 Task: Buy 2 Injectors from Grilling & Barbecue Utensils section under best seller category for shipping address: Kate Phillips, 1479 Vineyard Drive, Independence, Ohio 44131, Cell Number 4403901431. Pay from credit card ending with 9757, CVV 798
Action: Mouse moved to (8, 108)
Screenshot: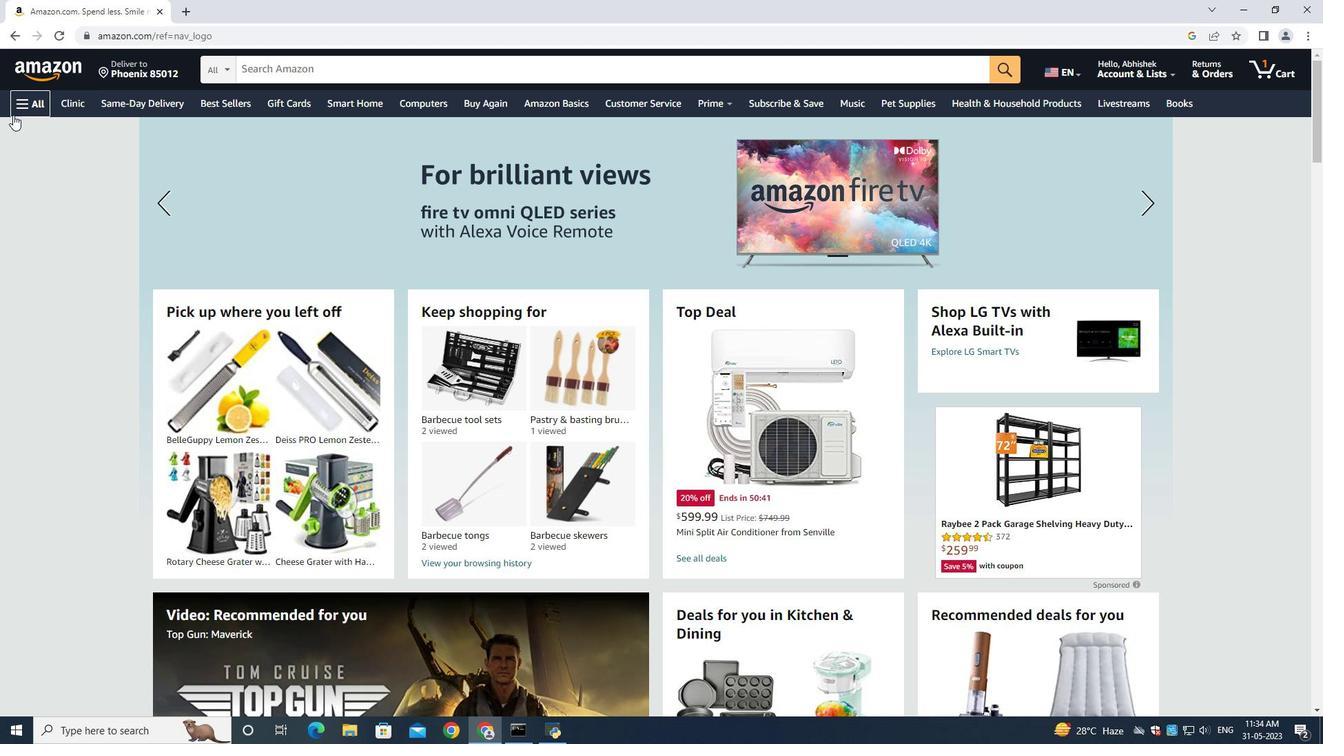 
Action: Mouse pressed left at (8, 108)
Screenshot: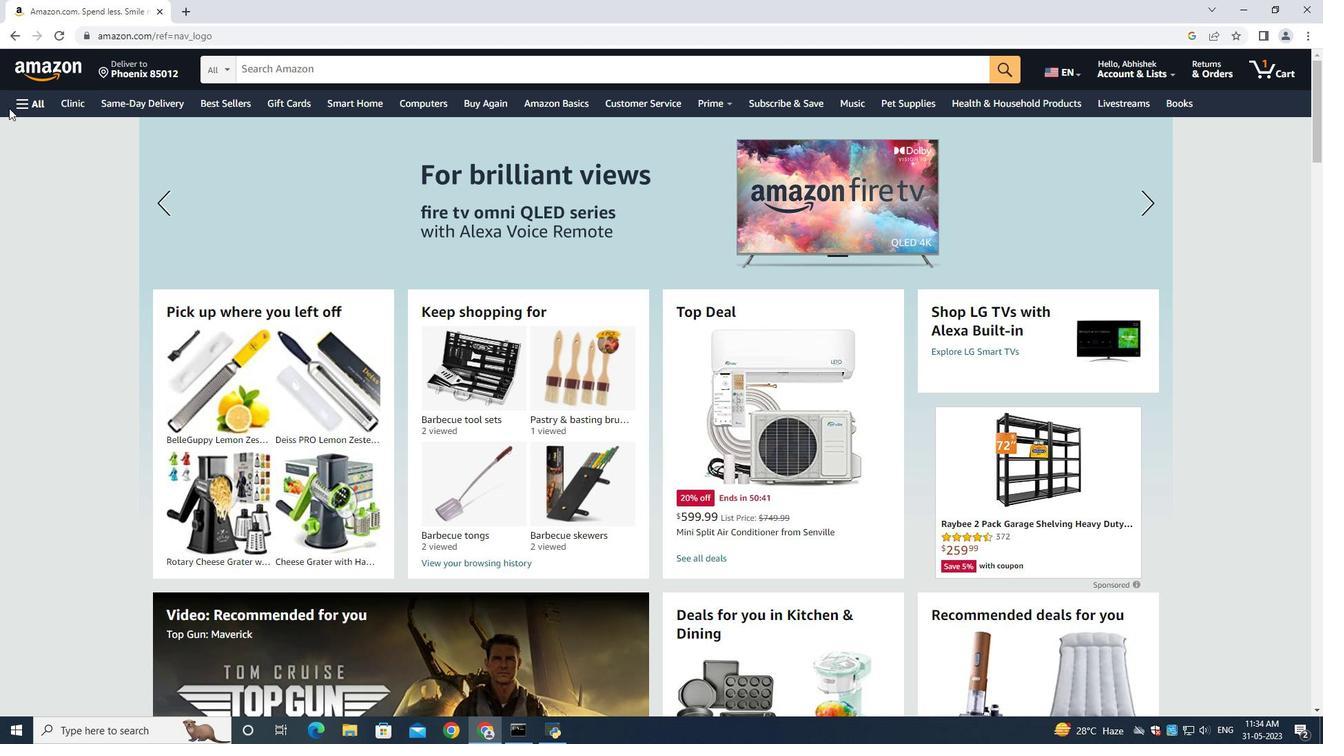 
Action: Mouse moved to (29, 104)
Screenshot: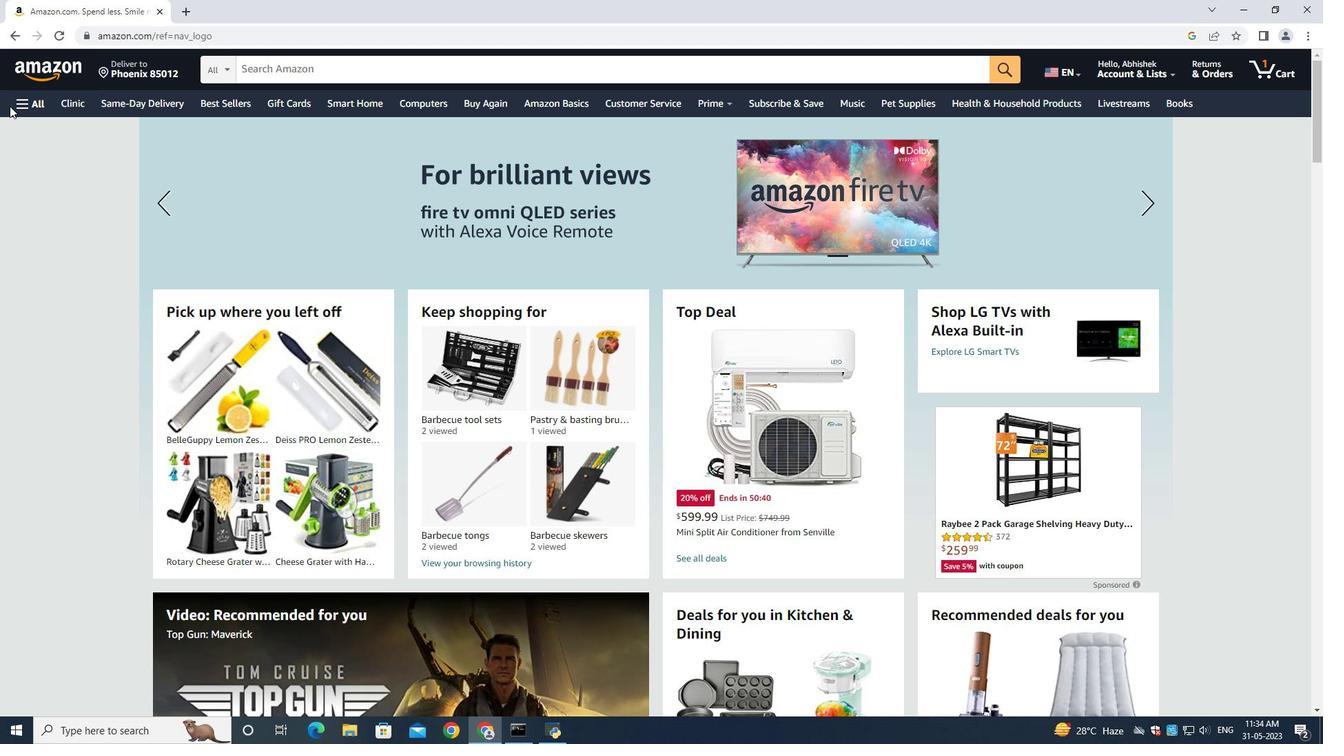 
Action: Mouse pressed left at (29, 104)
Screenshot: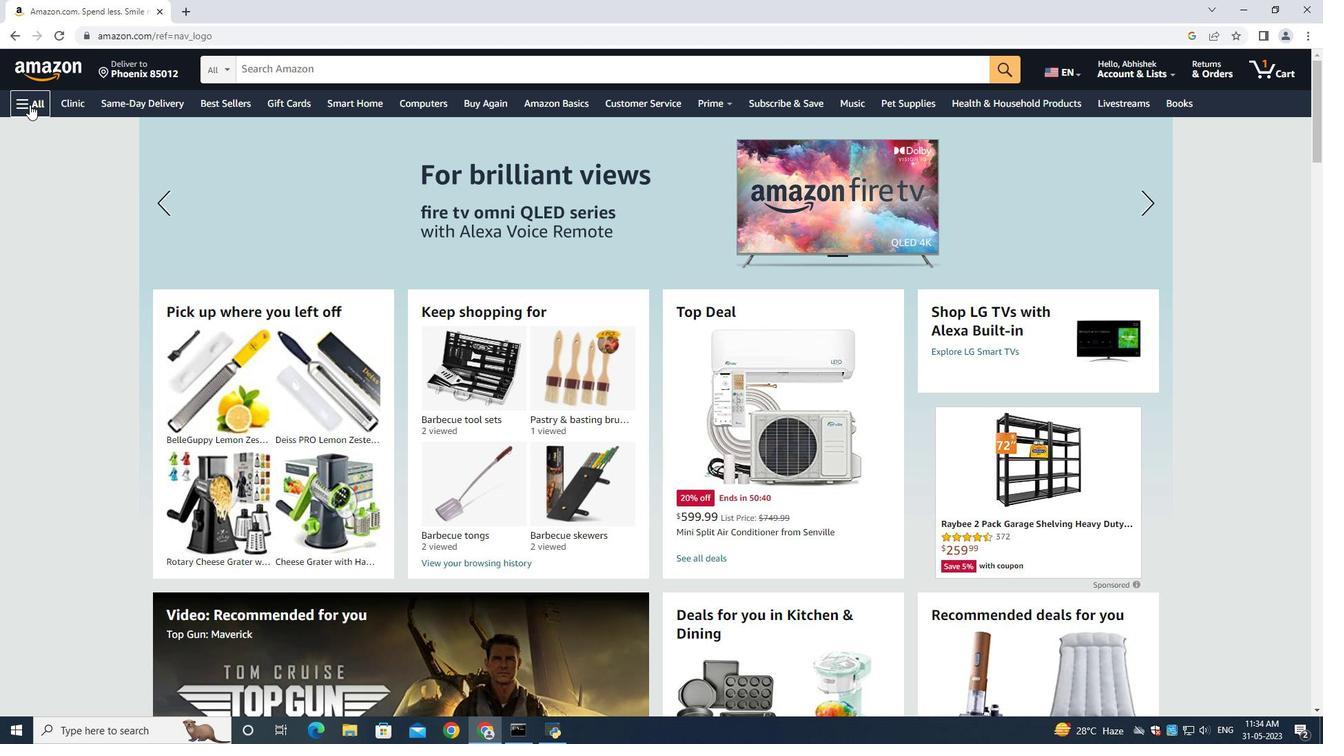 
Action: Mouse moved to (39, 128)
Screenshot: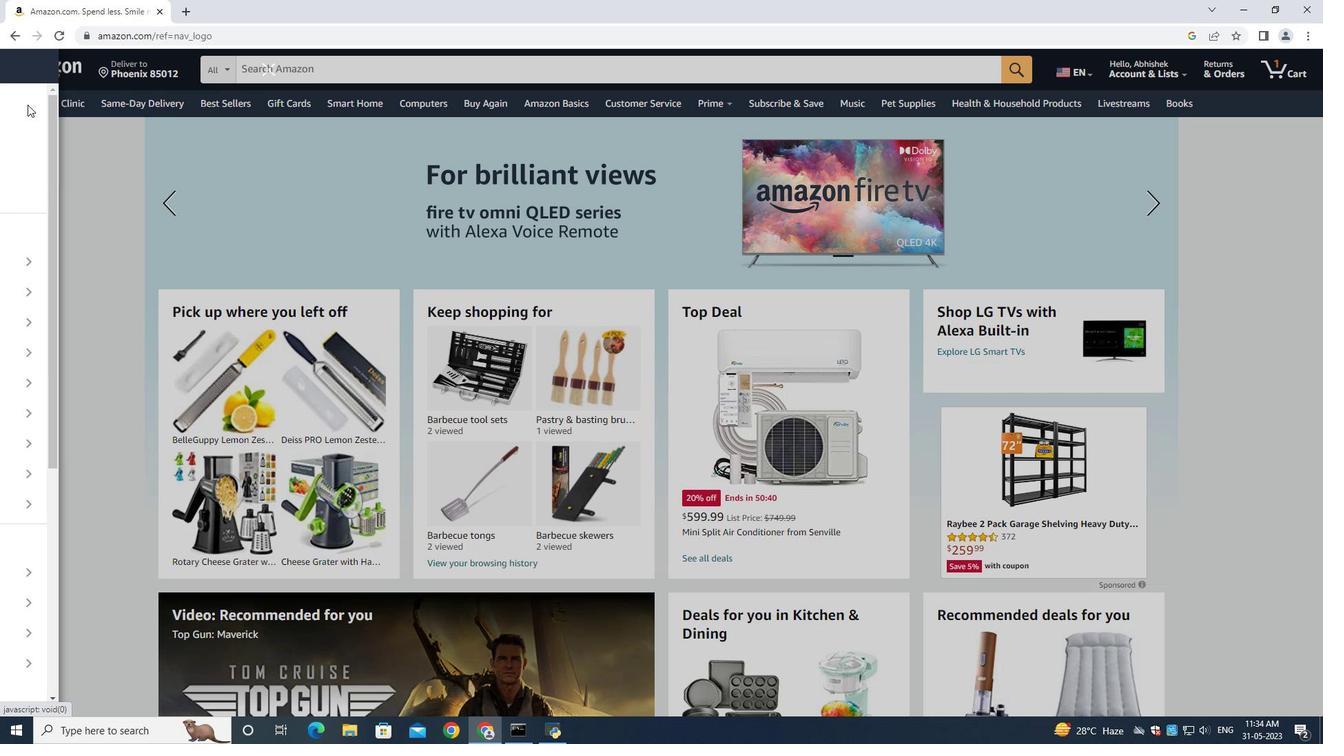 
Action: Mouse pressed left at (39, 128)
Screenshot: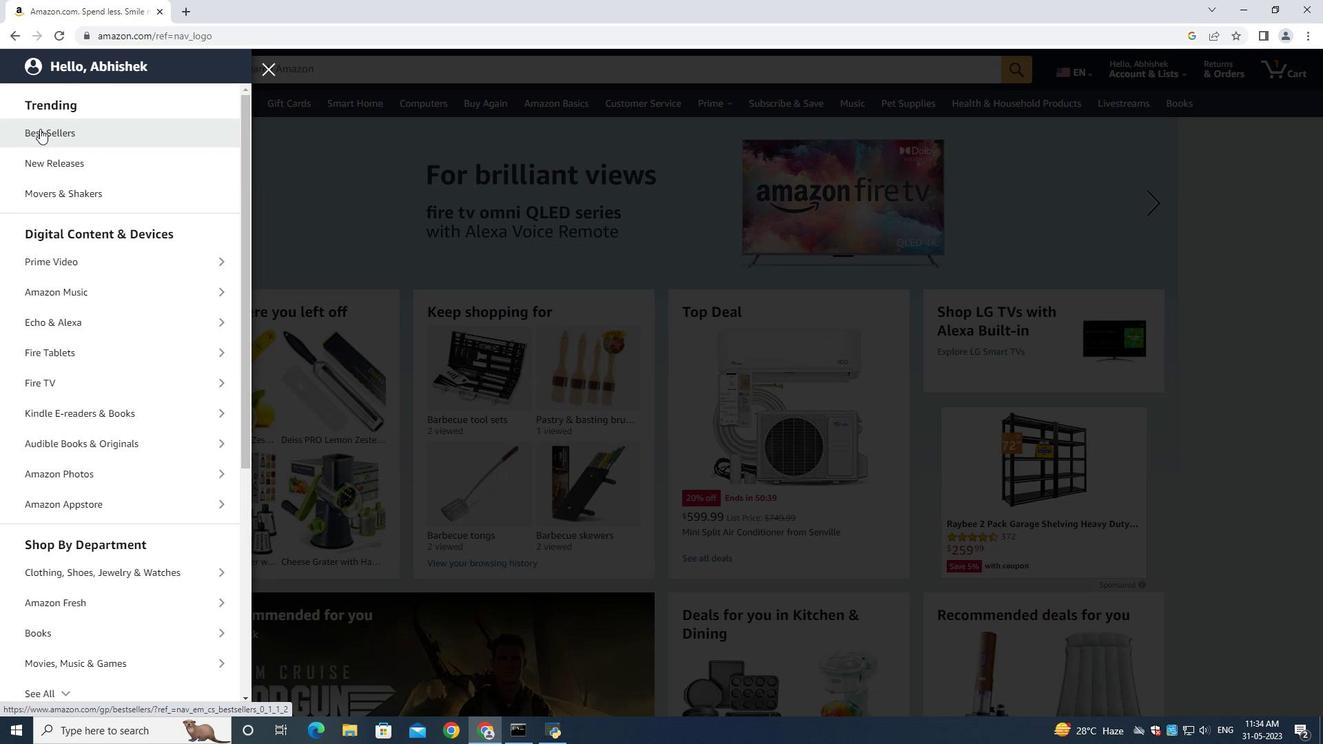 
Action: Mouse moved to (271, 70)
Screenshot: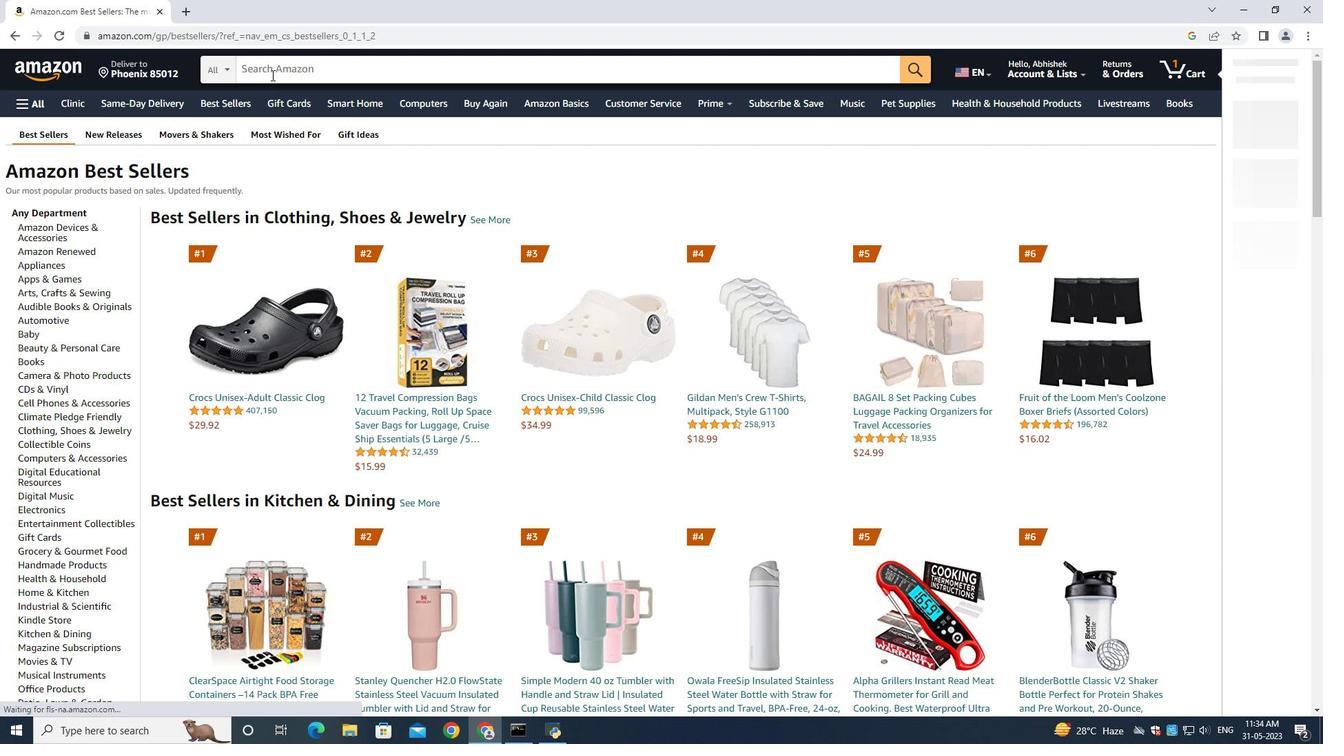 
Action: Mouse pressed left at (271, 70)
Screenshot: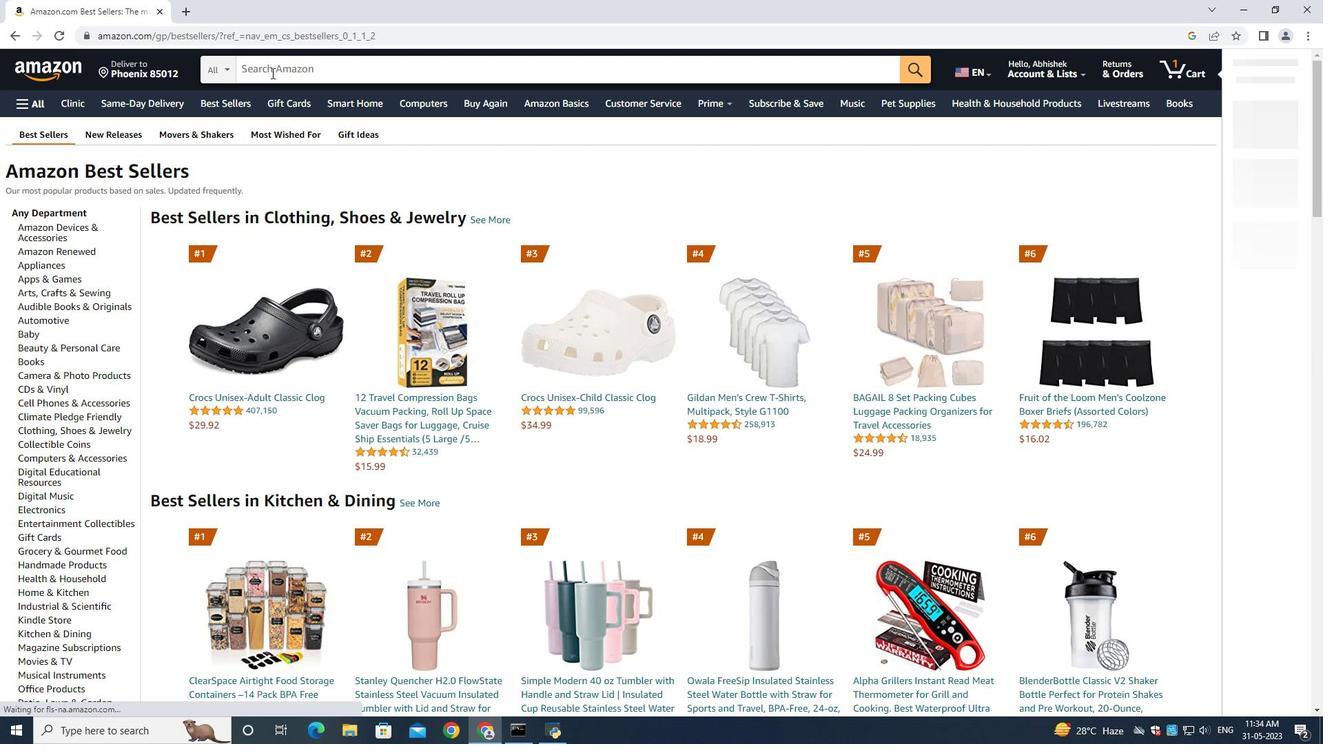 
Action: Key pressed <Key.shift>Injectors<Key.enter>
Screenshot: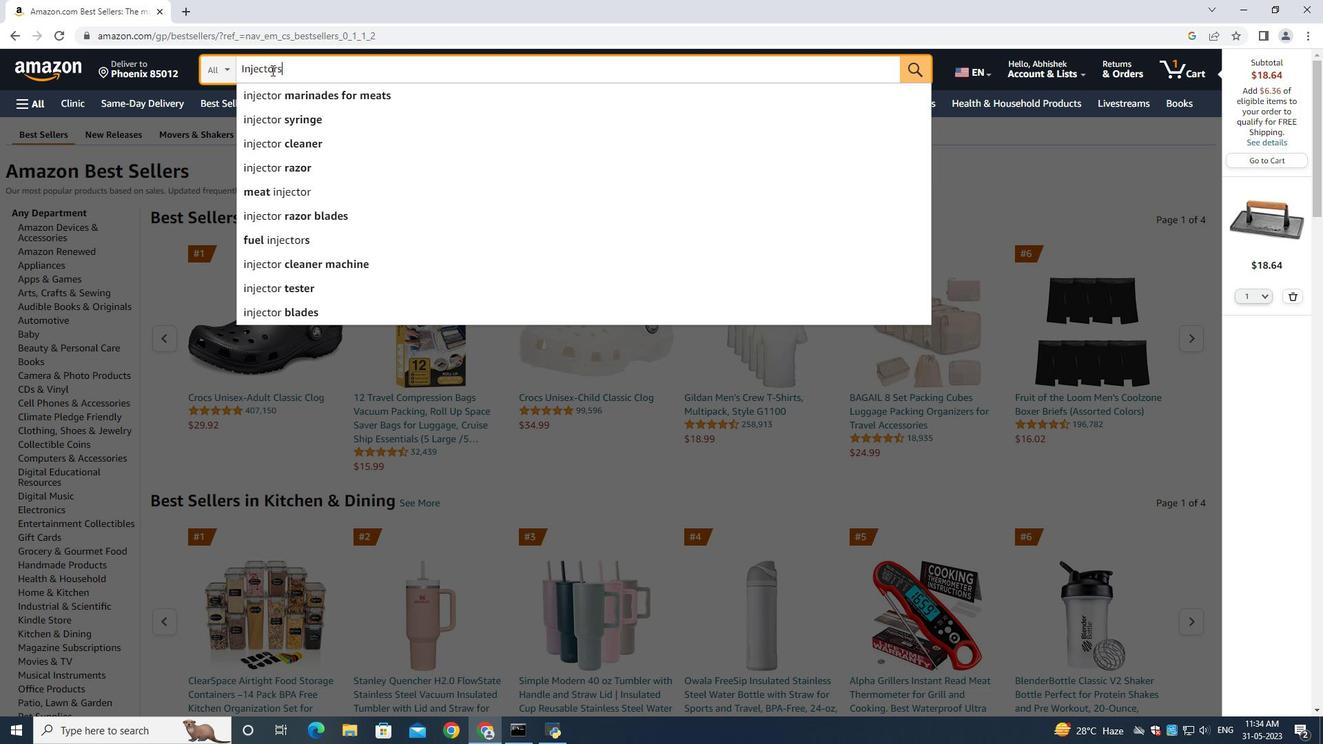 
Action: Mouse moved to (1296, 297)
Screenshot: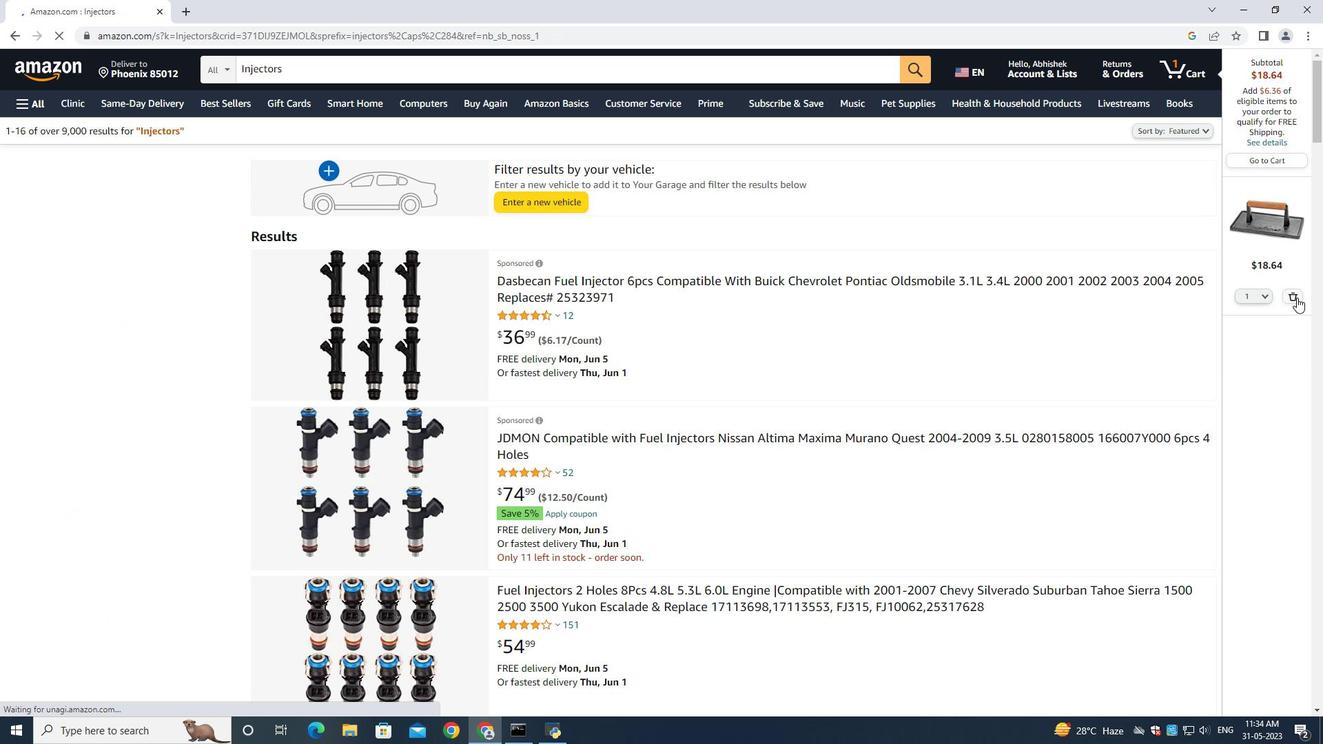
Action: Mouse pressed left at (1296, 297)
Screenshot: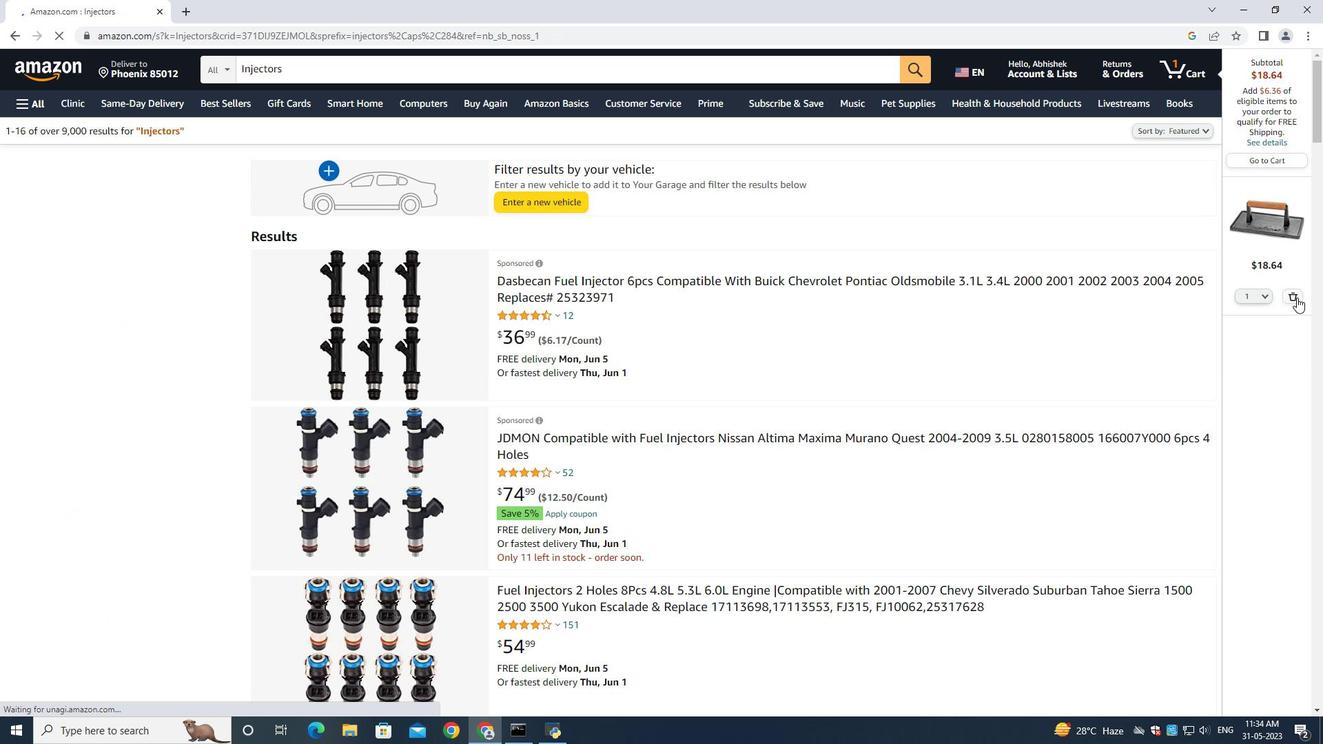 
Action: Mouse moved to (1296, 296)
Screenshot: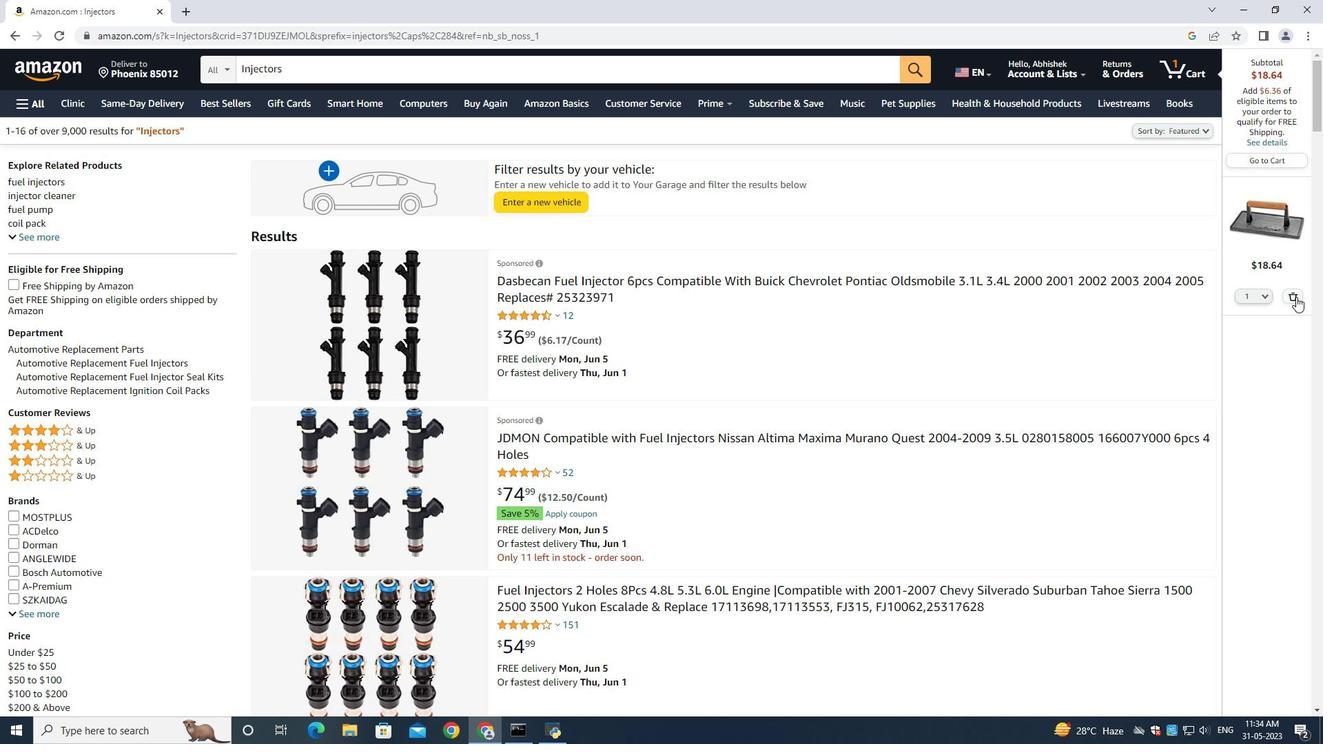 
Action: Mouse pressed left at (1296, 296)
Screenshot: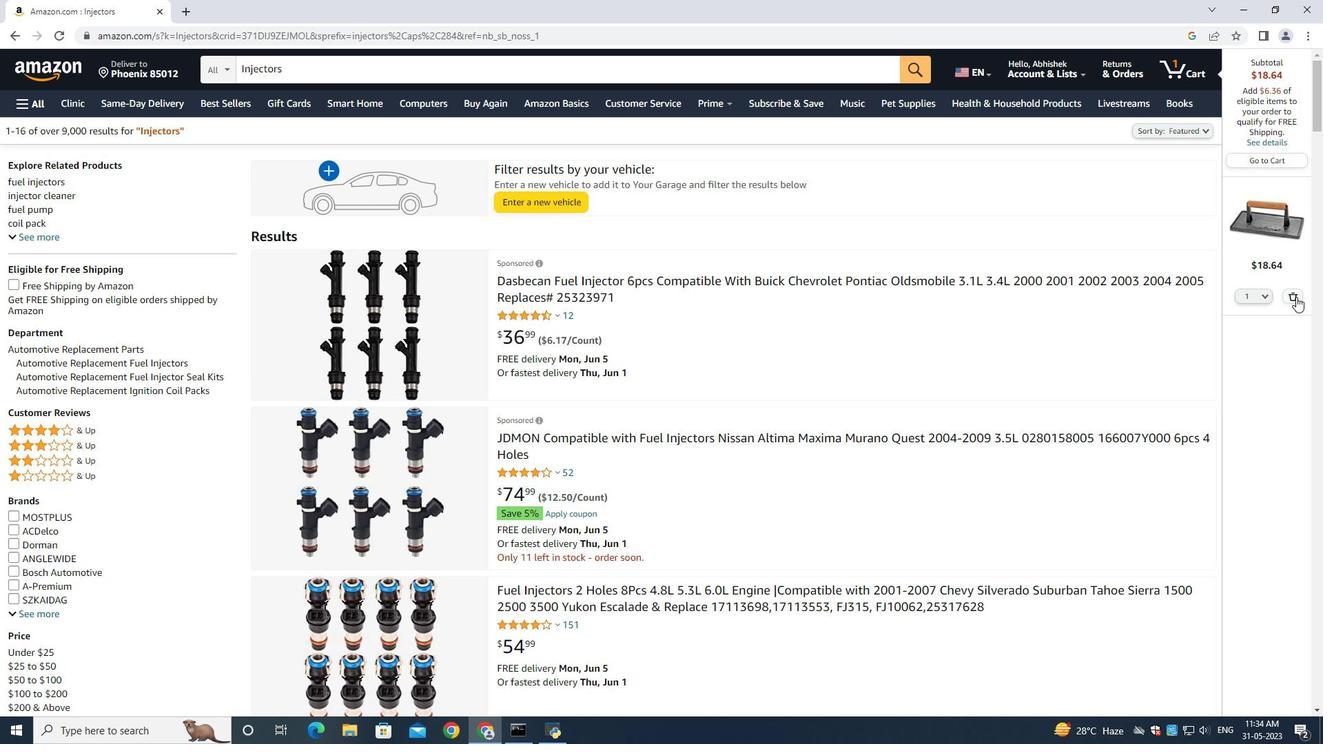 
Action: Mouse moved to (347, 66)
Screenshot: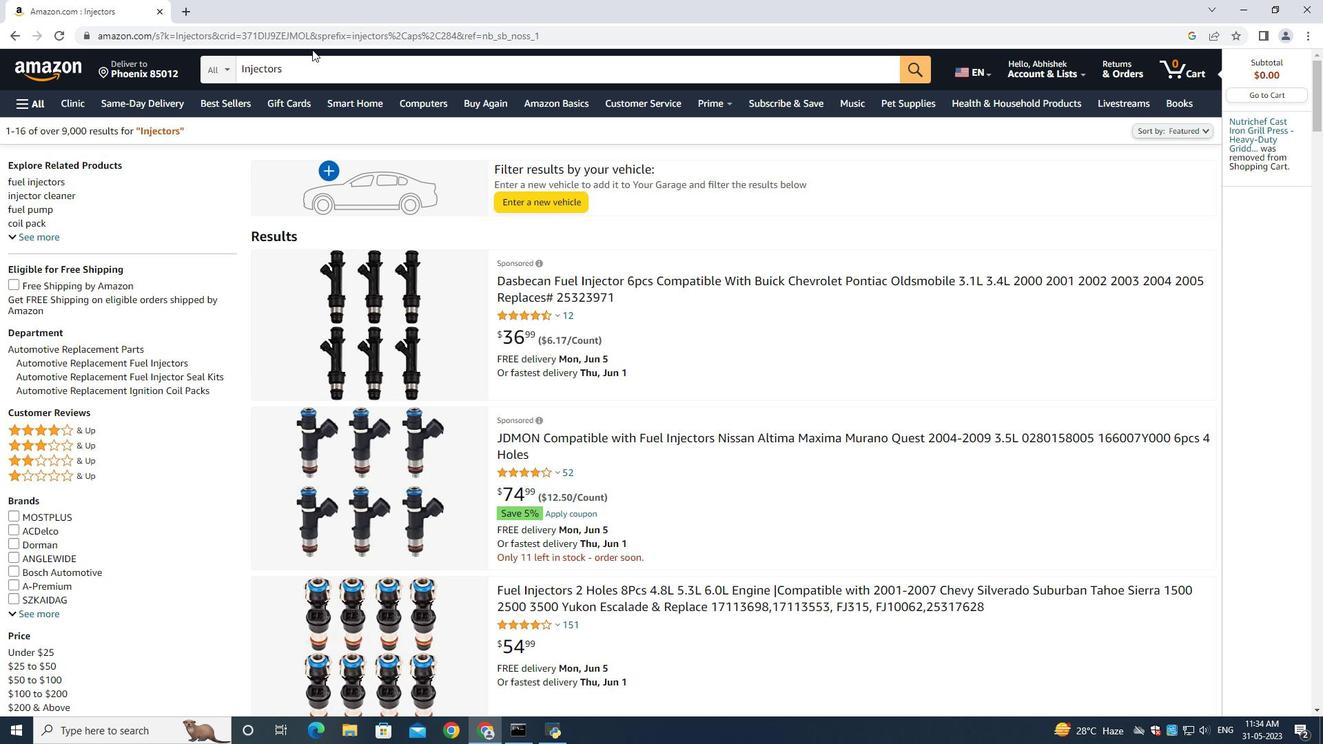 
Action: Mouse pressed left at (347, 66)
Screenshot: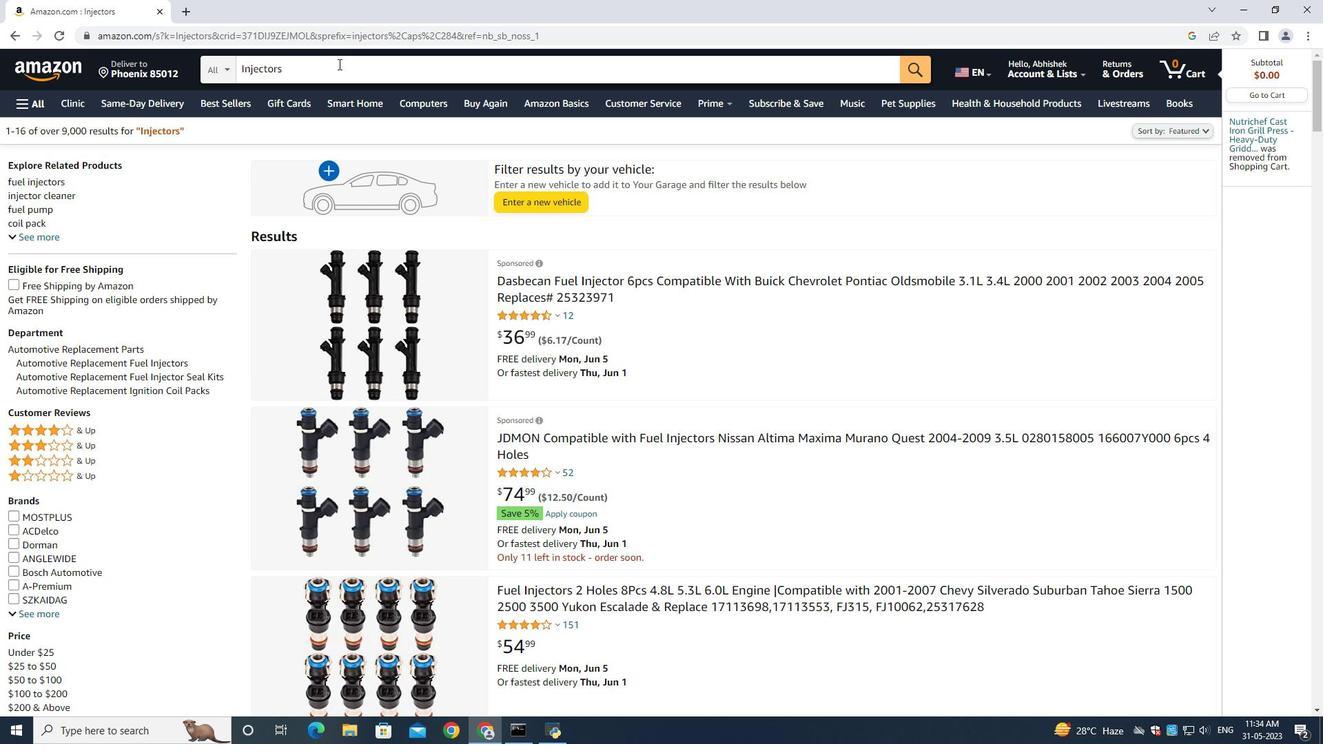 
Action: Key pressed <Key.space><Key.shift><Key.shift><Key.shift><Key.shift><Key.shift><Key.shift>Grilling<Key.enter>
Screenshot: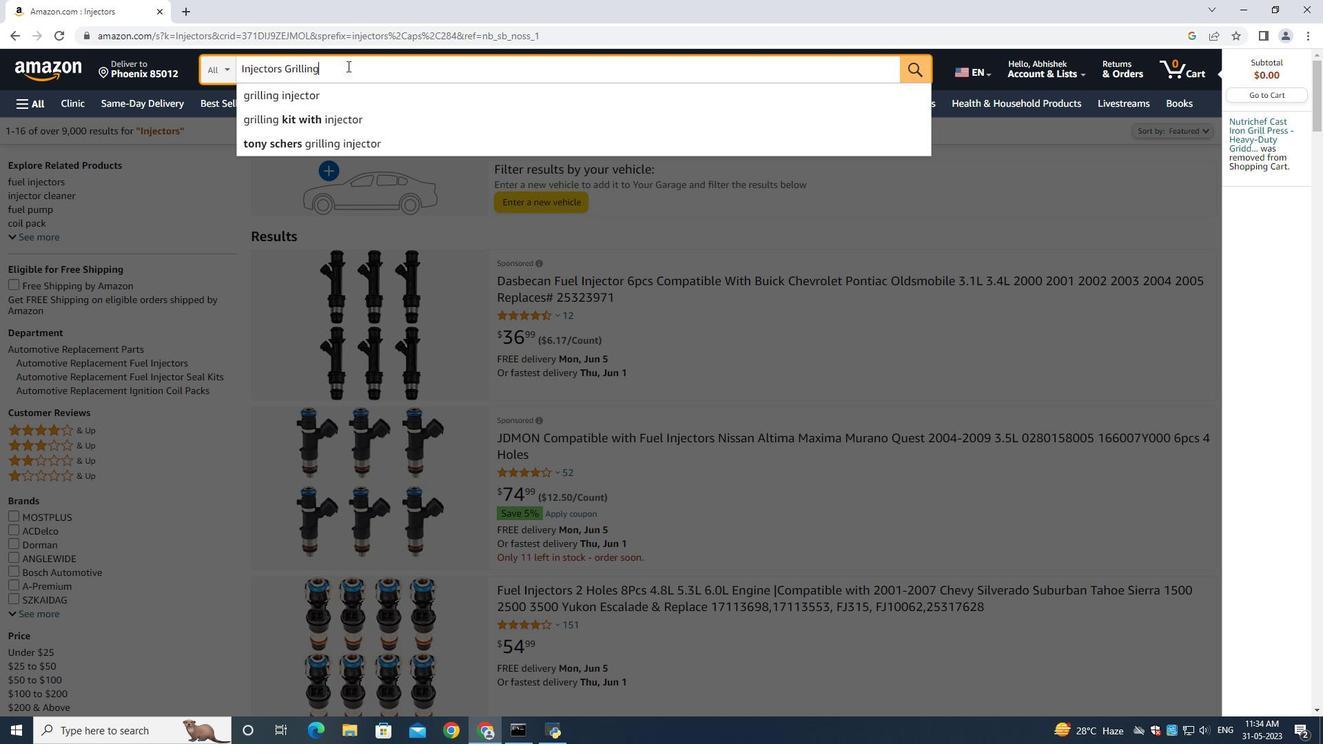 
Action: Mouse moved to (74, 301)
Screenshot: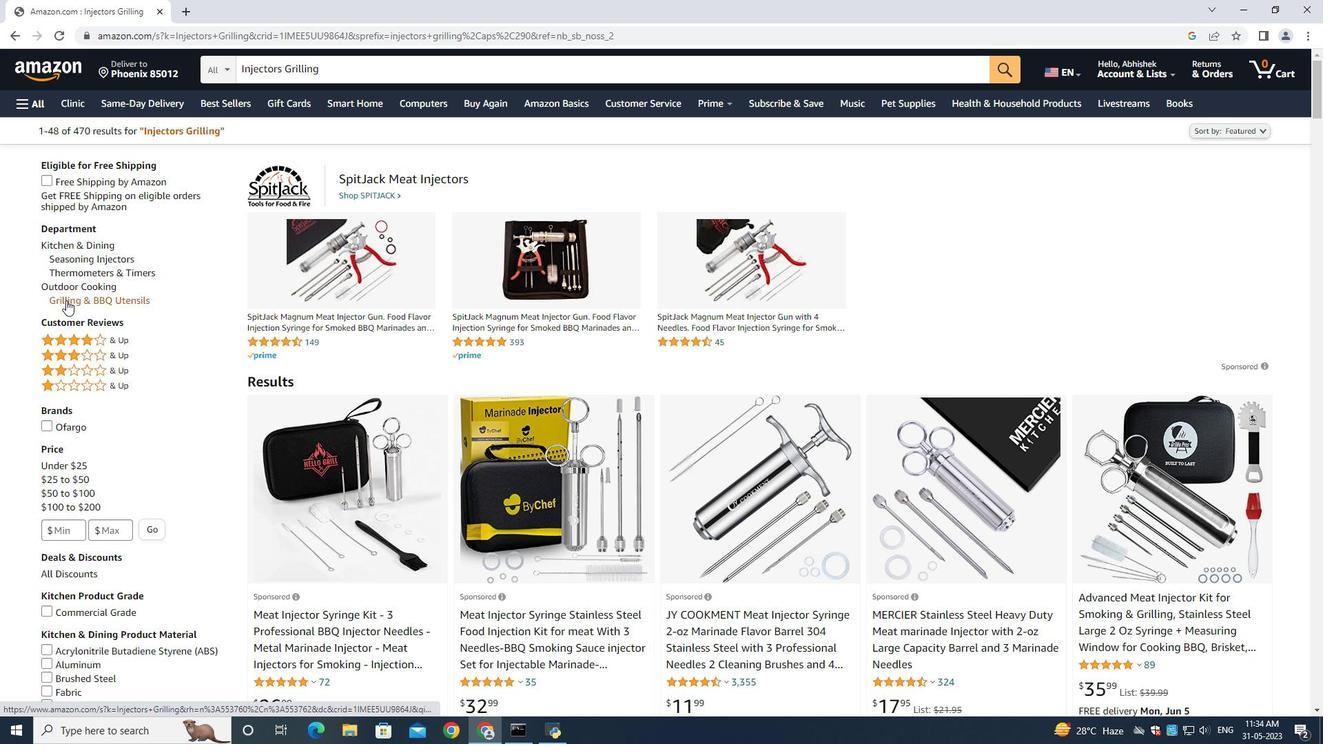
Action: Mouse pressed left at (74, 301)
Screenshot: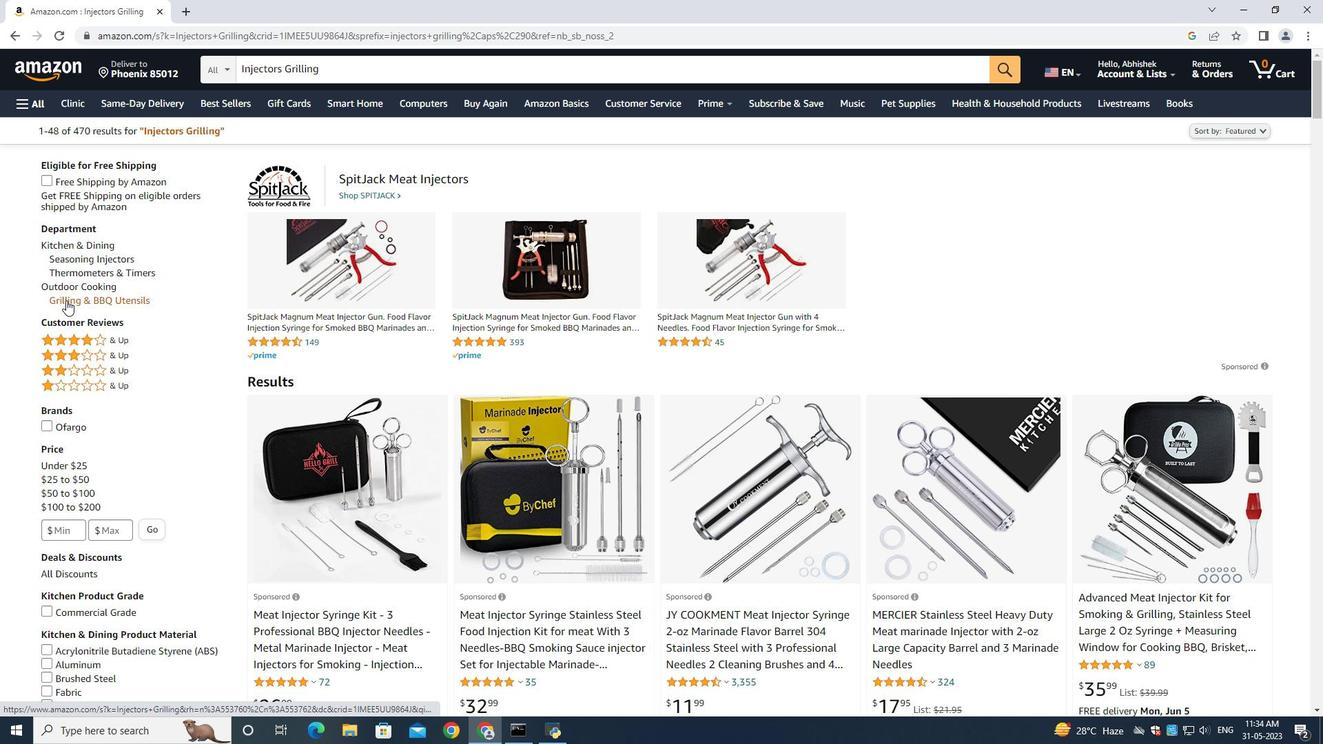 
Action: Mouse moved to (601, 428)
Screenshot: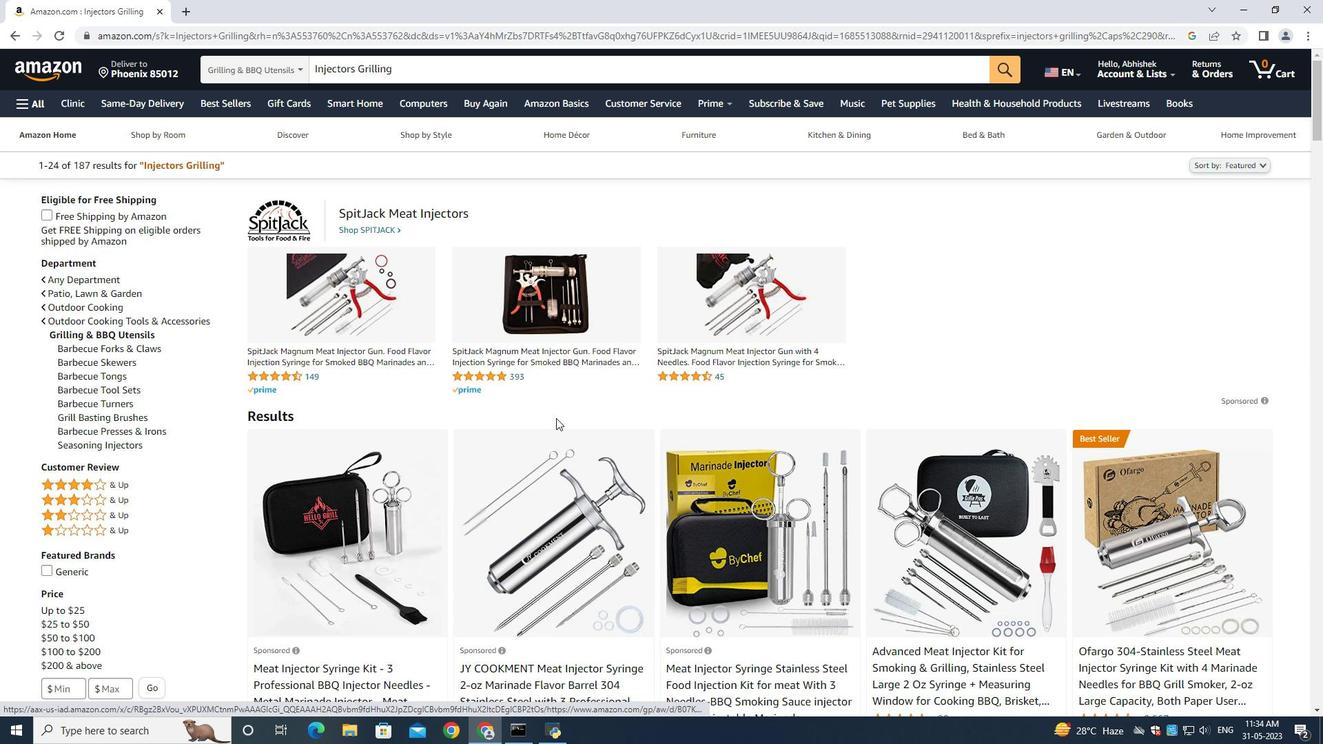 
Action: Mouse scrolled (601, 428) with delta (0, 0)
Screenshot: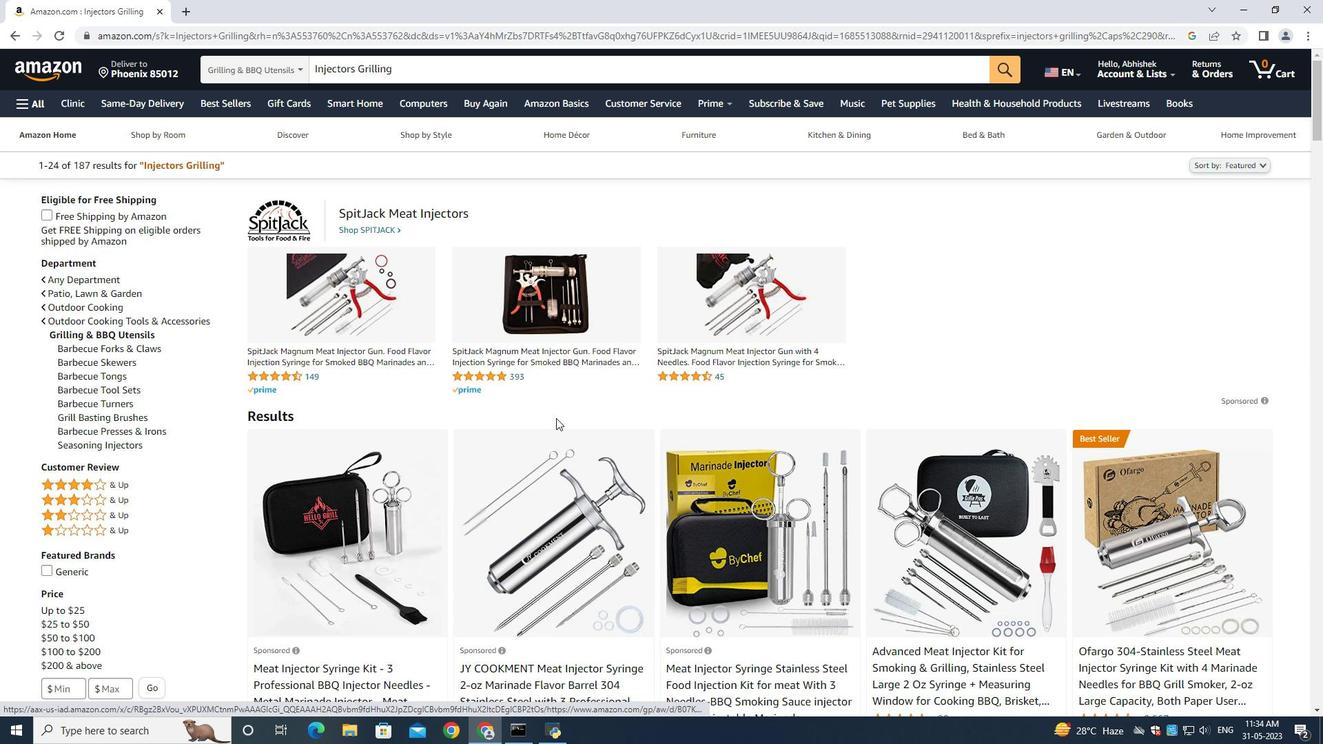 
Action: Mouse moved to (601, 431)
Screenshot: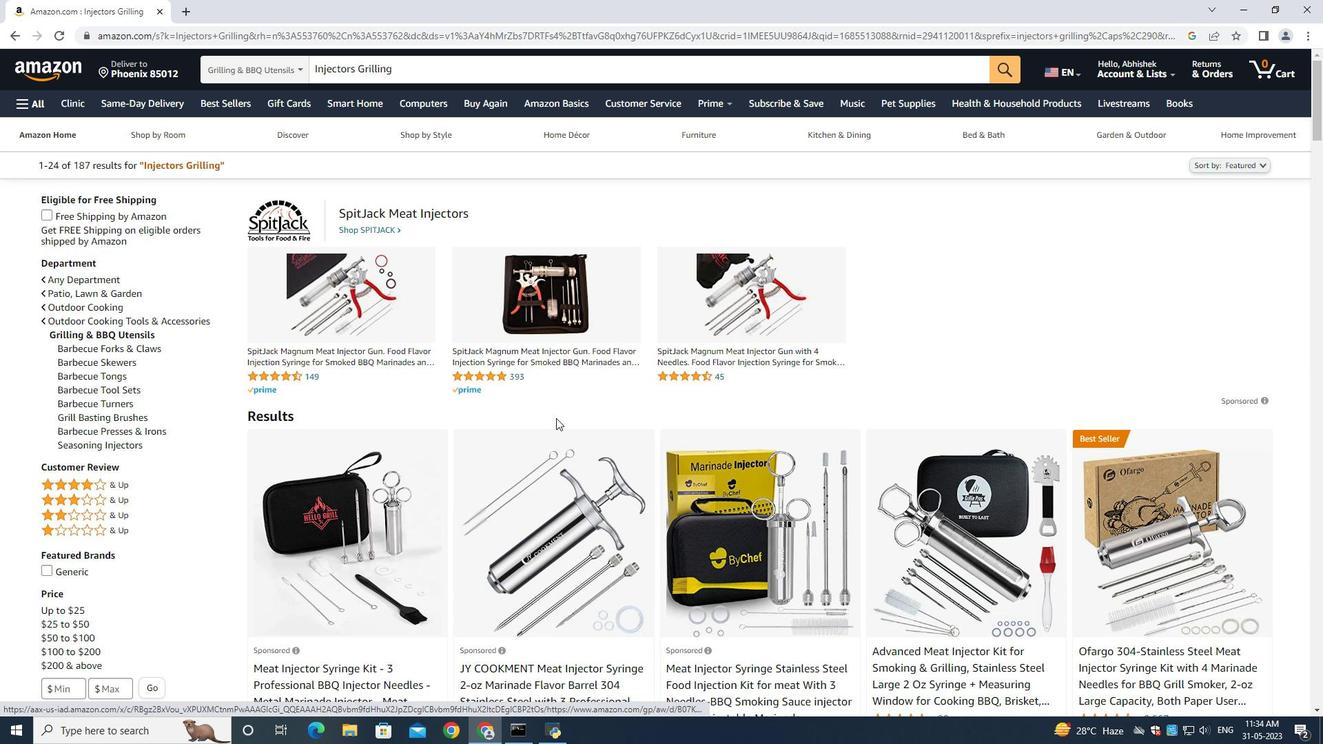 
Action: Mouse scrolled (601, 430) with delta (0, 0)
Screenshot: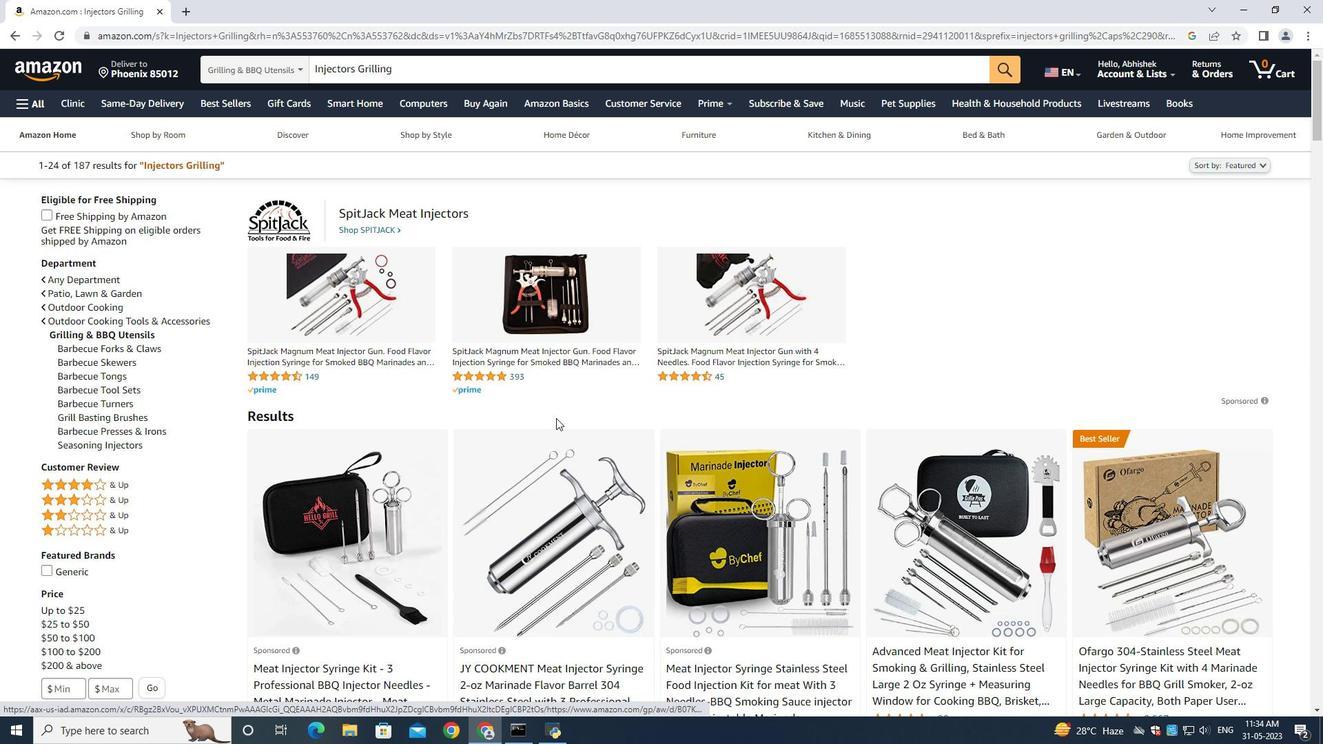 
Action: Mouse moved to (601, 432)
Screenshot: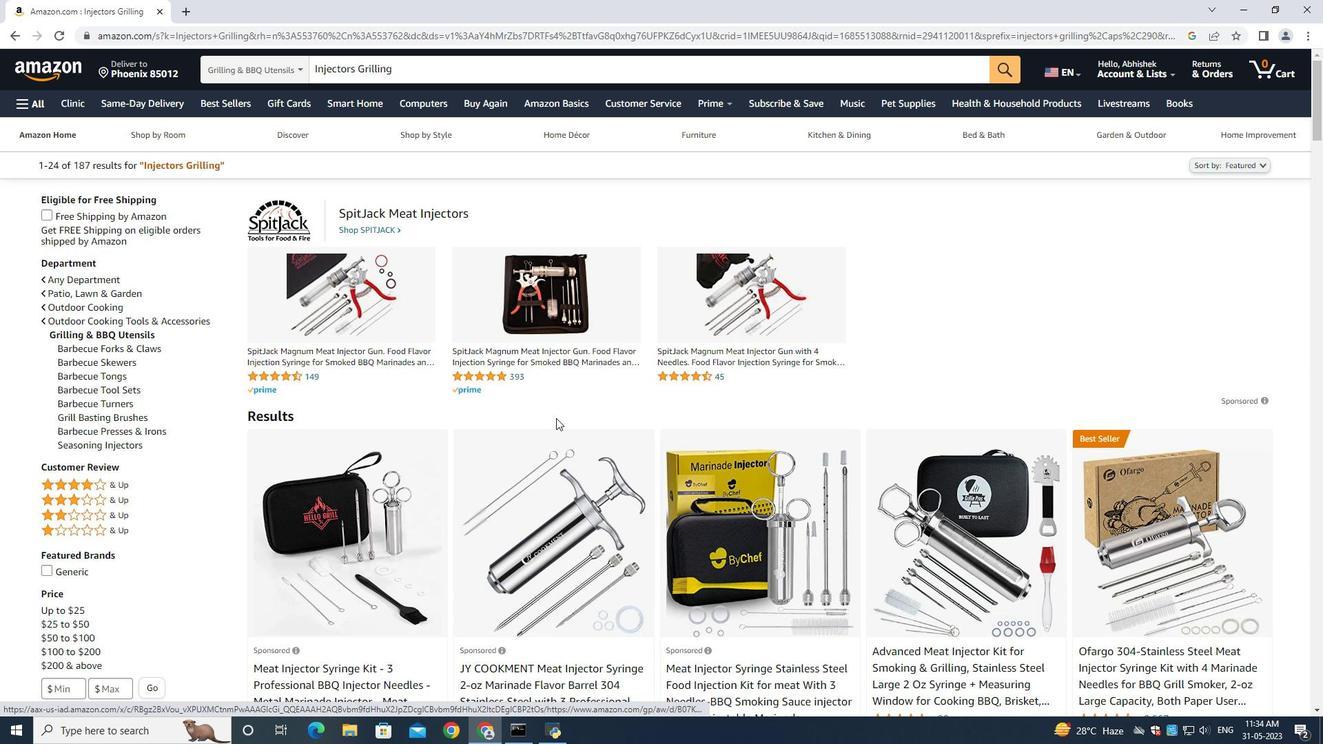 
Action: Mouse scrolled (601, 432) with delta (0, 0)
Screenshot: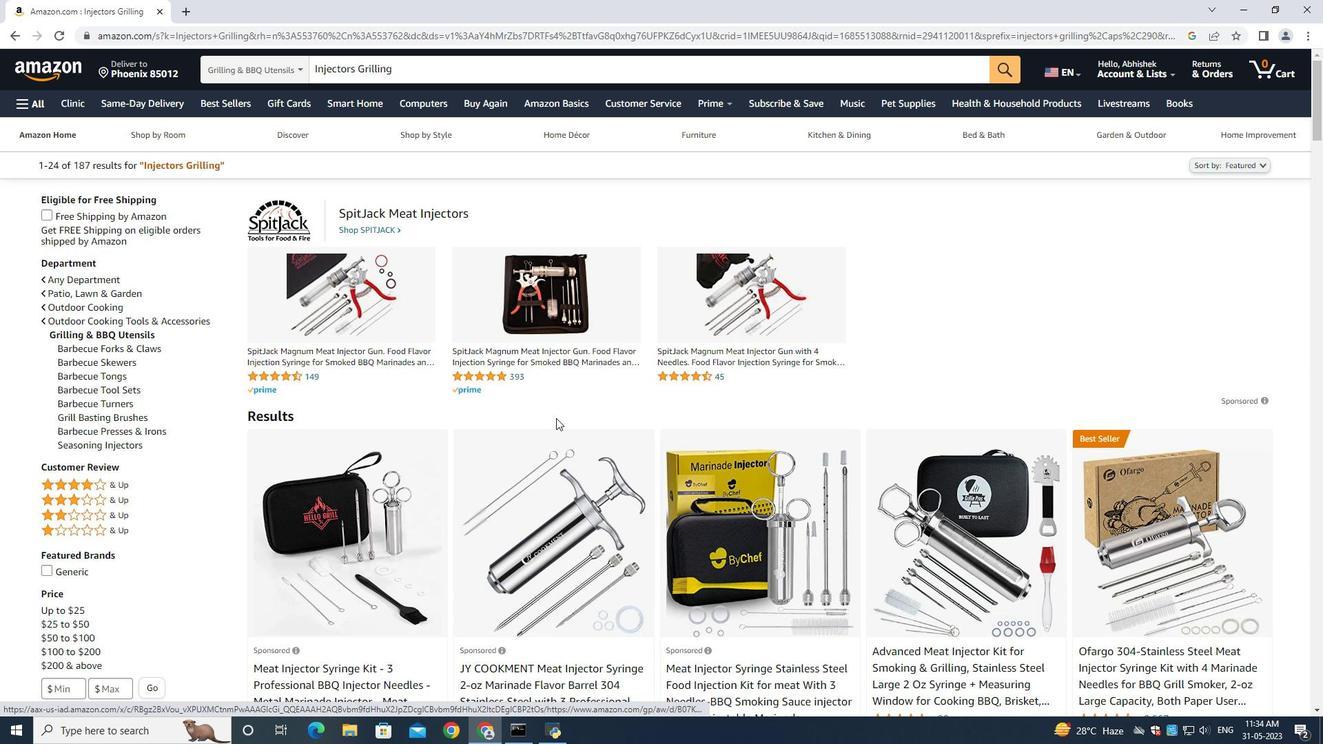 
Action: Mouse moved to (601, 432)
Screenshot: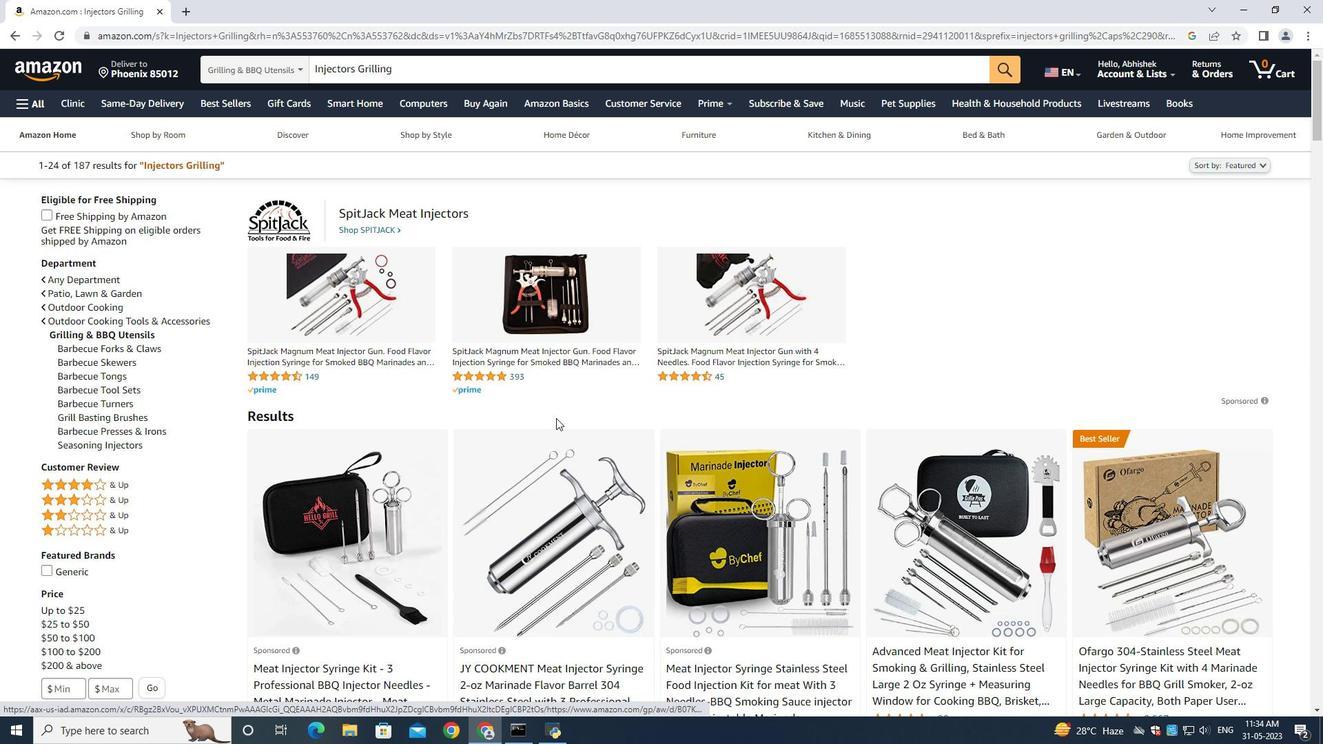 
Action: Mouse scrolled (601, 432) with delta (0, 0)
Screenshot: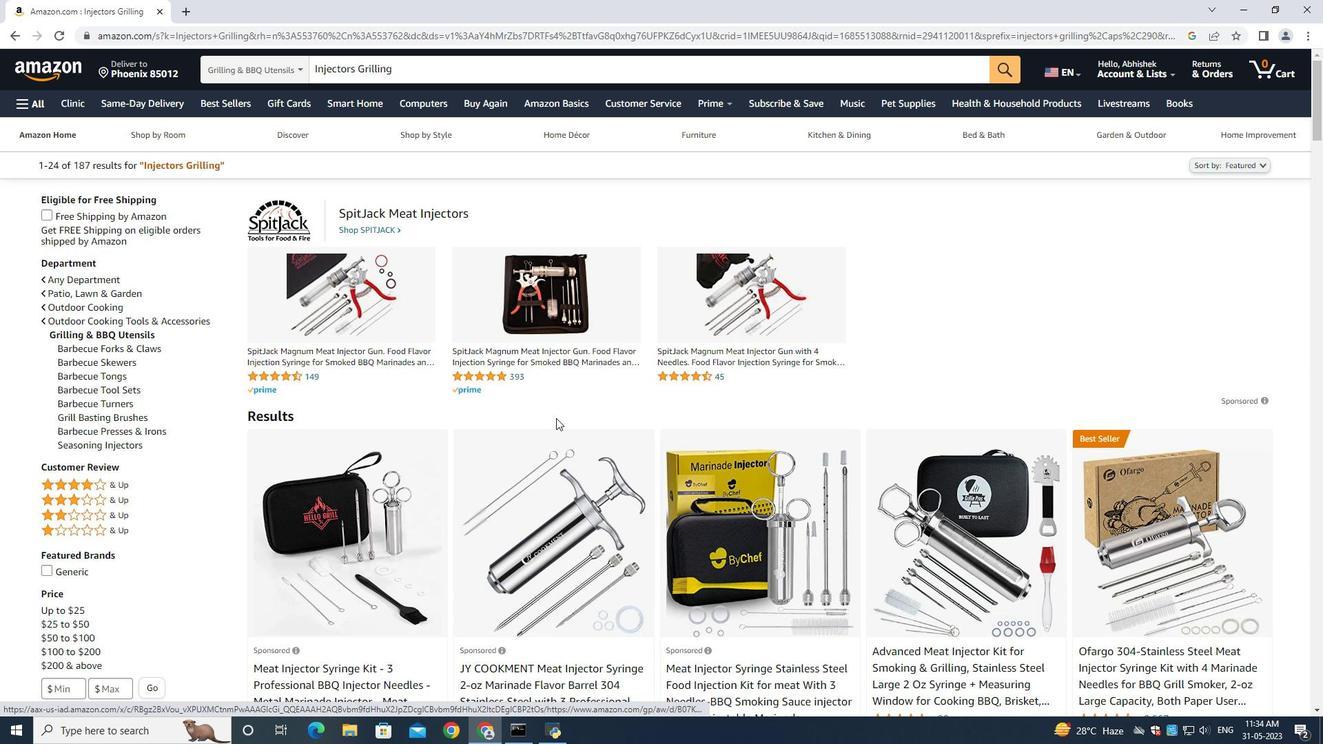 
Action: Mouse moved to (696, 410)
Screenshot: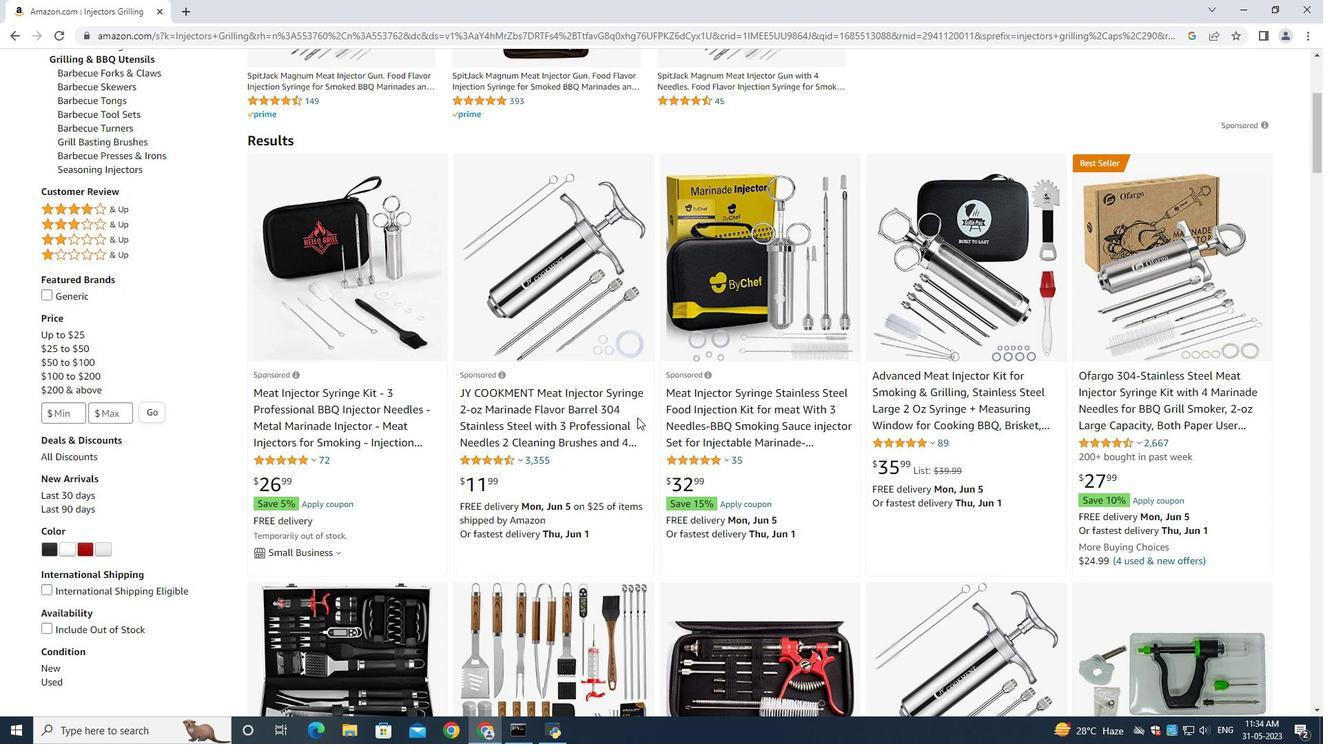
Action: Mouse pressed left at (696, 410)
Screenshot: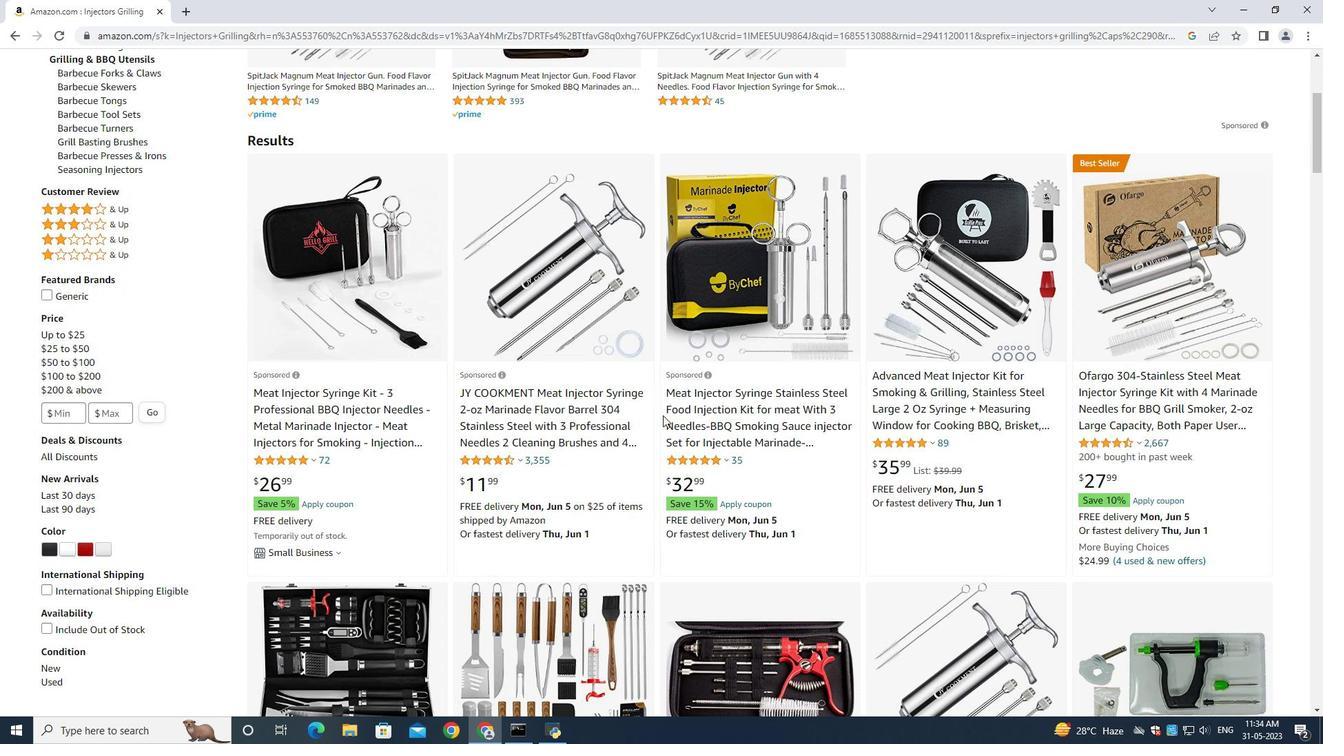 
Action: Mouse moved to (1032, 483)
Screenshot: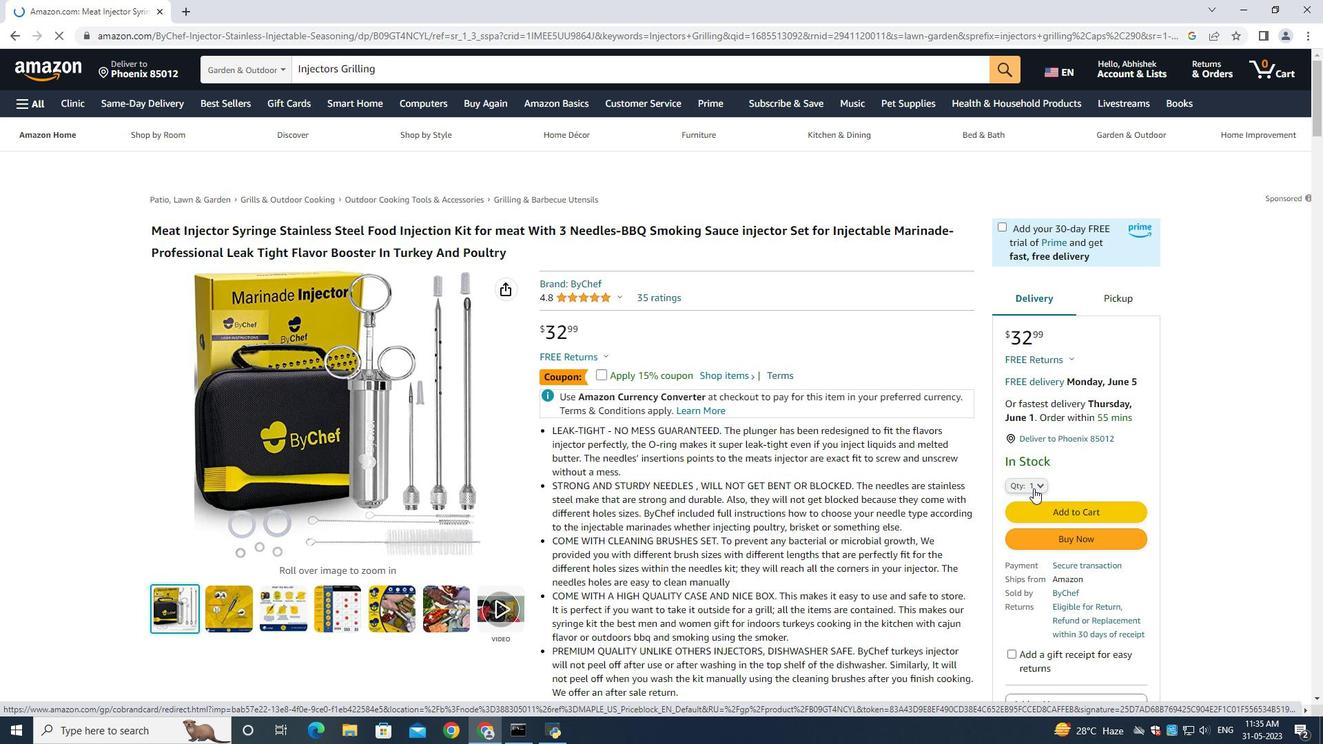 
Action: Mouse pressed left at (1032, 483)
Screenshot: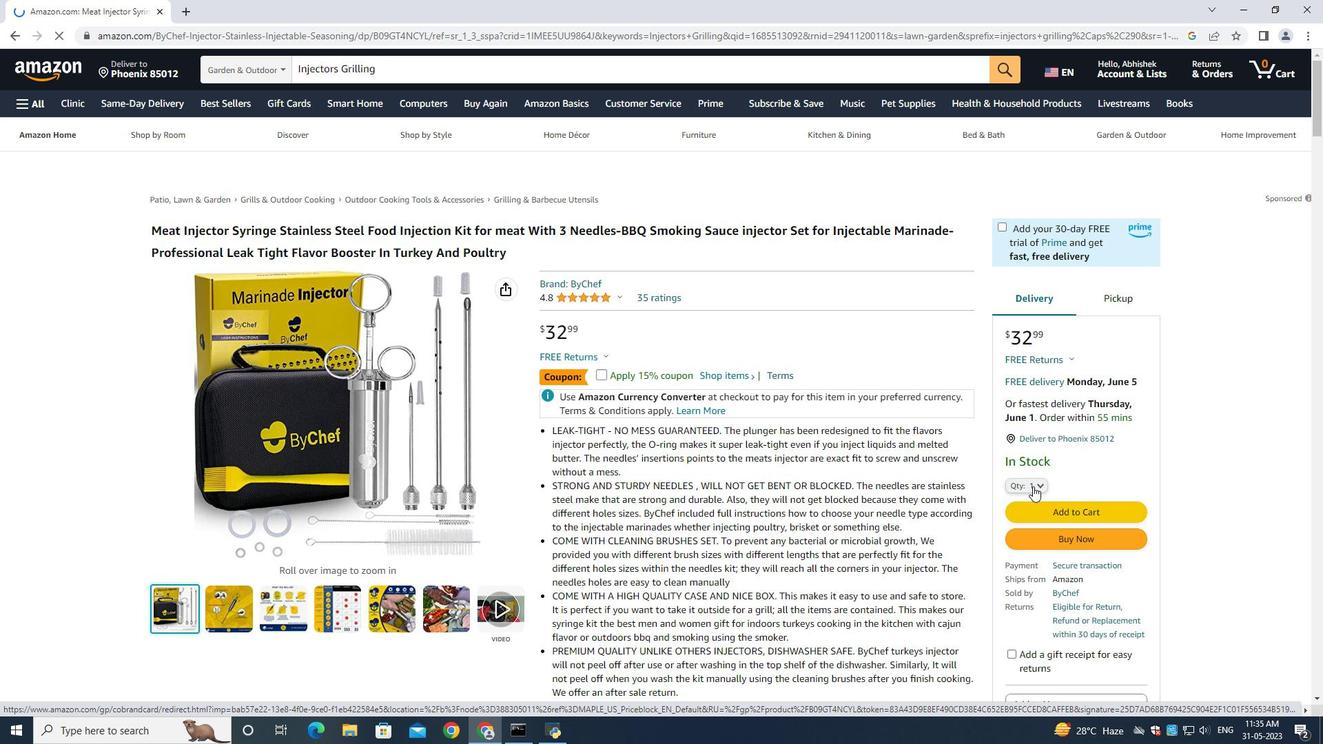 
Action: Mouse moved to (1024, 170)
Screenshot: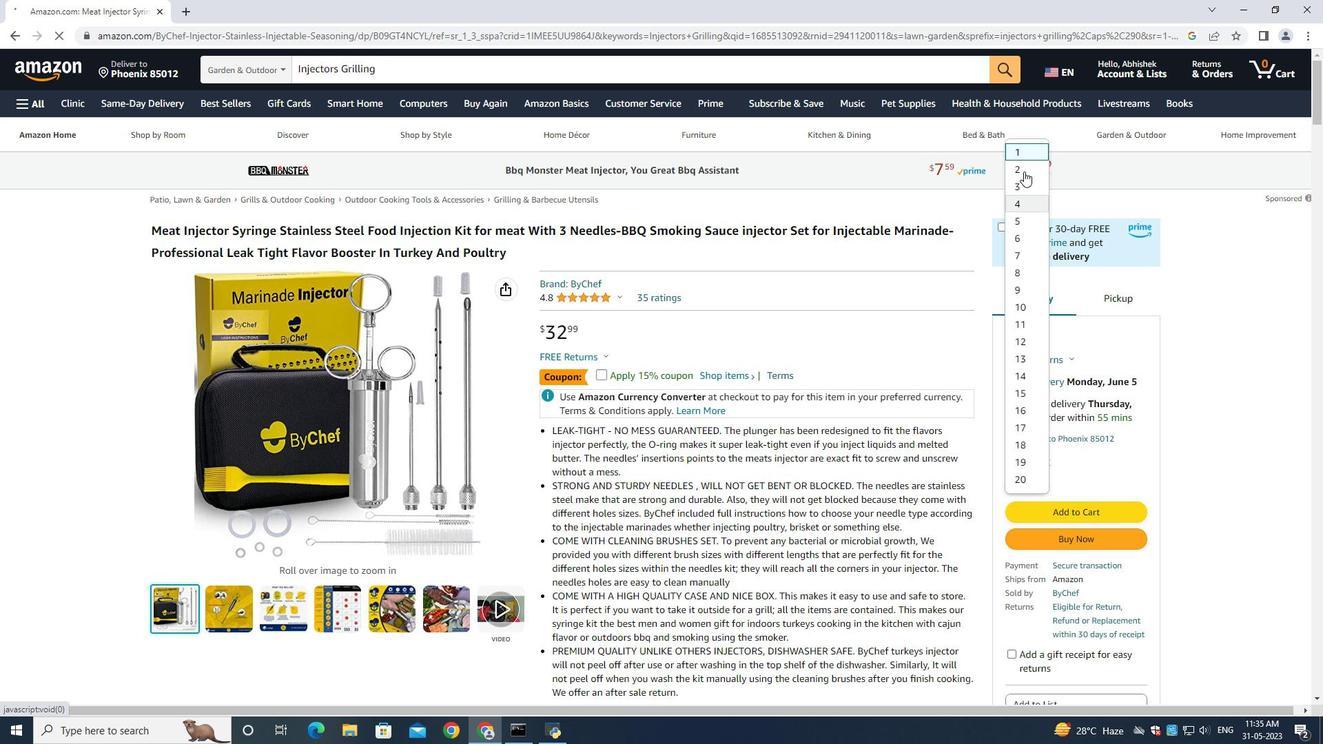 
Action: Mouse pressed left at (1024, 170)
Screenshot: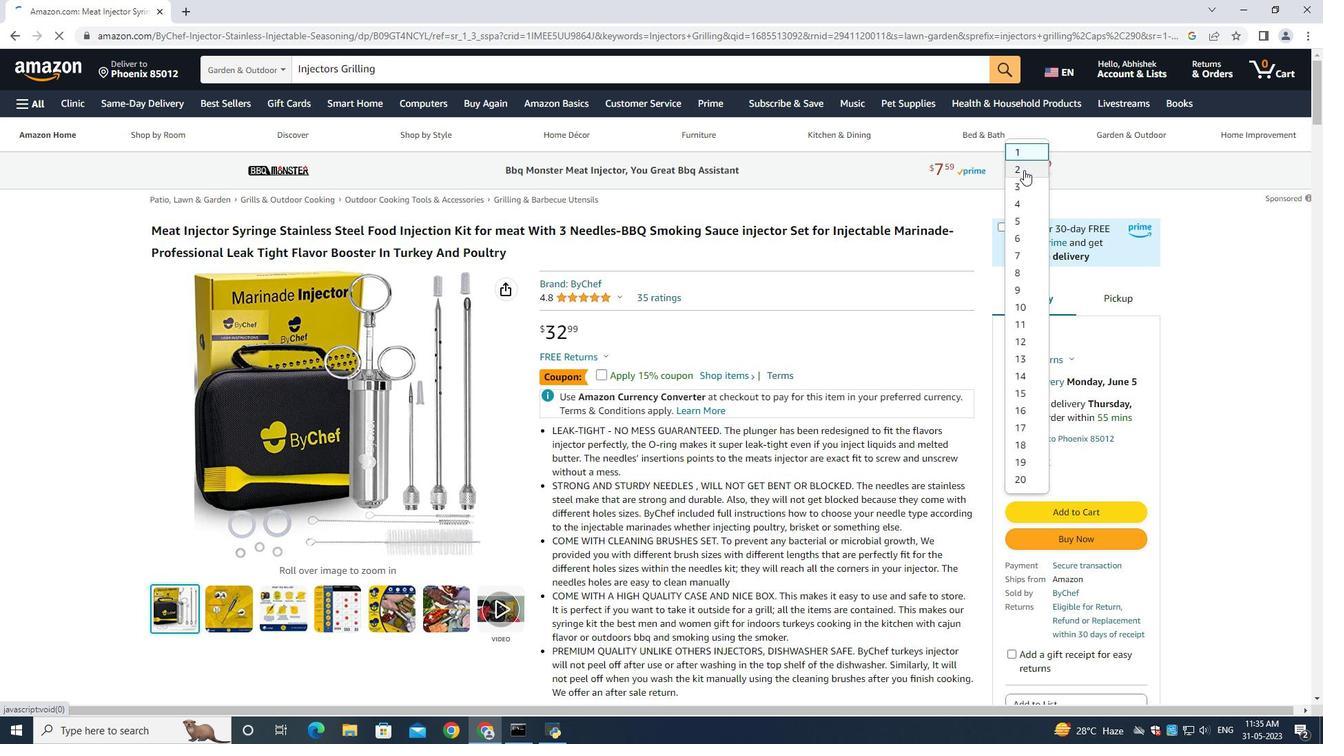
Action: Mouse moved to (1076, 537)
Screenshot: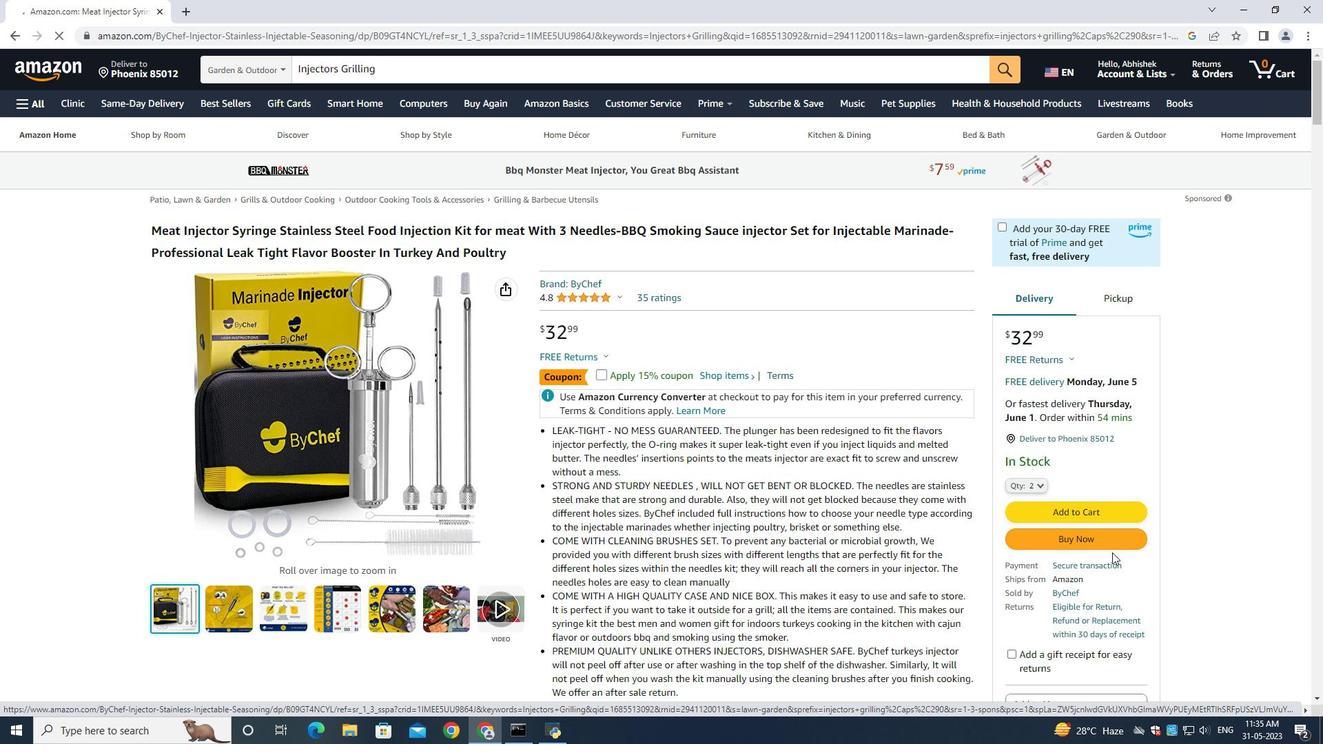 
Action: Mouse pressed left at (1076, 537)
Screenshot: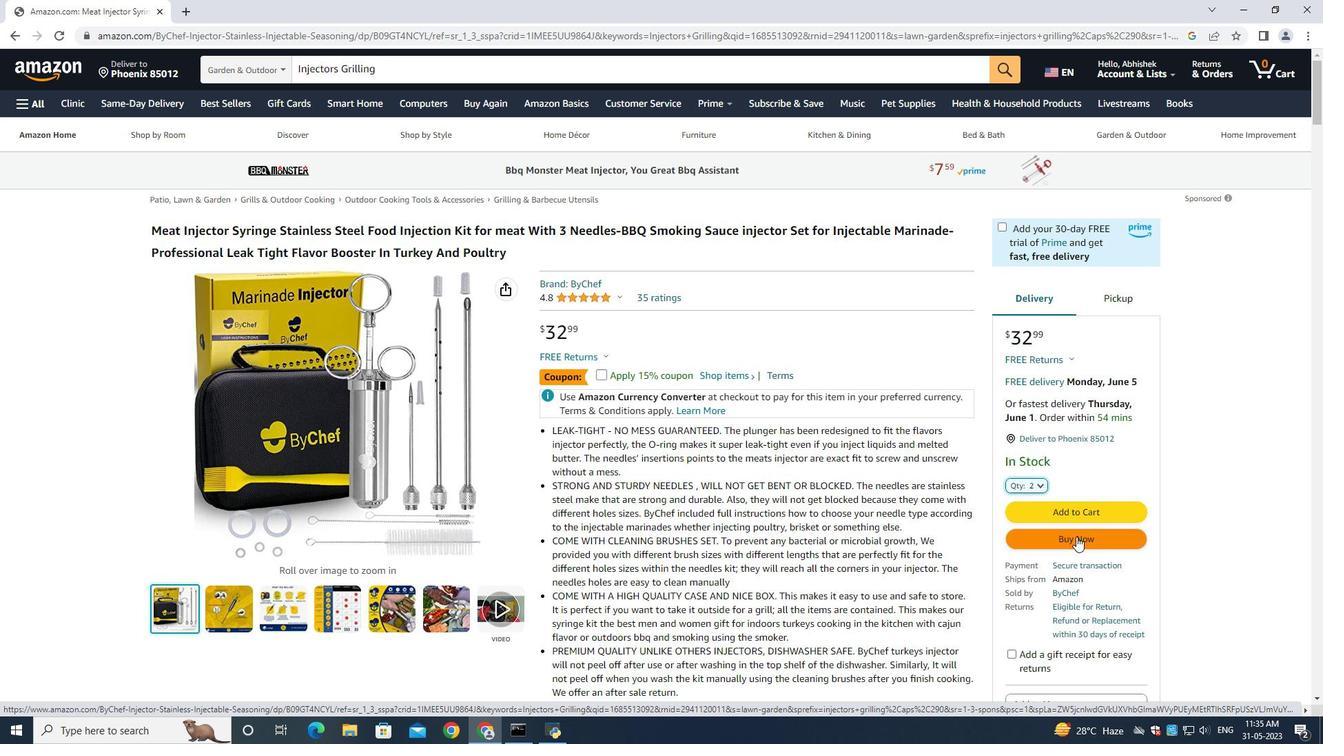 
Action: Mouse moved to (494, 623)
Screenshot: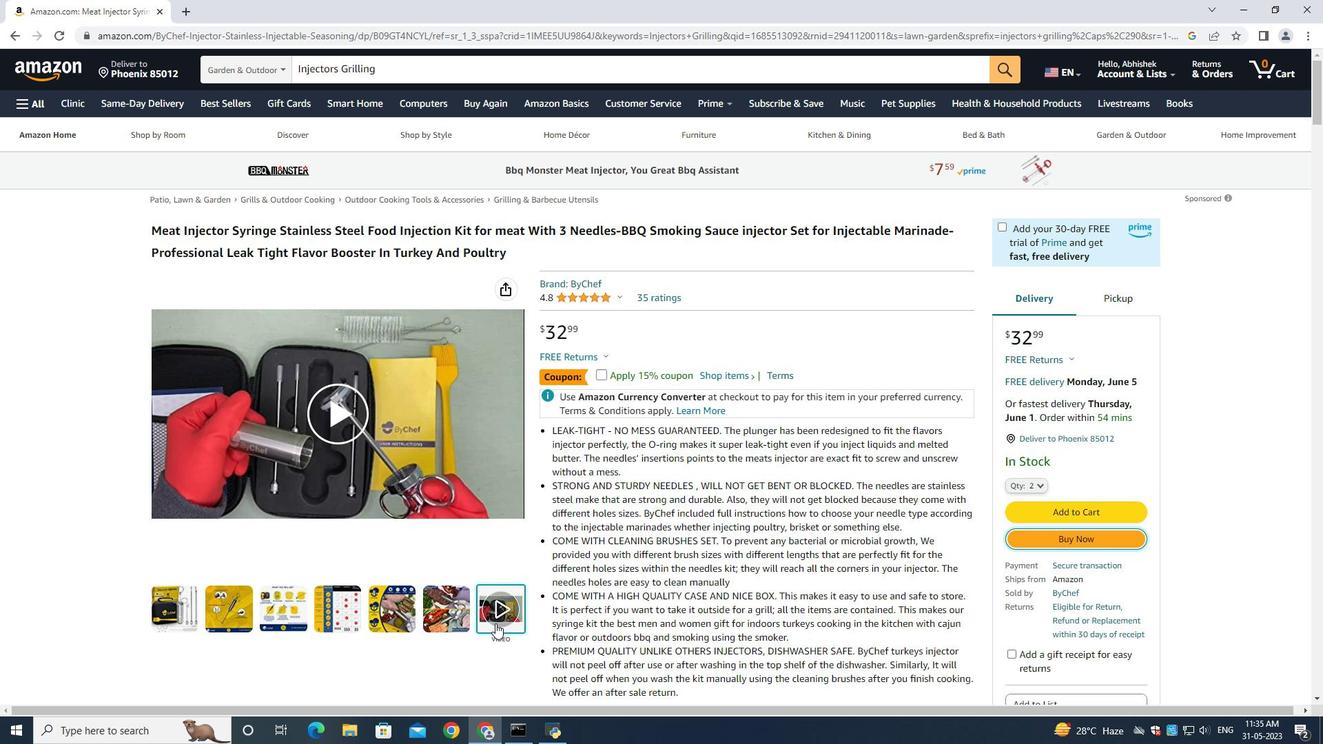 
Action: Mouse pressed left at (494, 623)
Screenshot: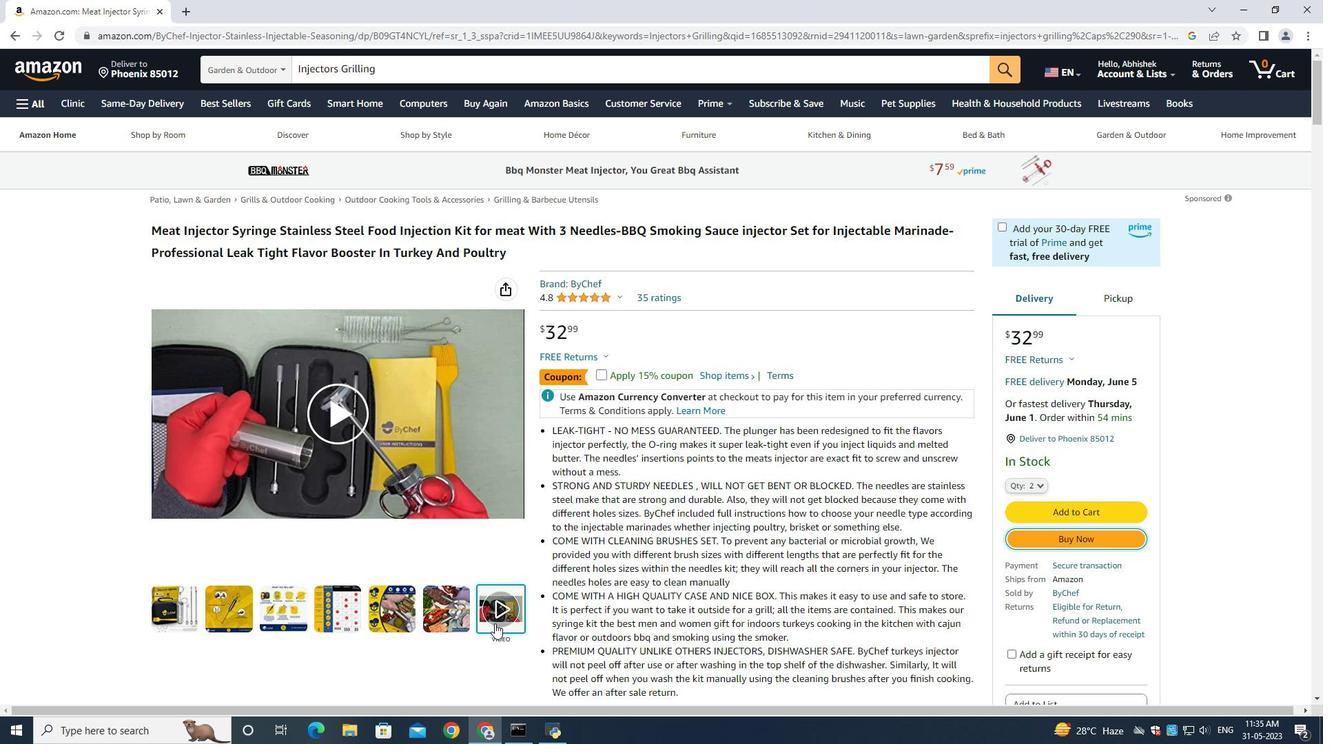 
Action: Mouse moved to (8, 36)
Screenshot: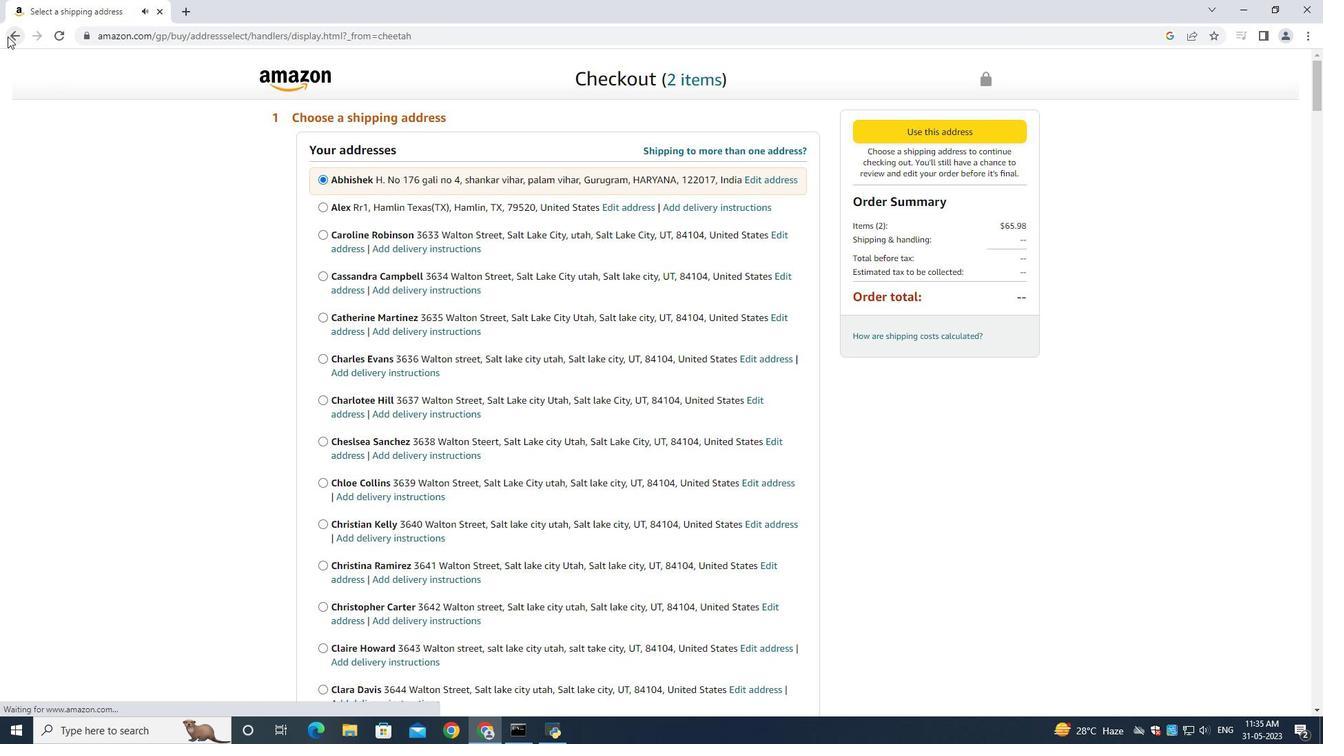 
Action: Mouse pressed left at (8, 36)
Screenshot: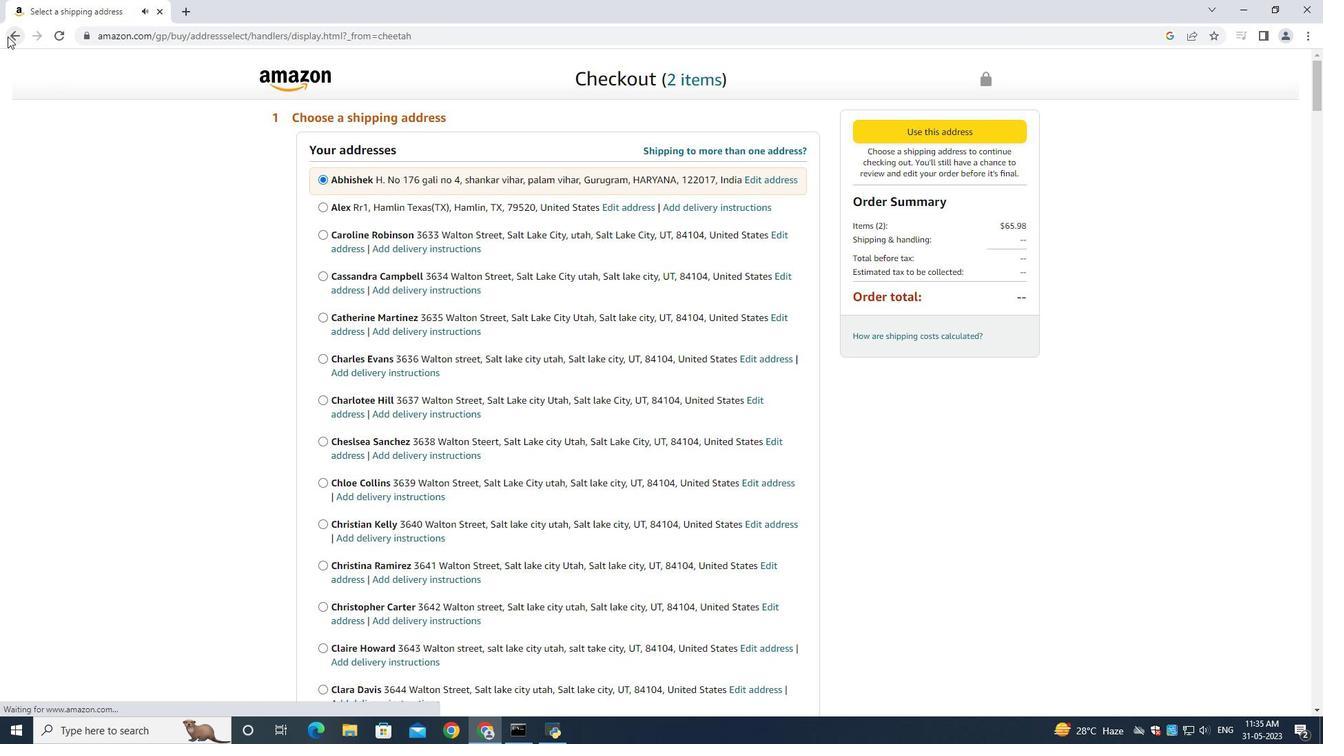 
Action: Mouse moved to (507, 617)
Screenshot: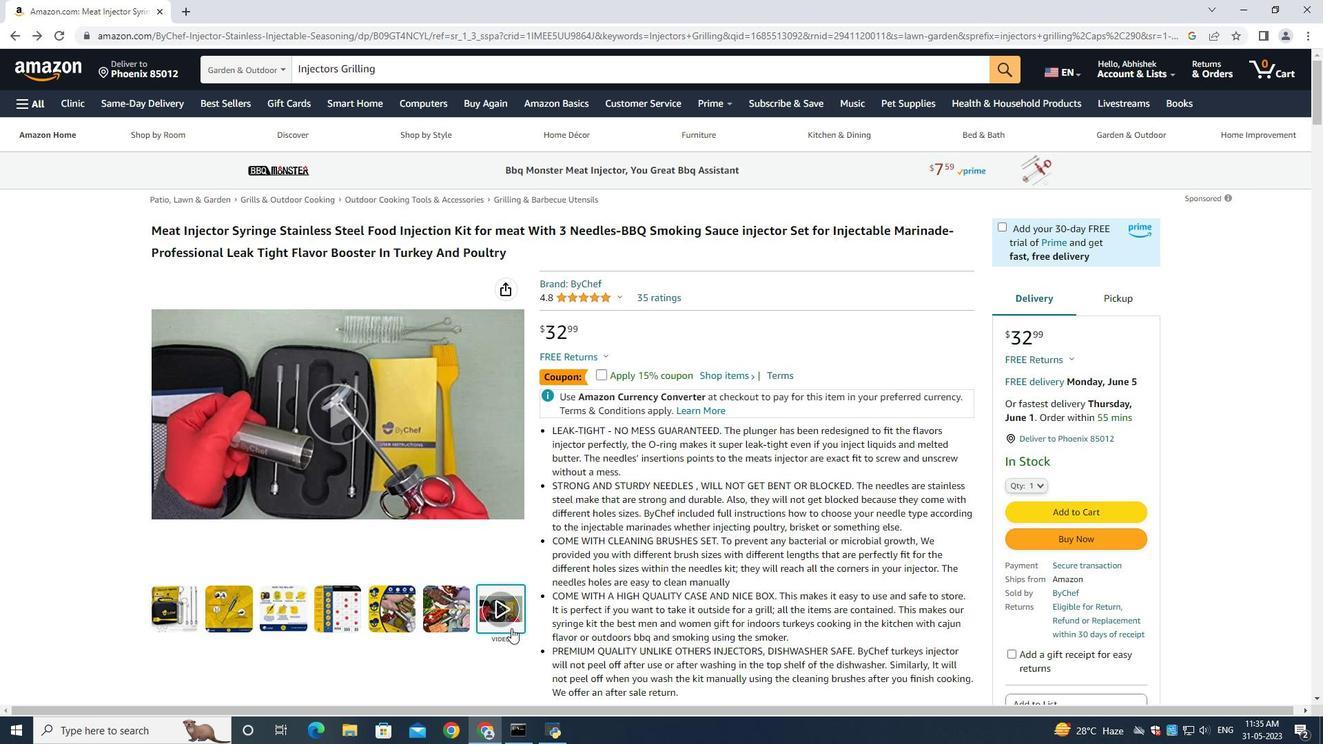 
Action: Mouse pressed left at (507, 617)
Screenshot: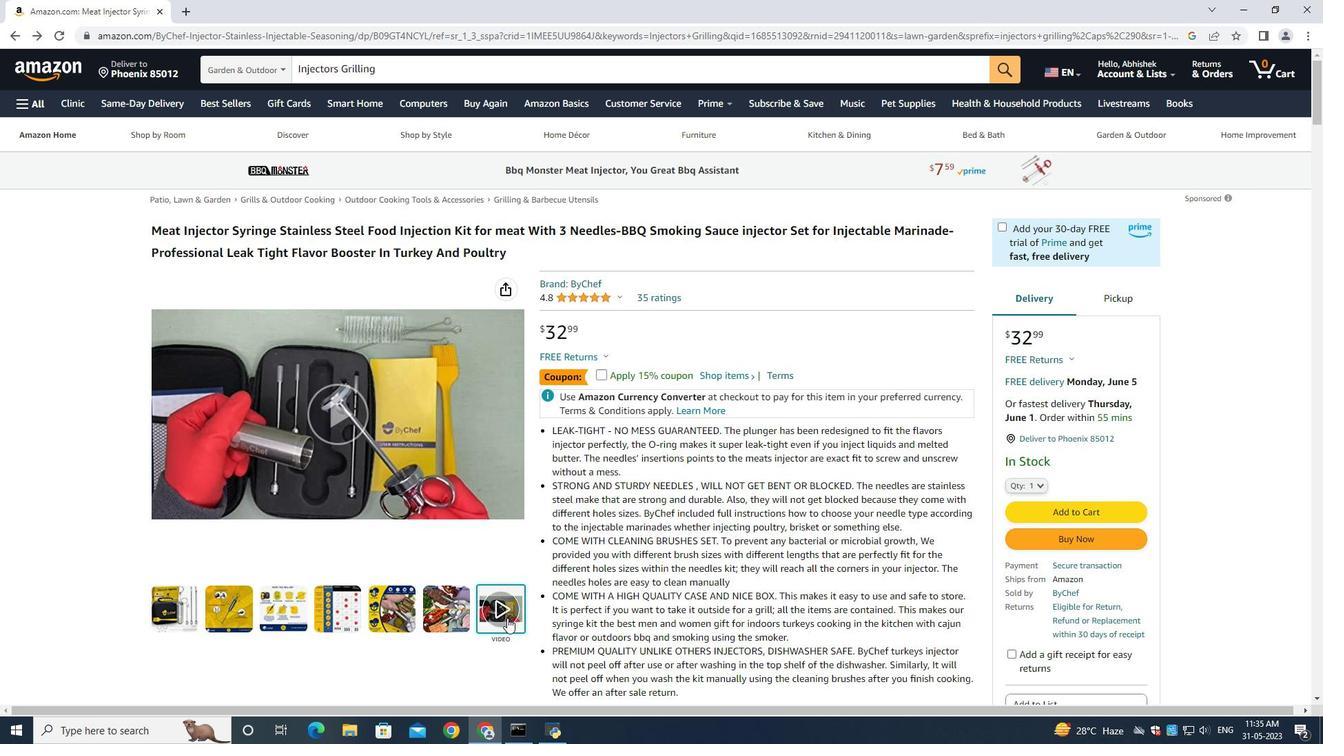 
Action: Mouse moved to (479, 576)
Screenshot: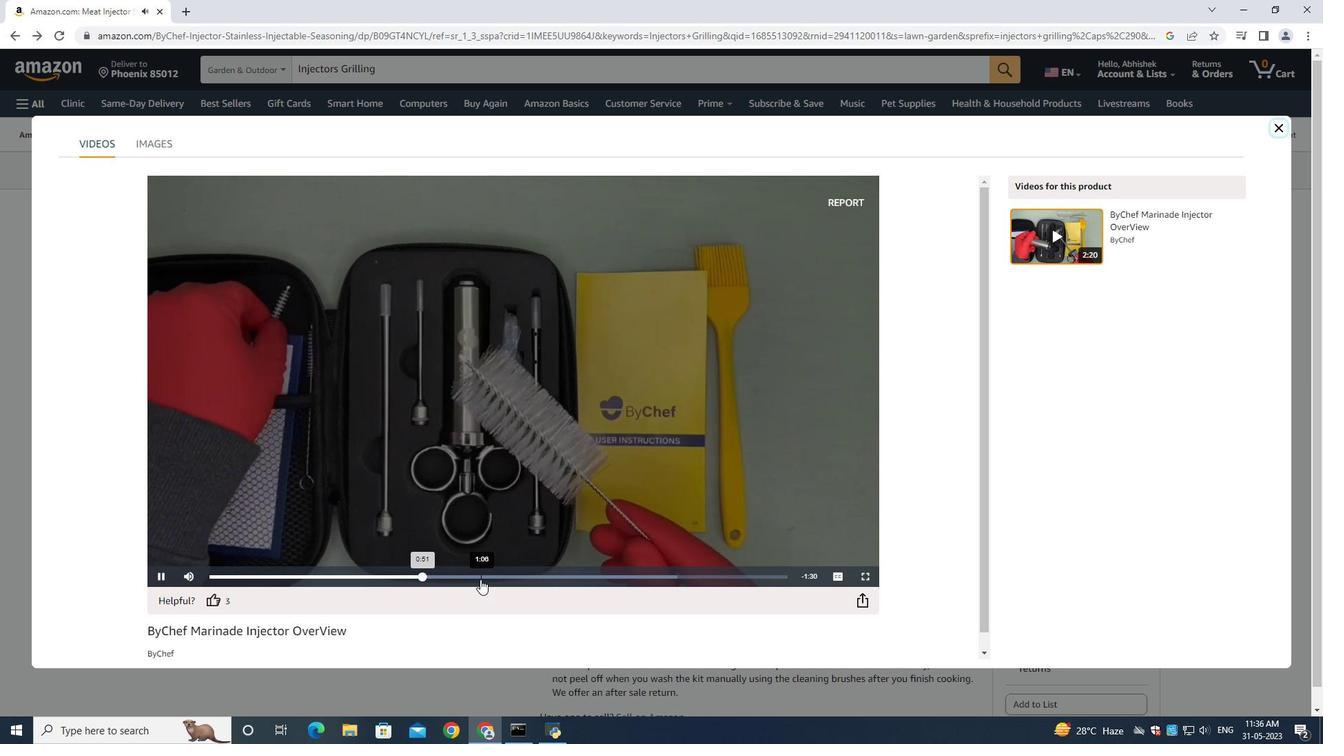 
Action: Mouse pressed left at (479, 576)
Screenshot: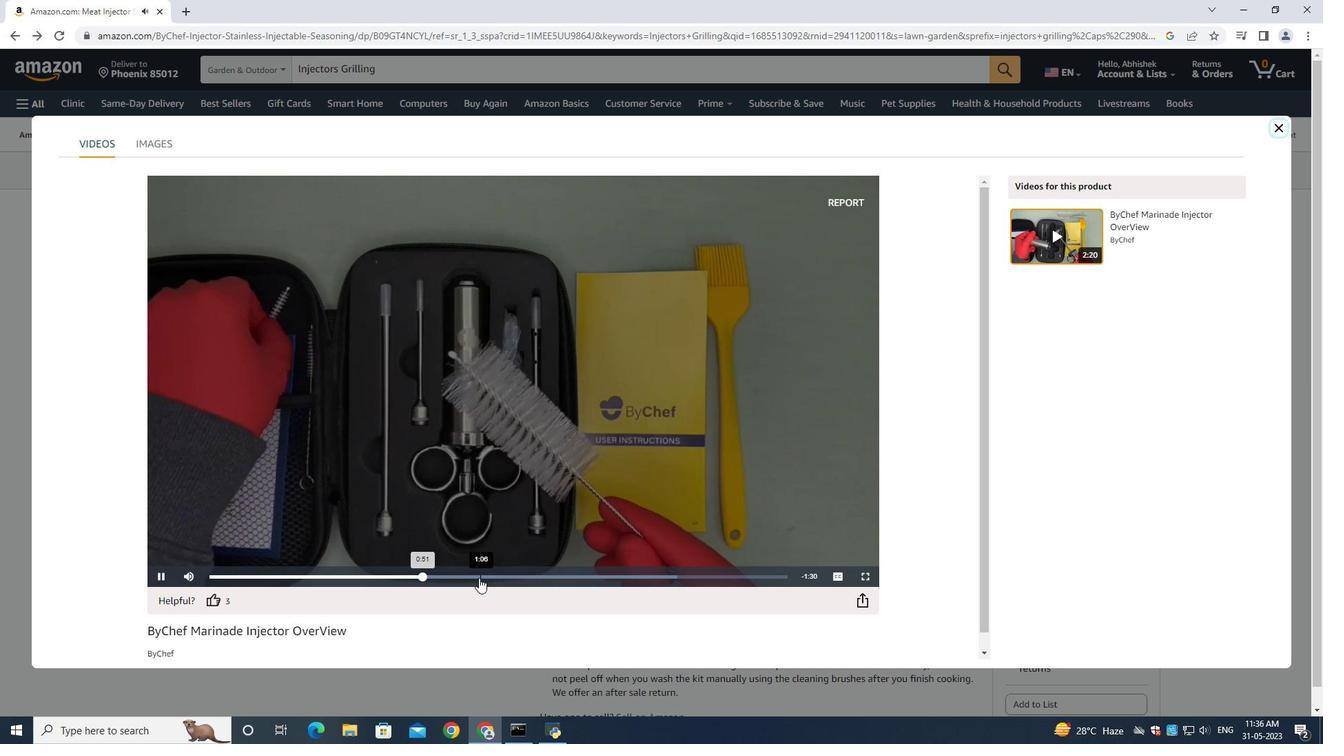 
Action: Mouse moved to (518, 574)
Screenshot: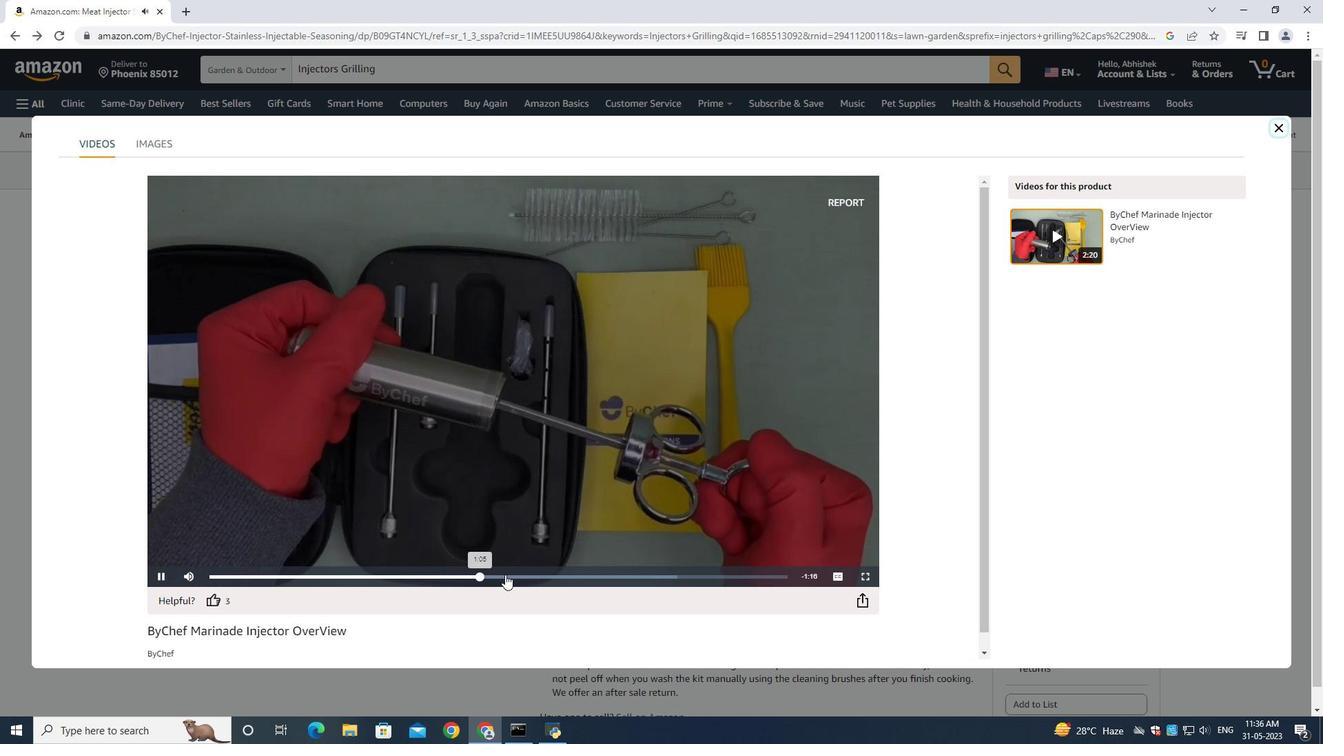 
Action: Mouse pressed left at (518, 574)
Screenshot: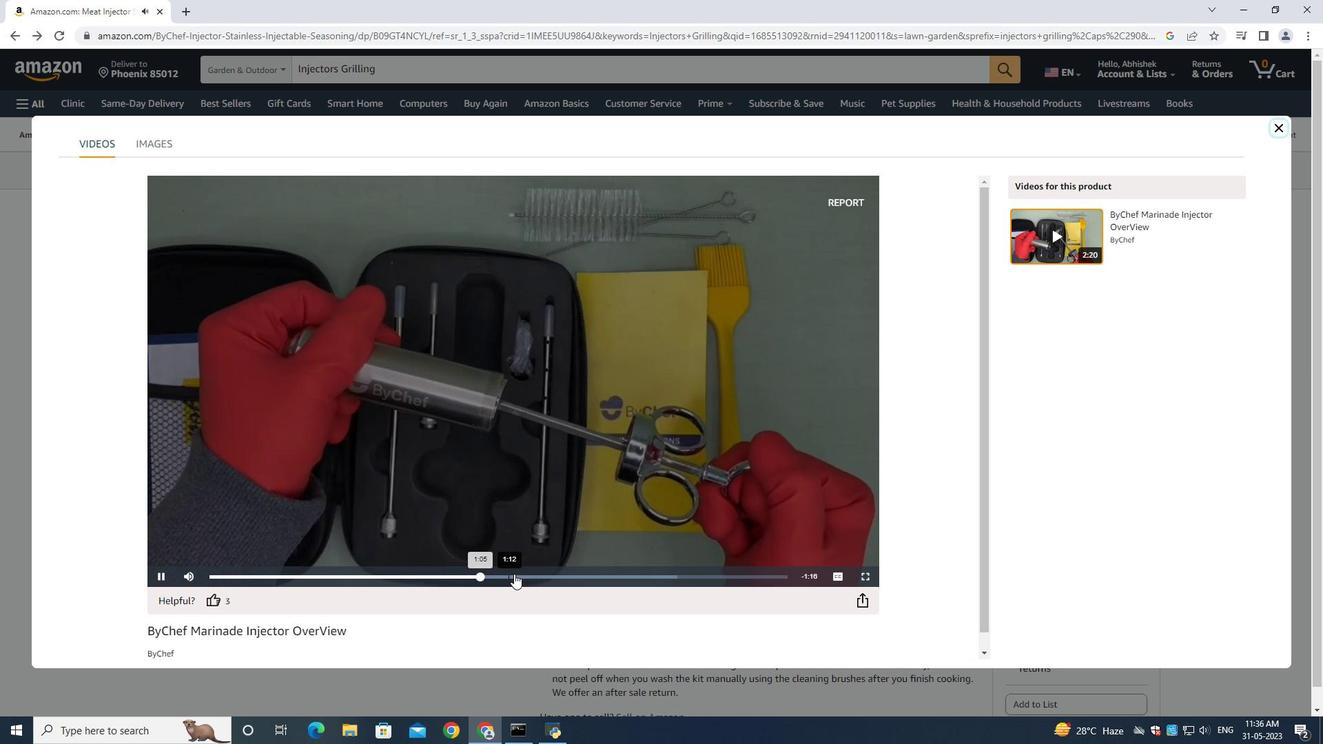 
Action: Mouse moved to (548, 575)
Screenshot: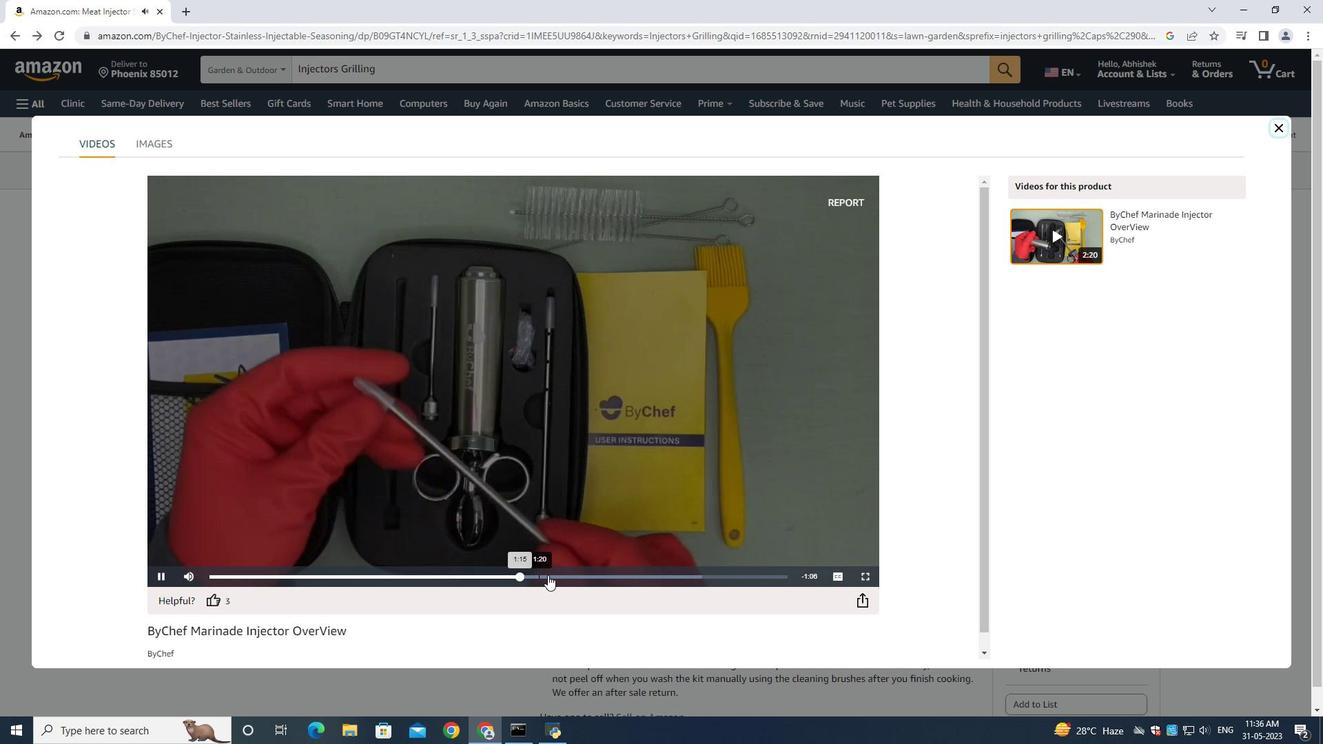 
Action: Mouse pressed left at (548, 575)
Screenshot: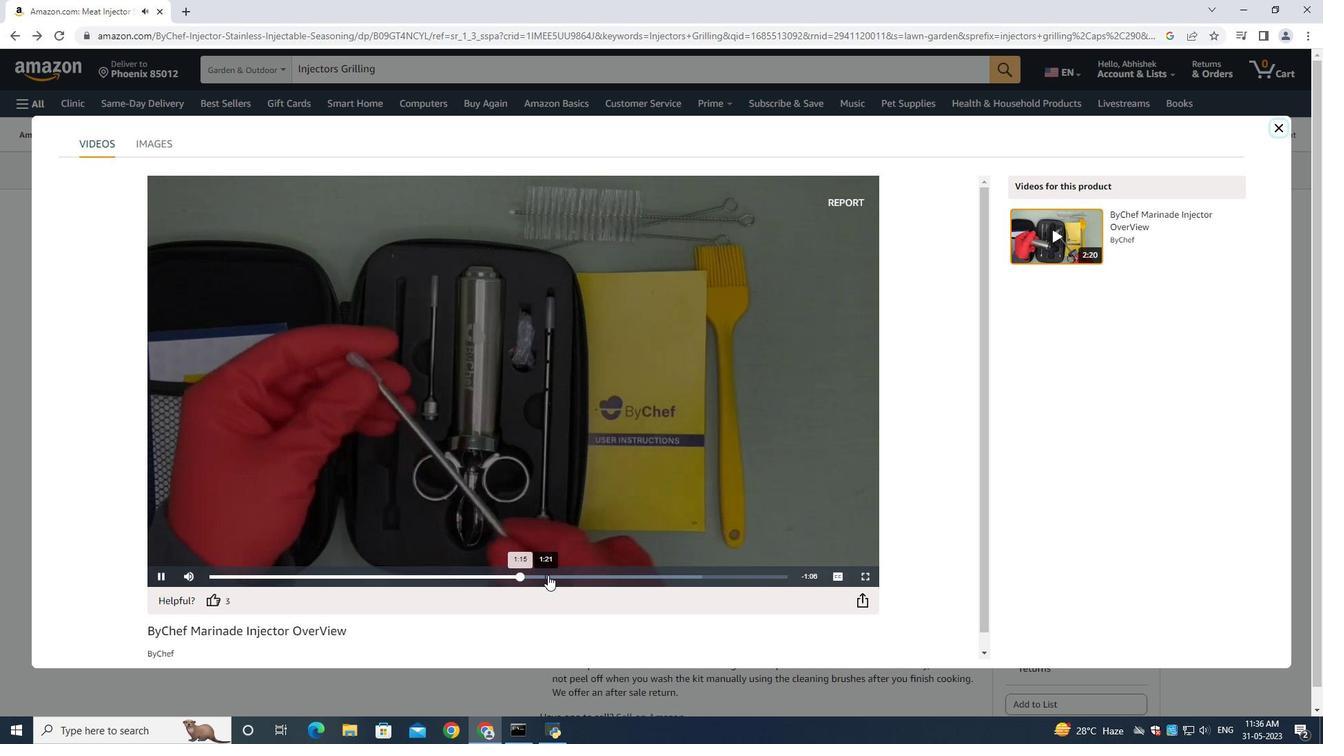 
Action: Mouse moved to (578, 574)
Screenshot: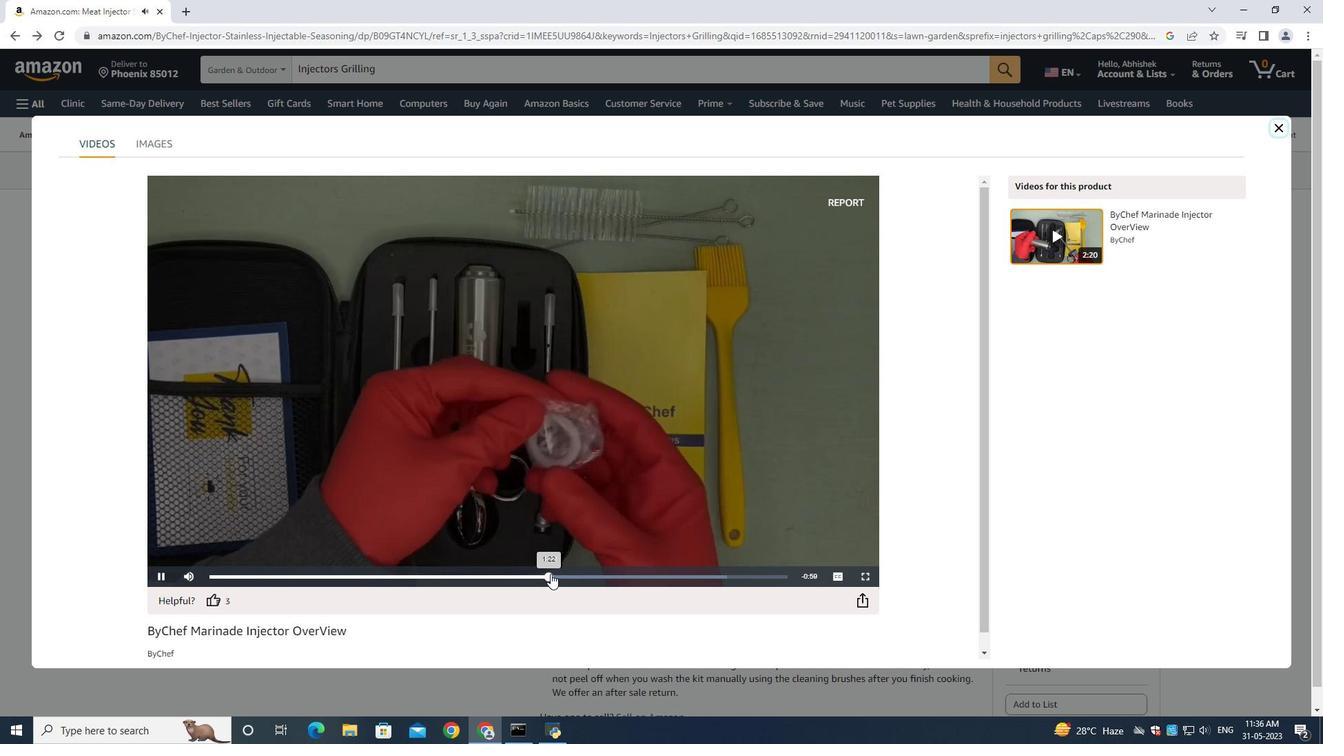 
Action: Mouse pressed left at (578, 574)
Screenshot: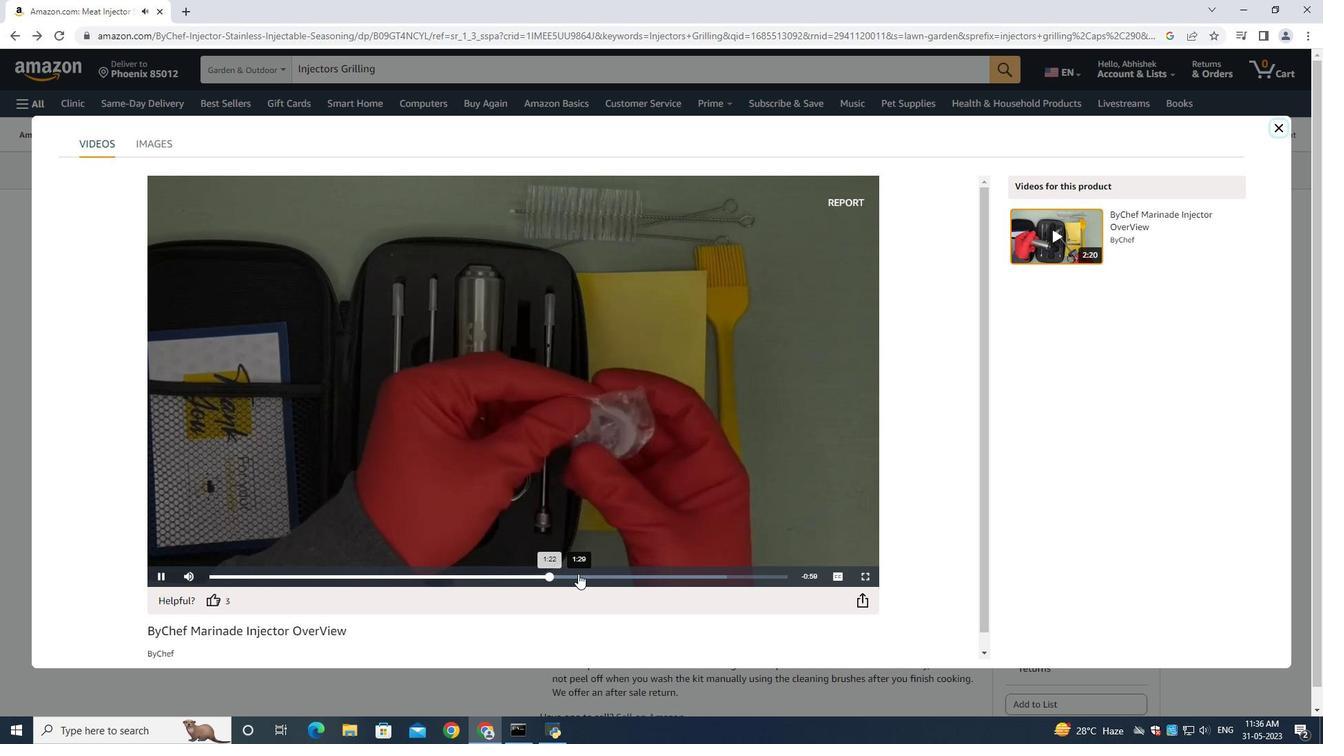 
Action: Mouse moved to (597, 568)
Screenshot: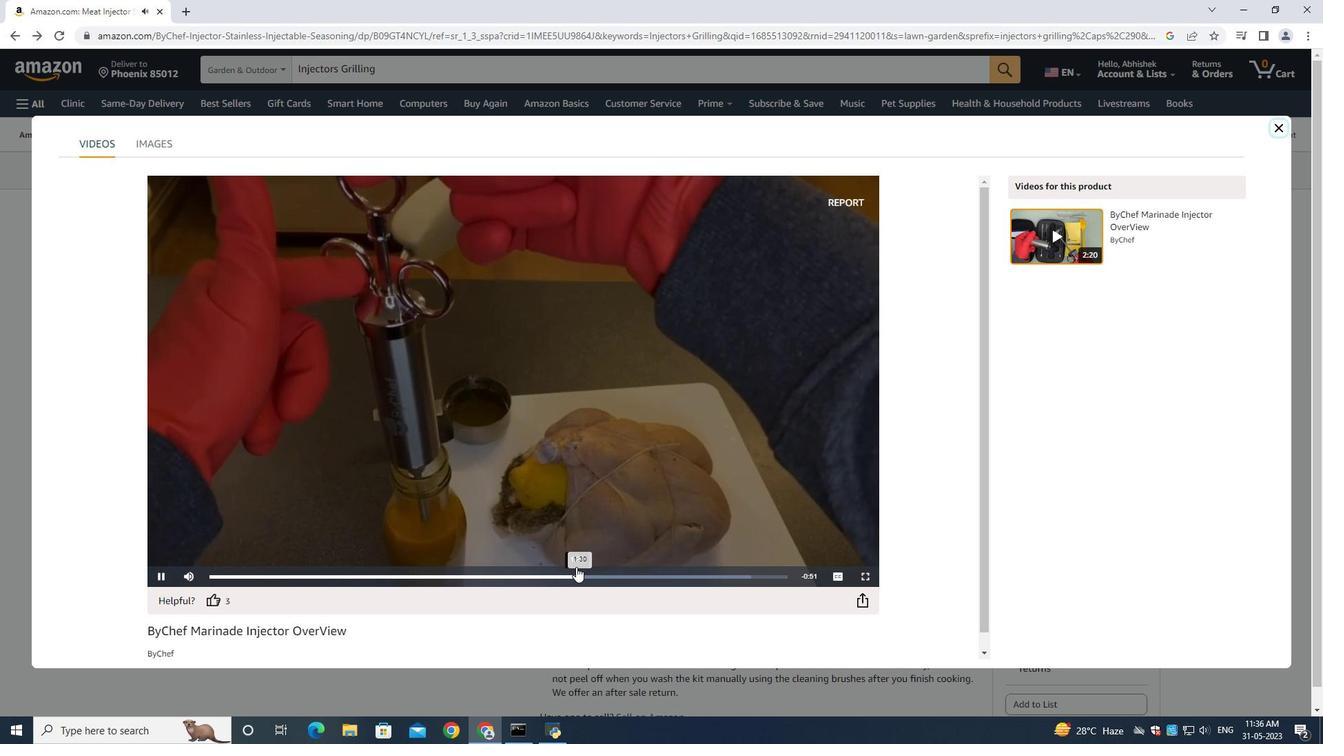 
Action: Mouse pressed left at (597, 568)
Screenshot: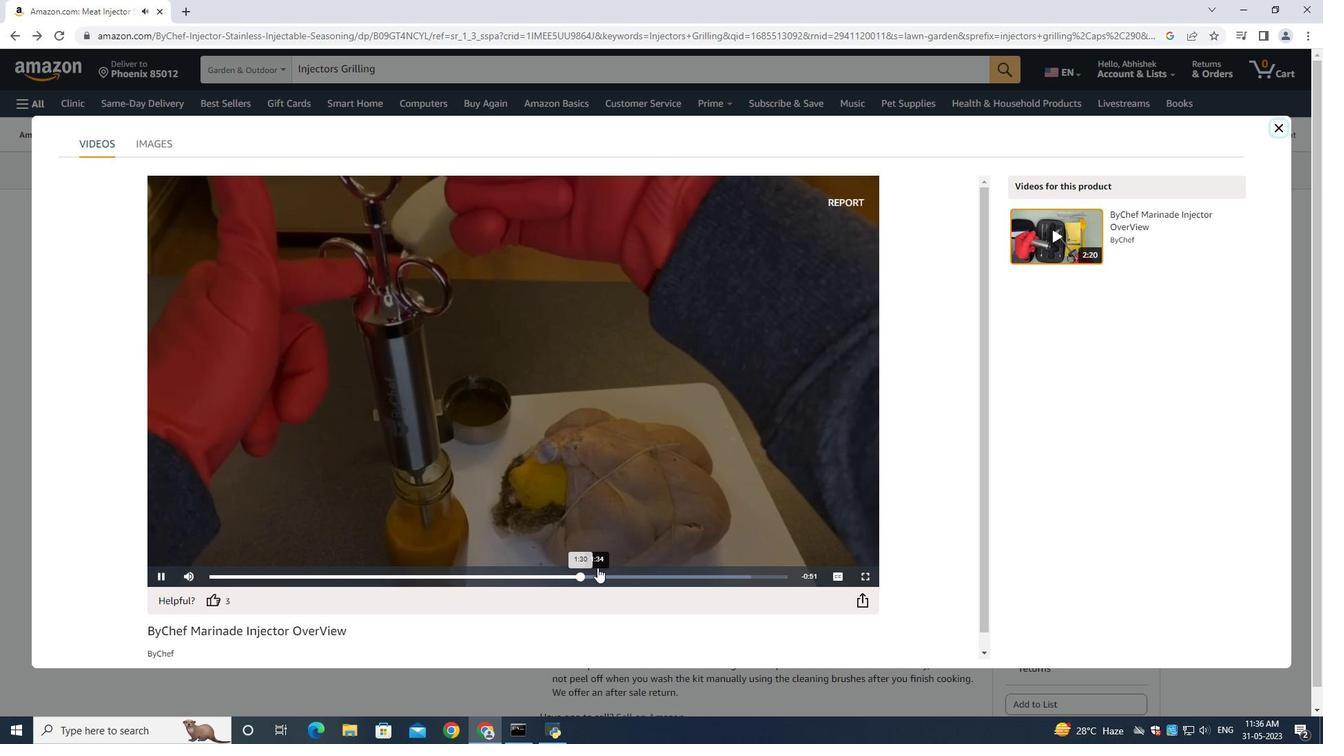 
Action: Mouse moved to (618, 568)
Screenshot: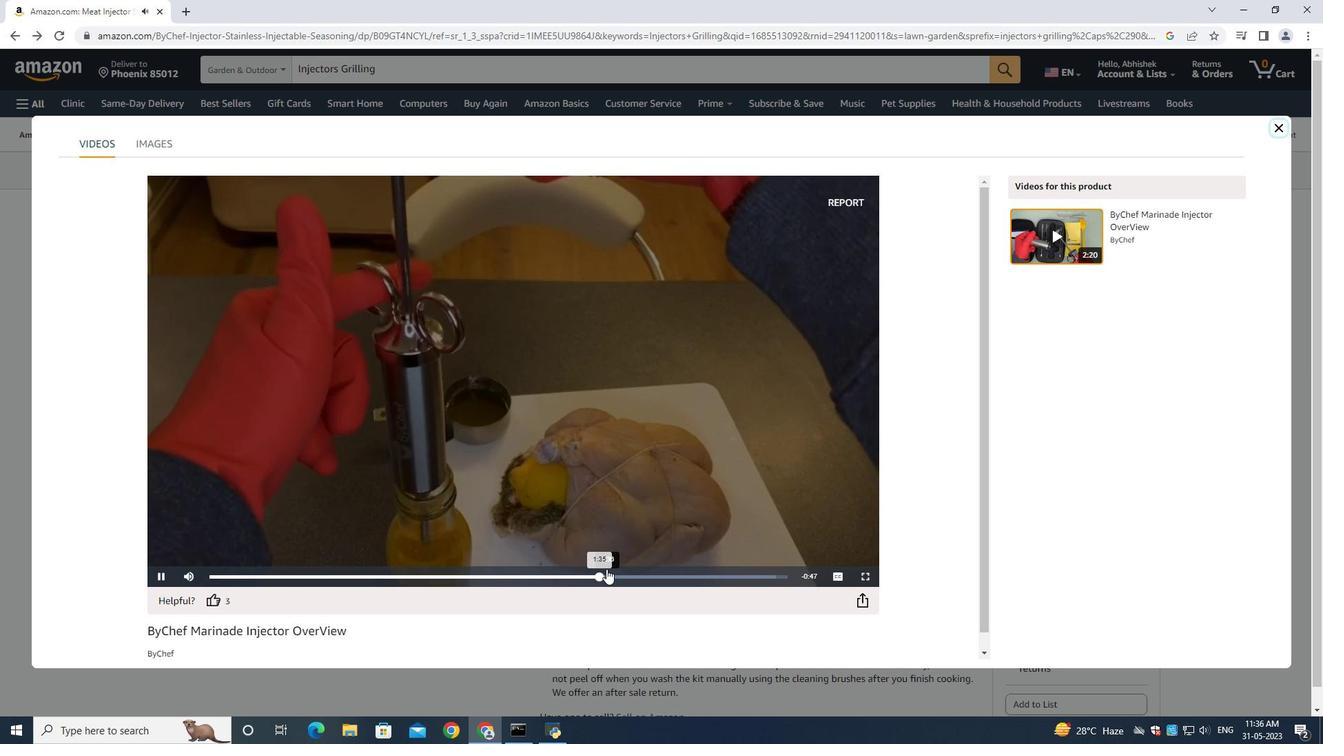 
Action: Mouse pressed left at (618, 568)
Screenshot: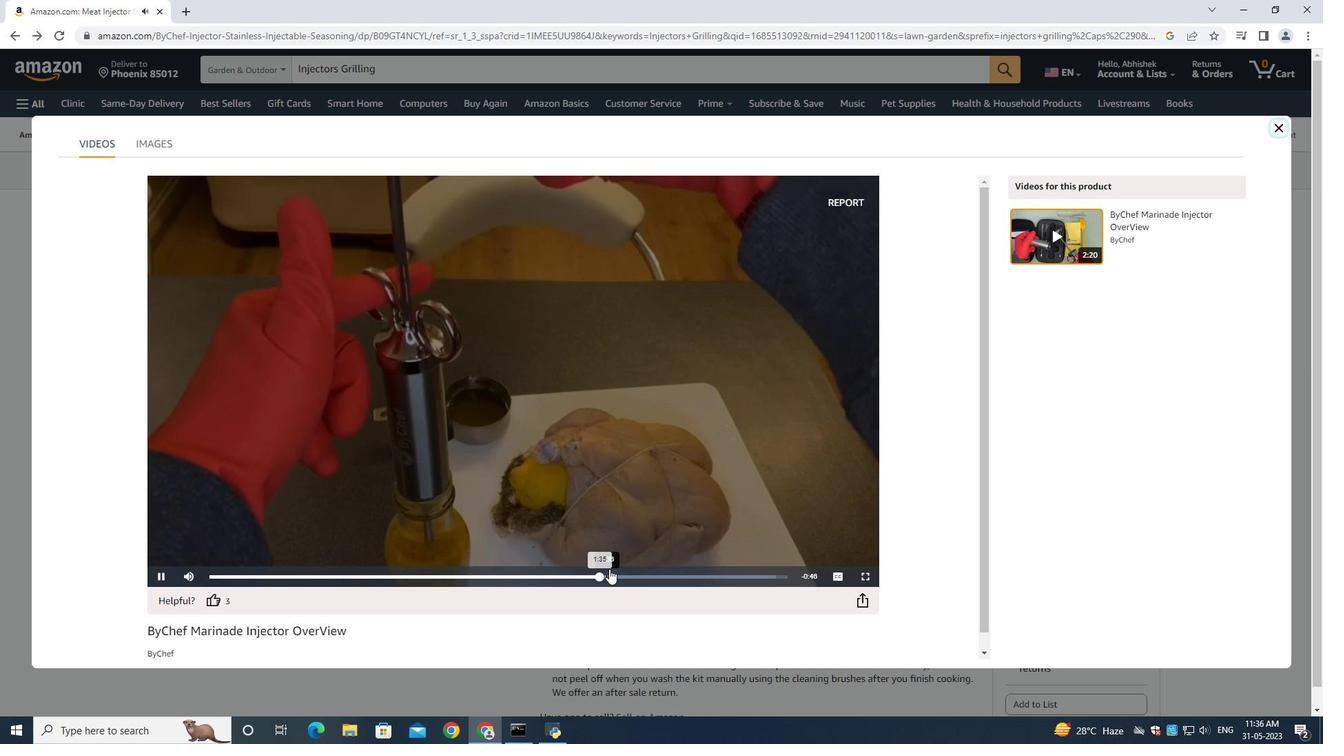 
Action: Mouse moved to (643, 574)
Screenshot: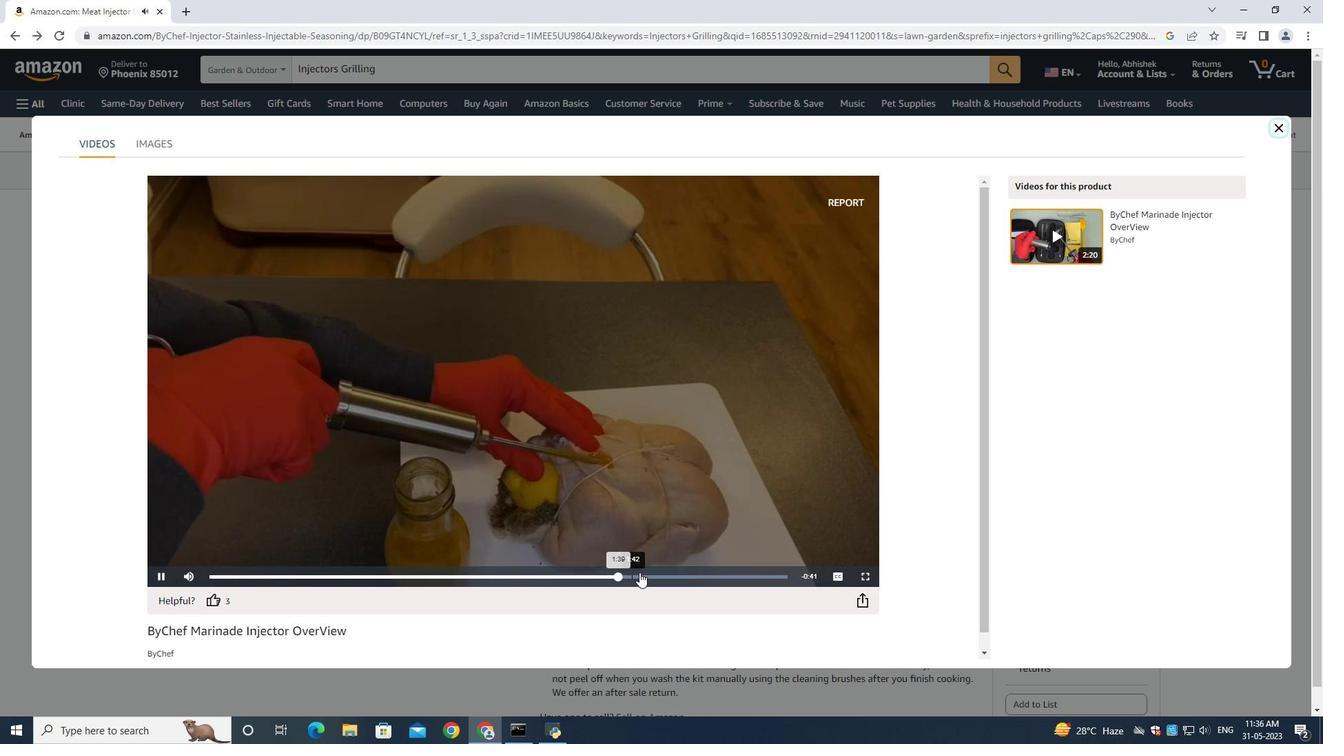 
Action: Mouse pressed left at (643, 574)
Screenshot: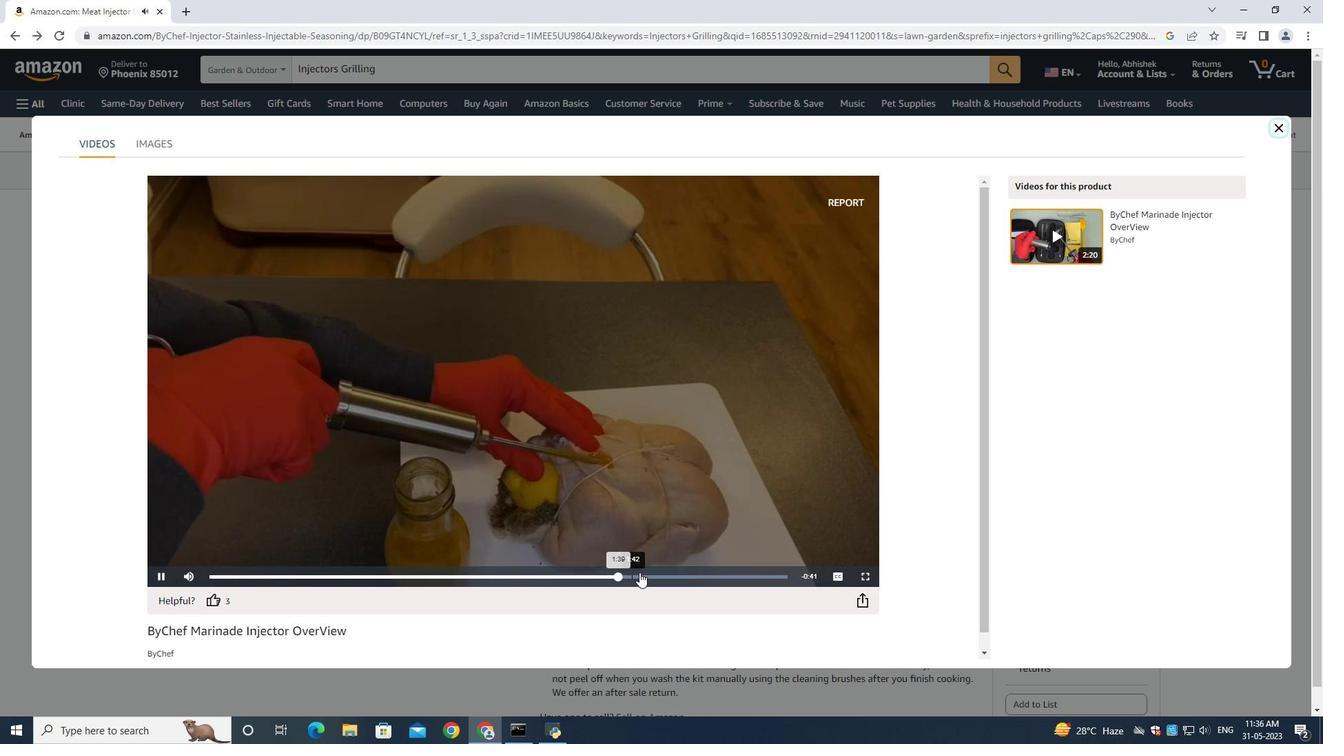 
Action: Mouse moved to (670, 579)
Screenshot: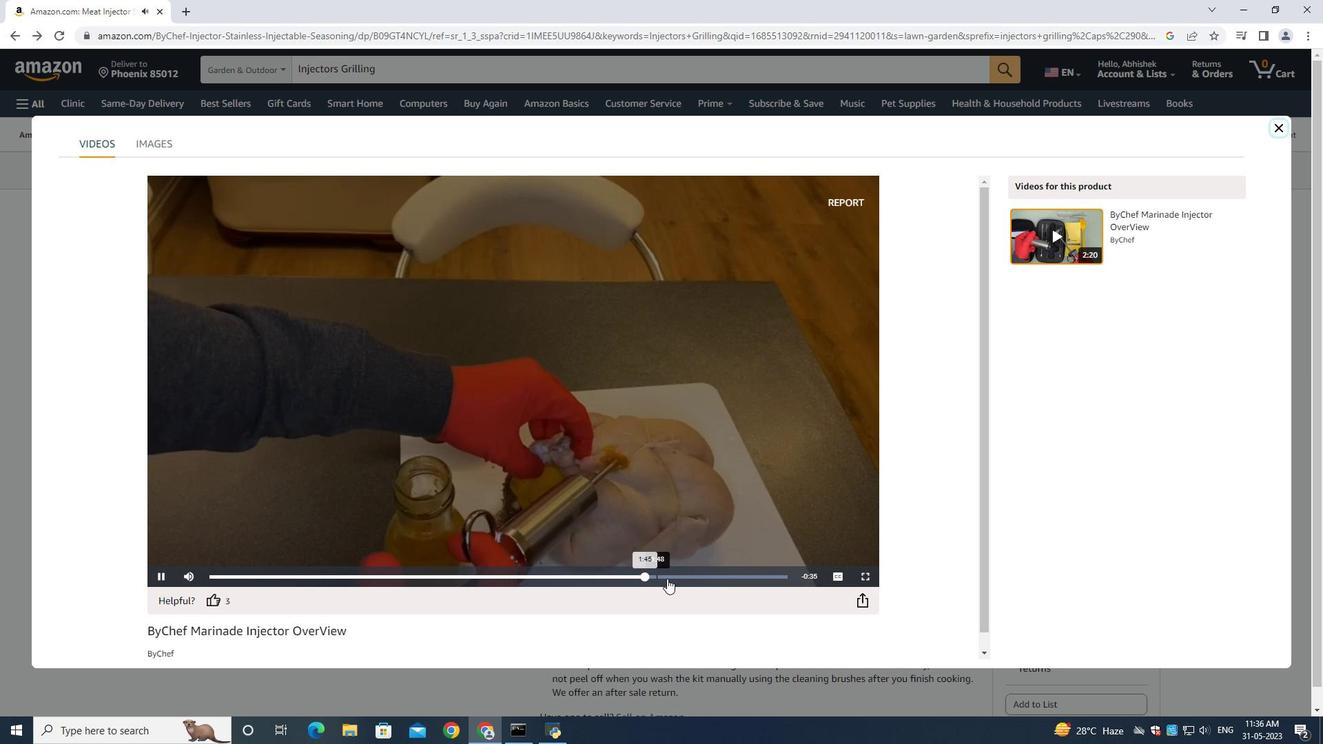 
Action: Mouse pressed left at (670, 579)
Screenshot: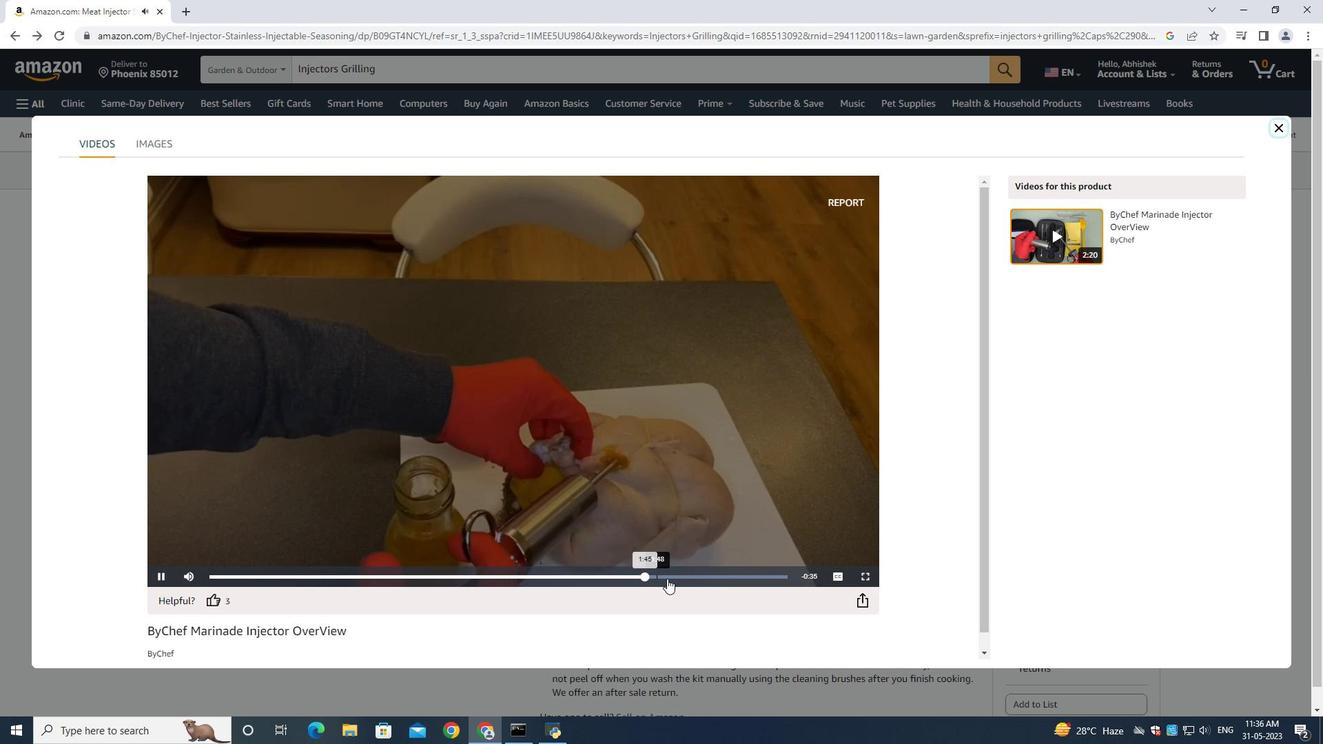 
Action: Mouse moved to (684, 583)
Screenshot: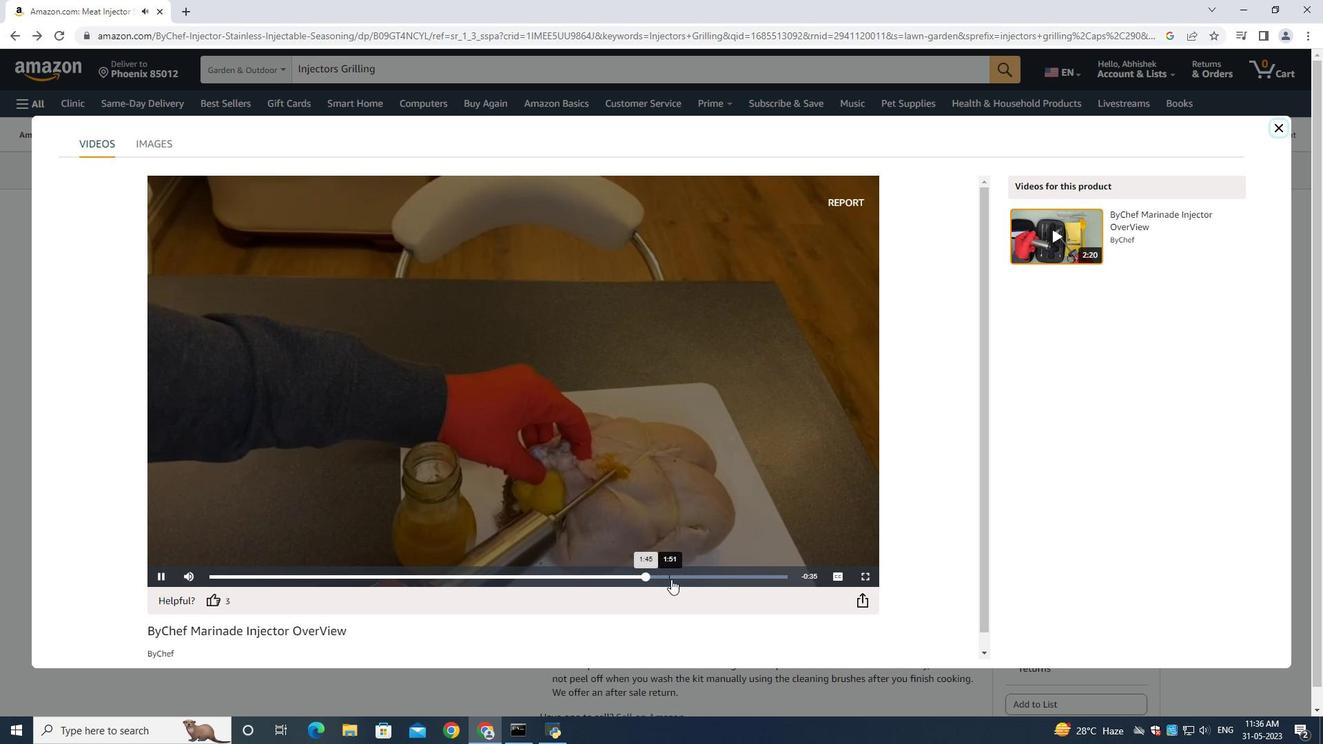 
Action: Mouse pressed left at (684, 583)
Screenshot: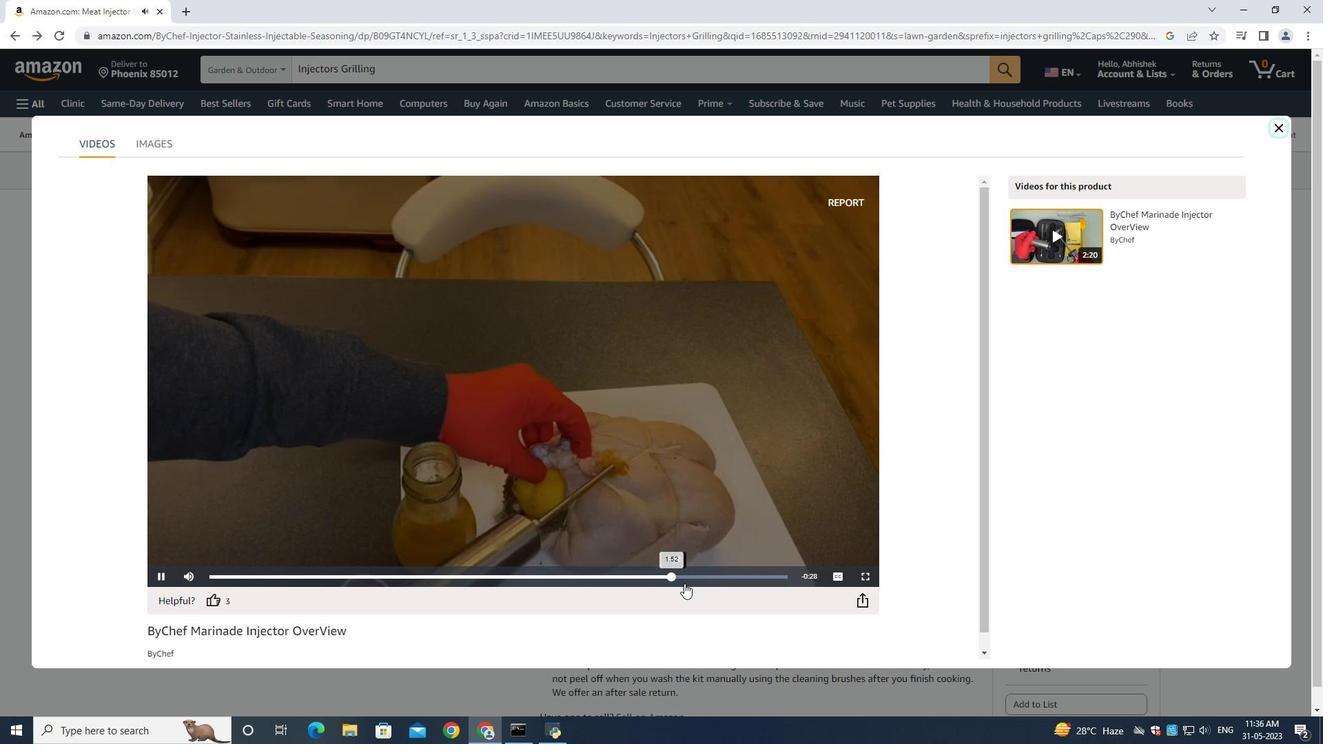 
Action: Mouse moved to (708, 583)
Screenshot: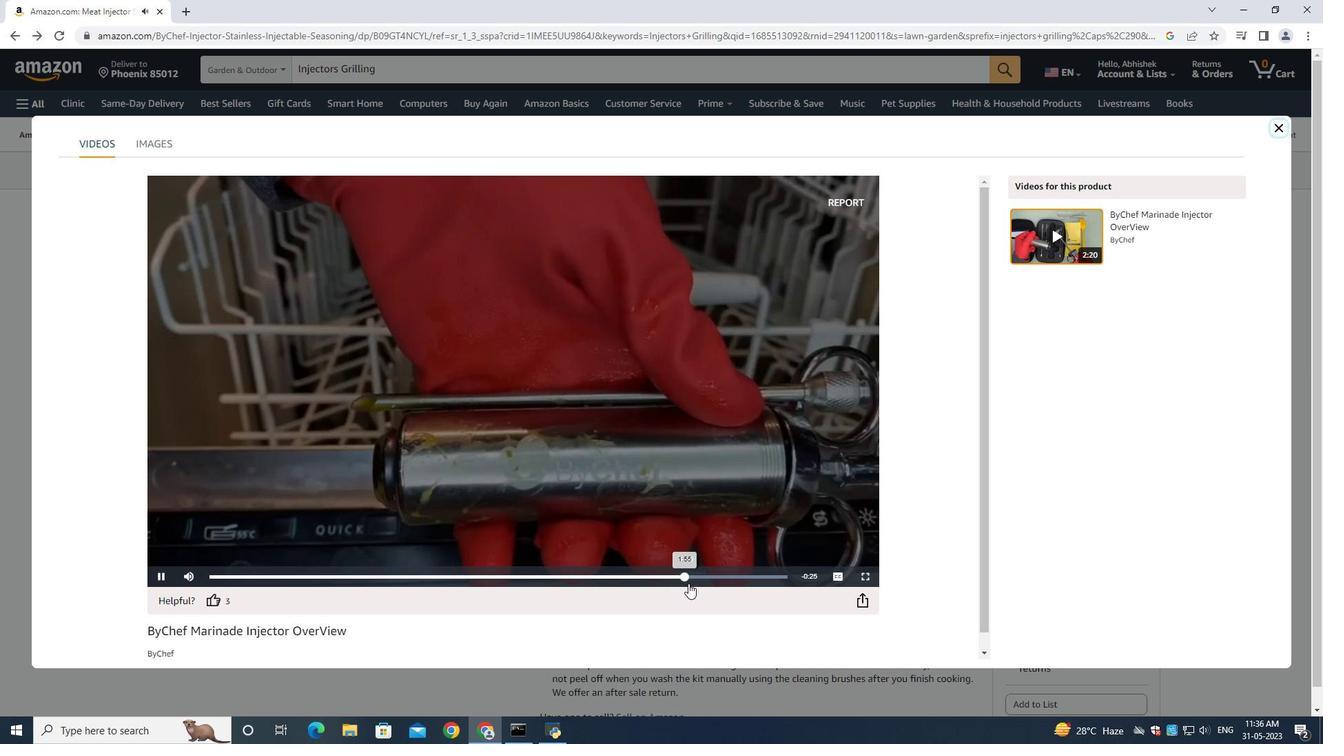 
Action: Mouse pressed left at (708, 583)
Screenshot: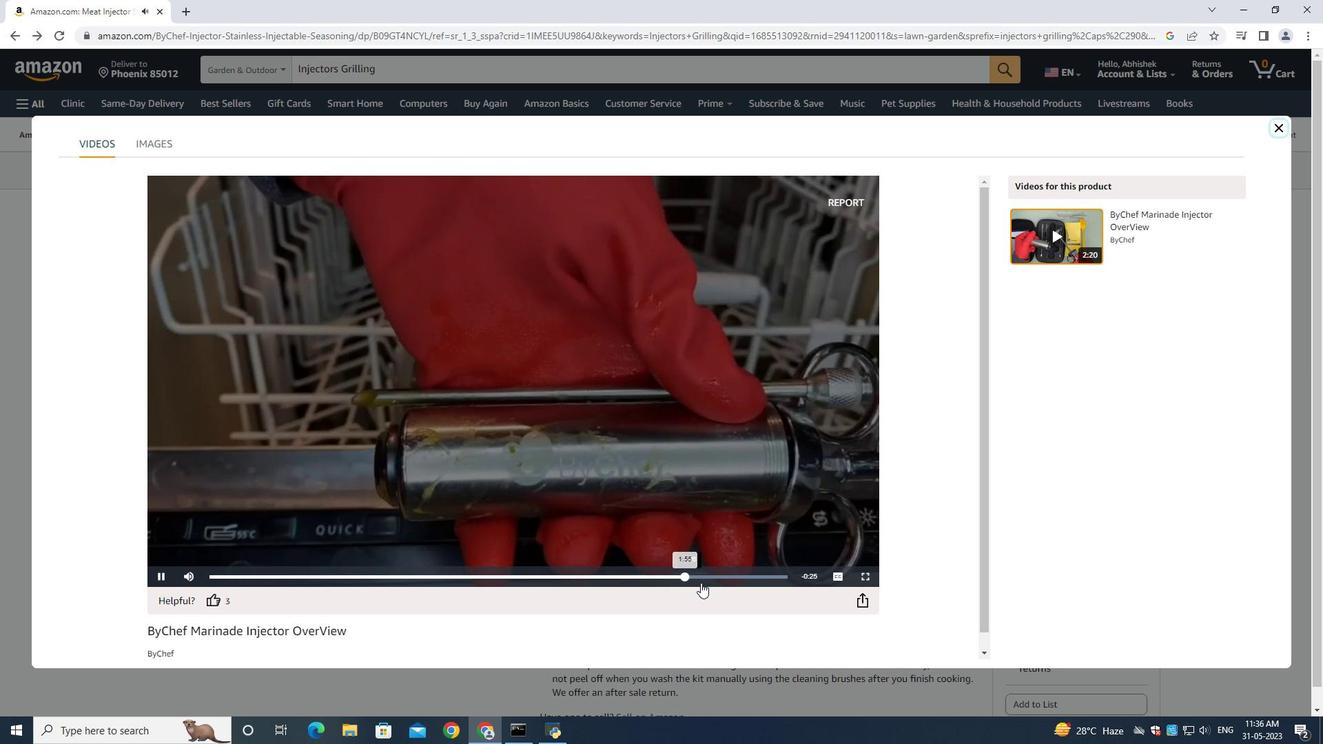 
Action: Mouse moved to (737, 581)
Screenshot: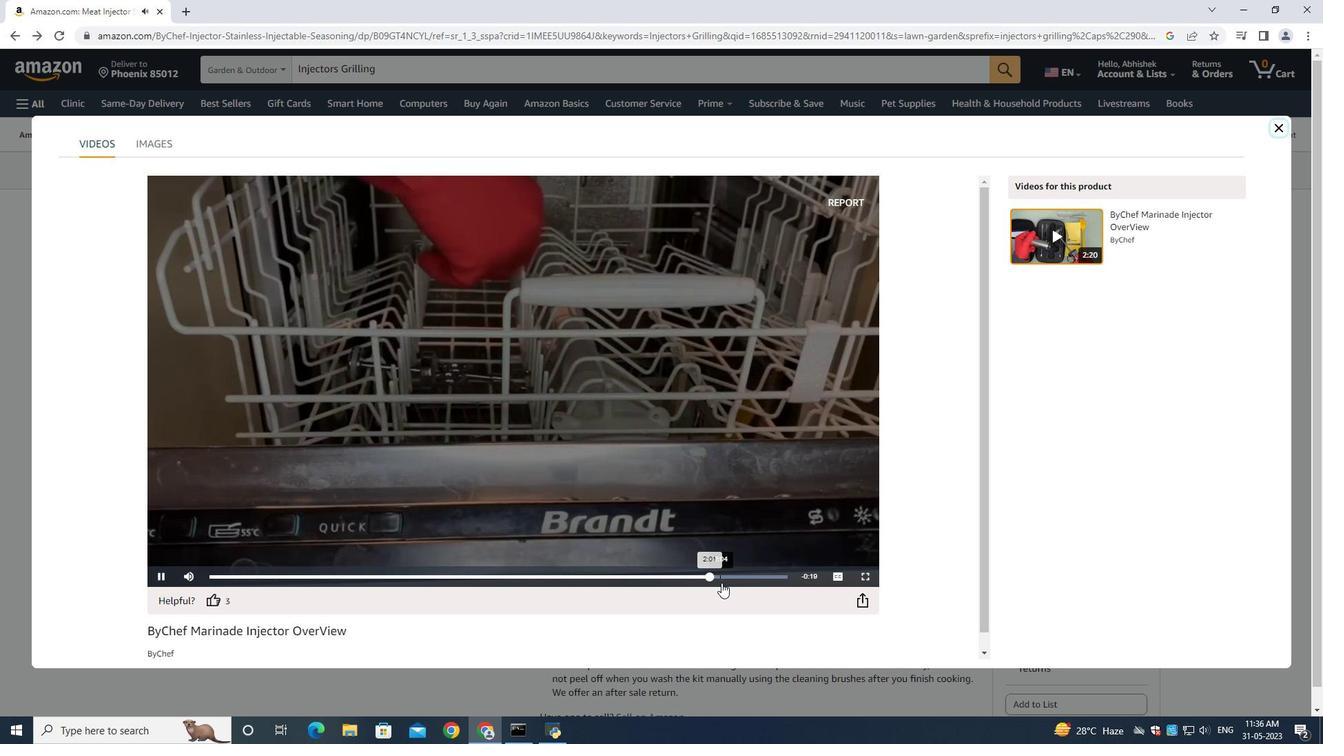 
Action: Mouse pressed left at (737, 581)
Screenshot: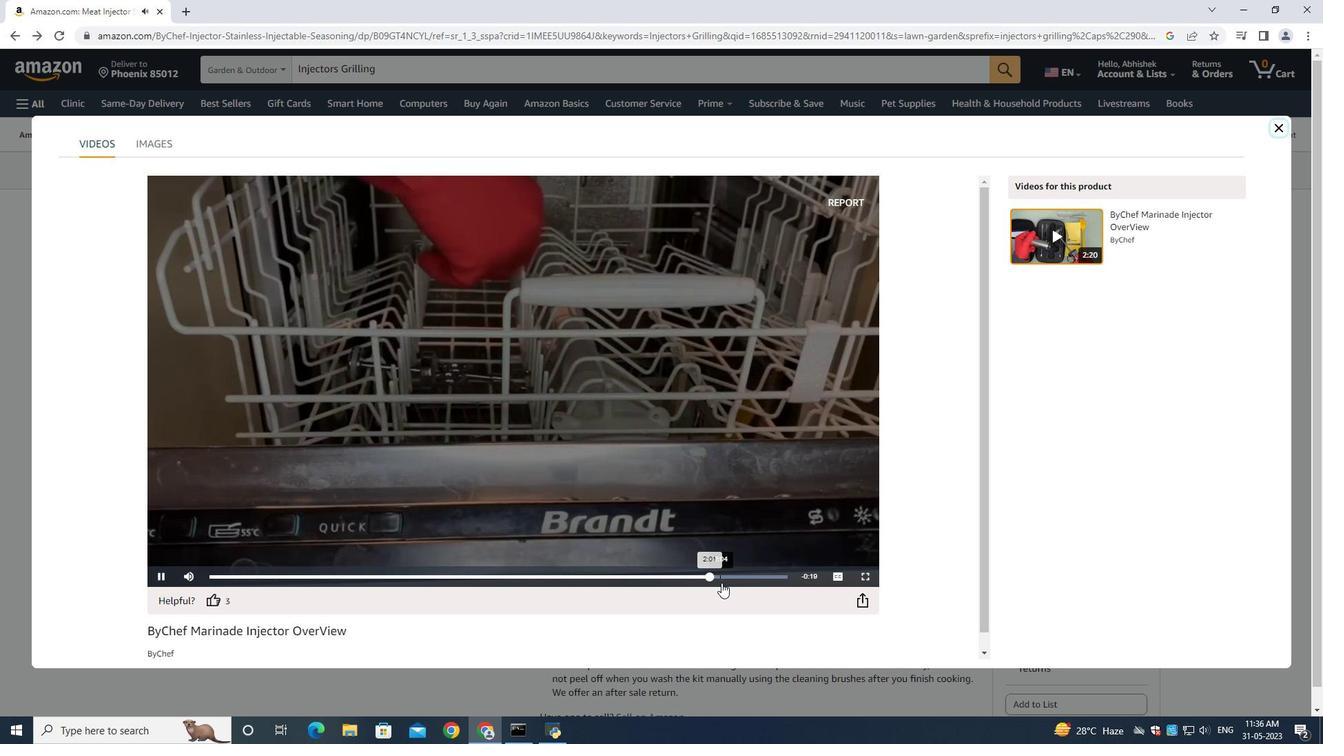
Action: Mouse moved to (1282, 127)
Screenshot: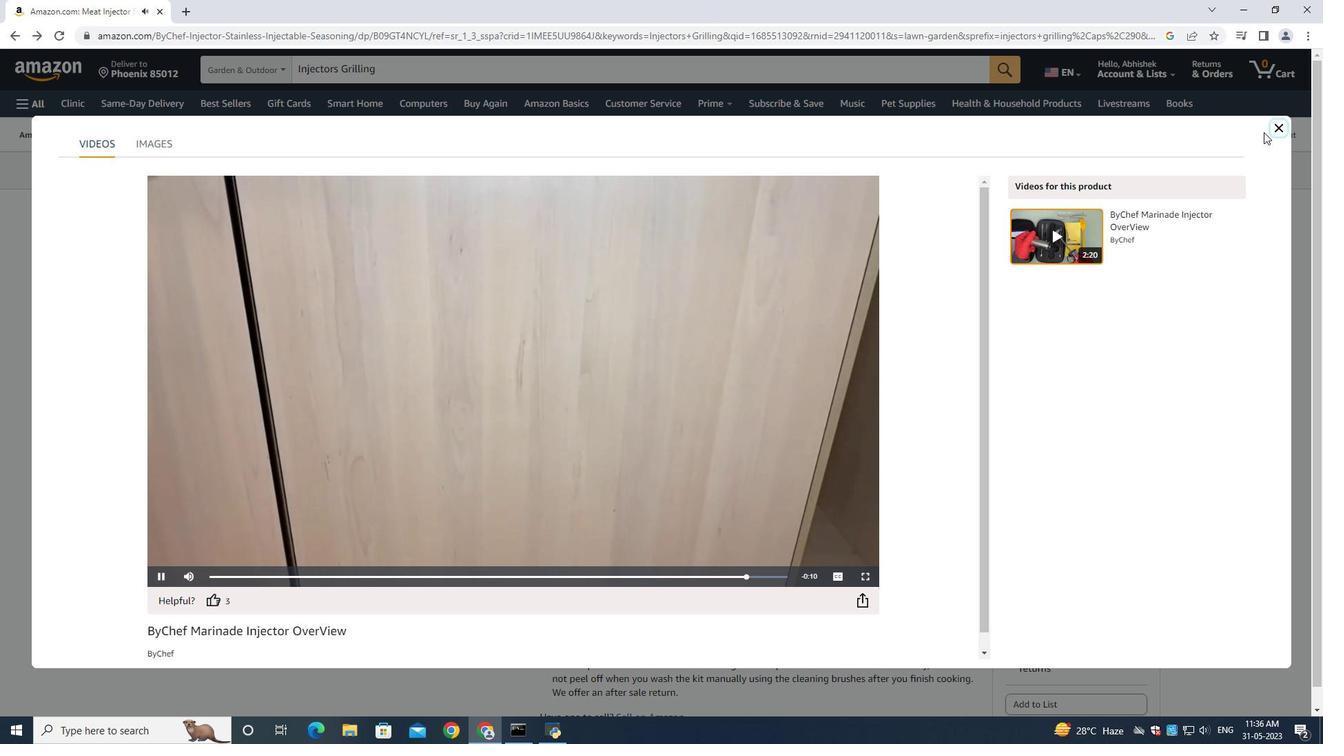 
Action: Mouse pressed left at (1282, 127)
Screenshot: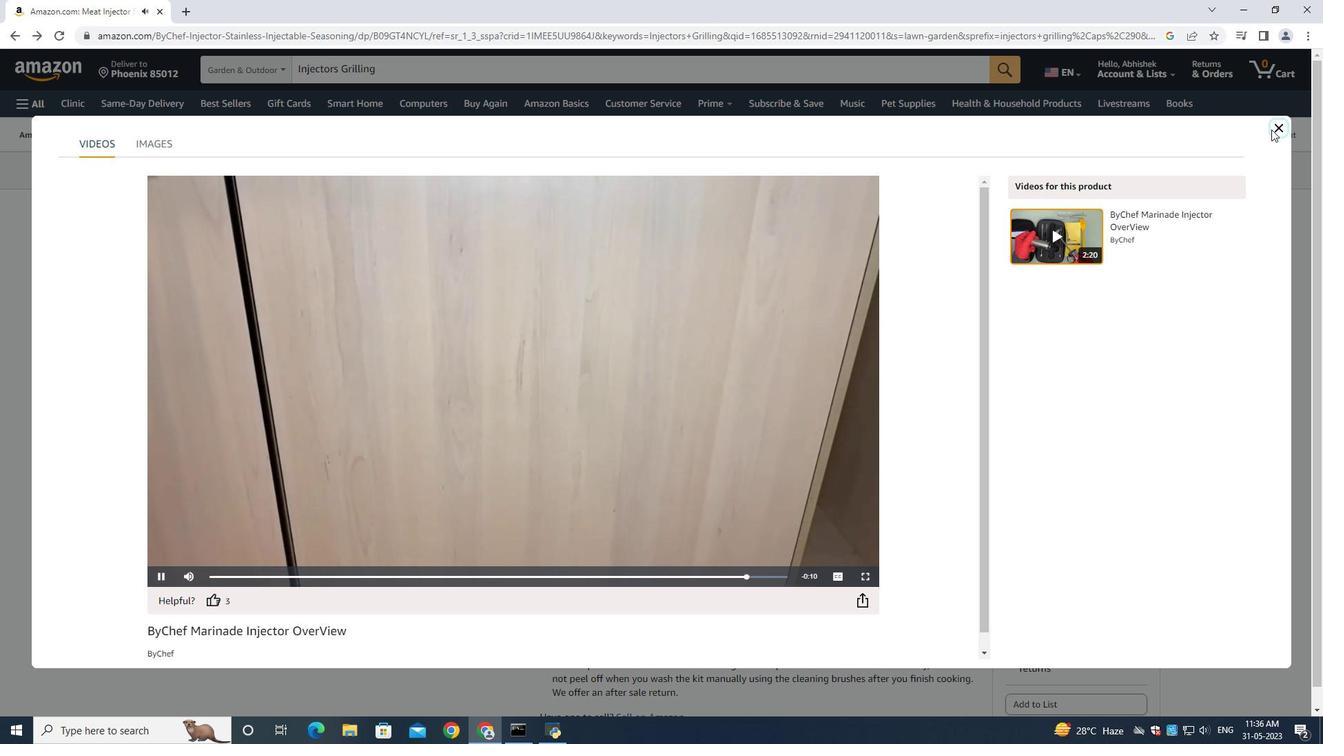 
Action: Mouse moved to (1279, 77)
Screenshot: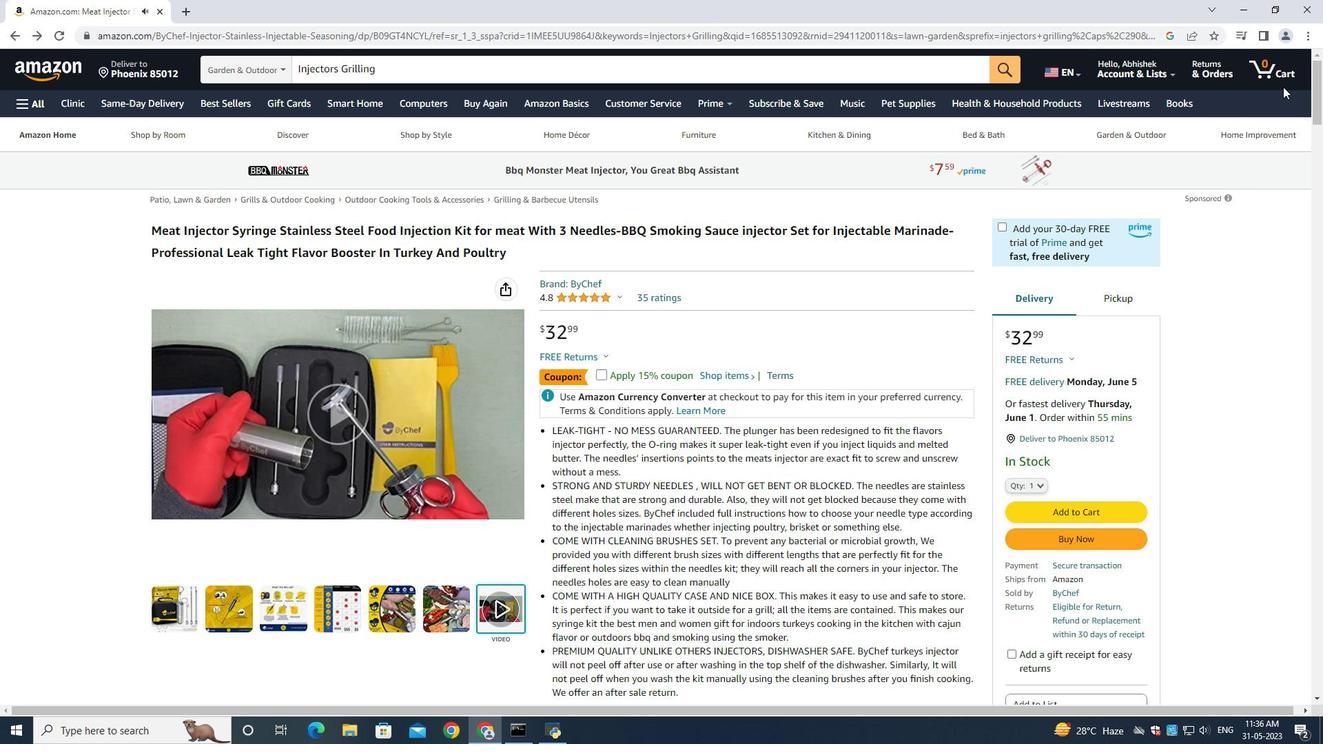 
Action: Mouse pressed left at (1279, 77)
Screenshot: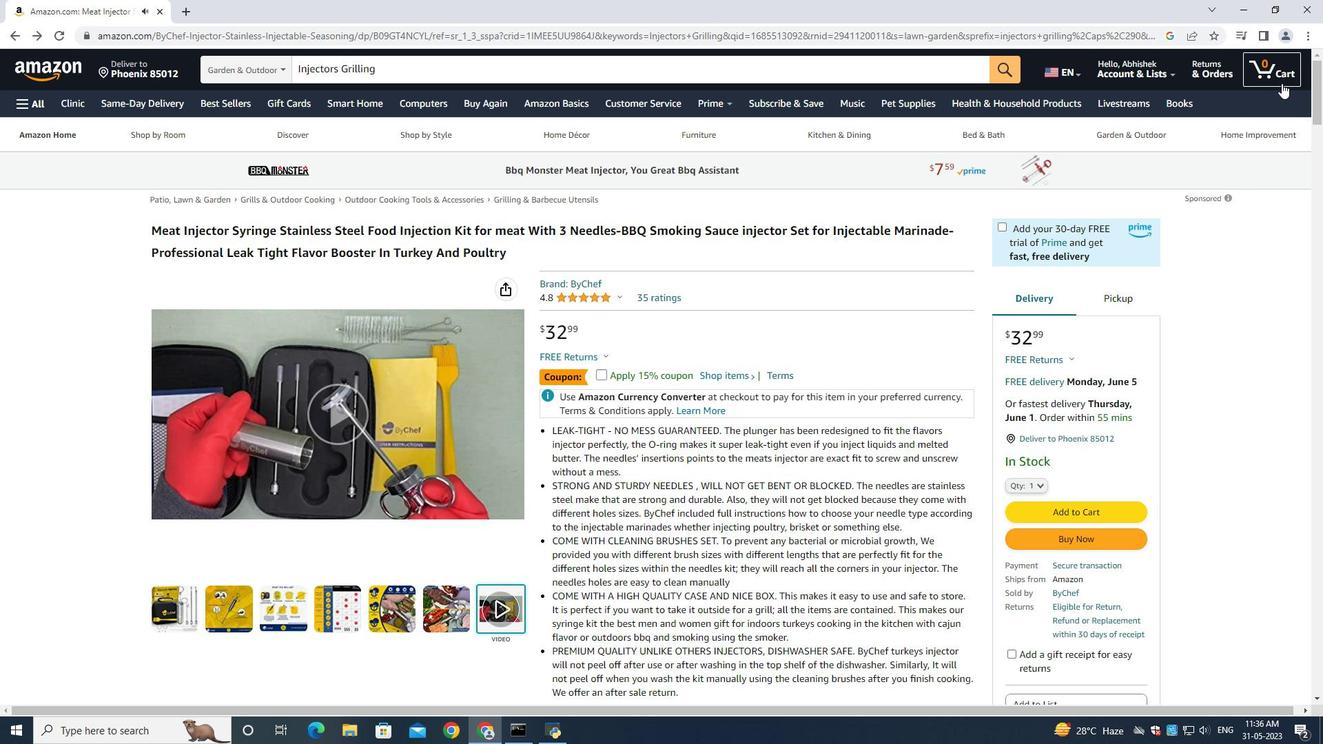 
Action: Mouse moved to (401, 413)
Screenshot: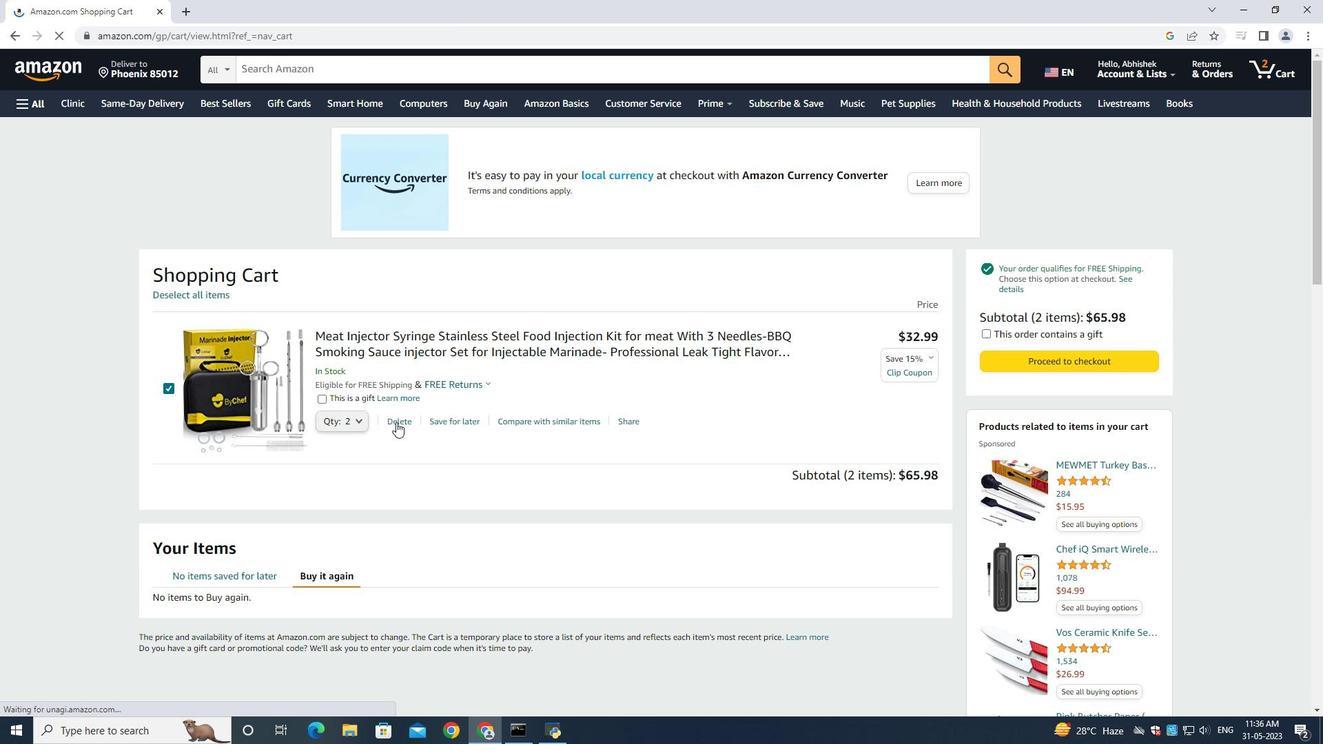 
Action: Mouse pressed left at (401, 413)
Screenshot: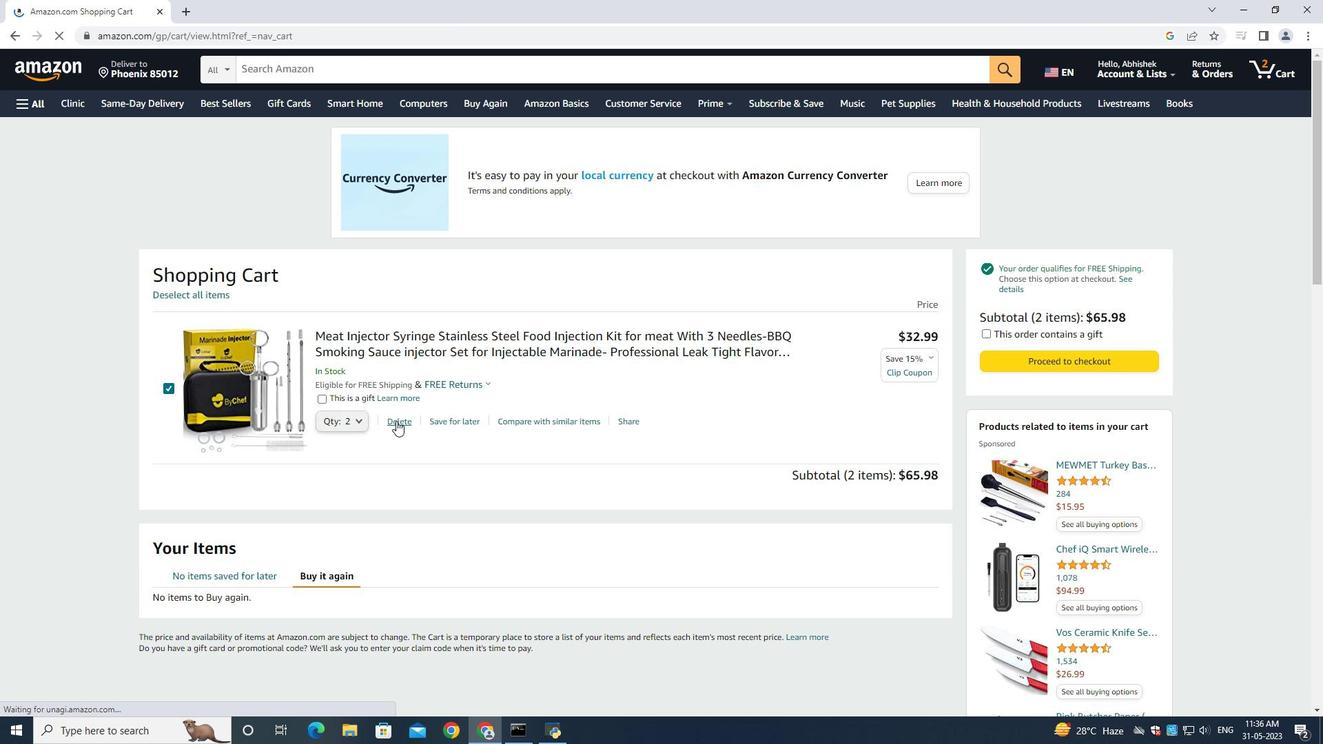 
Action: Mouse moved to (399, 417)
Screenshot: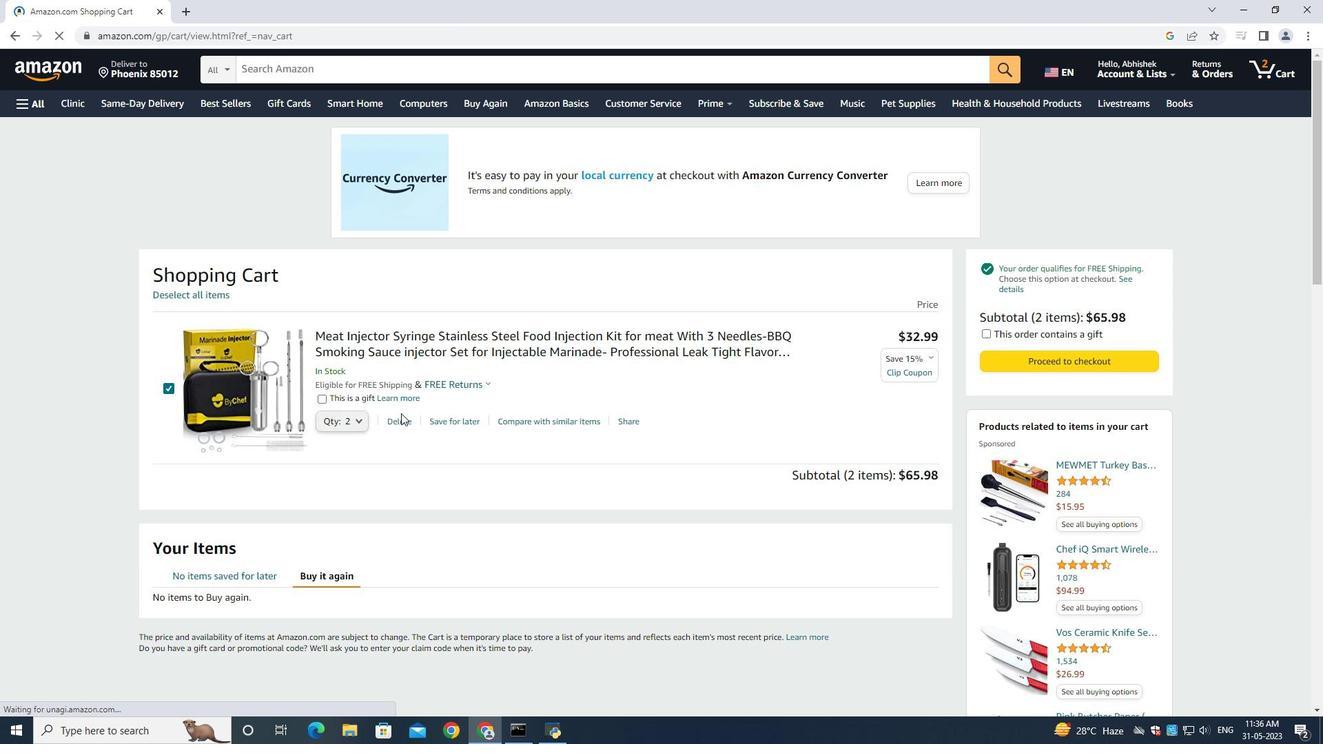 
Action: Mouse pressed left at (399, 417)
Screenshot: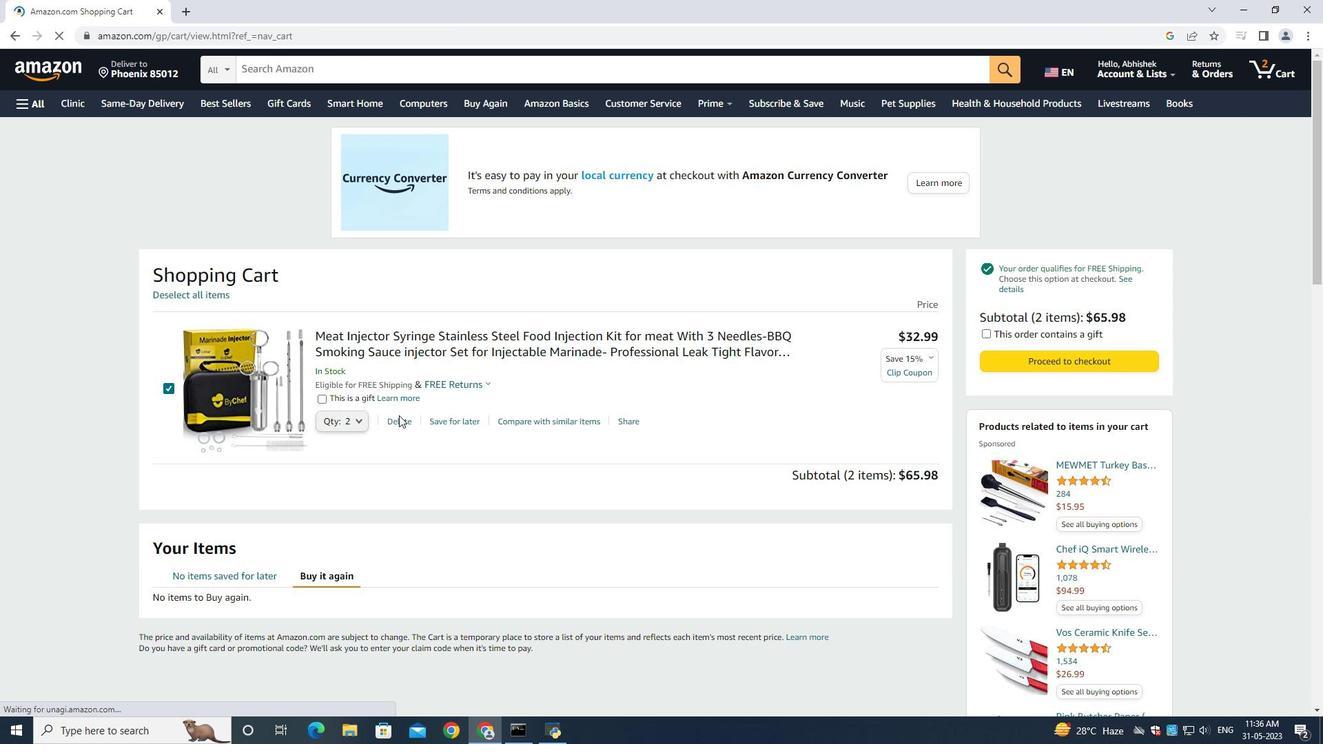
Action: Mouse moved to (6, 35)
Screenshot: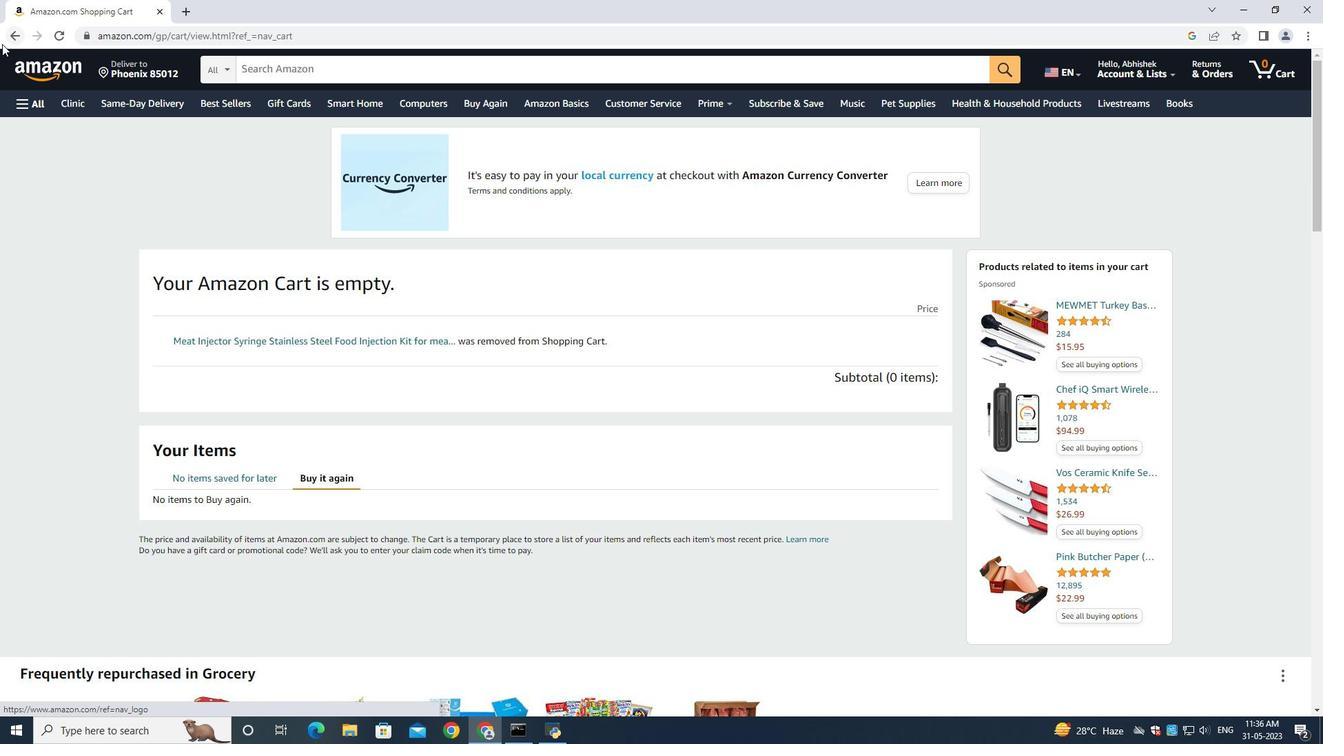 
Action: Mouse pressed left at (6, 35)
Screenshot: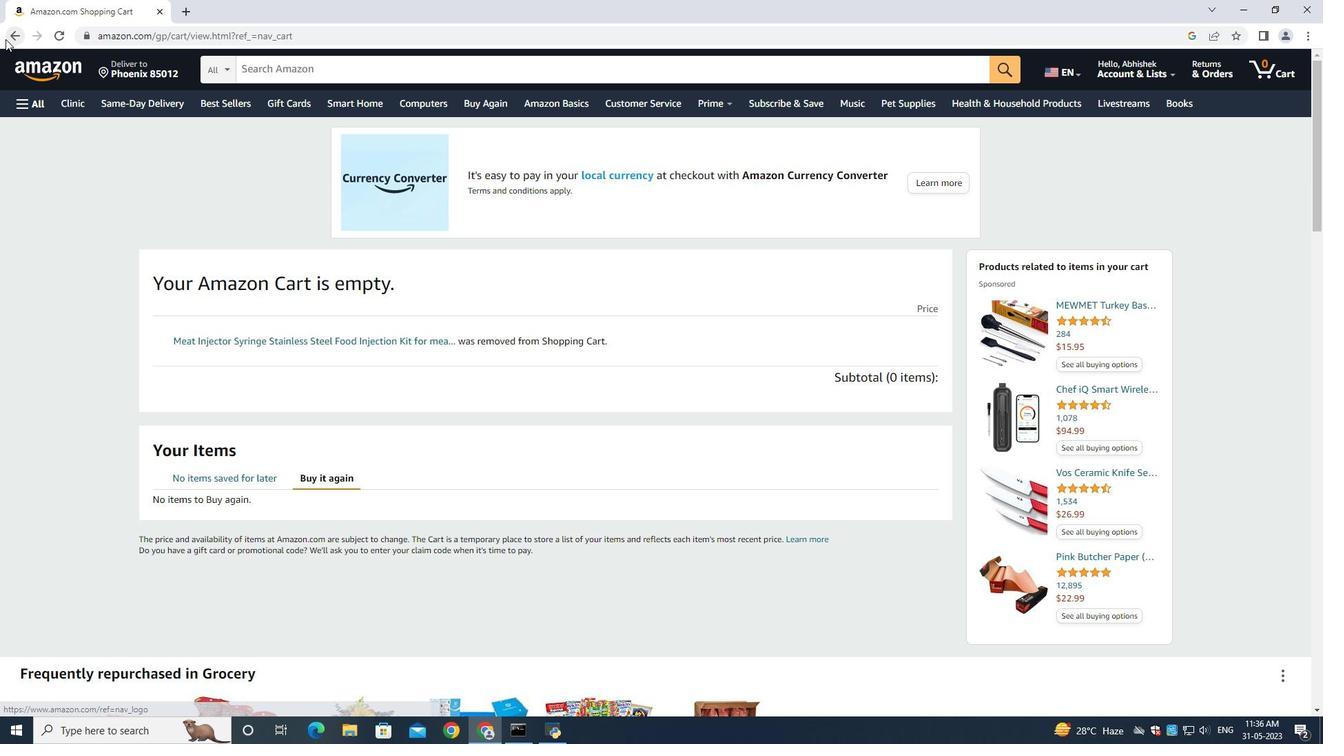 
Action: Mouse moved to (1028, 488)
Screenshot: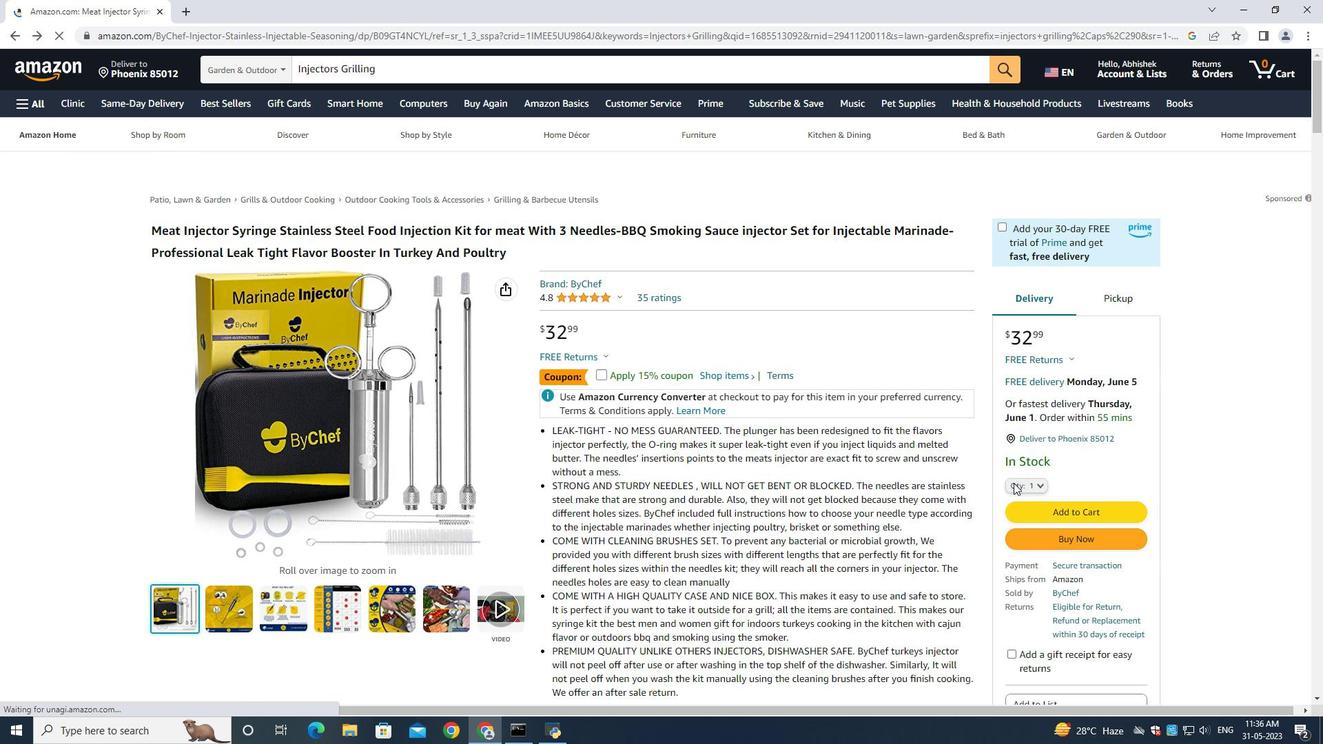 
Action: Mouse pressed left at (1028, 488)
Screenshot: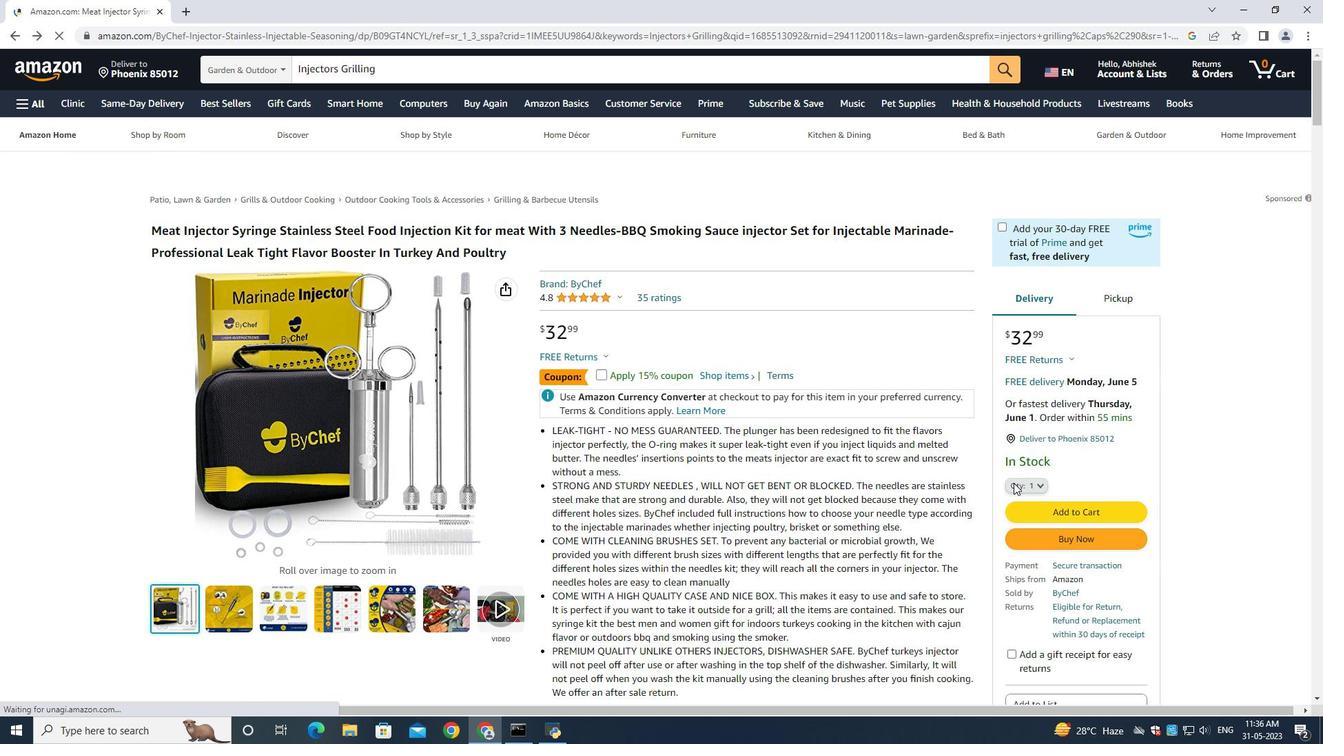 
Action: Mouse moved to (1009, 170)
Screenshot: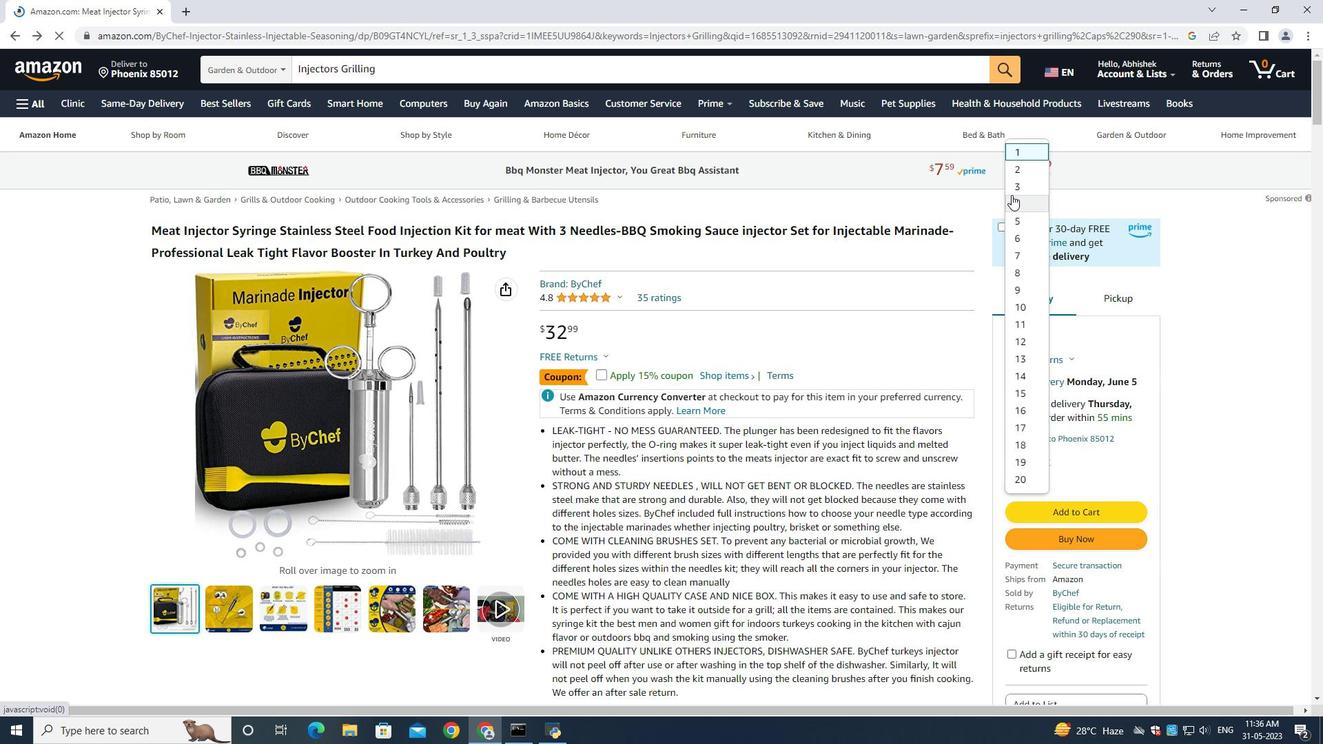 
Action: Mouse pressed left at (1009, 170)
Screenshot: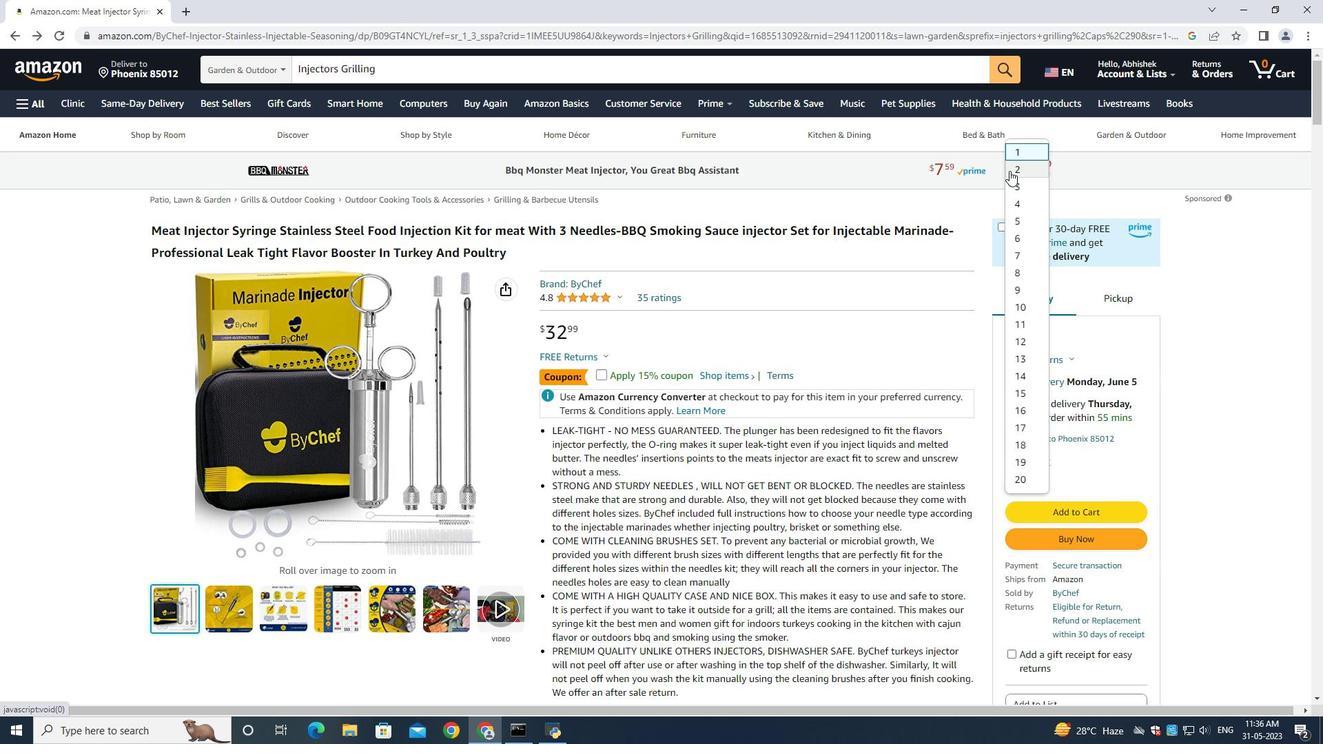 
Action: Mouse moved to (1072, 532)
Screenshot: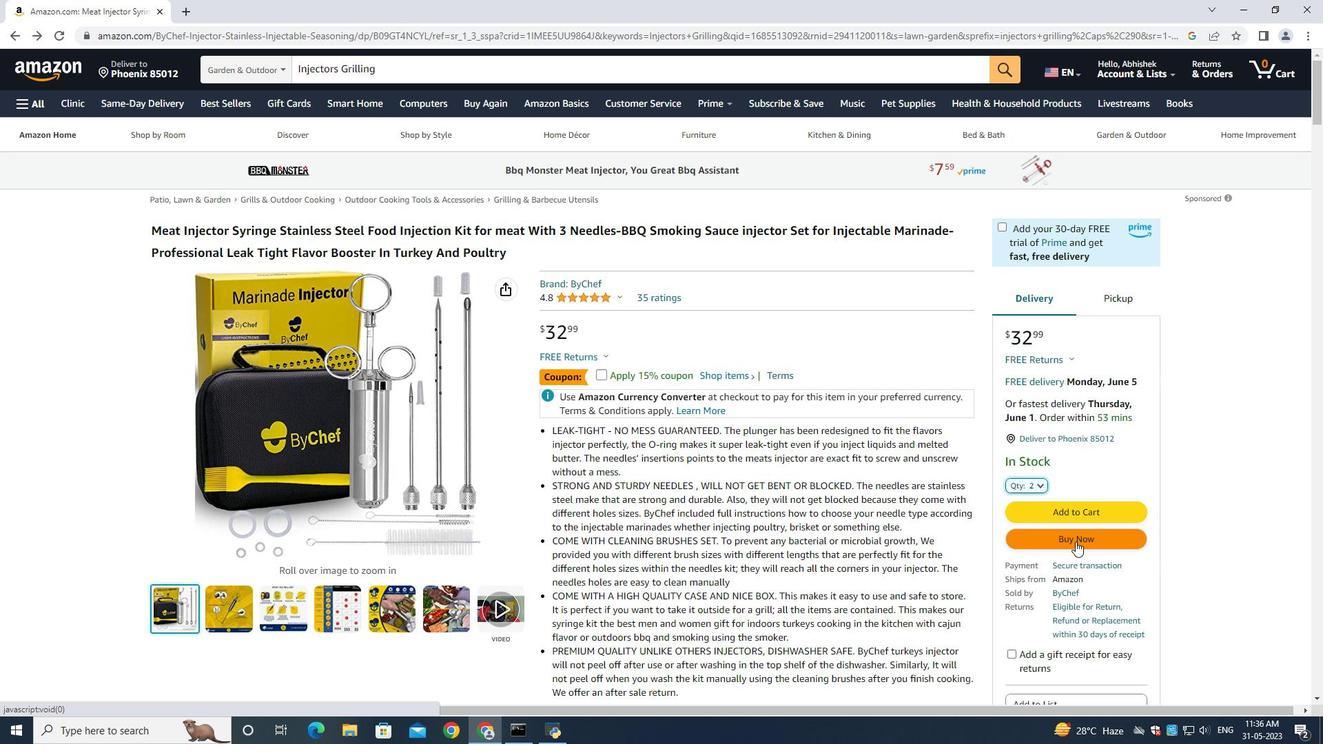 
Action: Mouse pressed left at (1072, 532)
Screenshot: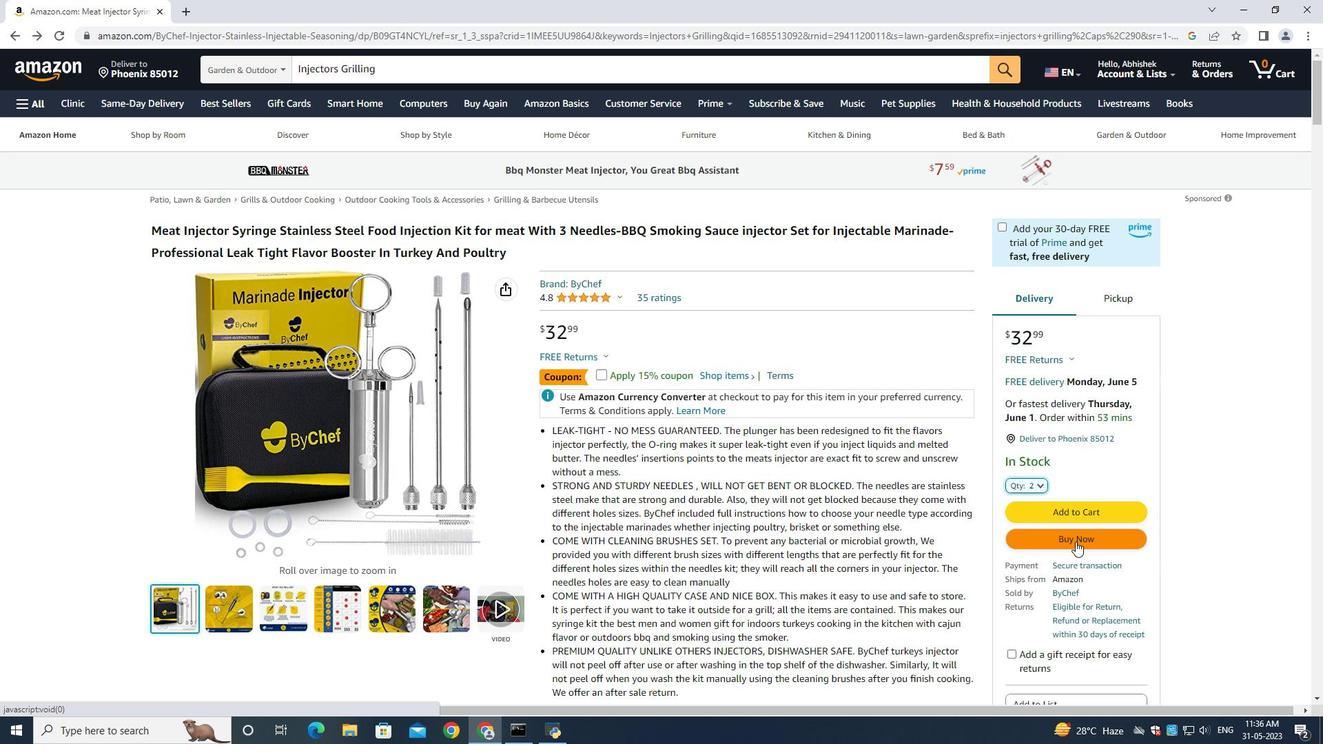 
Action: Mouse moved to (652, 536)
Screenshot: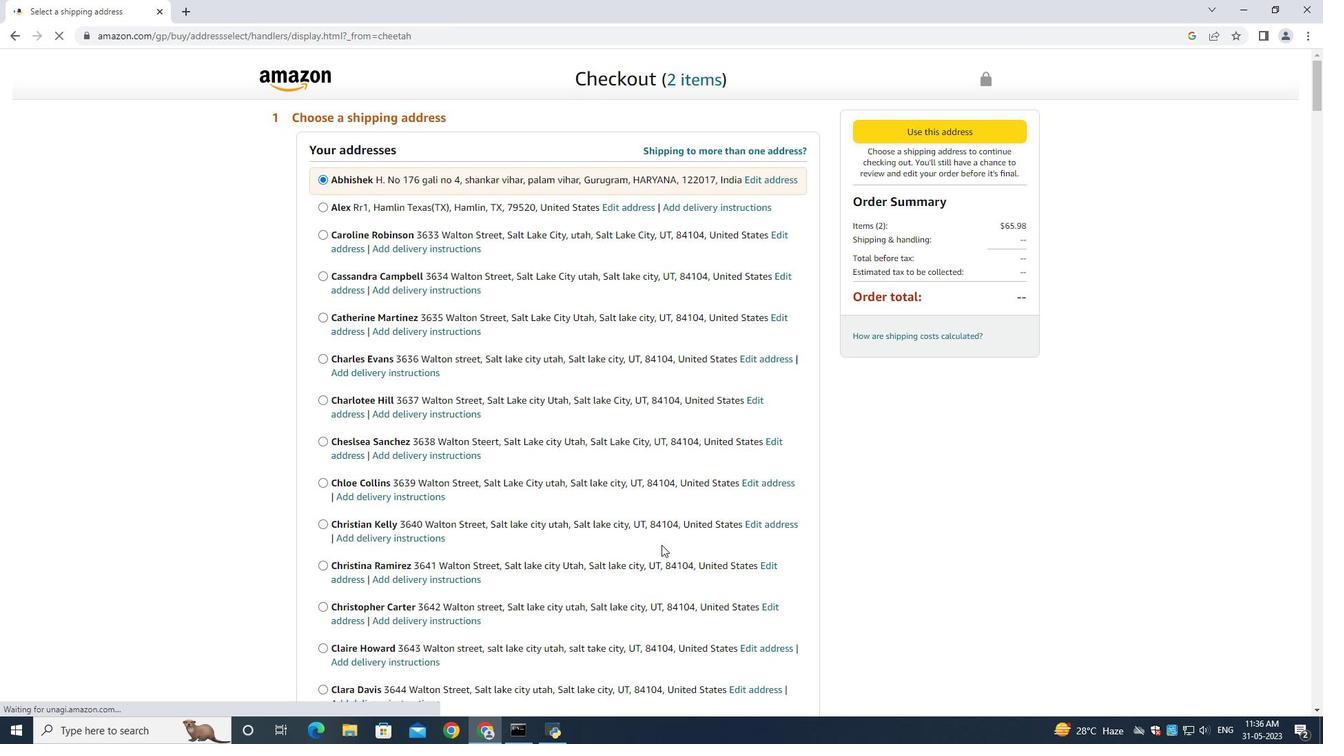 
Action: Mouse scrolled (660, 543) with delta (0, 0)
Screenshot: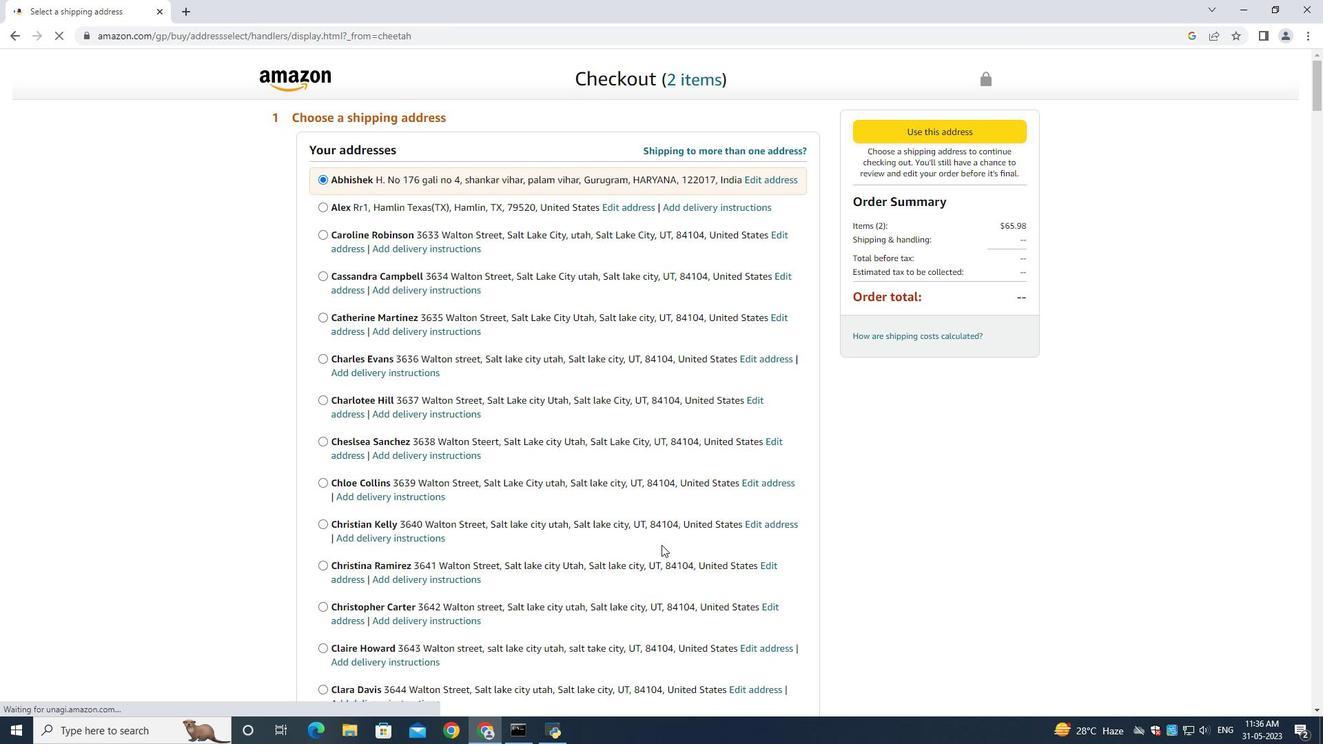 
Action: Mouse scrolled (659, 543) with delta (0, 0)
Screenshot: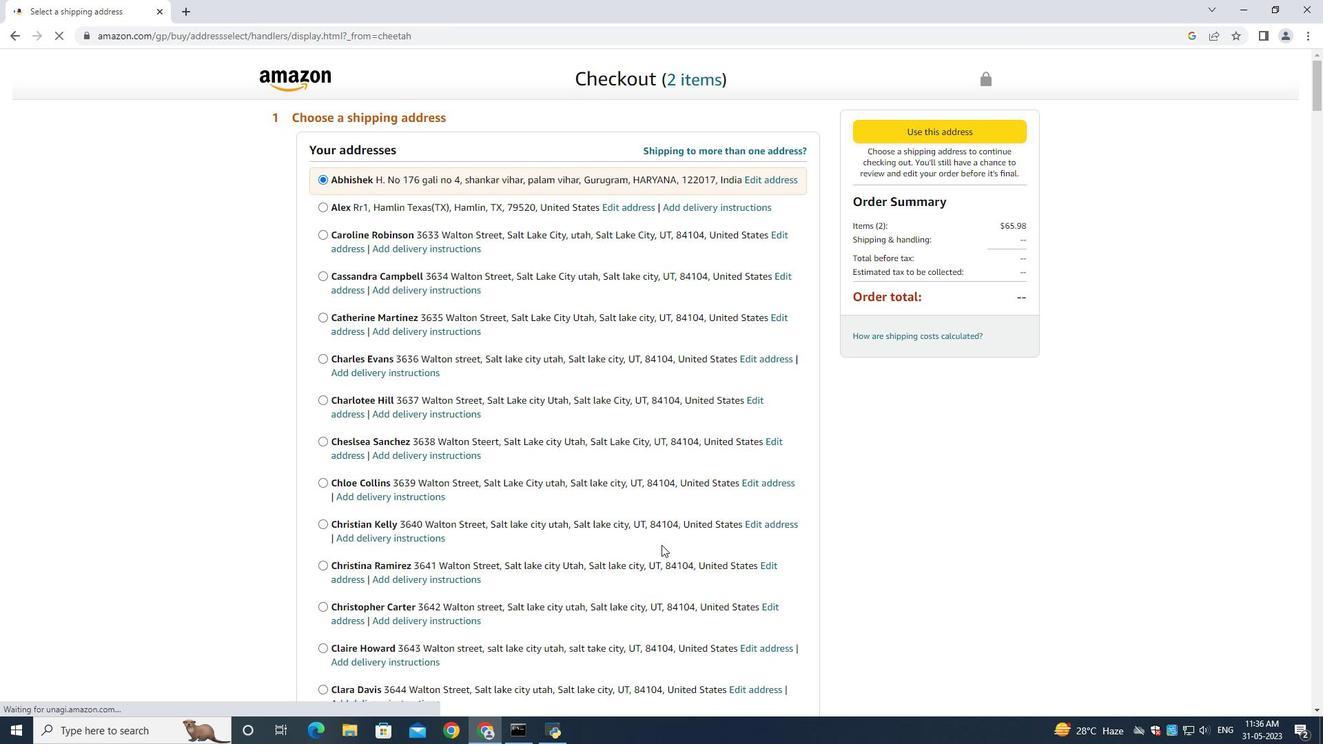
Action: Mouse scrolled (658, 543) with delta (0, 0)
Screenshot: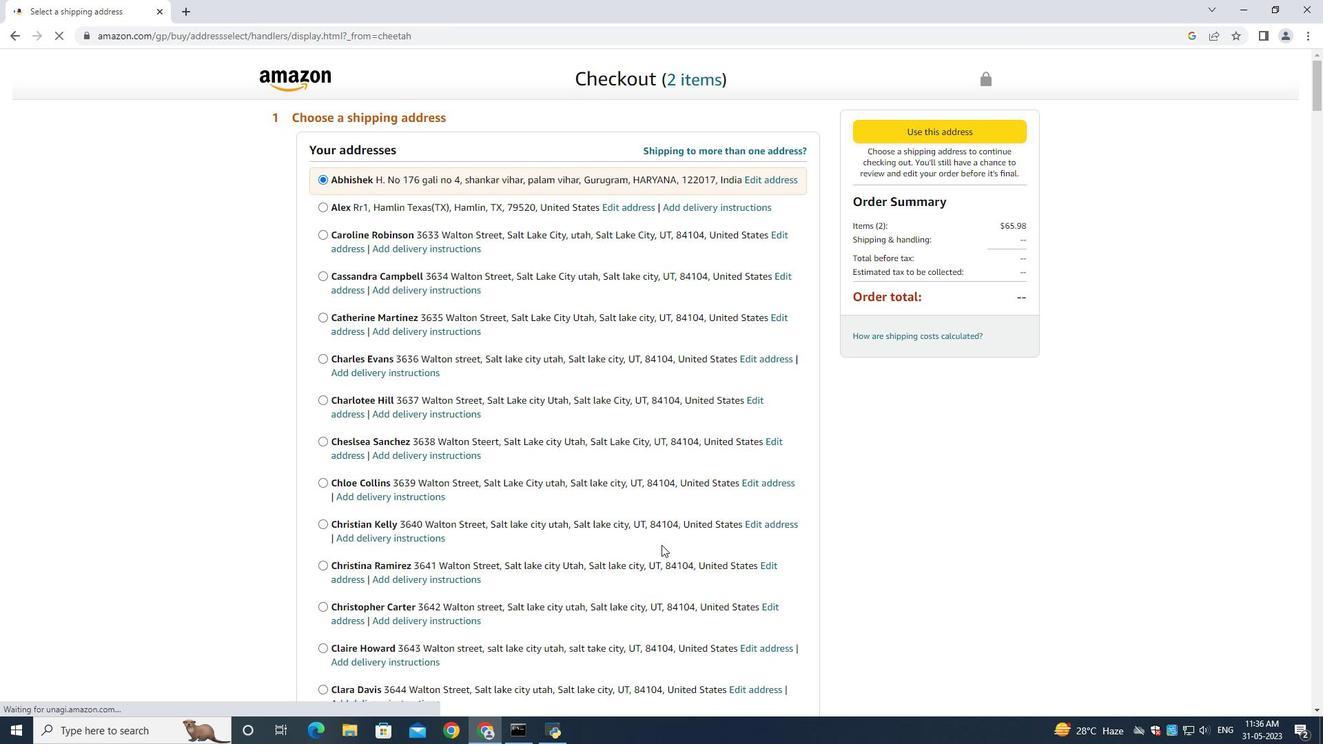 
Action: Mouse scrolled (658, 543) with delta (0, 0)
Screenshot: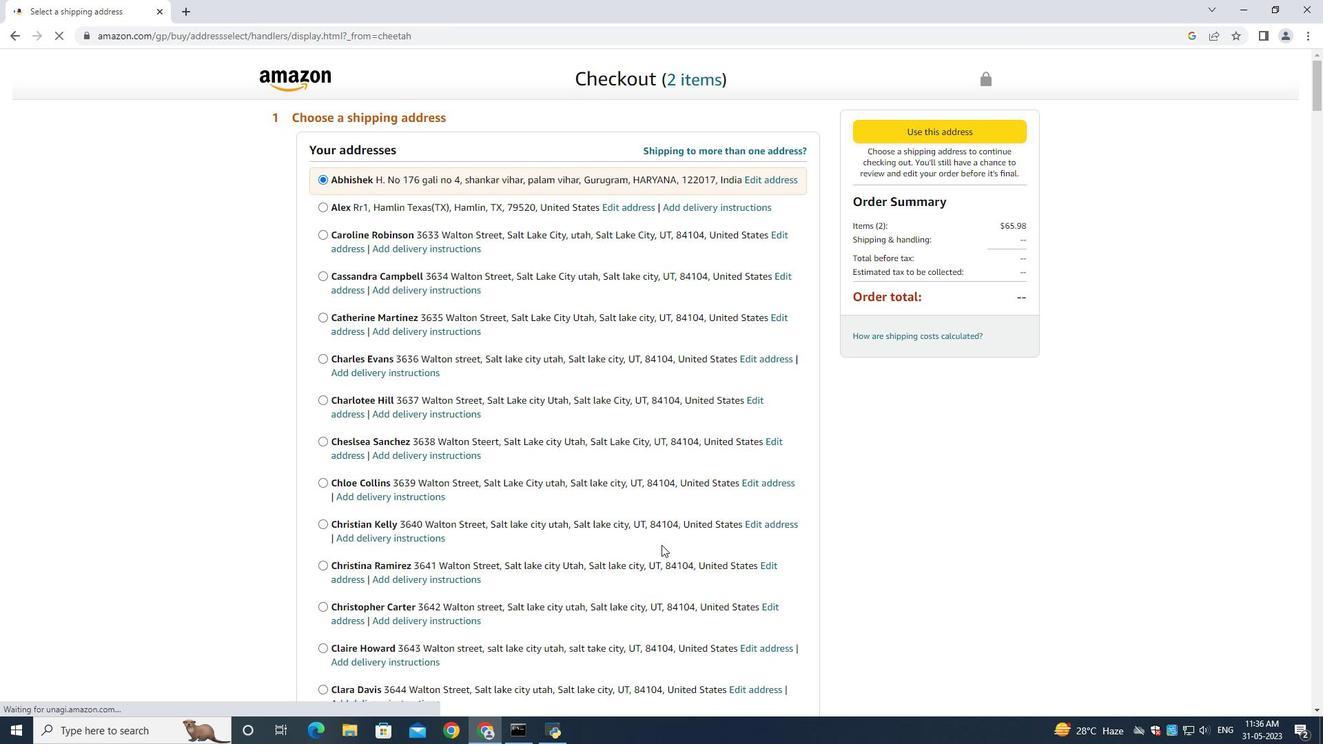 
Action: Mouse scrolled (658, 543) with delta (0, 0)
Screenshot: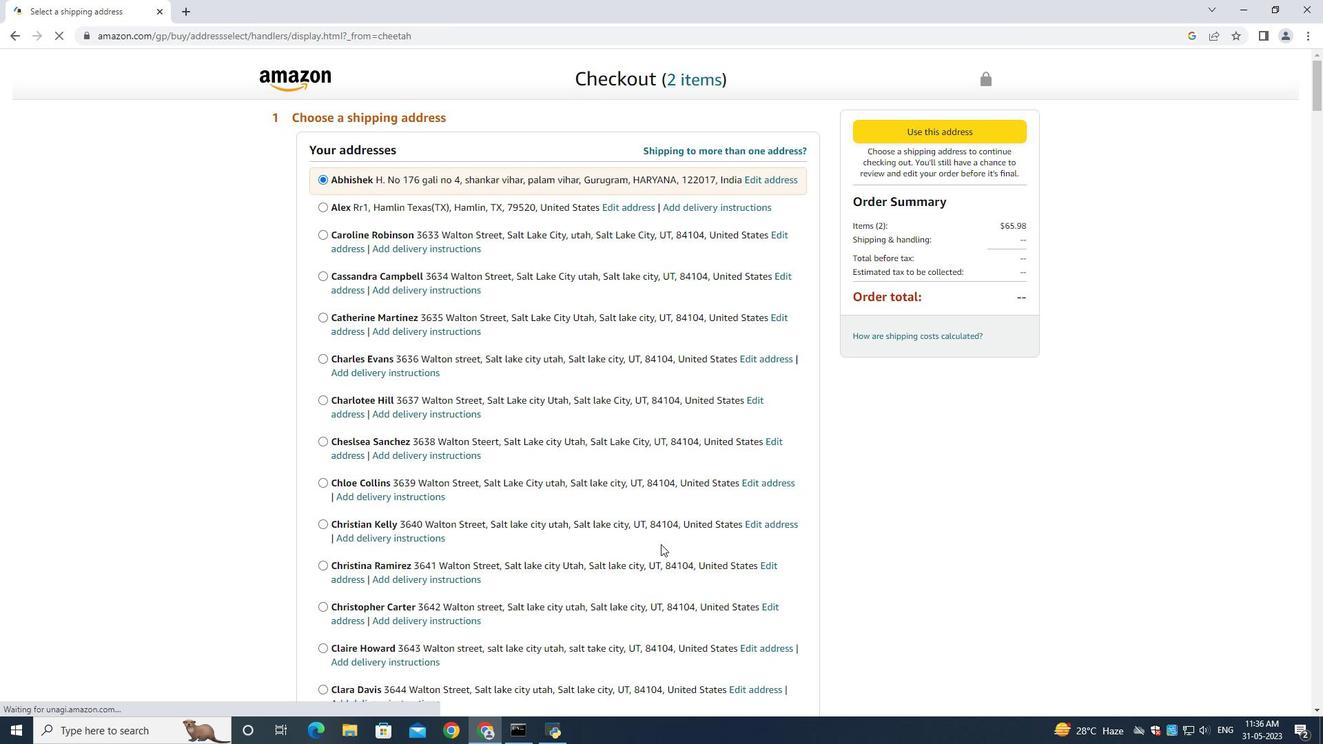 
Action: Mouse scrolled (658, 543) with delta (0, 0)
Screenshot: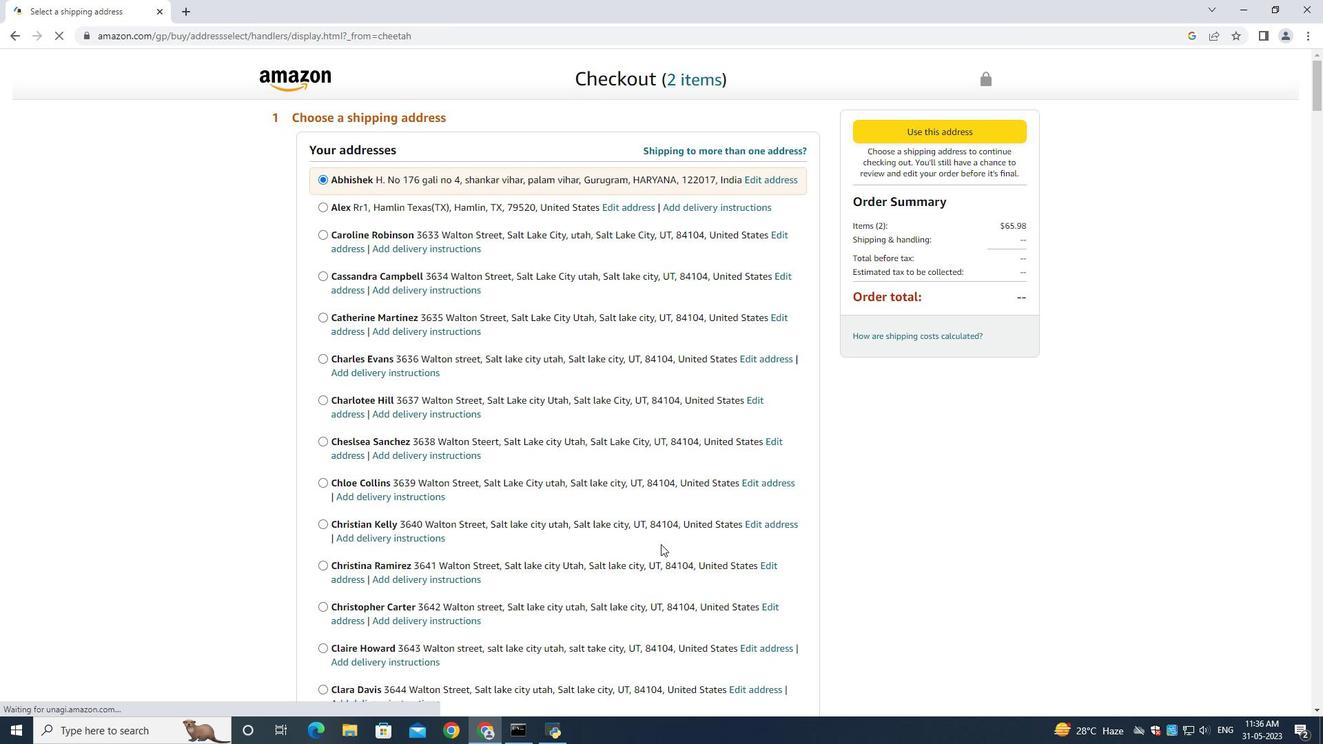 
Action: Mouse scrolled (657, 543) with delta (0, 0)
Screenshot: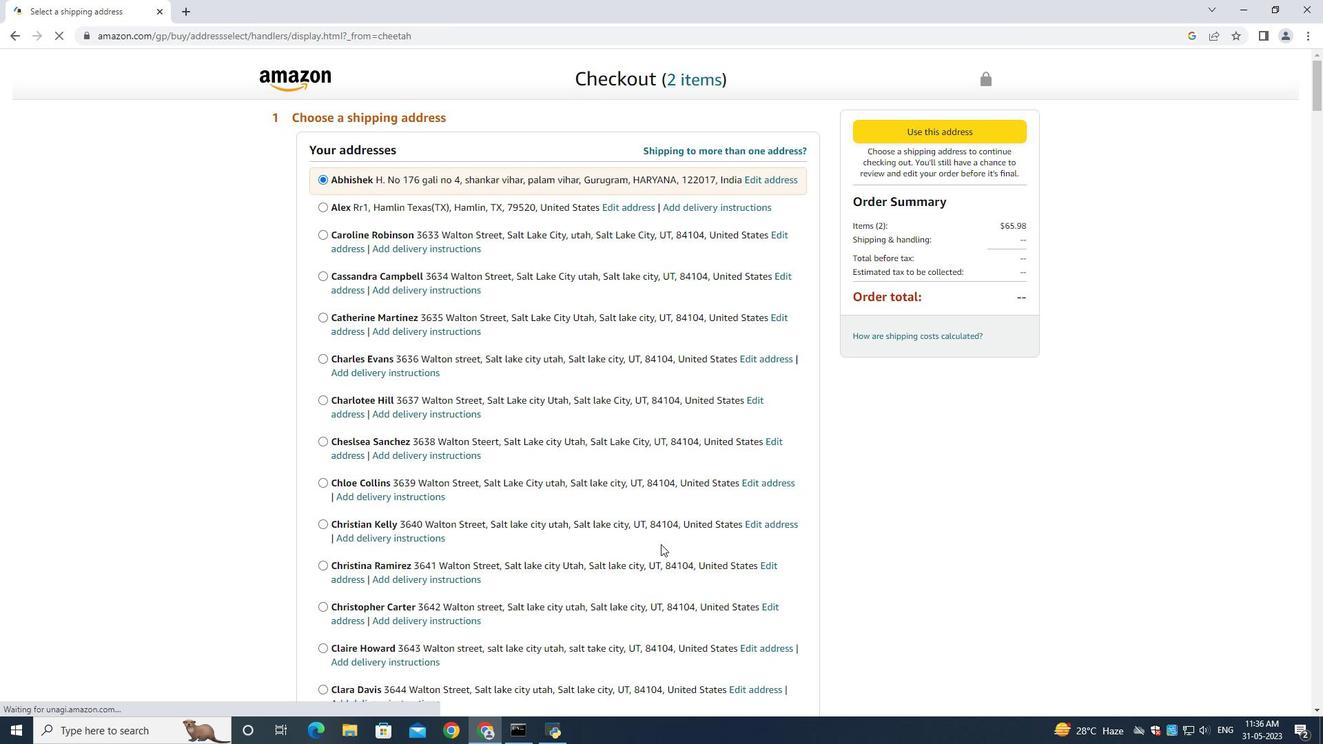 
Action: Mouse scrolled (657, 543) with delta (0, 0)
Screenshot: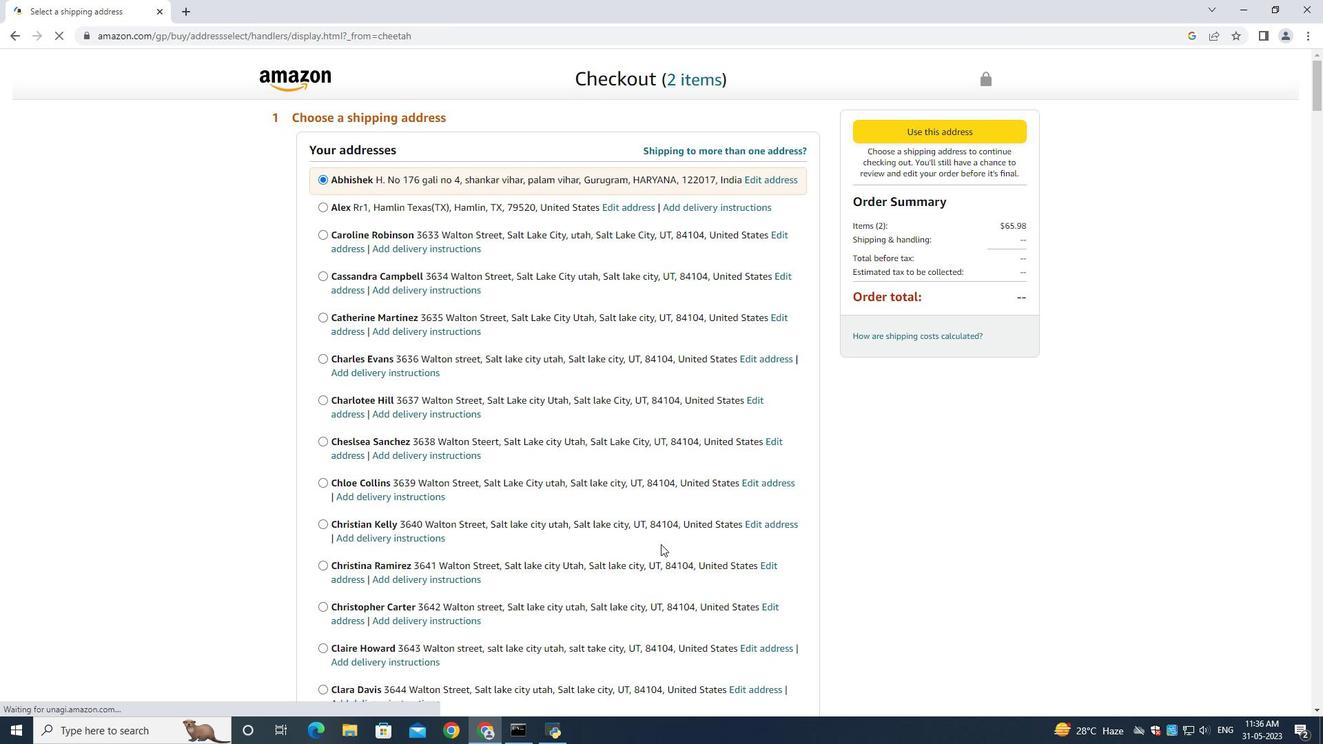 
Action: Mouse scrolled (652, 535) with delta (0, 0)
Screenshot: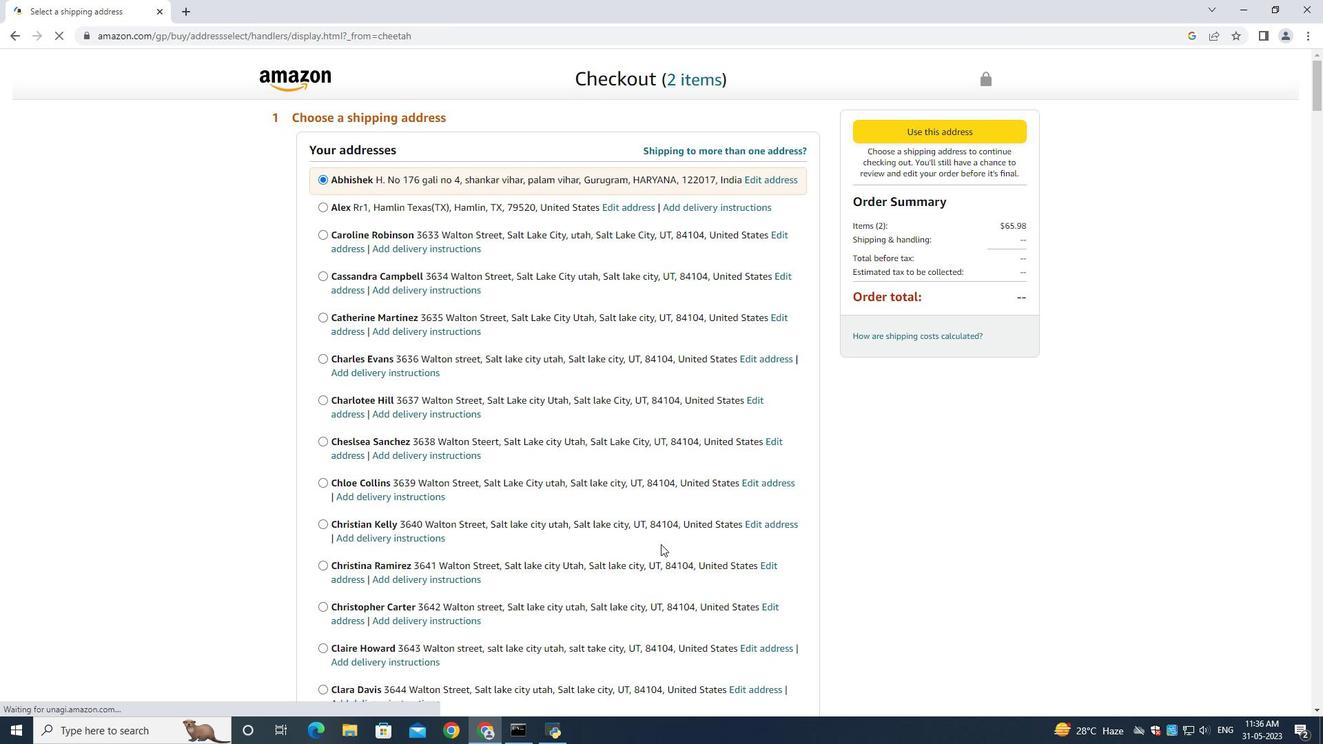 
Action: Mouse moved to (652, 536)
Screenshot: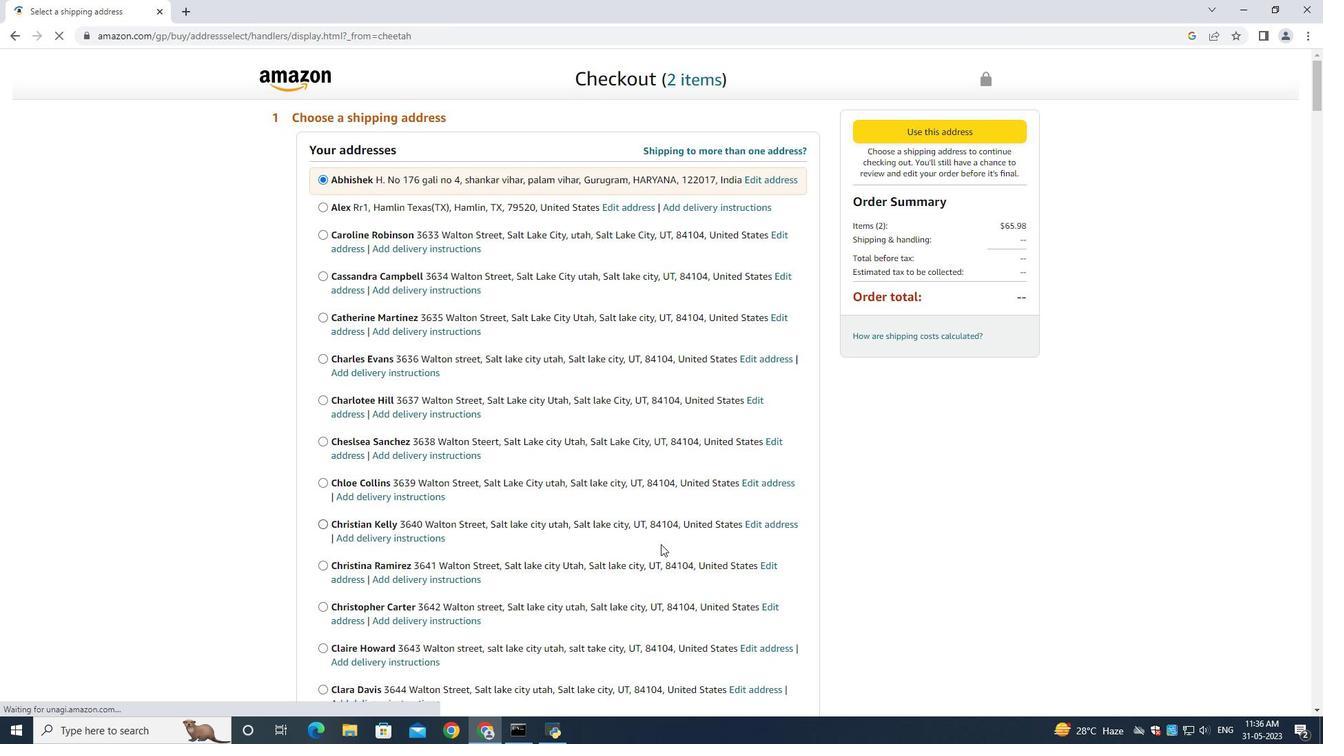 
Action: Mouse scrolled (652, 535) with delta (0, 0)
Screenshot: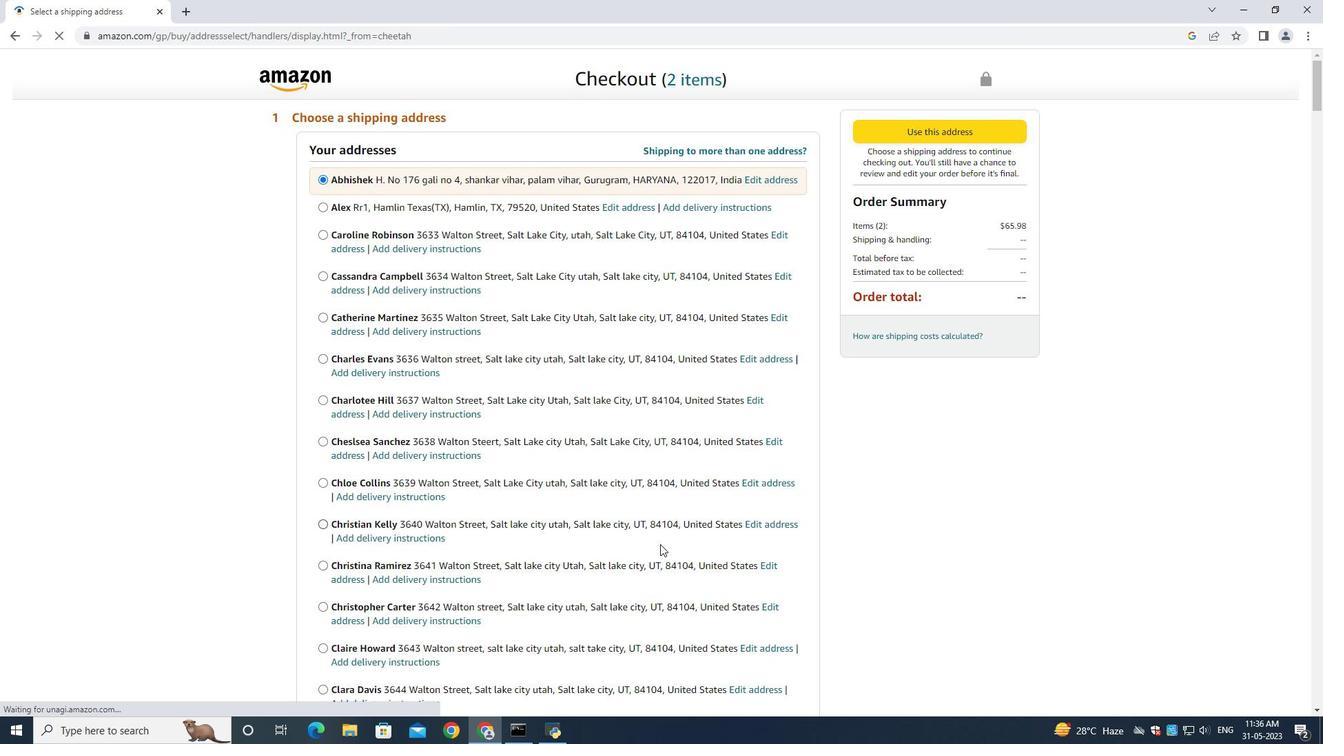 
Action: Mouse moved to (652, 537)
Screenshot: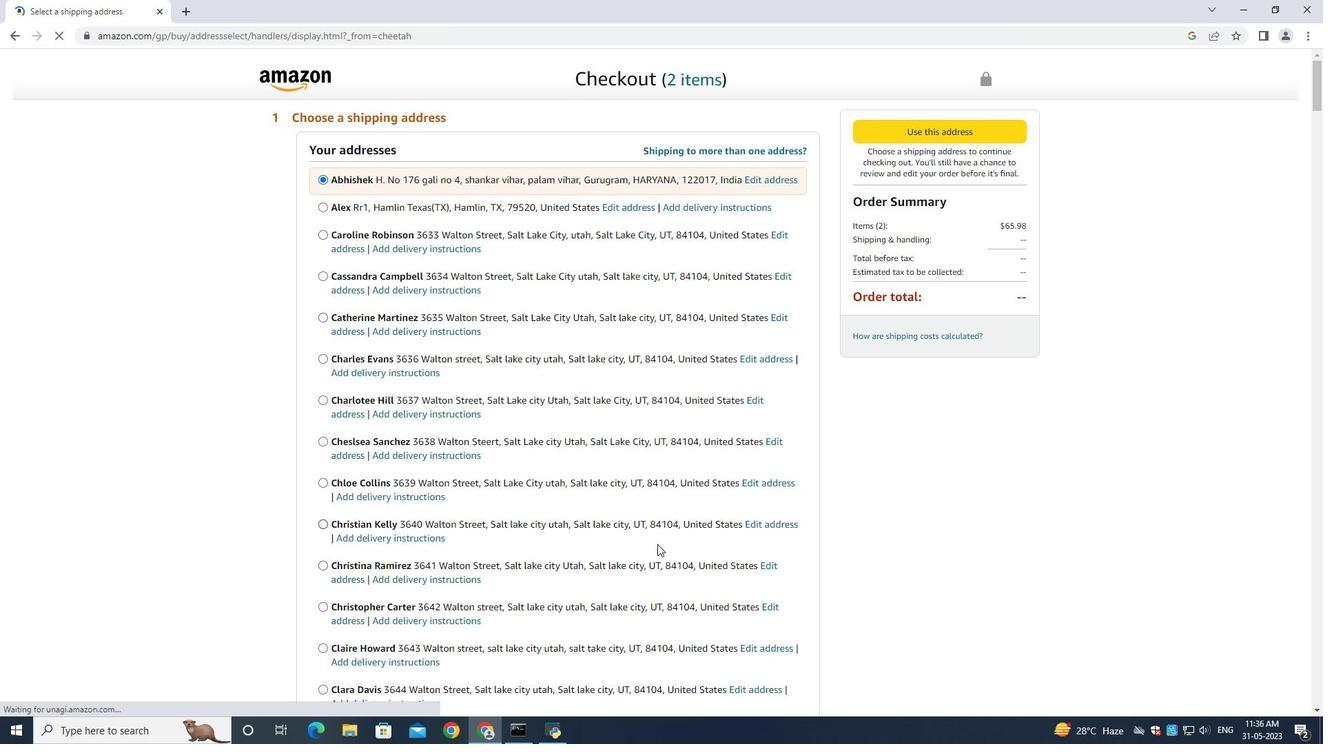 
Action: Mouse scrolled (652, 535) with delta (0, 0)
Screenshot: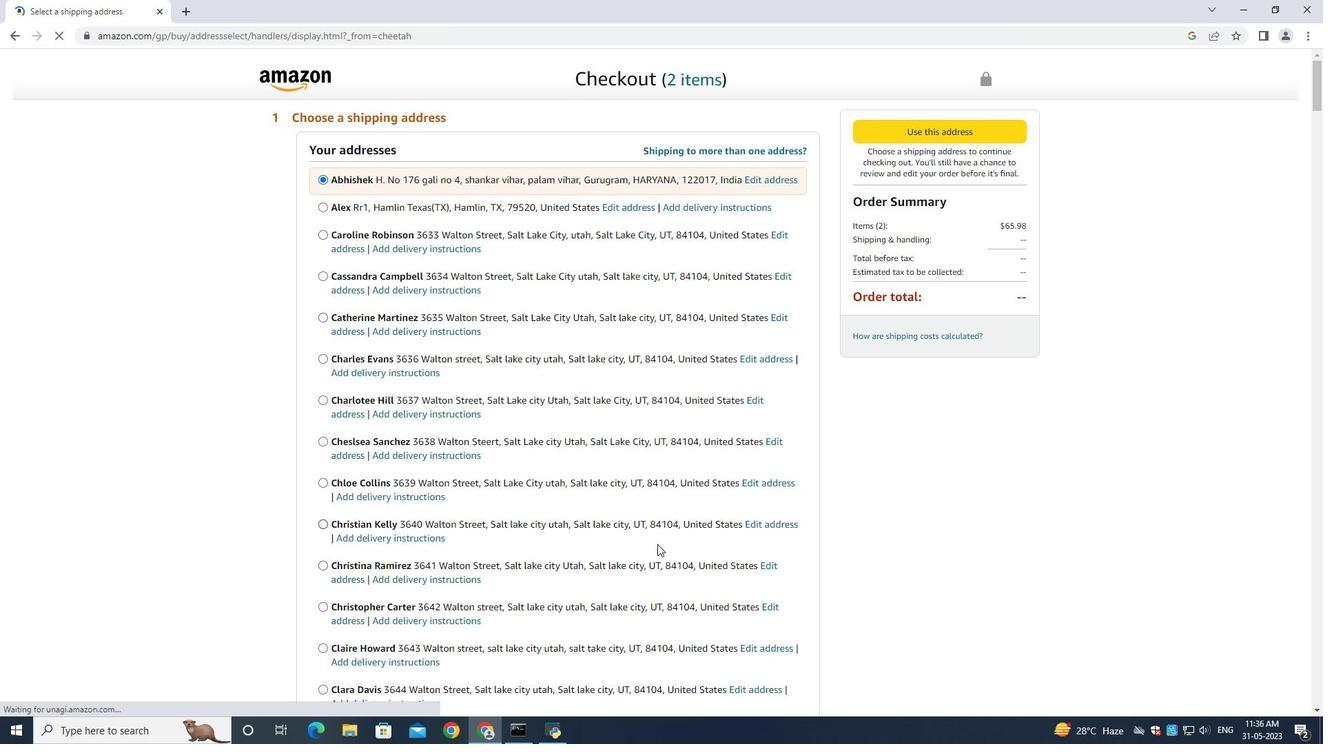 
Action: Mouse moved to (652, 537)
Screenshot: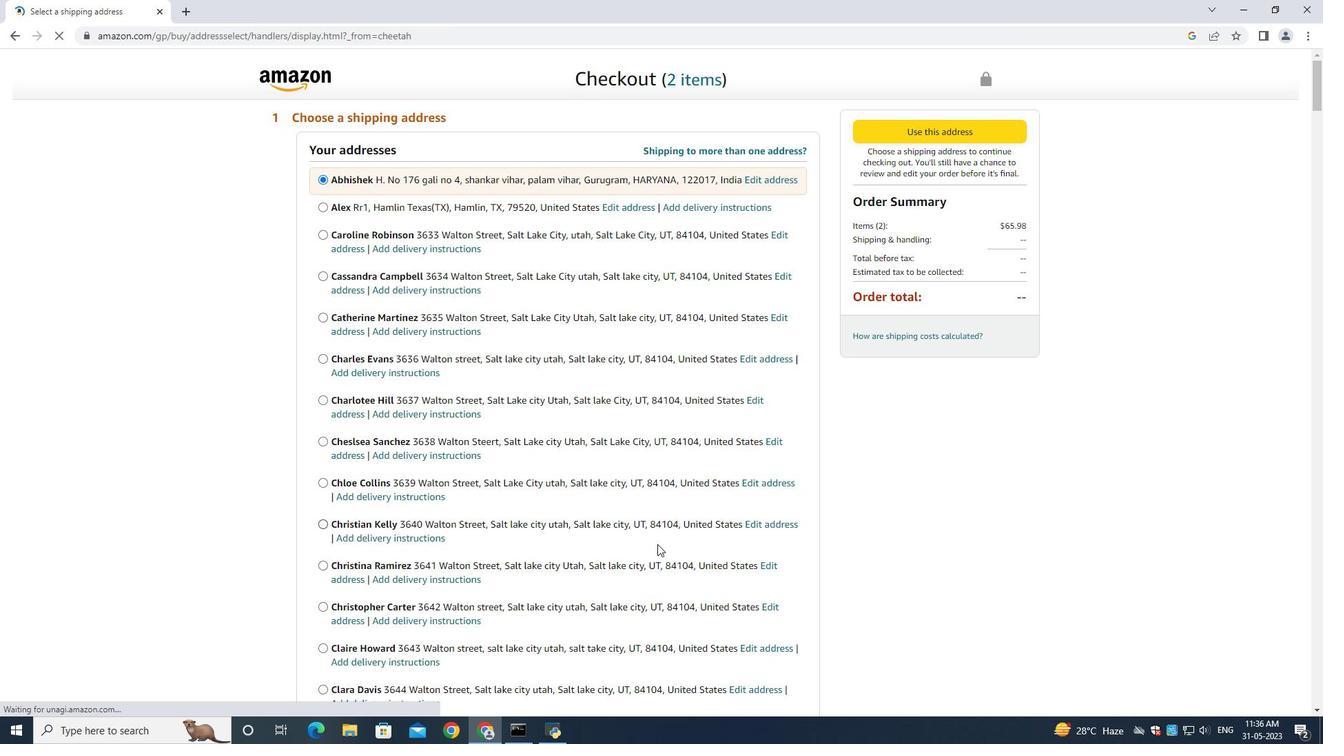 
Action: Mouse scrolled (652, 536) with delta (0, 0)
Screenshot: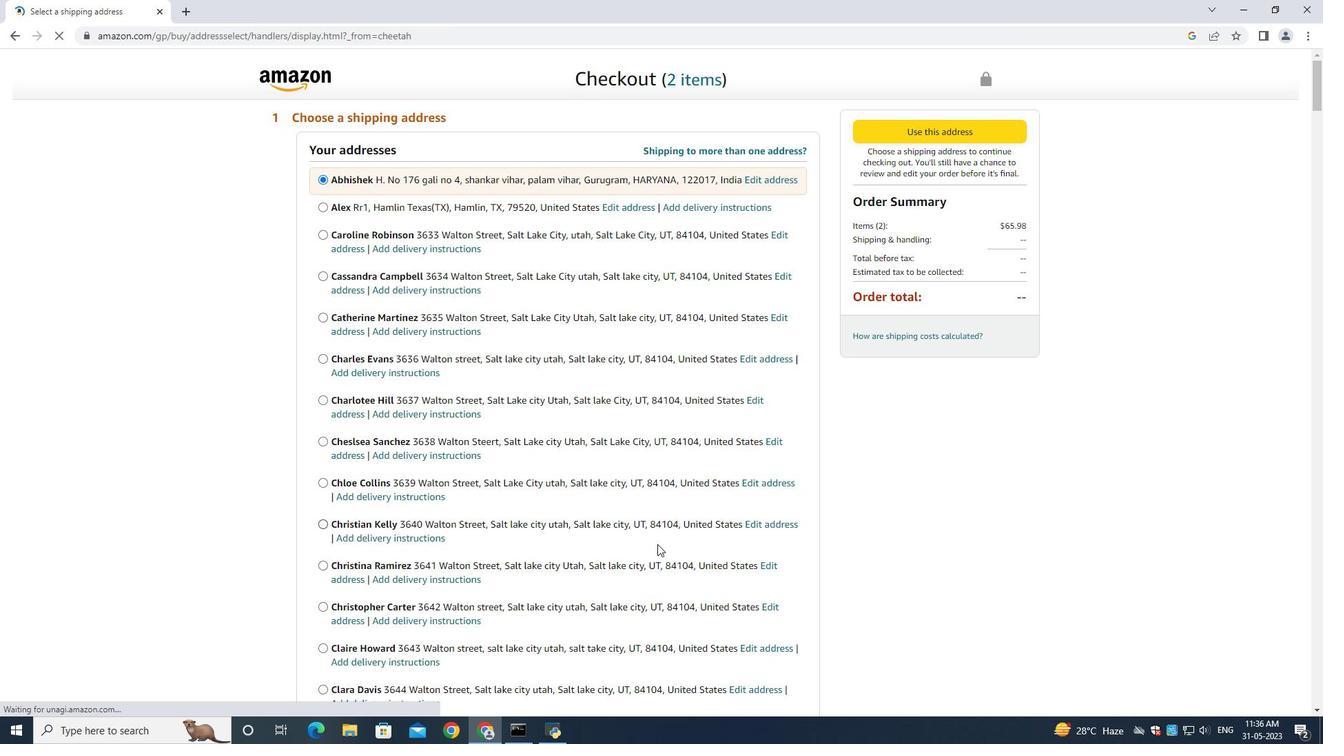 
Action: Mouse scrolled (652, 536) with delta (0, 0)
Screenshot: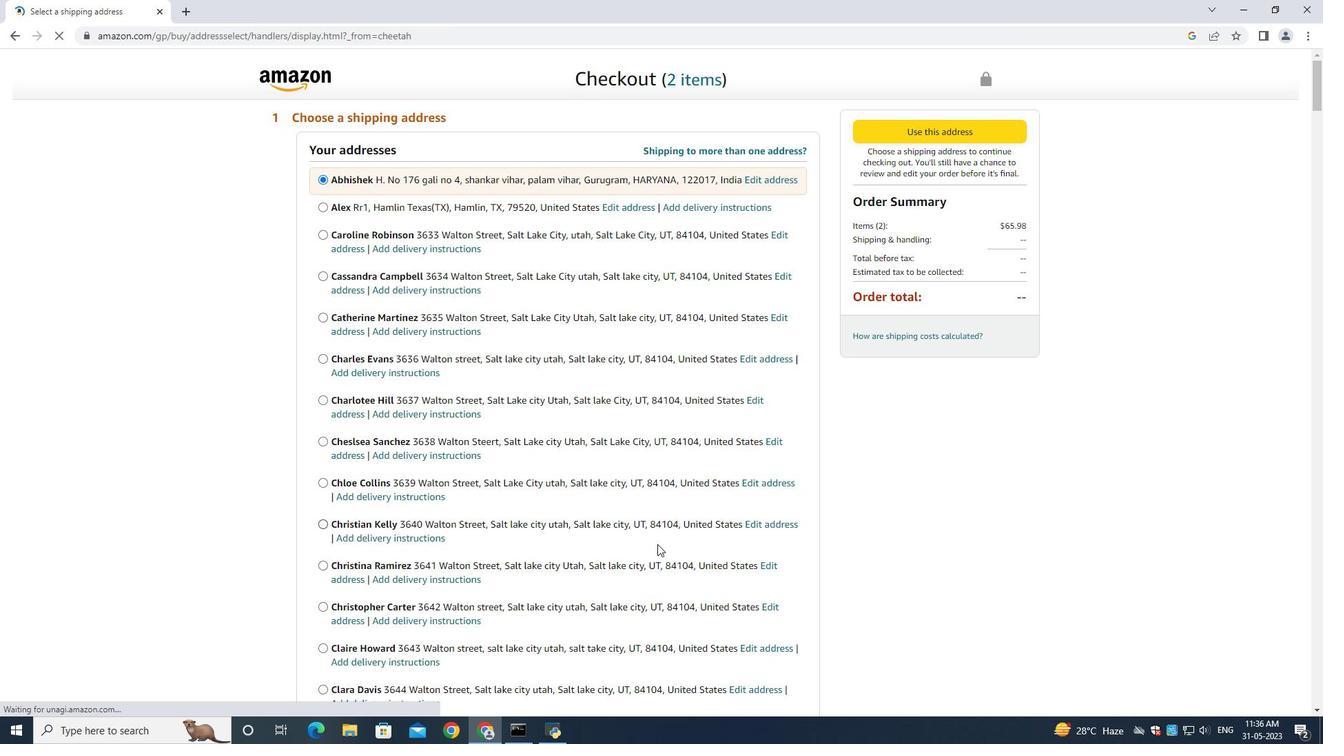 
Action: Mouse moved to (652, 537)
Screenshot: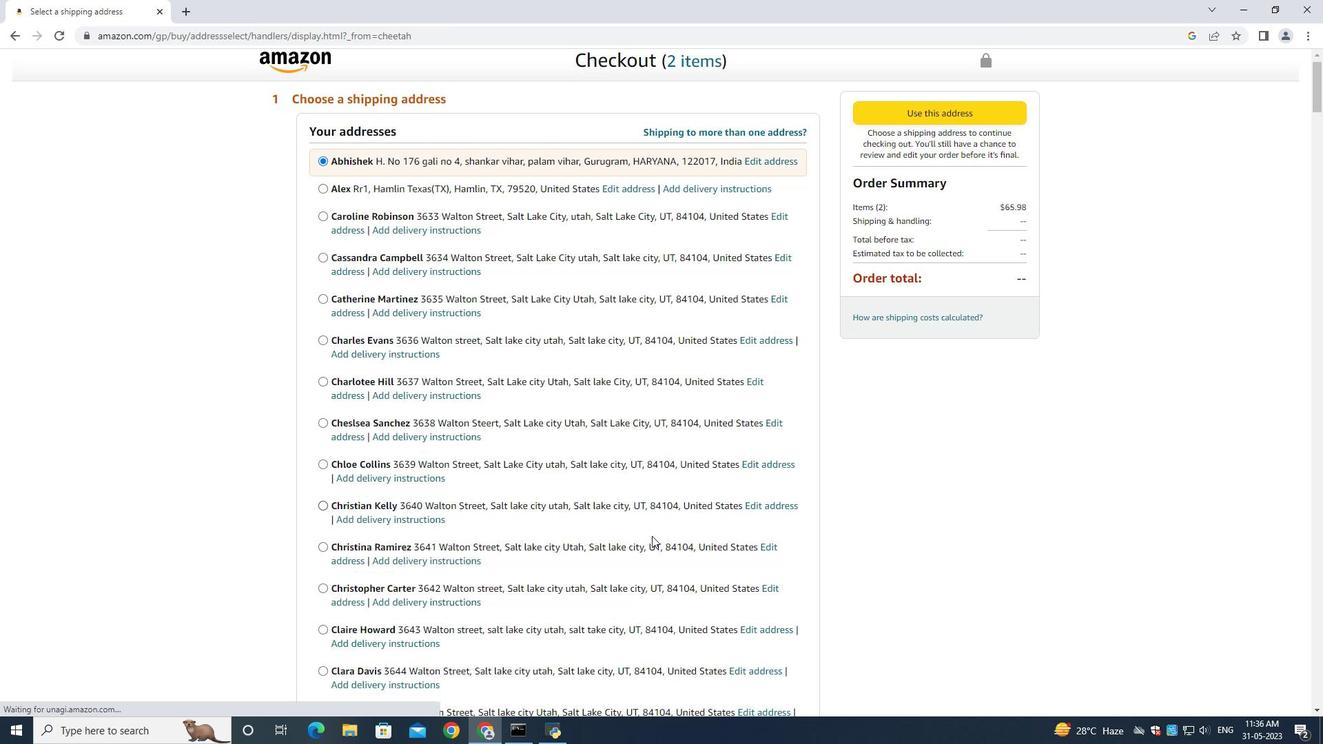 
Action: Mouse scrolled (652, 536) with delta (0, 0)
Screenshot: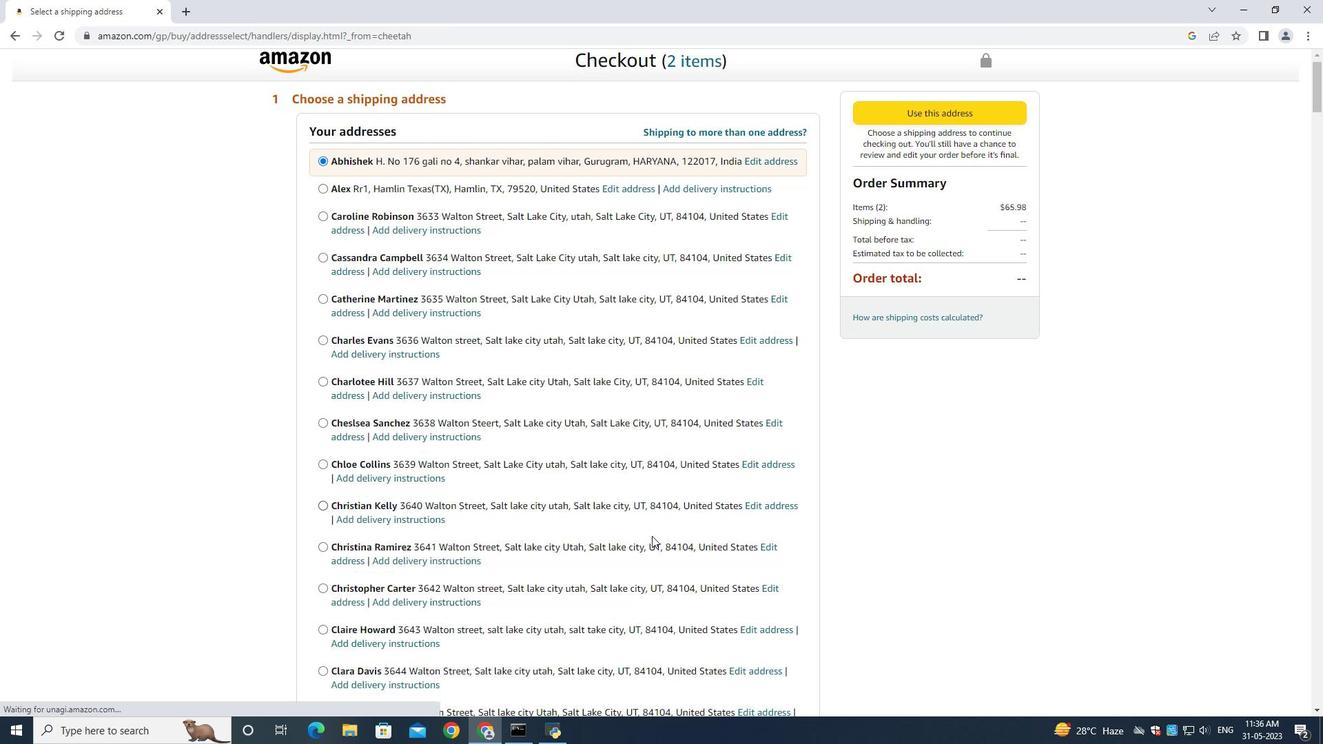 
Action: Mouse moved to (652, 537)
Screenshot: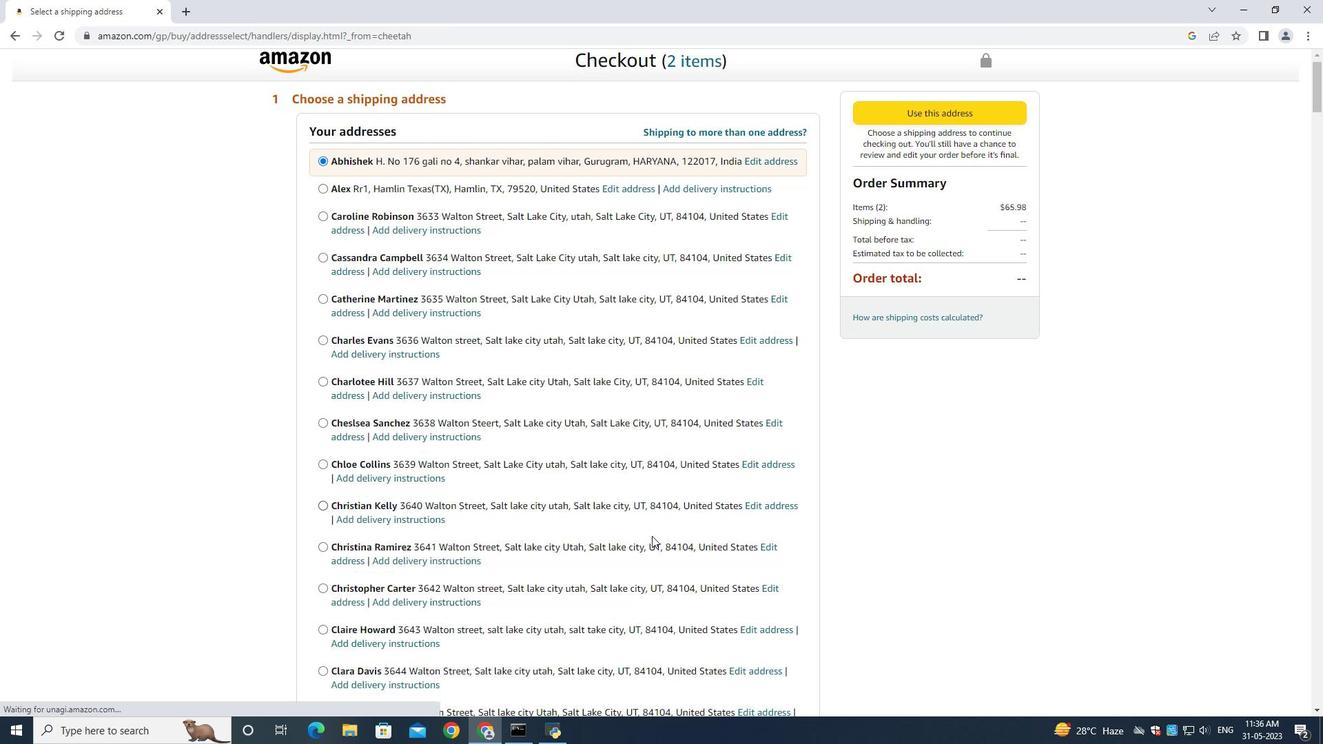 
Action: Mouse scrolled (652, 536) with delta (0, 0)
Screenshot: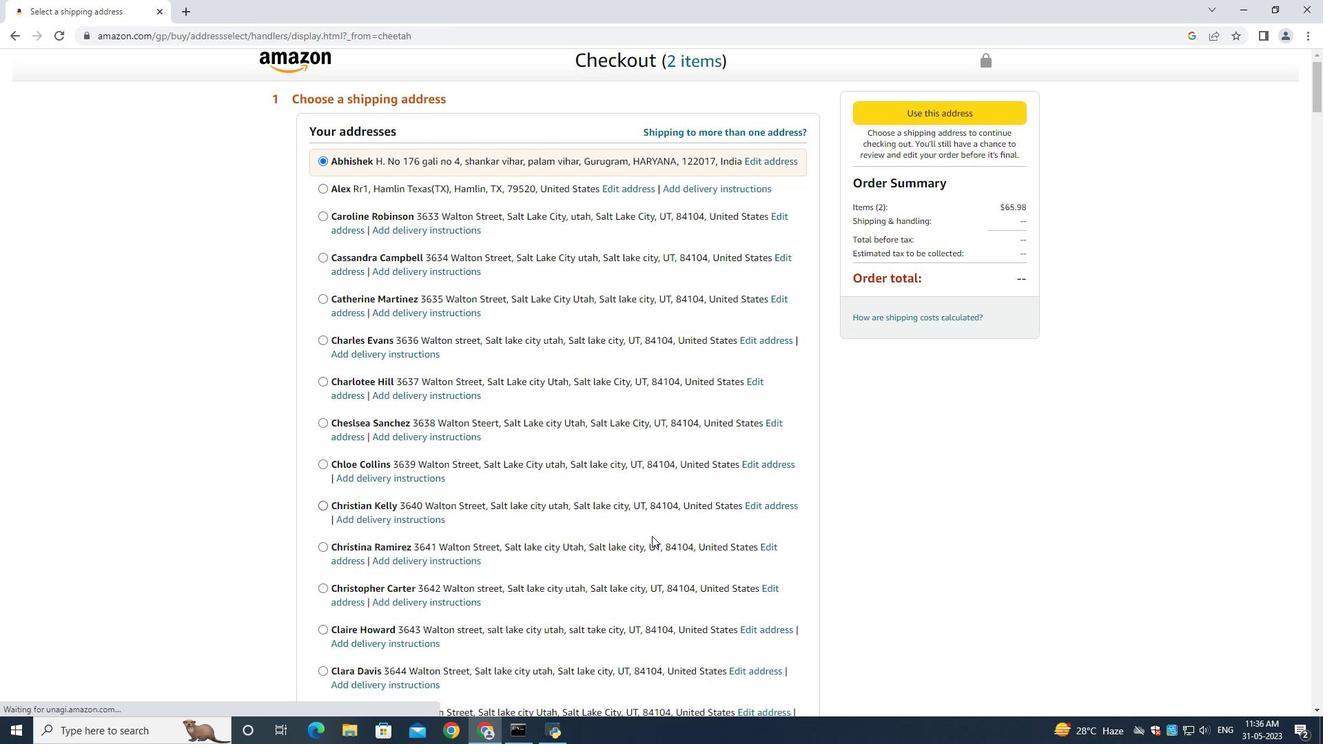 
Action: Mouse moved to (661, 541)
Screenshot: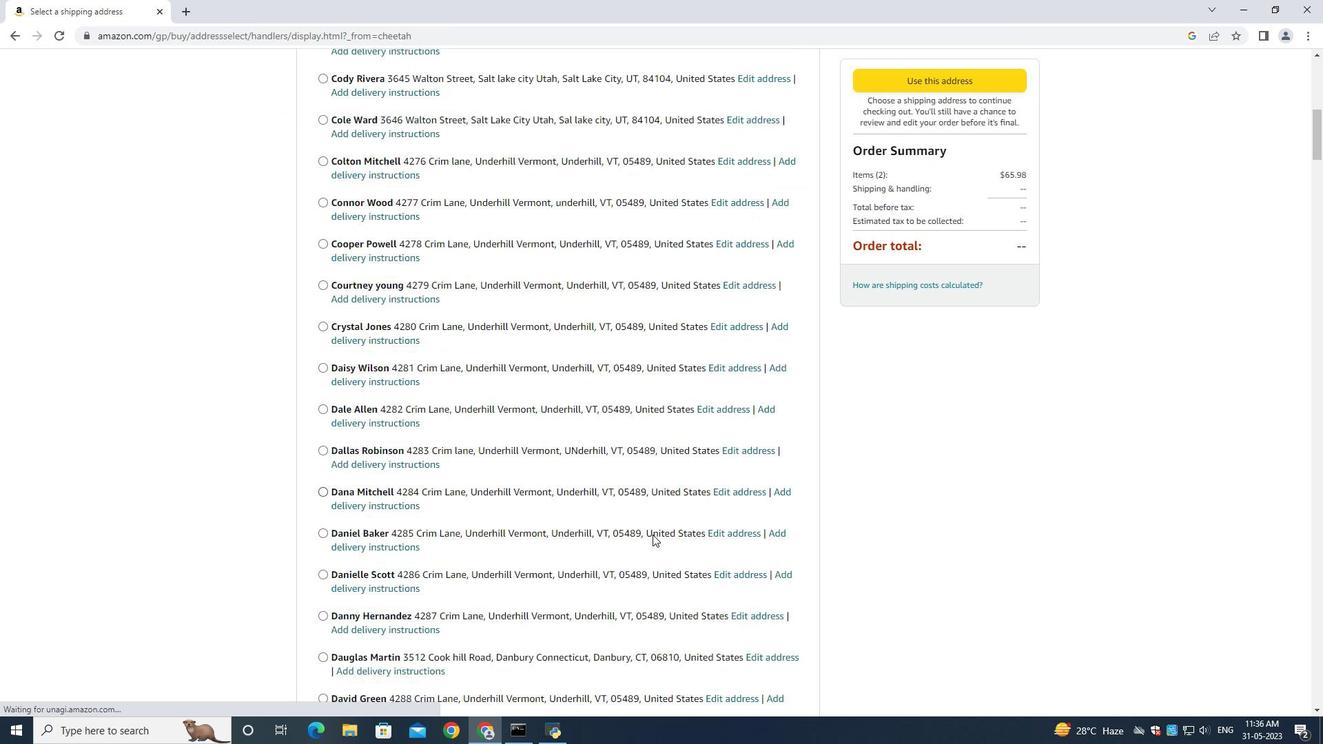 
Action: Mouse scrolled (659, 538) with delta (0, 0)
Screenshot: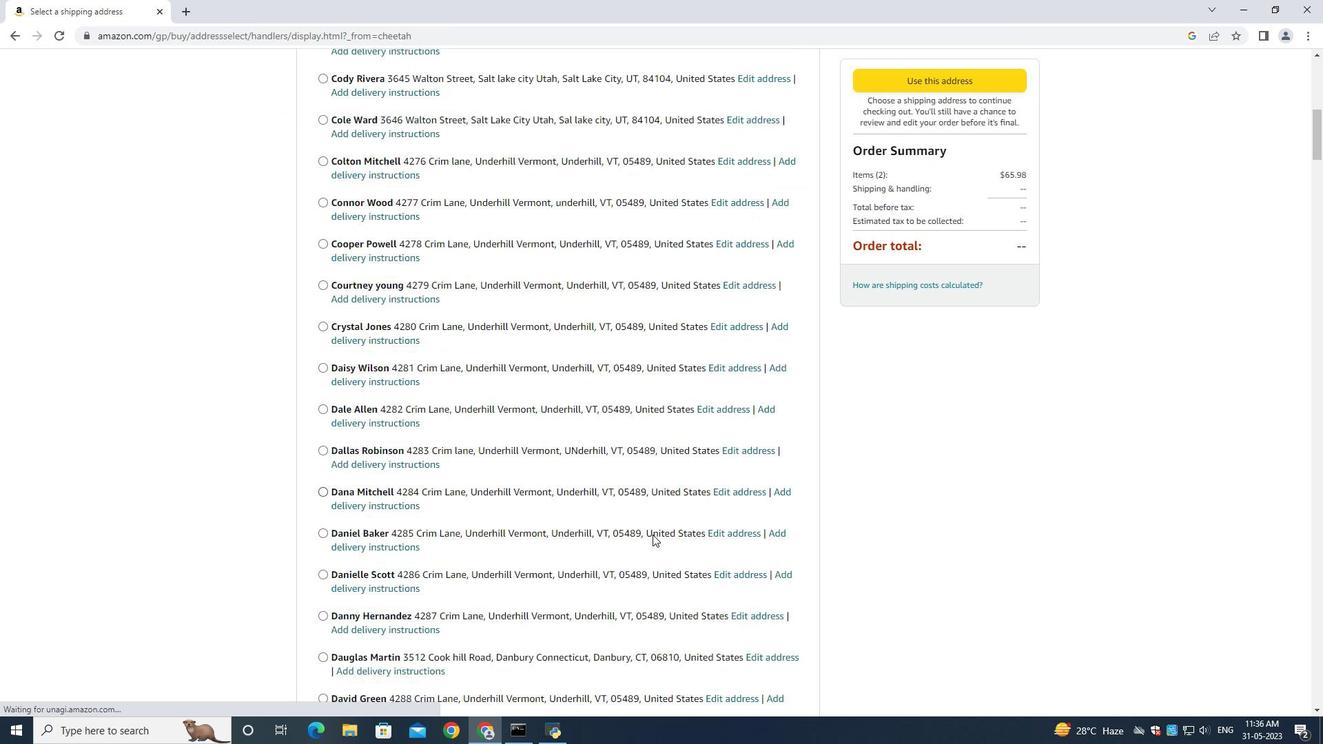 
Action: Mouse moved to (661, 542)
Screenshot: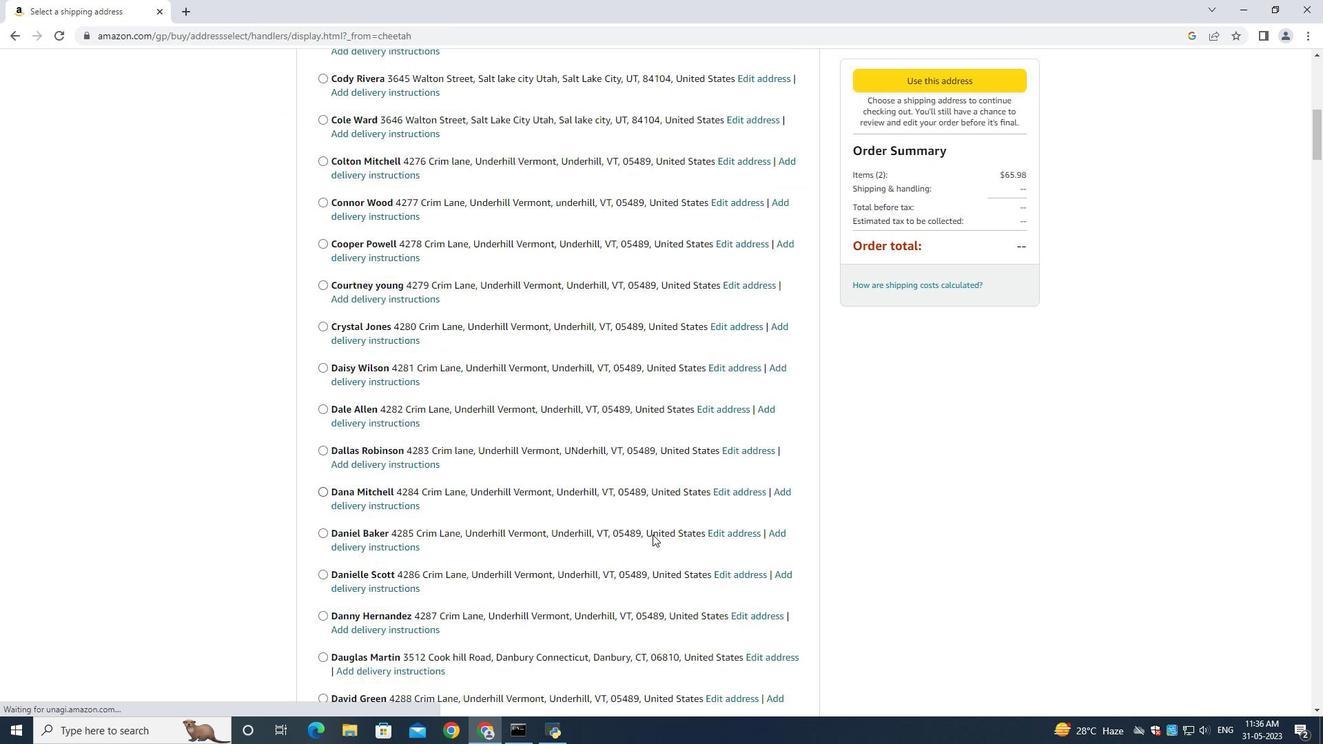 
Action: Mouse scrolled (661, 541) with delta (0, 0)
Screenshot: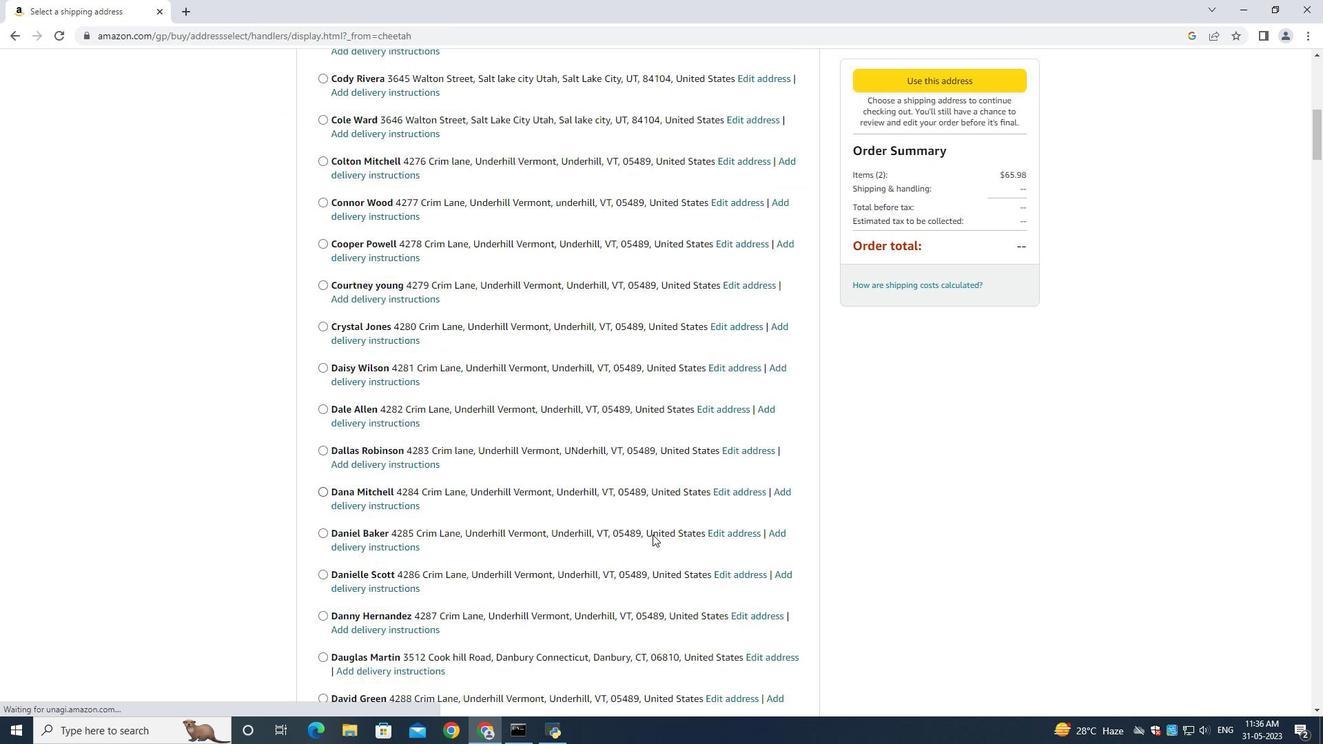 
Action: Mouse moved to (835, 553)
Screenshot: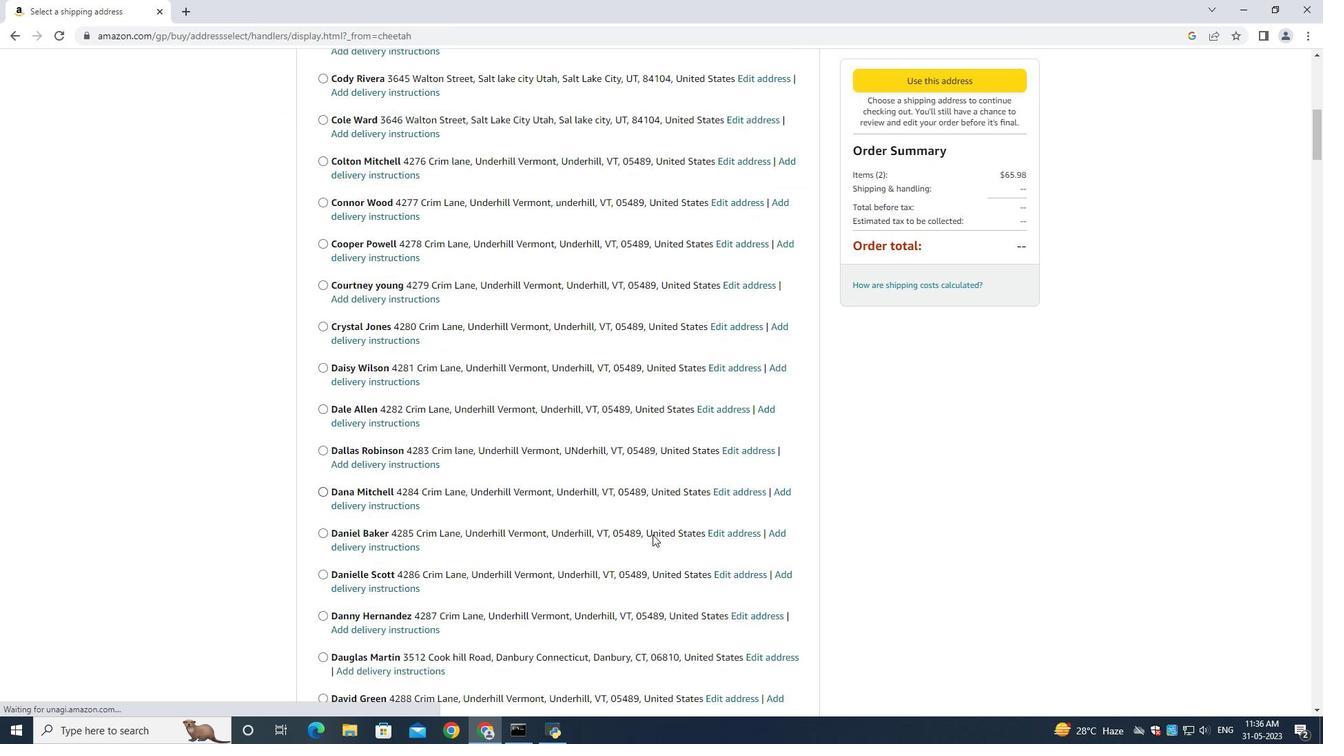 
Action: Mouse scrolled (663, 543) with delta (0, 0)
Screenshot: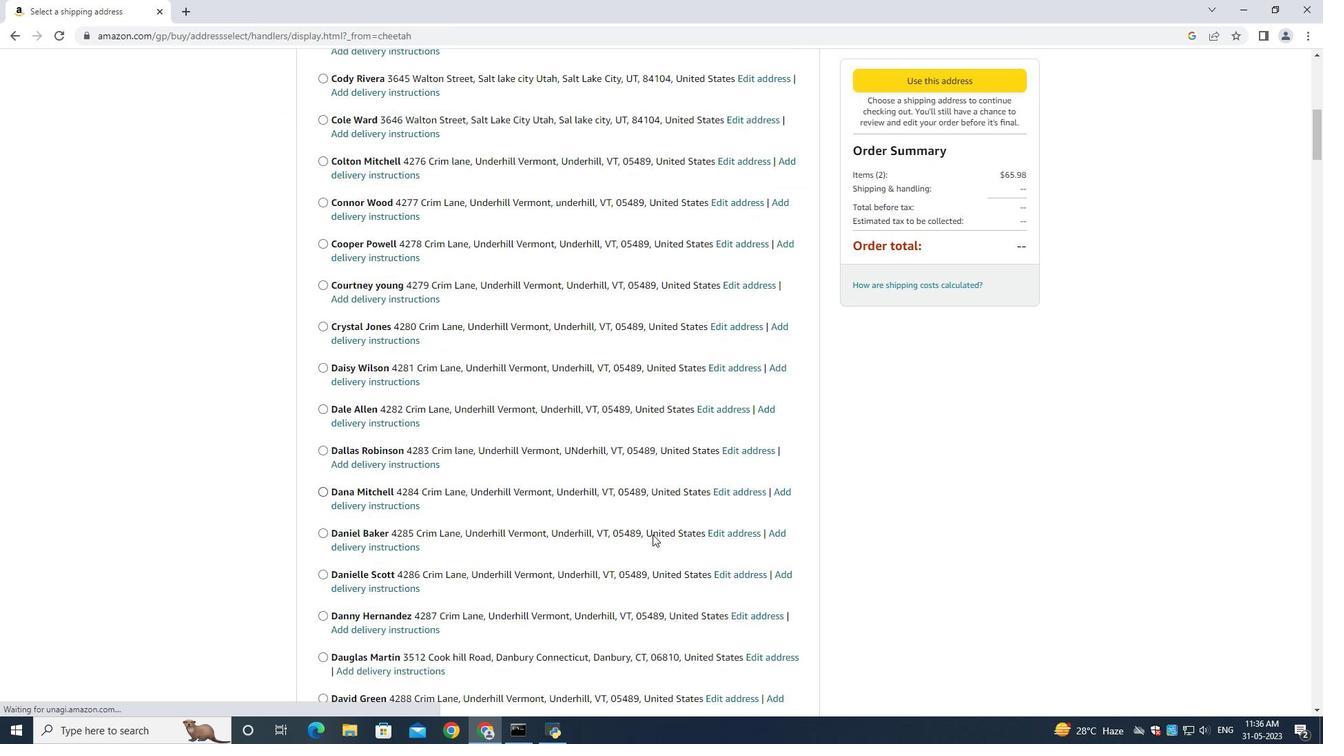 
Action: Mouse moved to (867, 553)
Screenshot: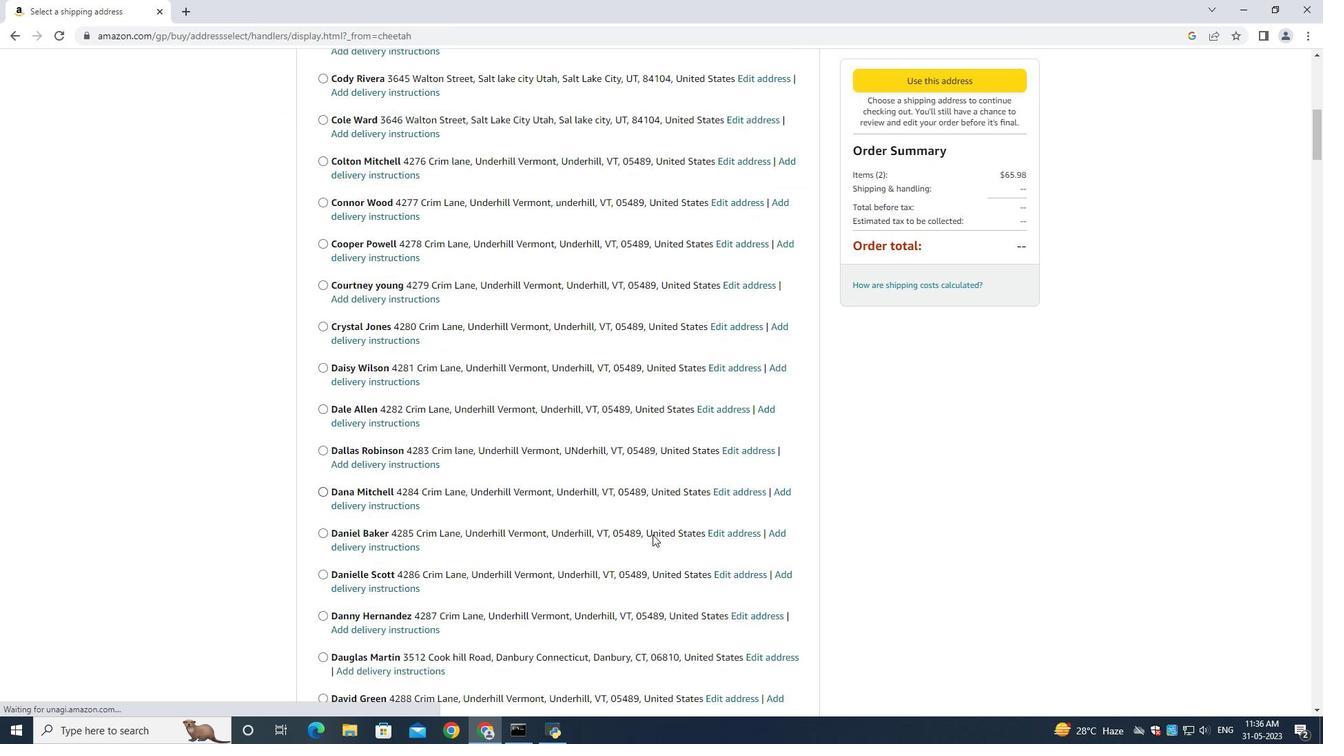 
Action: Mouse scrolled (670, 544) with delta (0, 0)
Screenshot: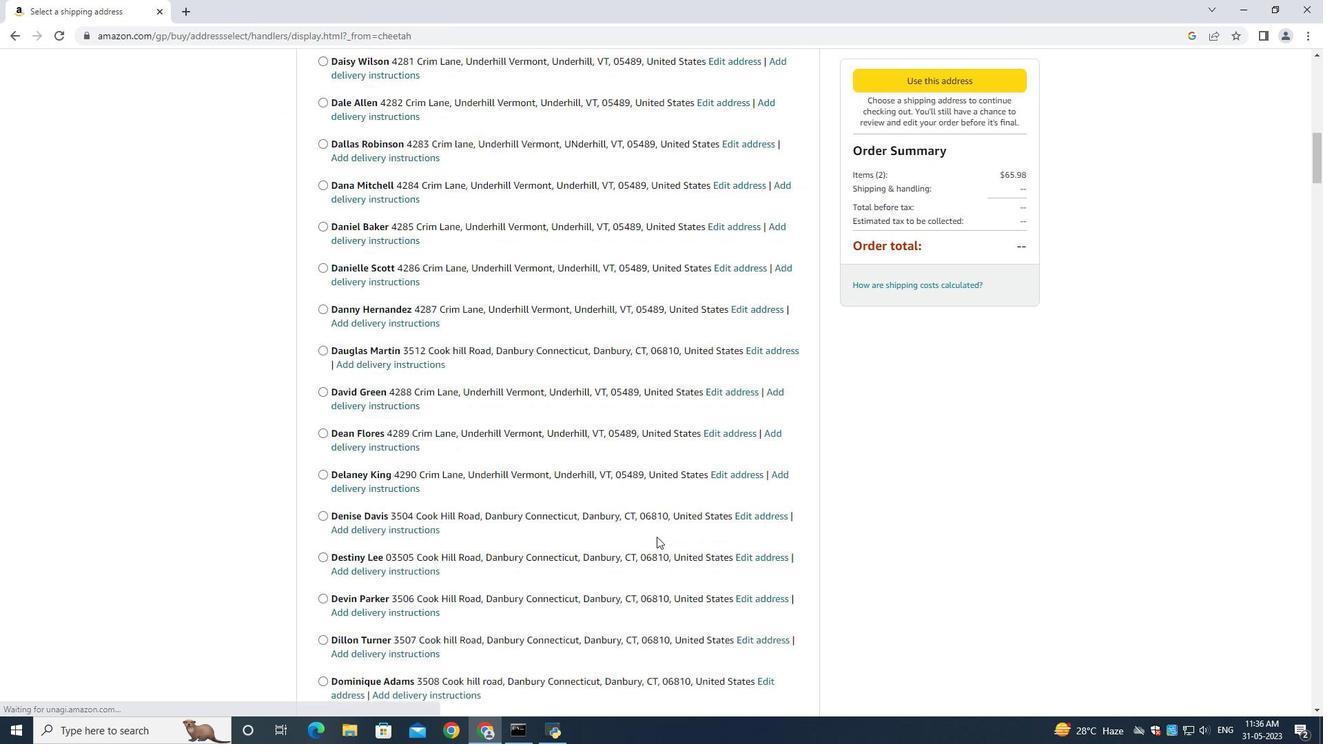 
Action: Mouse moved to (913, 550)
Screenshot: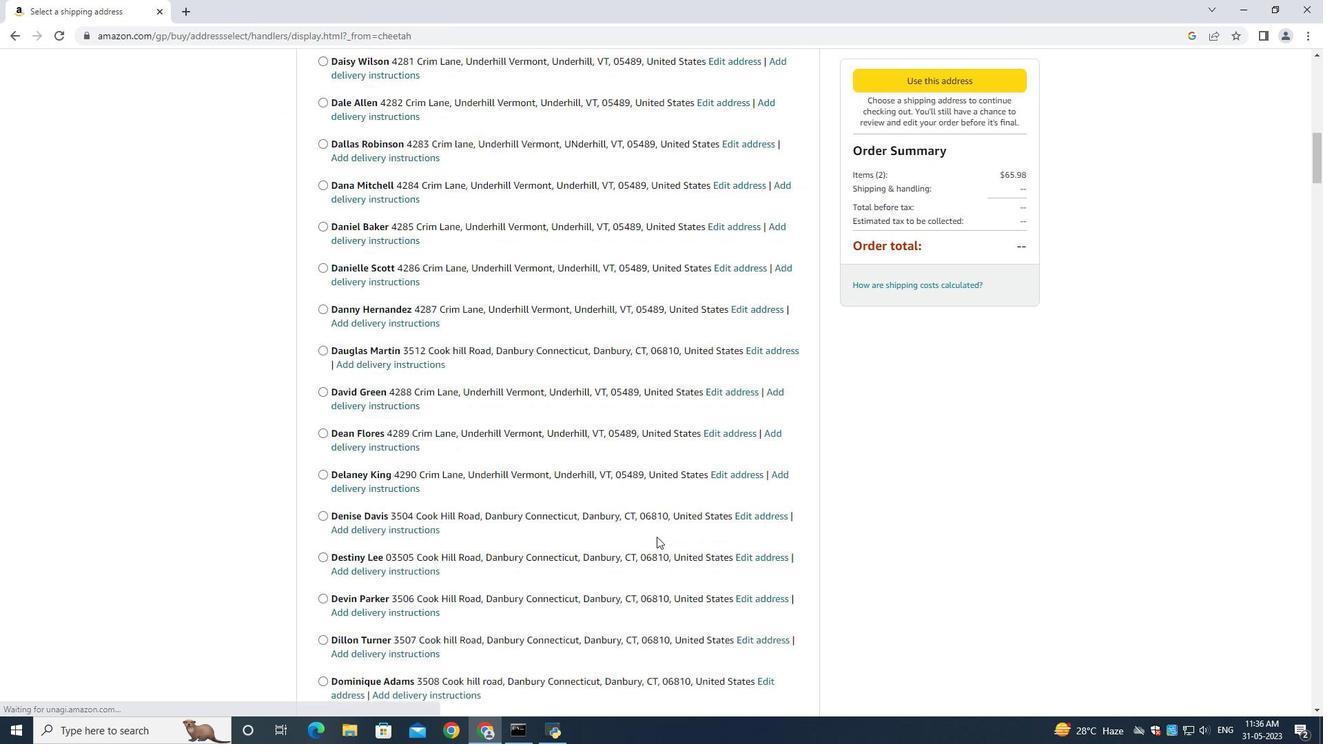 
Action: Mouse scrolled (703, 546) with delta (0, 0)
Screenshot: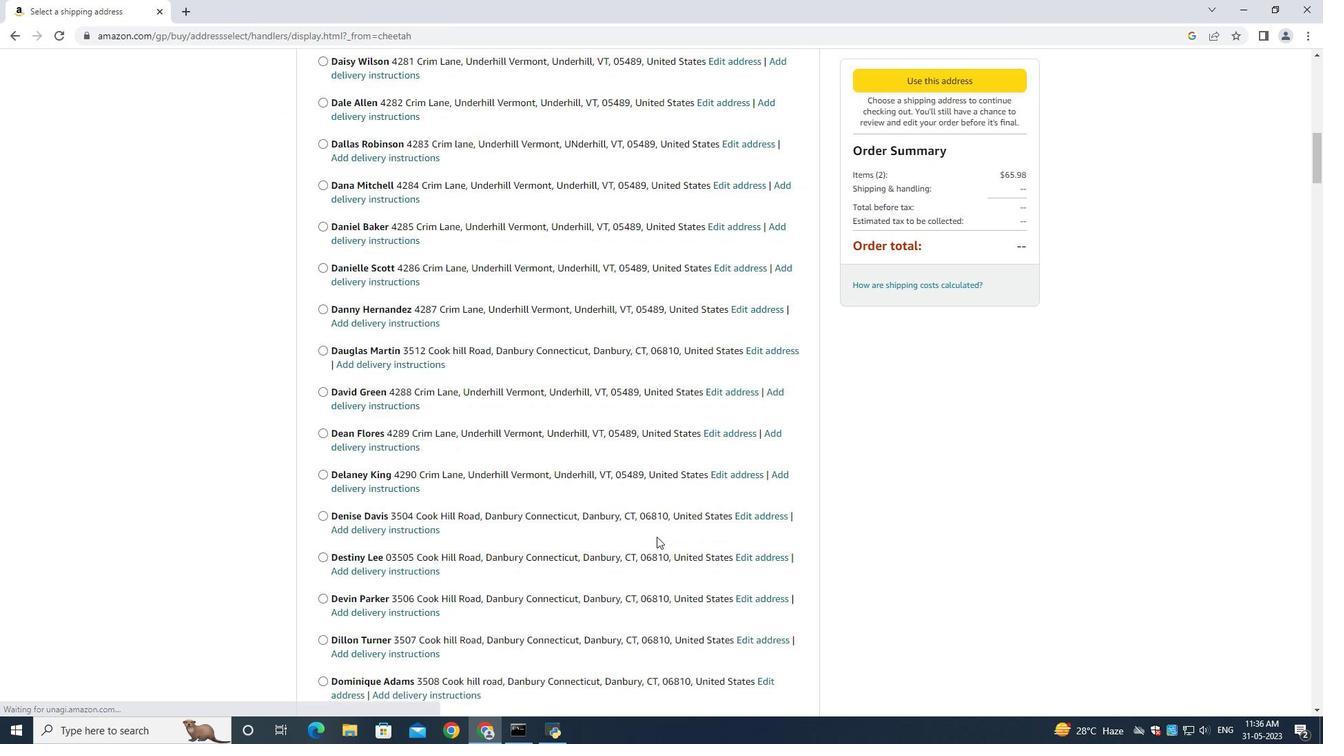 
Action: Mouse moved to (959, 537)
Screenshot: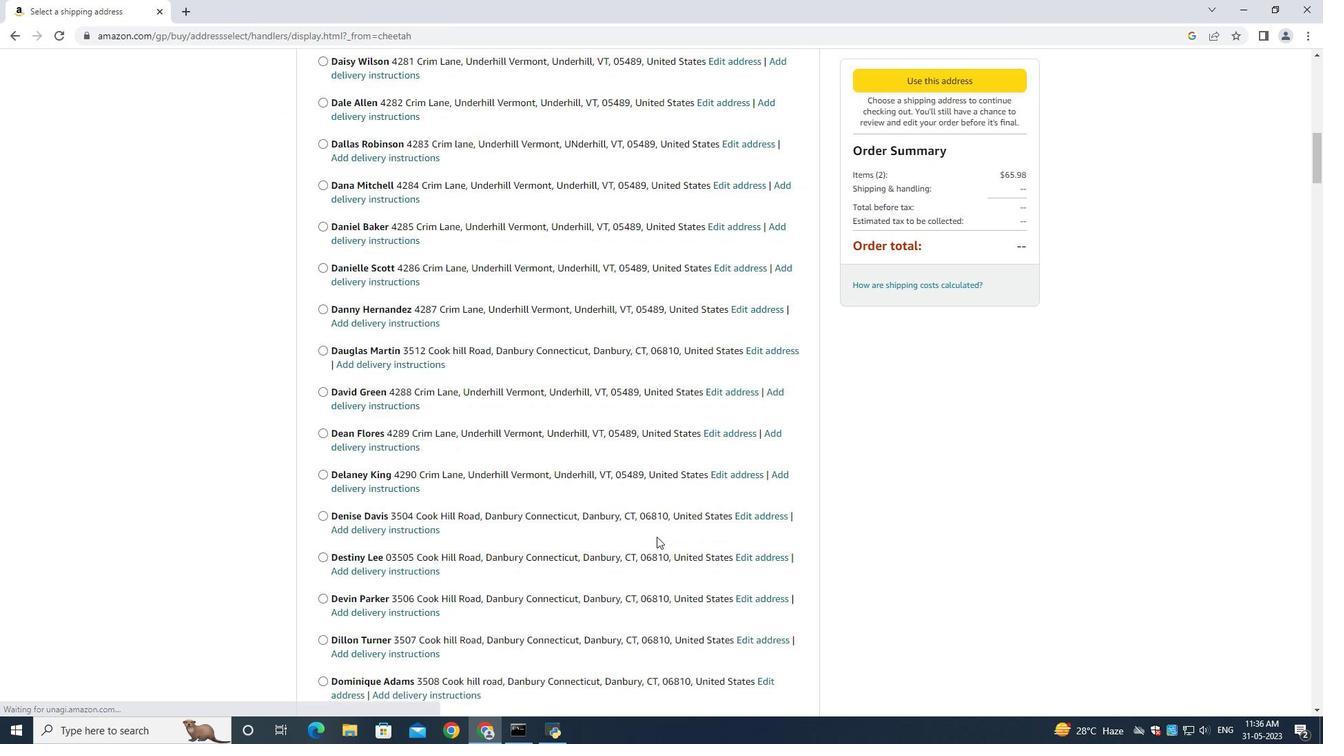 
Action: Mouse scrolled (959, 537) with delta (0, 0)
Screenshot: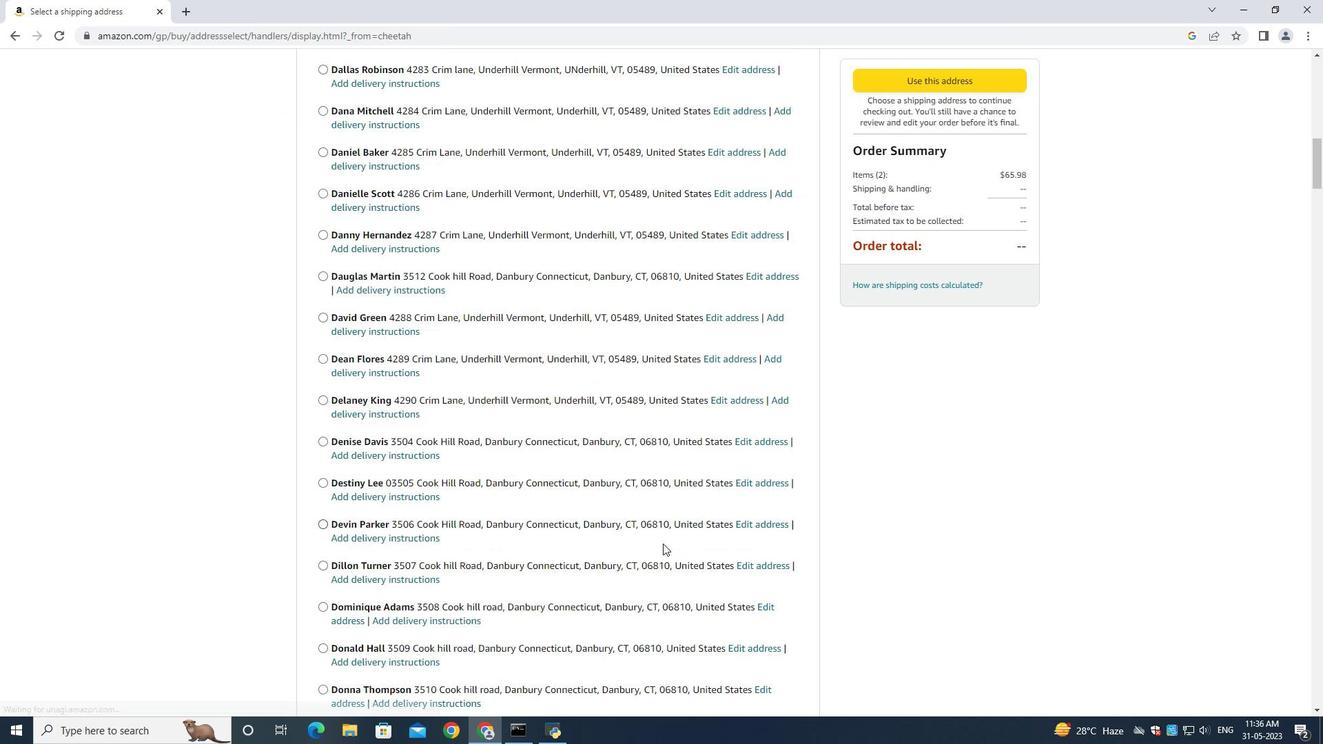 
Action: Mouse moved to (958, 540)
Screenshot: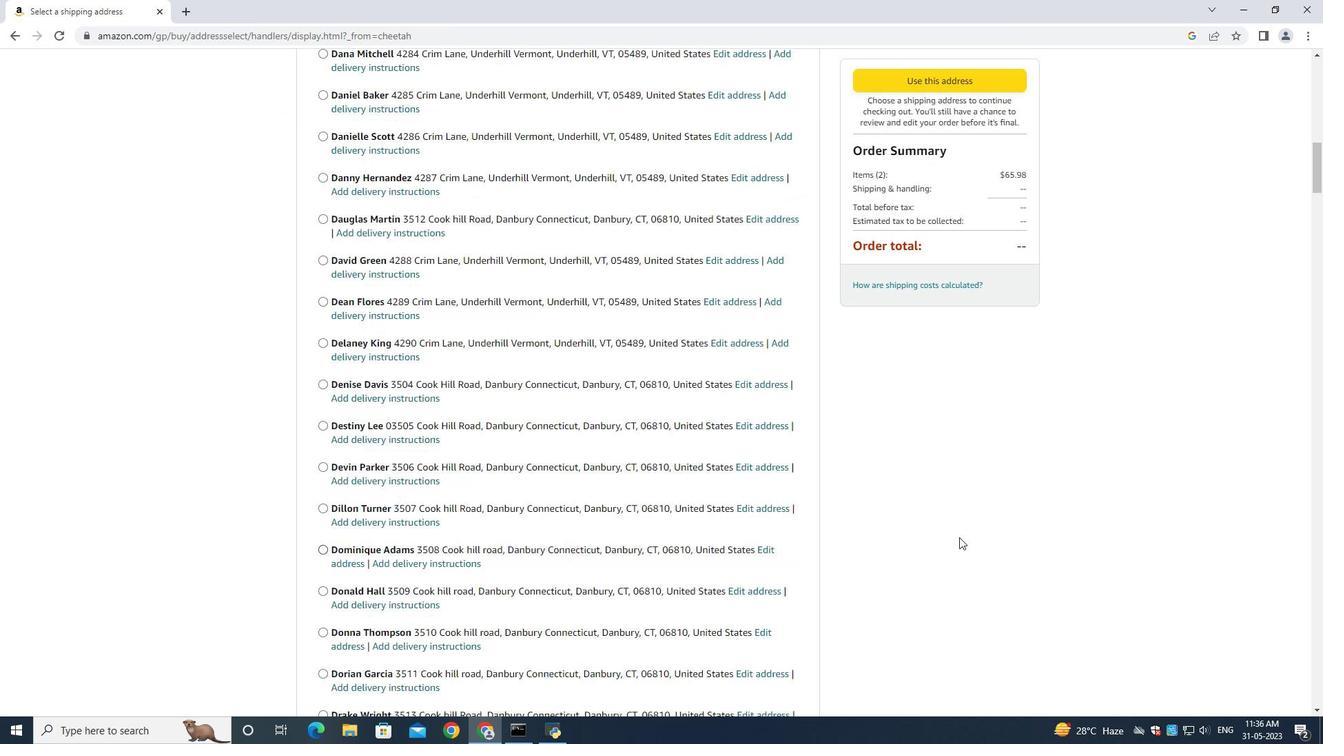 
Action: Mouse scrolled (959, 537) with delta (0, 0)
Screenshot: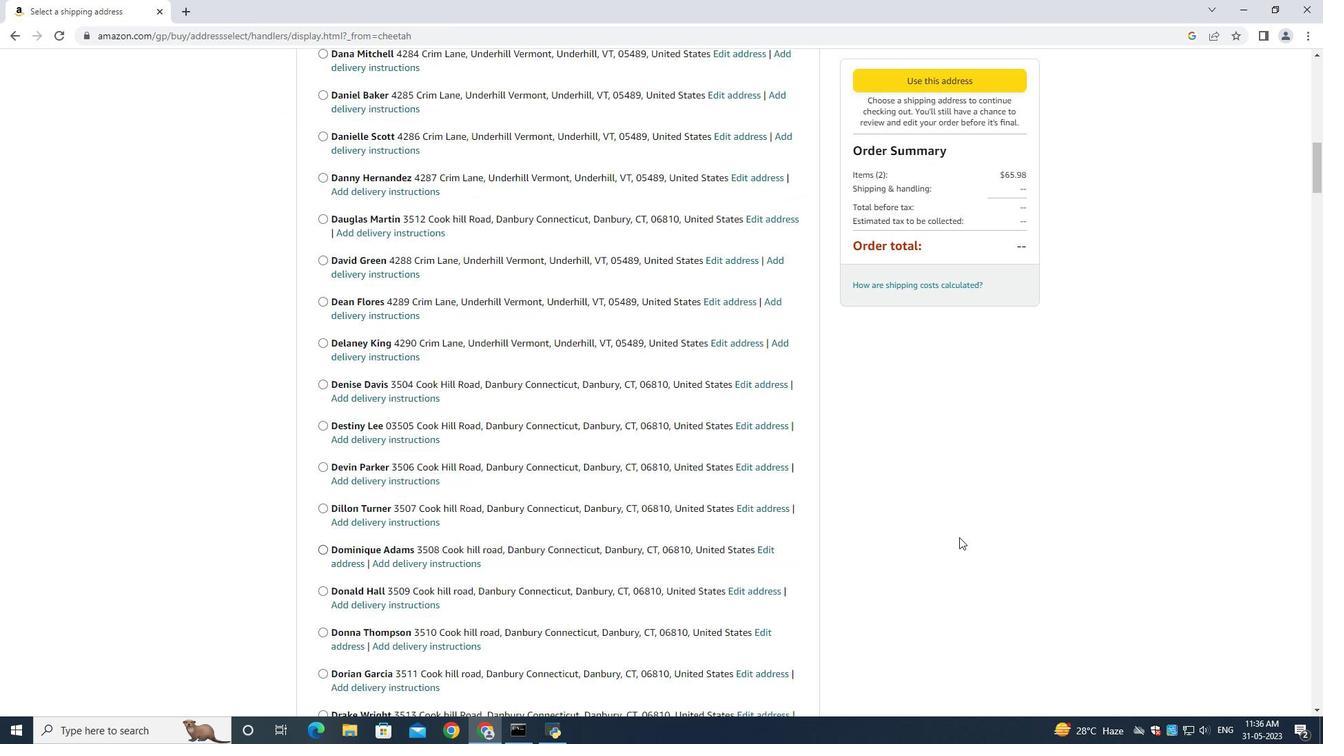 
Action: Mouse moved to (956, 540)
Screenshot: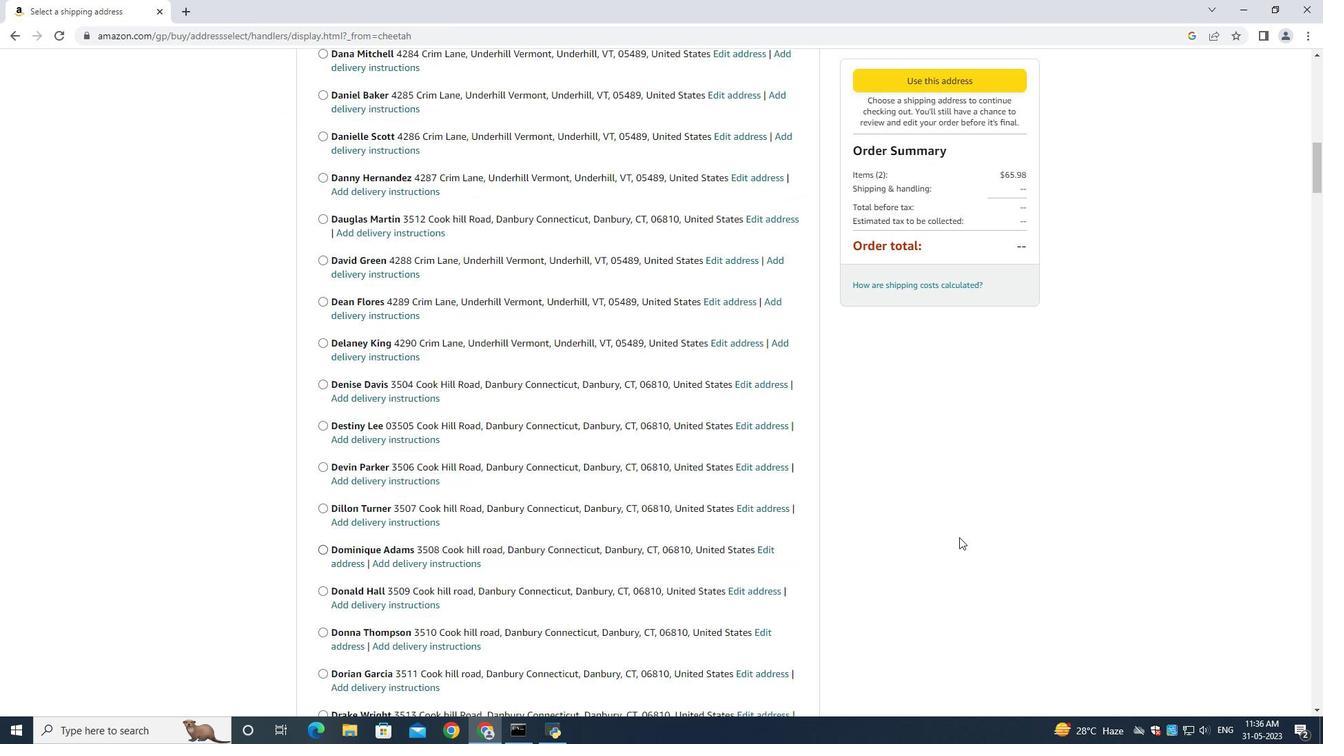 
Action: Mouse scrolled (959, 539) with delta (0, 0)
Screenshot: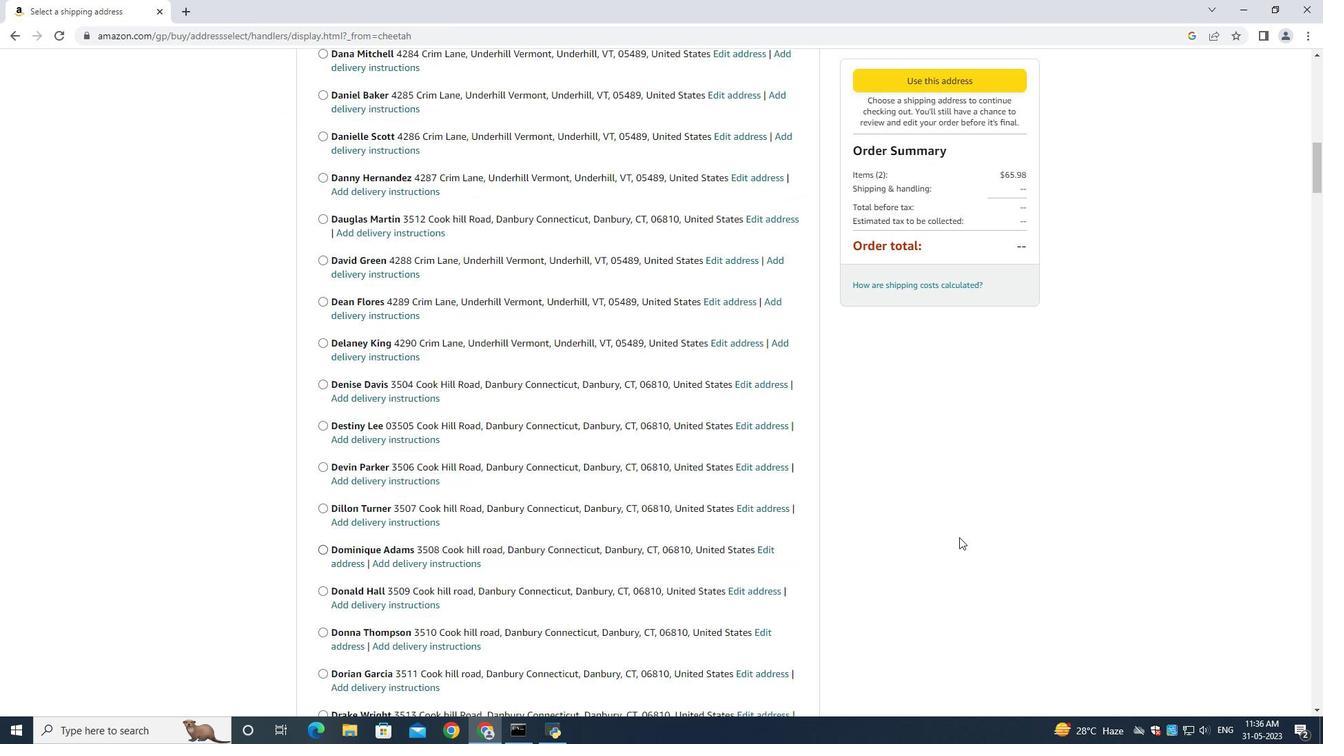 
Action: Mouse moved to (954, 540)
Screenshot: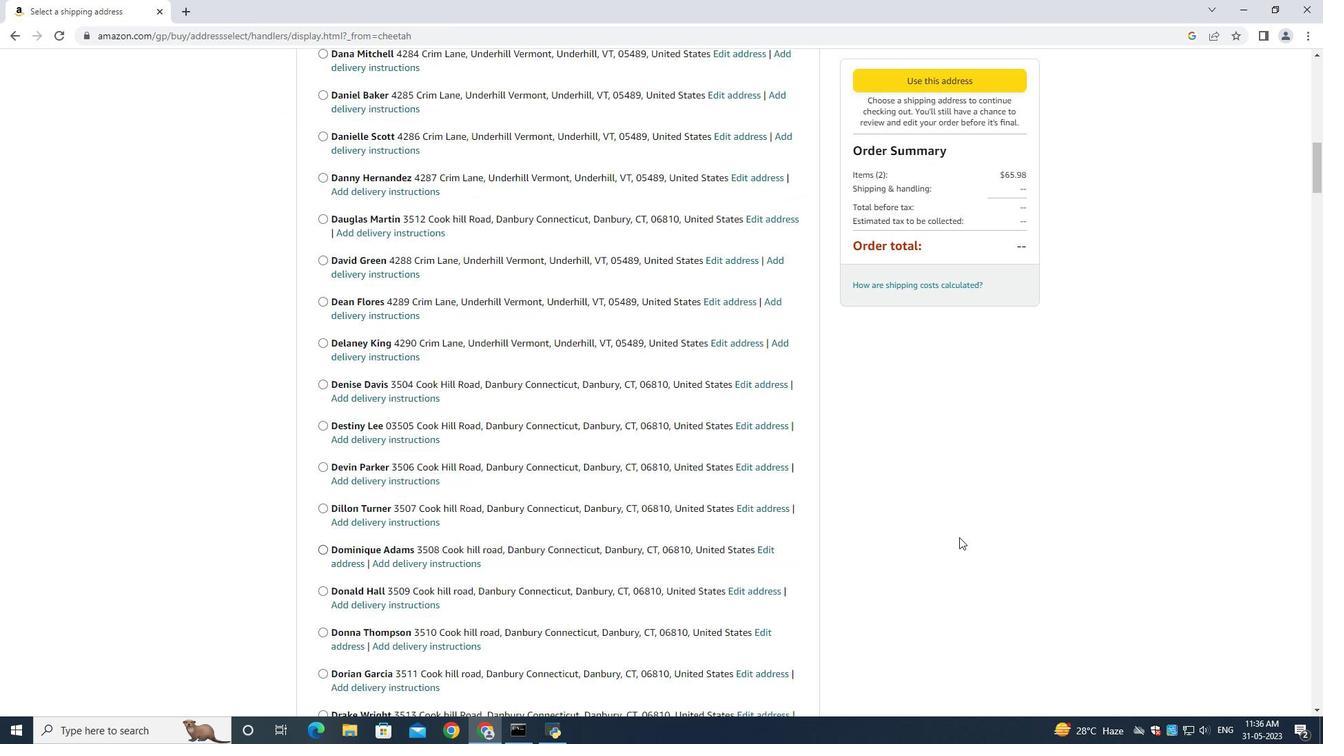 
Action: Mouse scrolled (958, 539) with delta (0, 0)
Screenshot: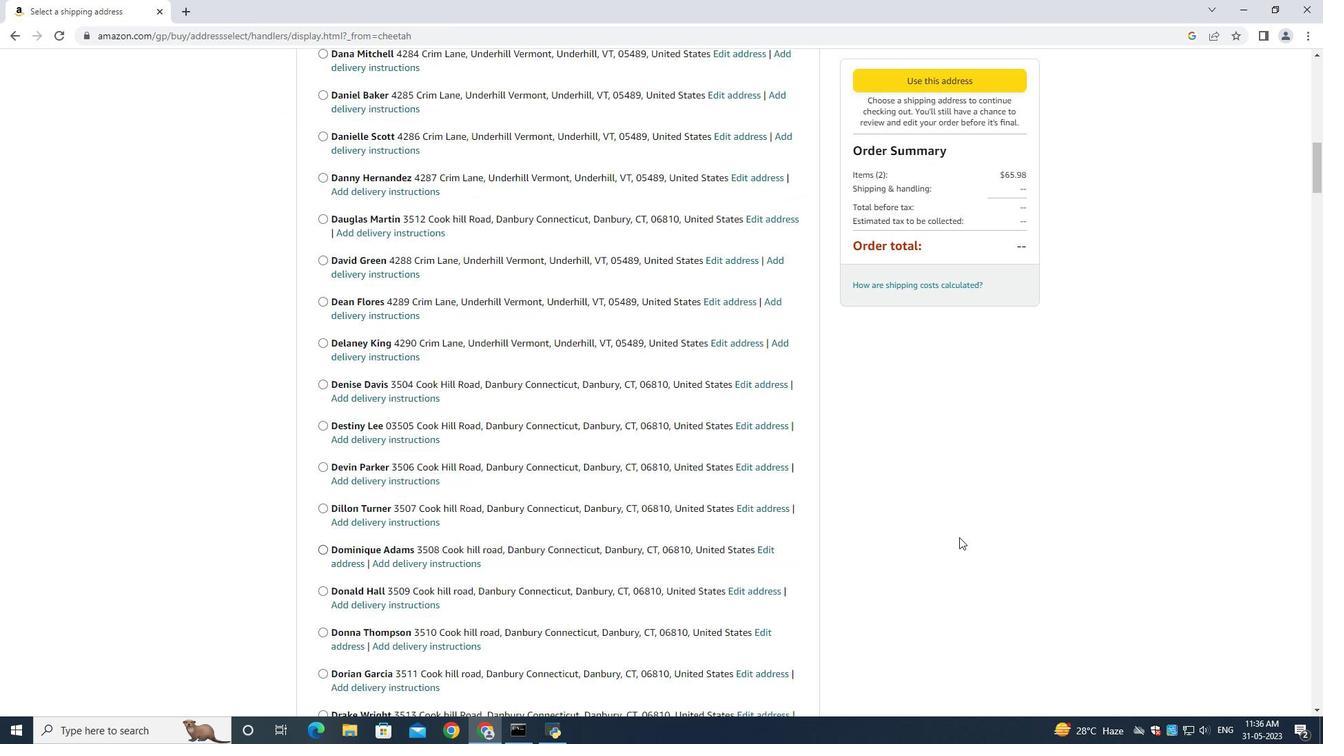 
Action: Mouse moved to (938, 538)
Screenshot: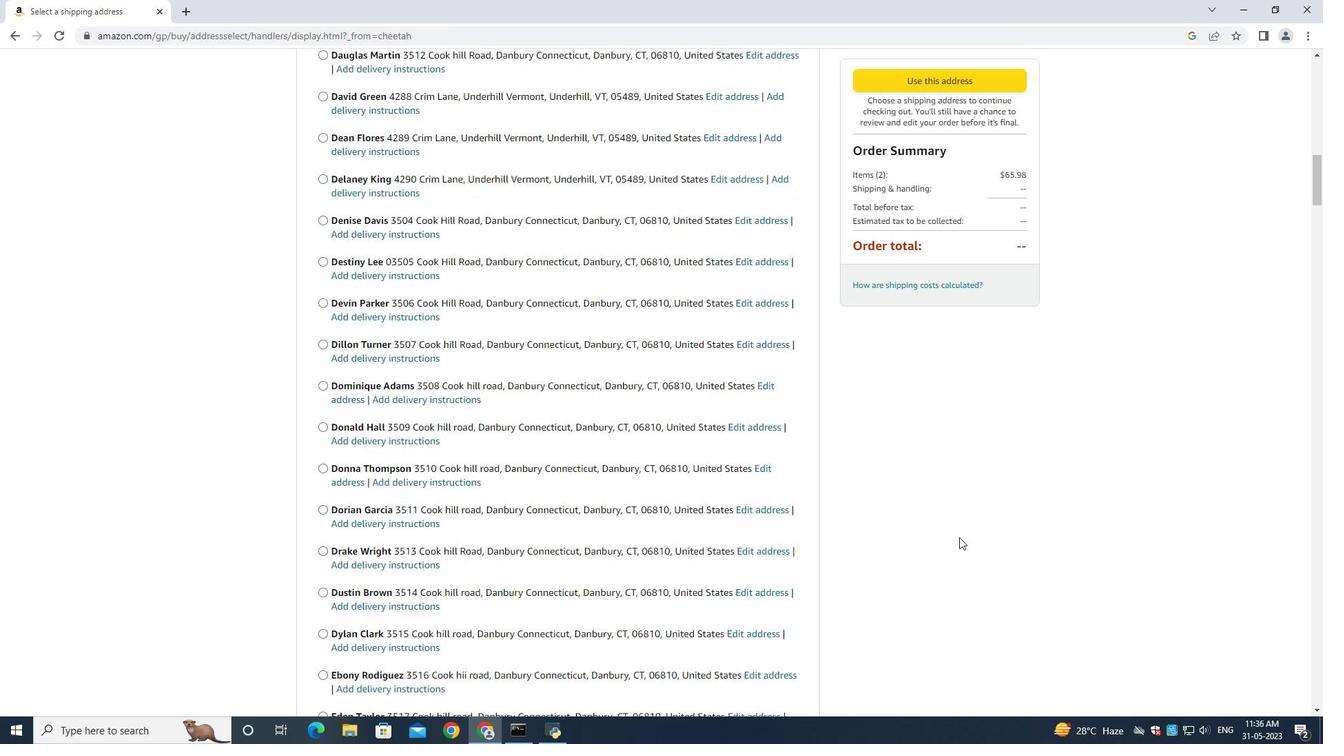 
Action: Mouse scrolled (956, 539) with delta (0, 0)
Screenshot: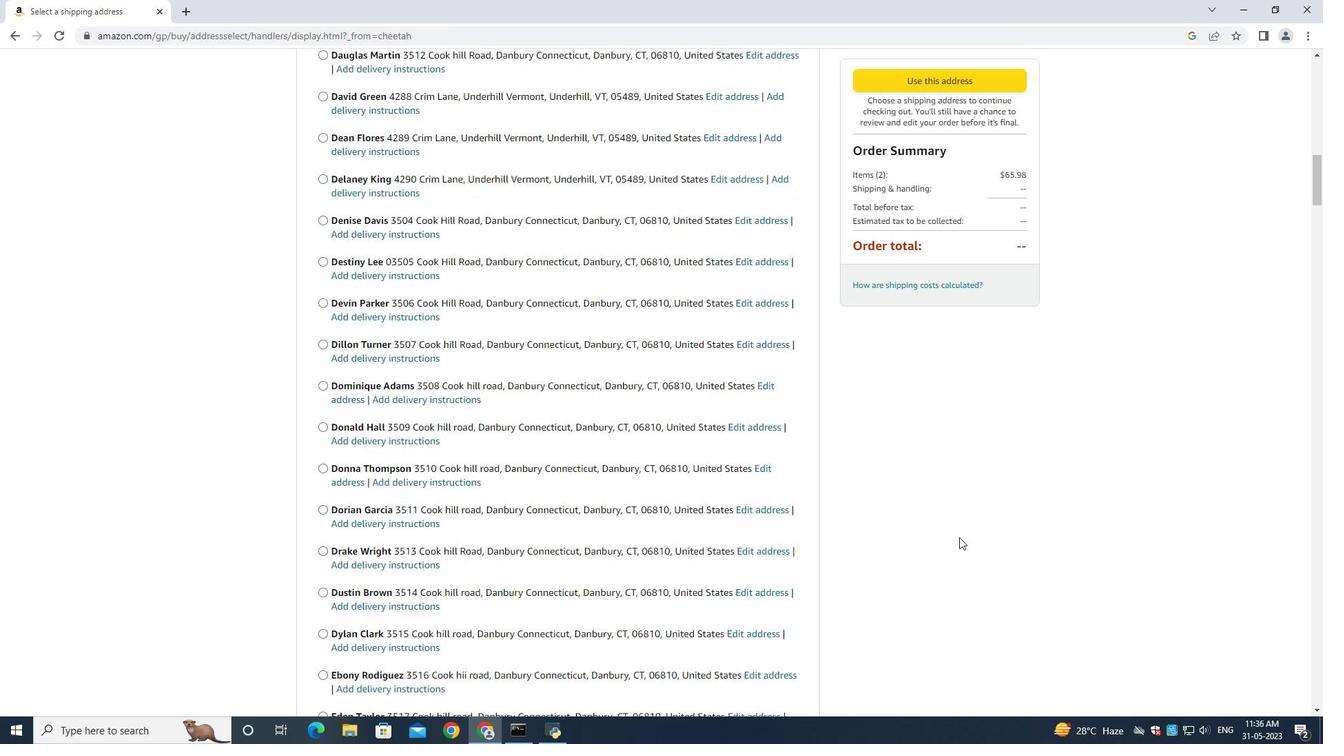 
Action: Mouse moved to (867, 522)
Screenshot: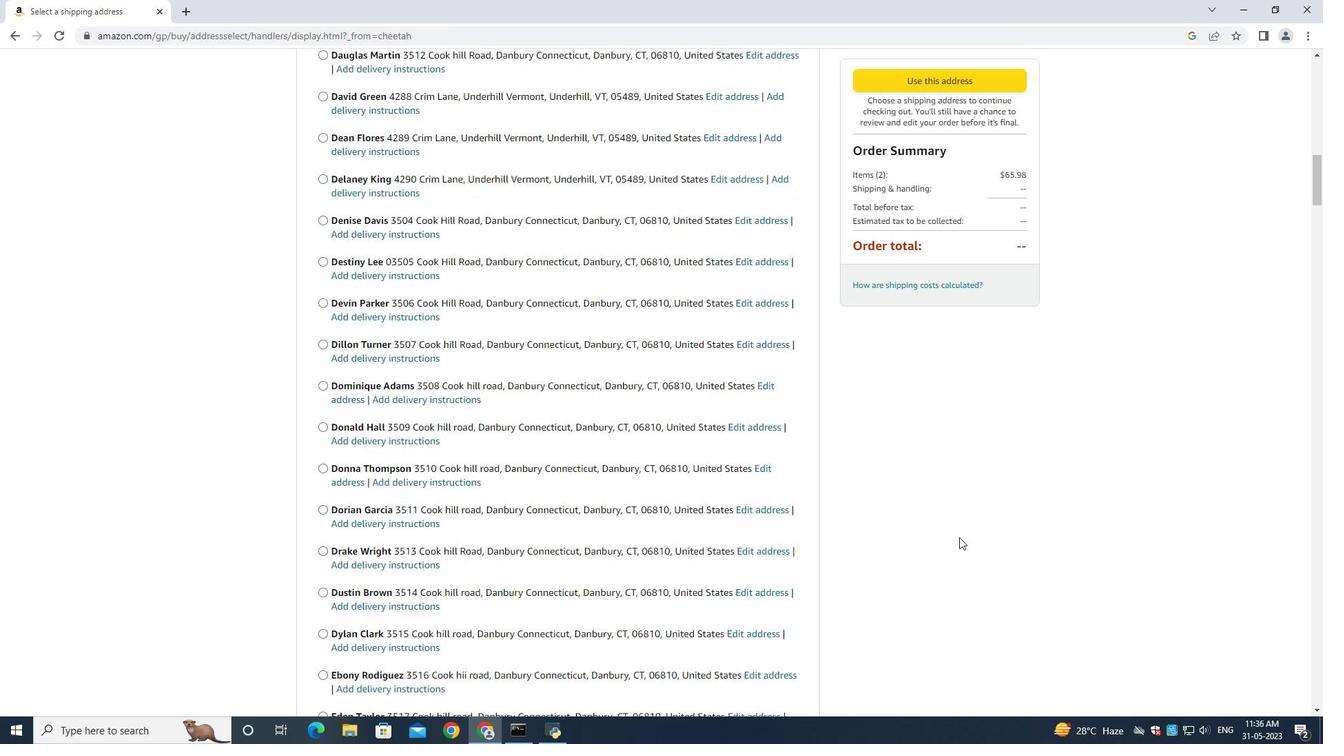 
Action: Mouse scrolled (954, 539) with delta (0, 0)
Screenshot: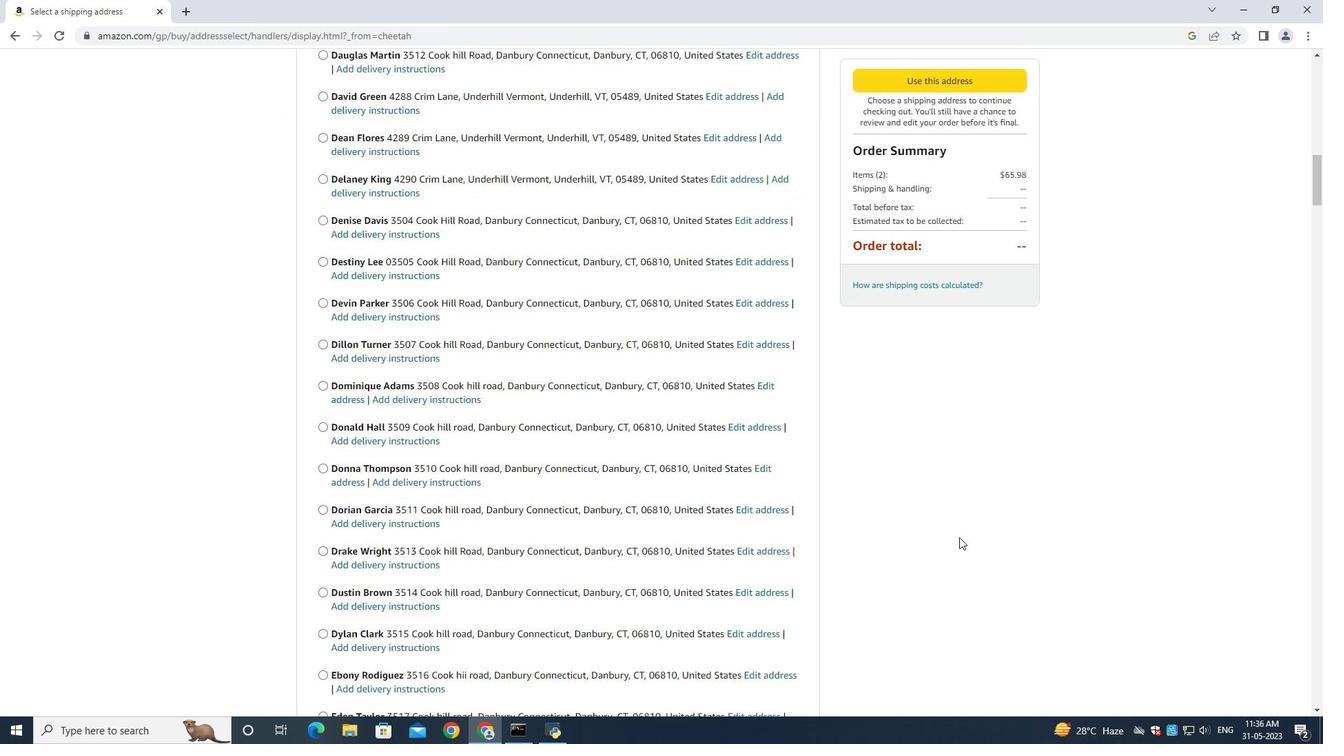 
Action: Mouse moved to (765, 532)
Screenshot: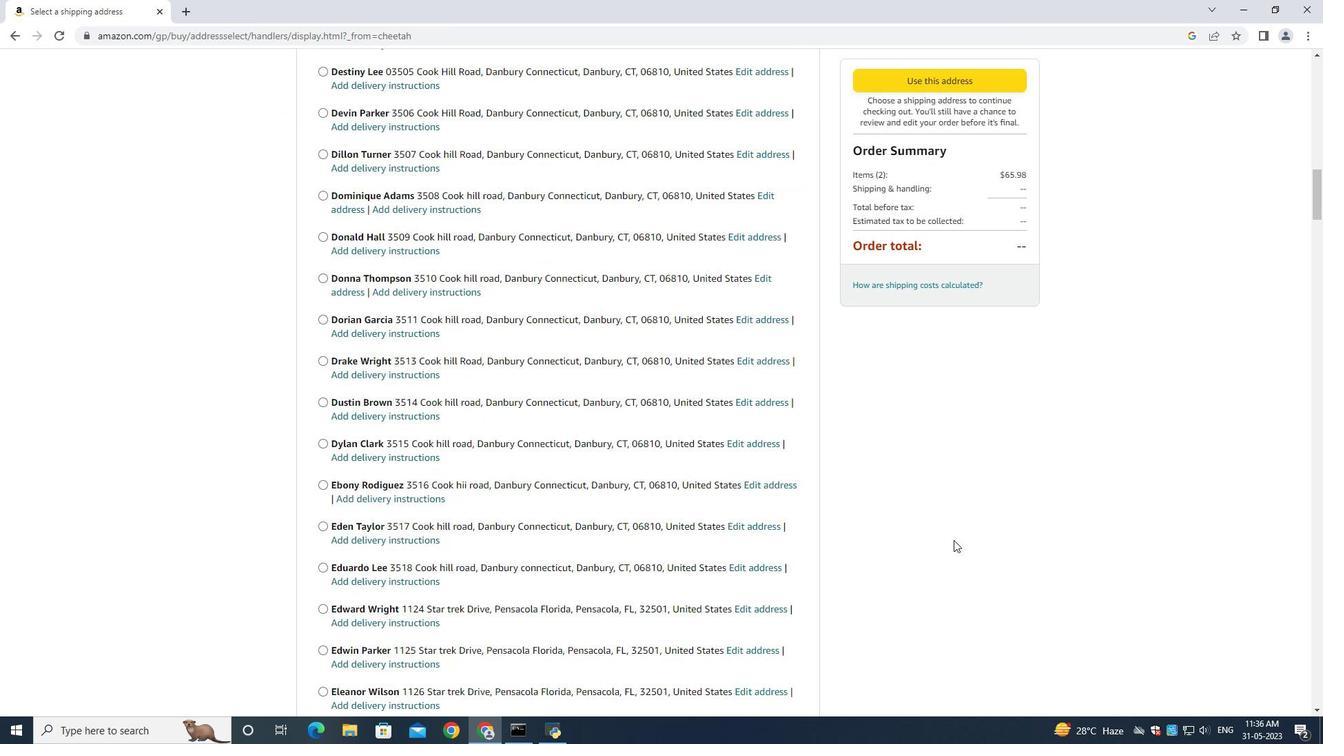 
Action: Mouse scrolled (763, 530) with delta (0, 0)
Screenshot: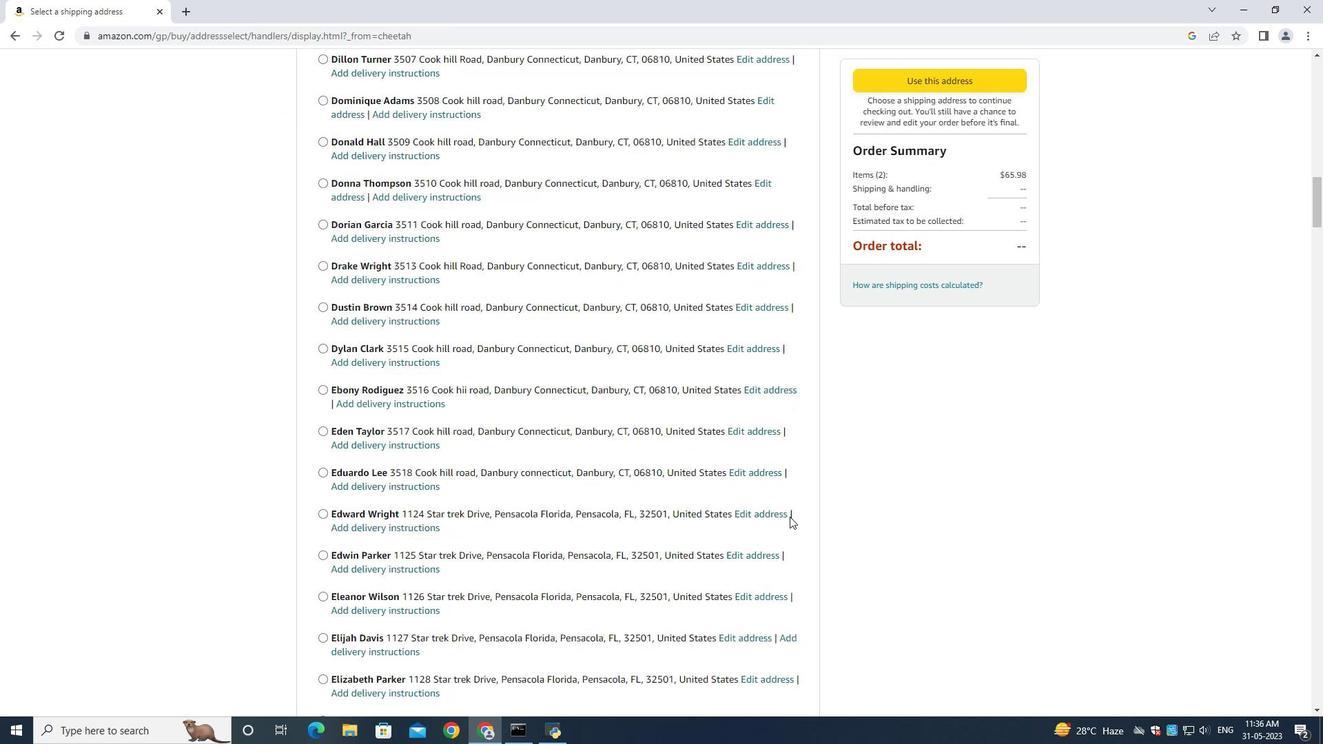 
Action: Mouse moved to (775, 539)
Screenshot: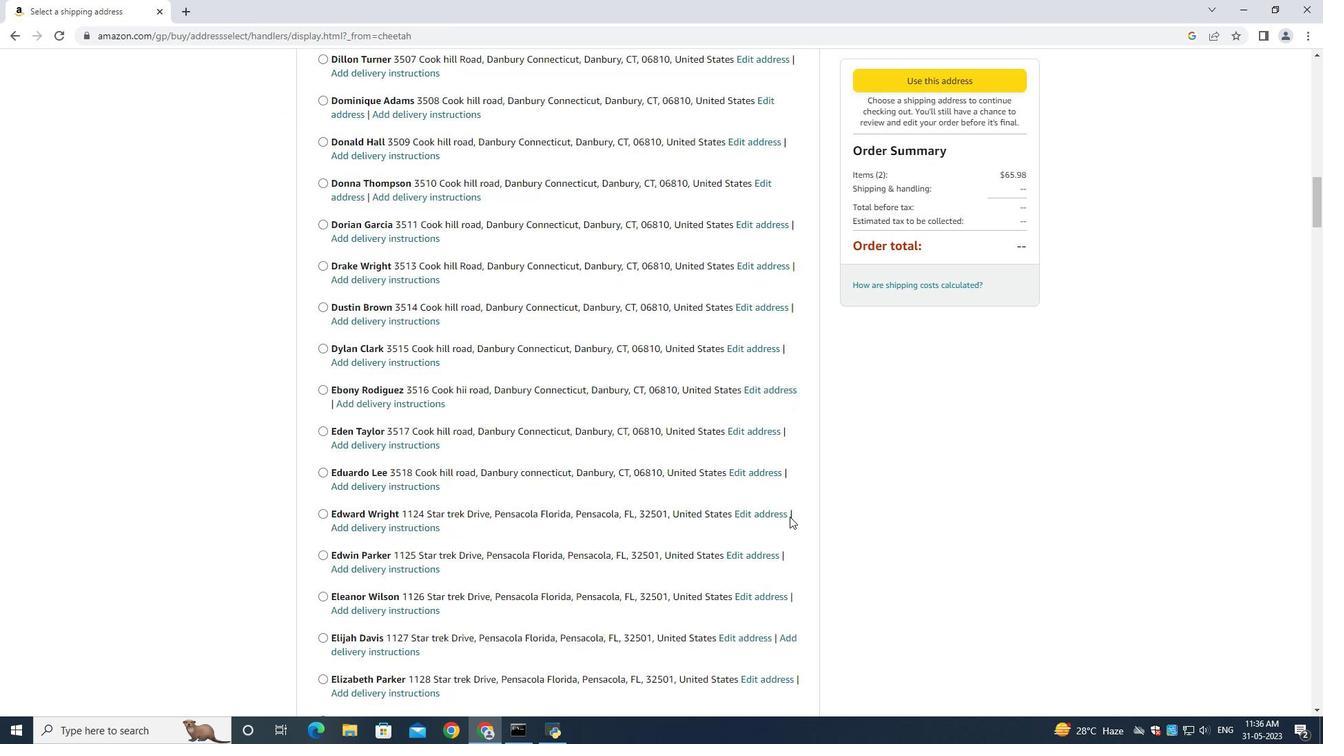 
Action: Mouse scrolled (767, 534) with delta (0, 0)
Screenshot: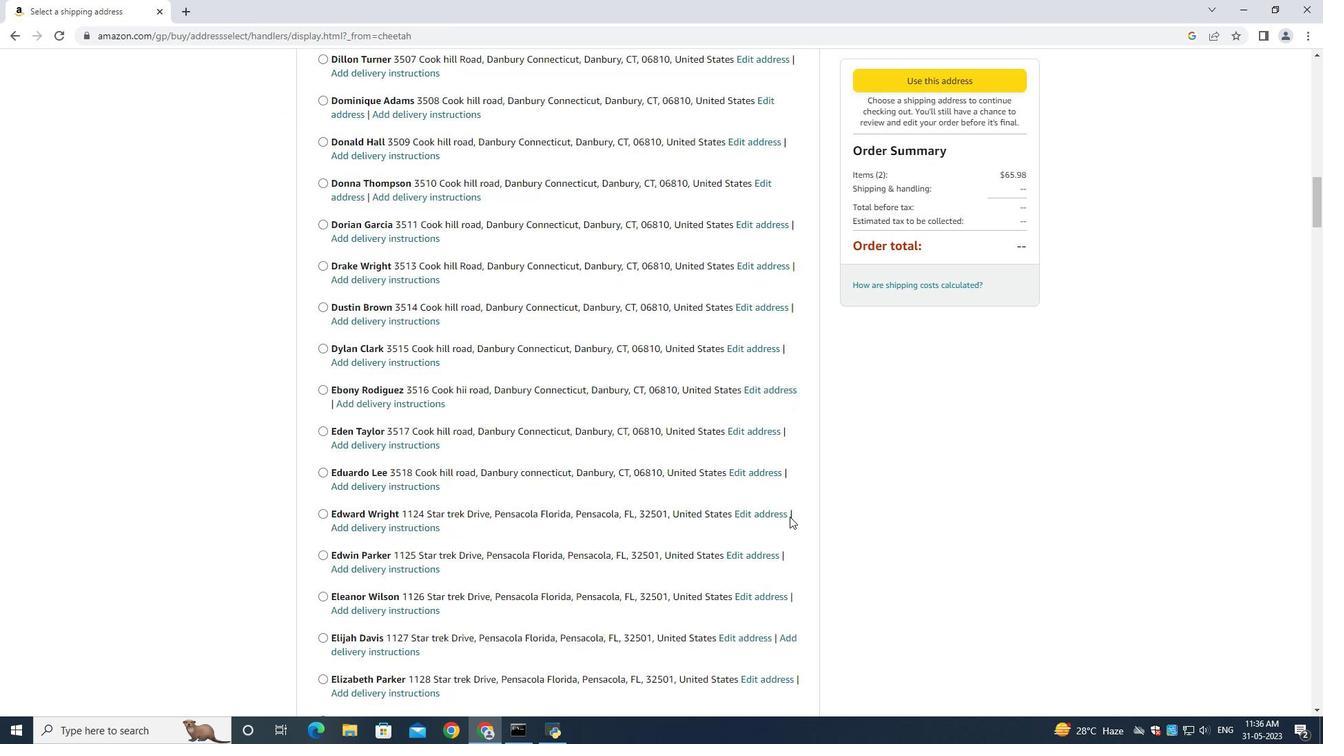 
Action: Mouse moved to (785, 541)
Screenshot: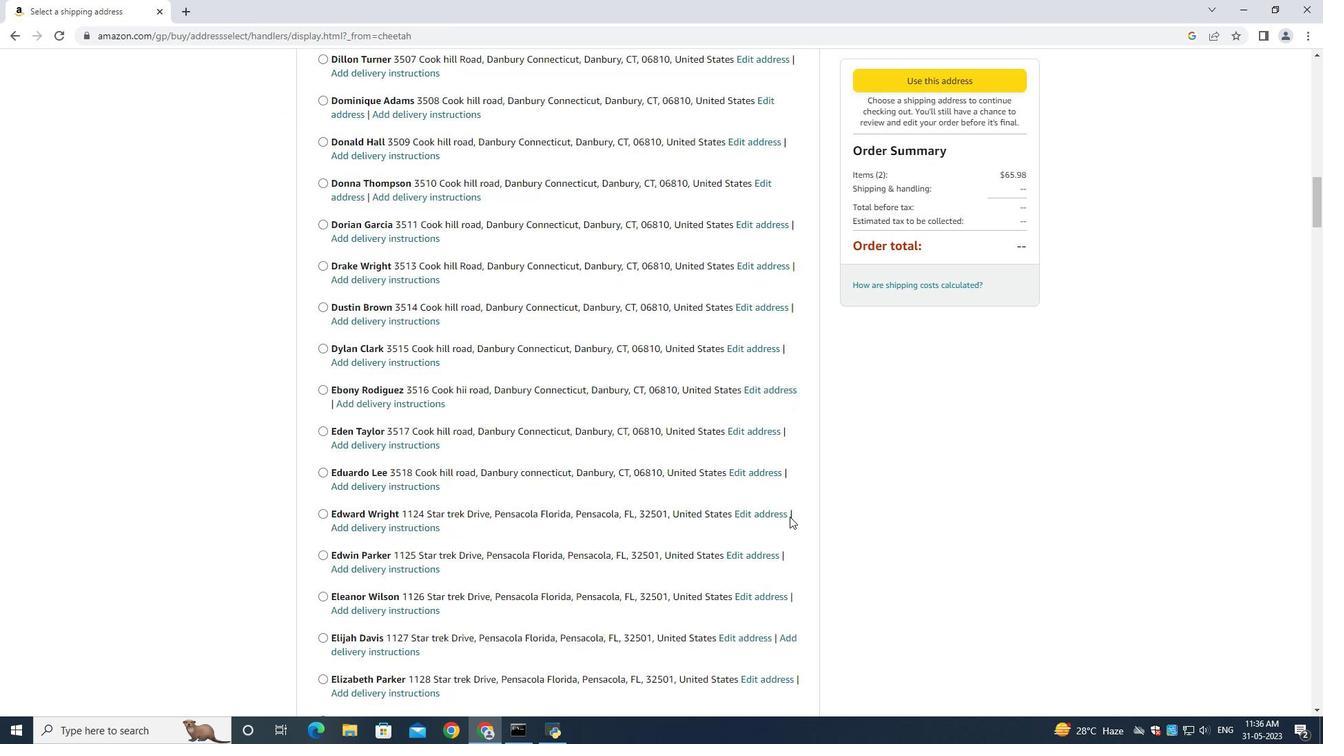 
Action: Mouse scrolled (775, 539) with delta (0, 0)
Screenshot: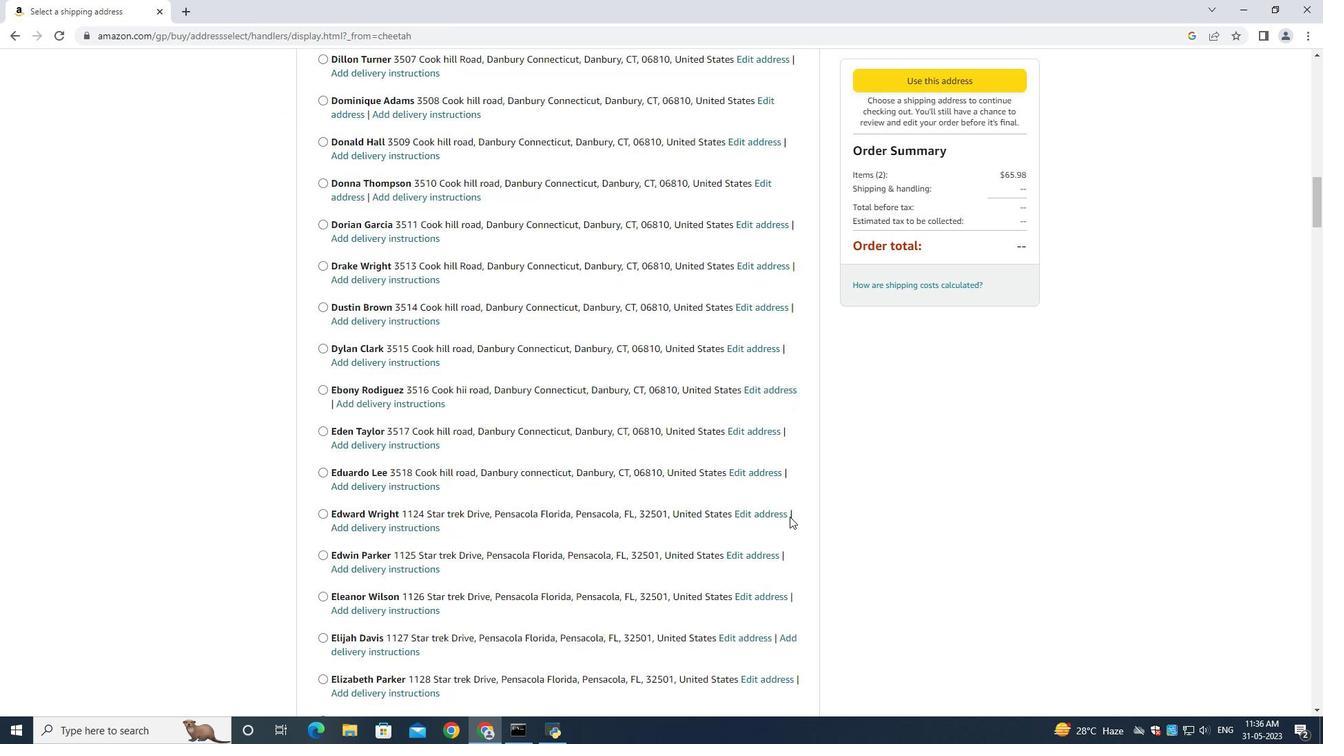
Action: Mouse moved to (802, 544)
Screenshot: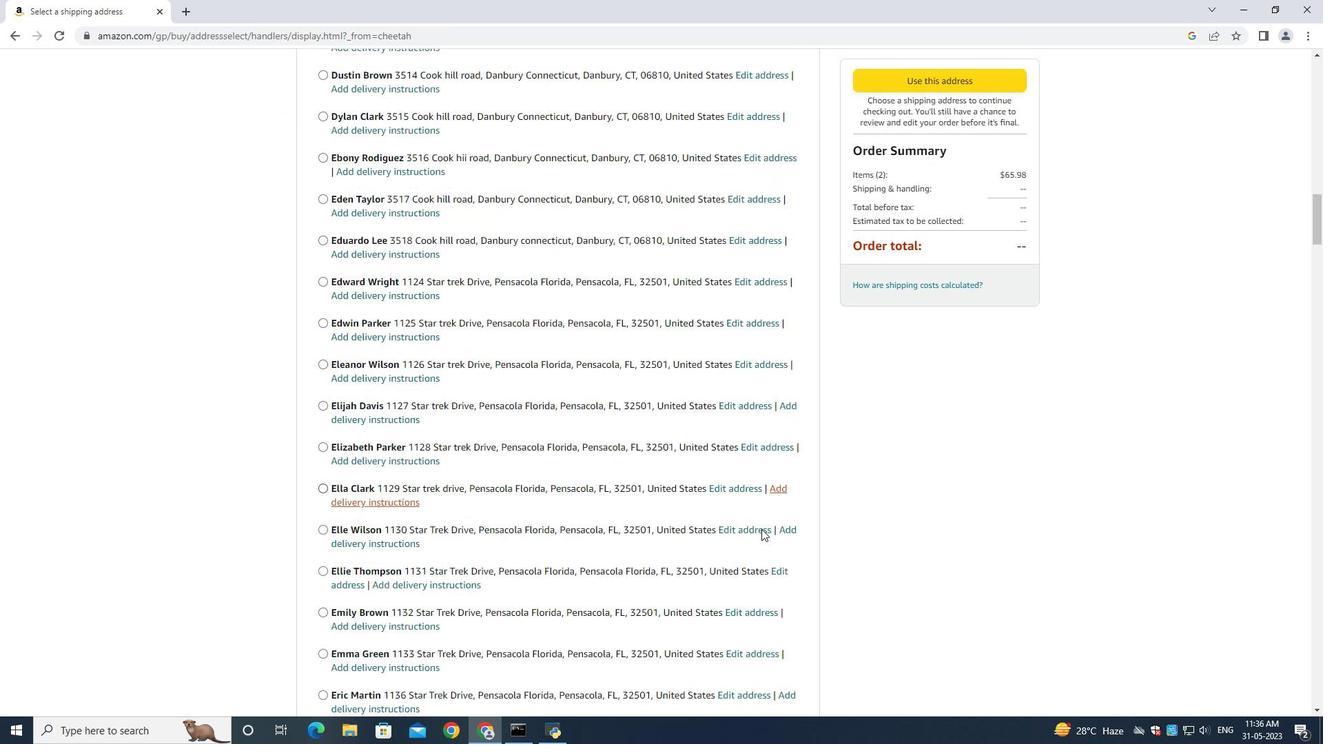 
Action: Mouse scrolled (785, 541) with delta (0, 0)
Screenshot: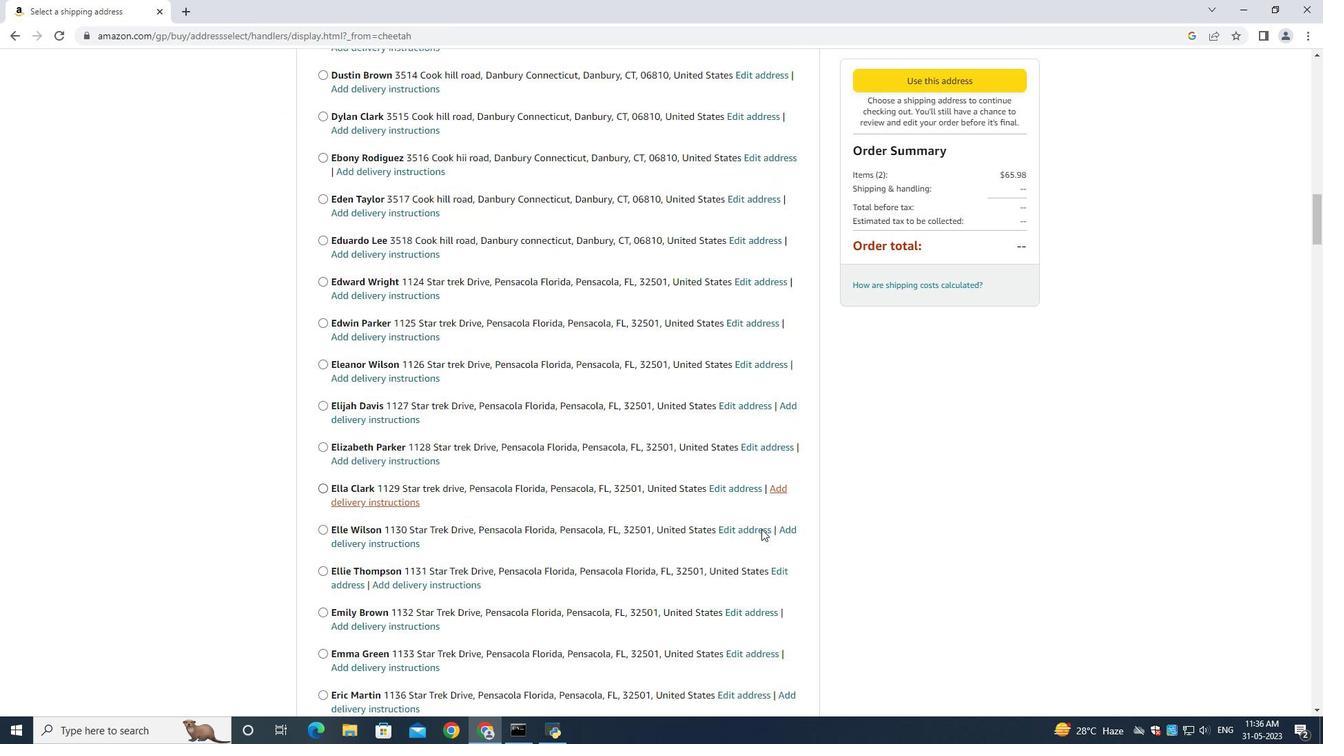 
Action: Mouse moved to (898, 555)
Screenshot: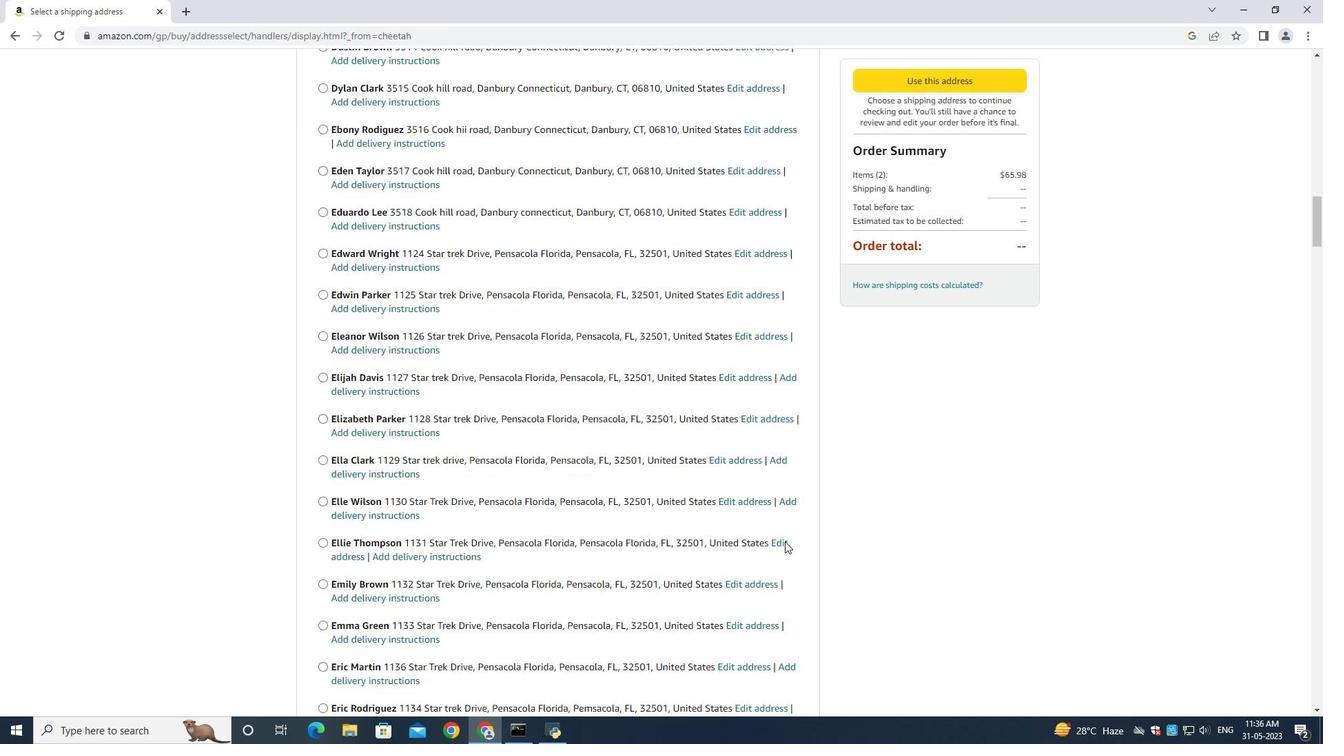 
Action: Mouse scrolled (822, 547) with delta (0, 0)
Screenshot: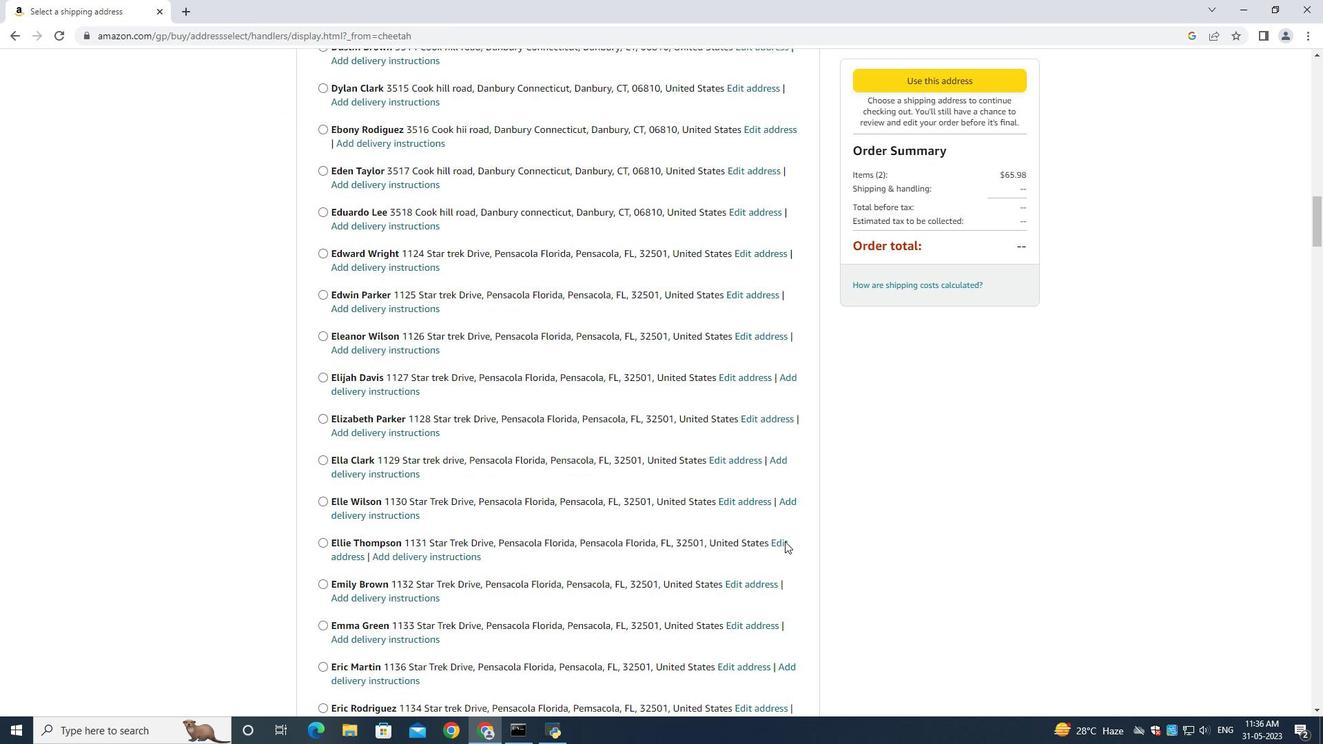
Action: Mouse moved to (683, 574)
Screenshot: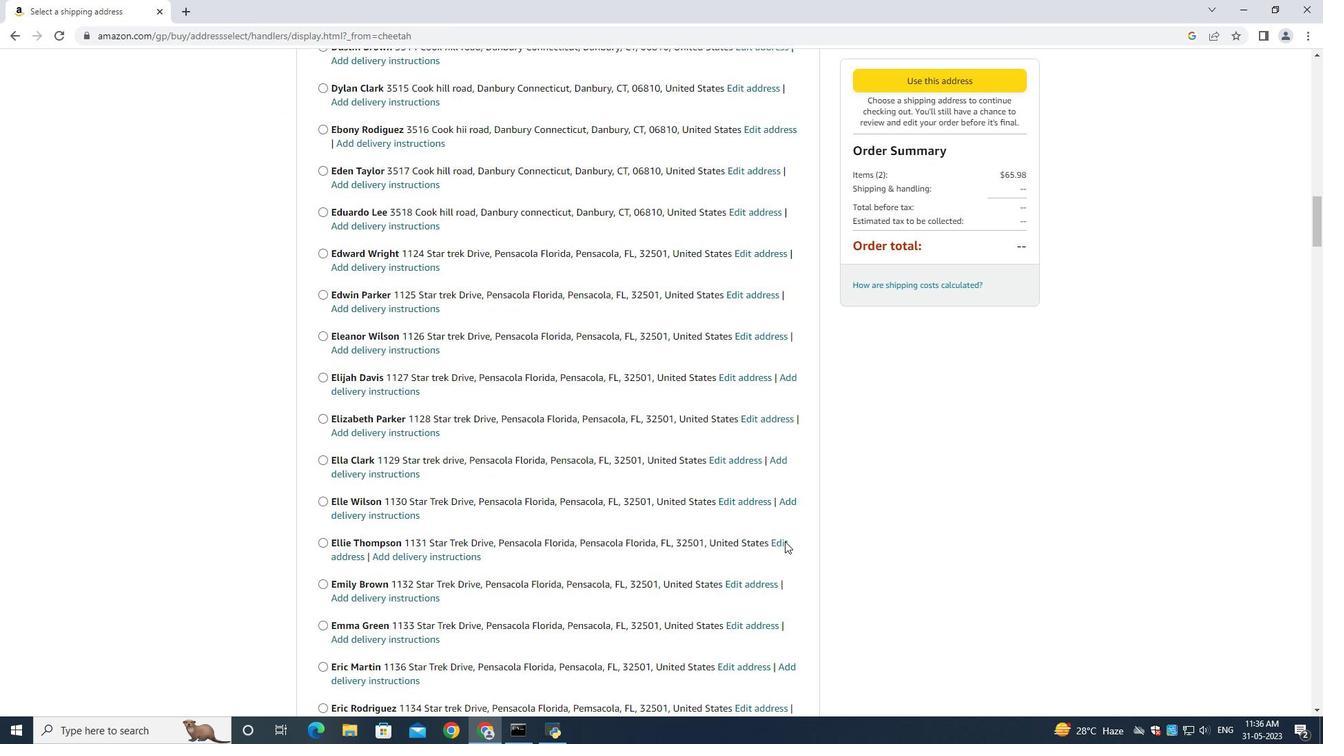 
Action: Mouse scrolled (683, 573) with delta (0, 0)
Screenshot: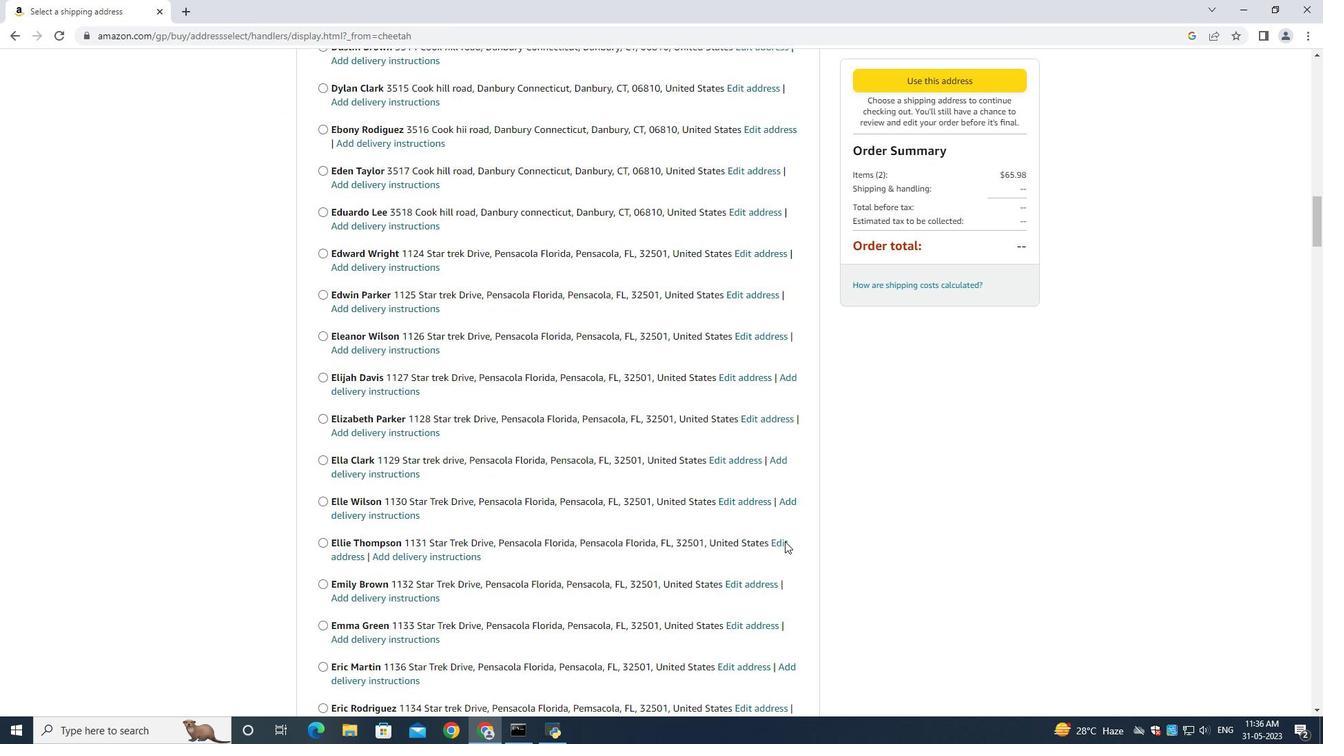 
Action: Mouse scrolled (683, 573) with delta (0, 0)
Screenshot: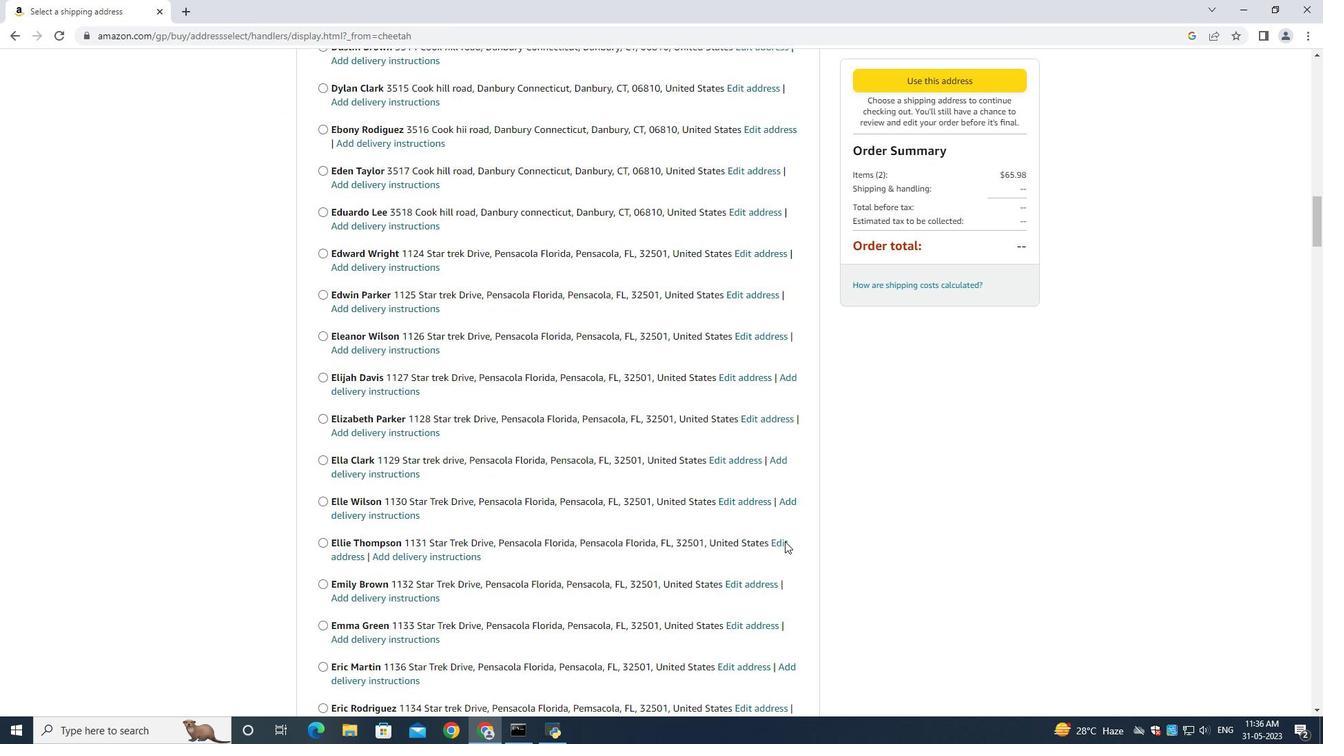 
Action: Mouse scrolled (683, 573) with delta (0, 0)
Screenshot: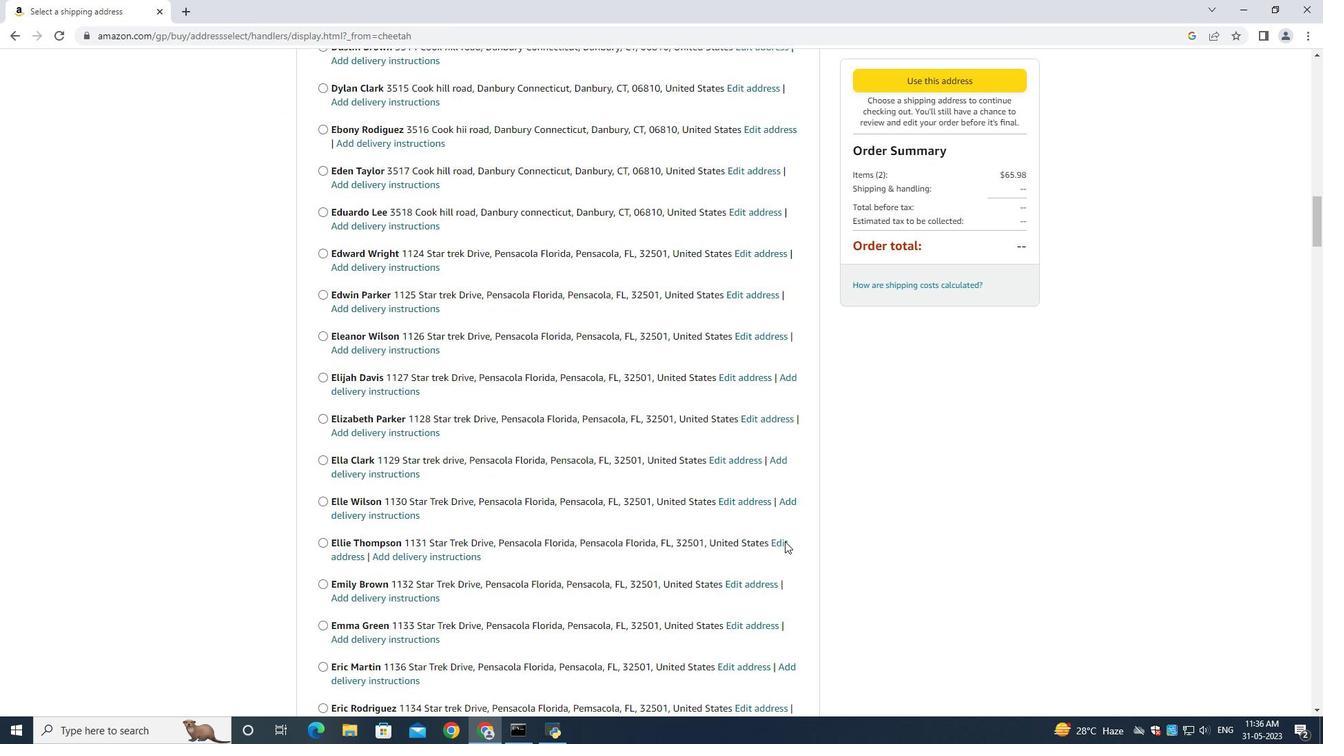 
Action: Mouse moved to (683, 574)
Screenshot: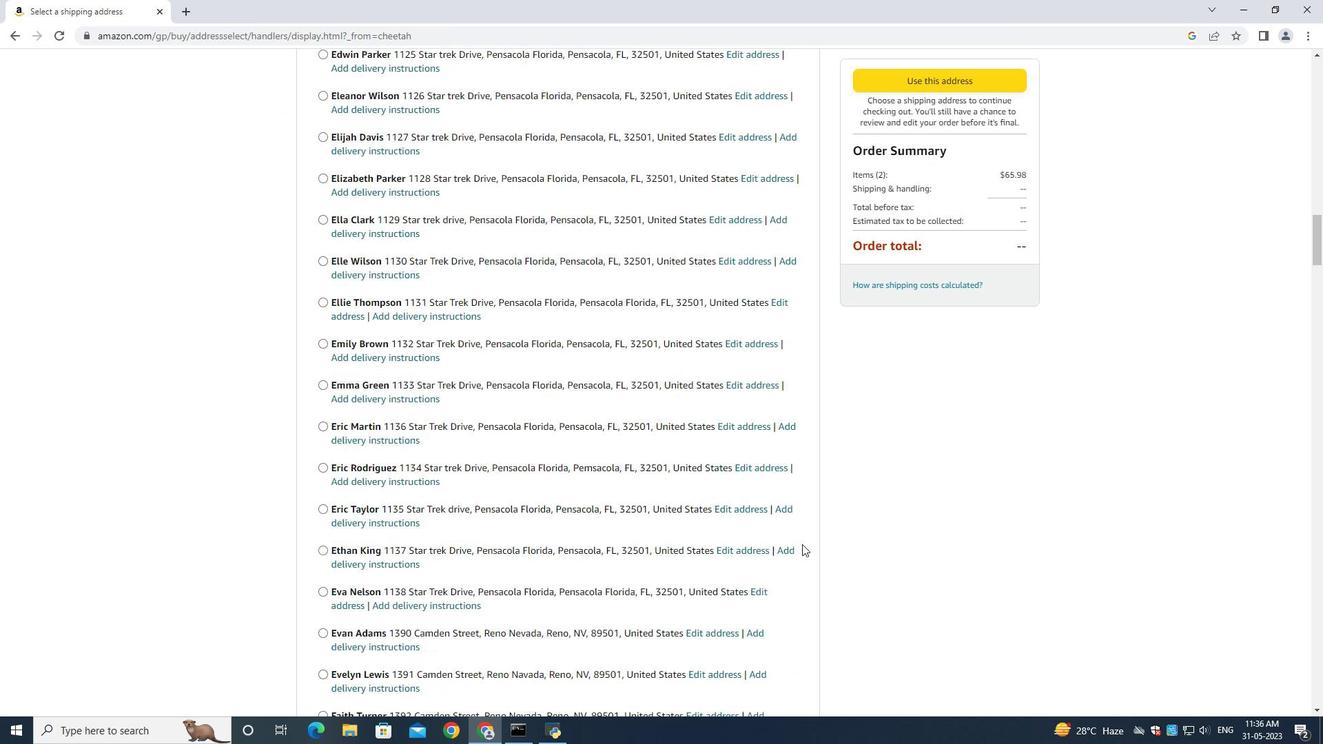 
Action: Mouse scrolled (683, 573) with delta (0, 0)
Screenshot: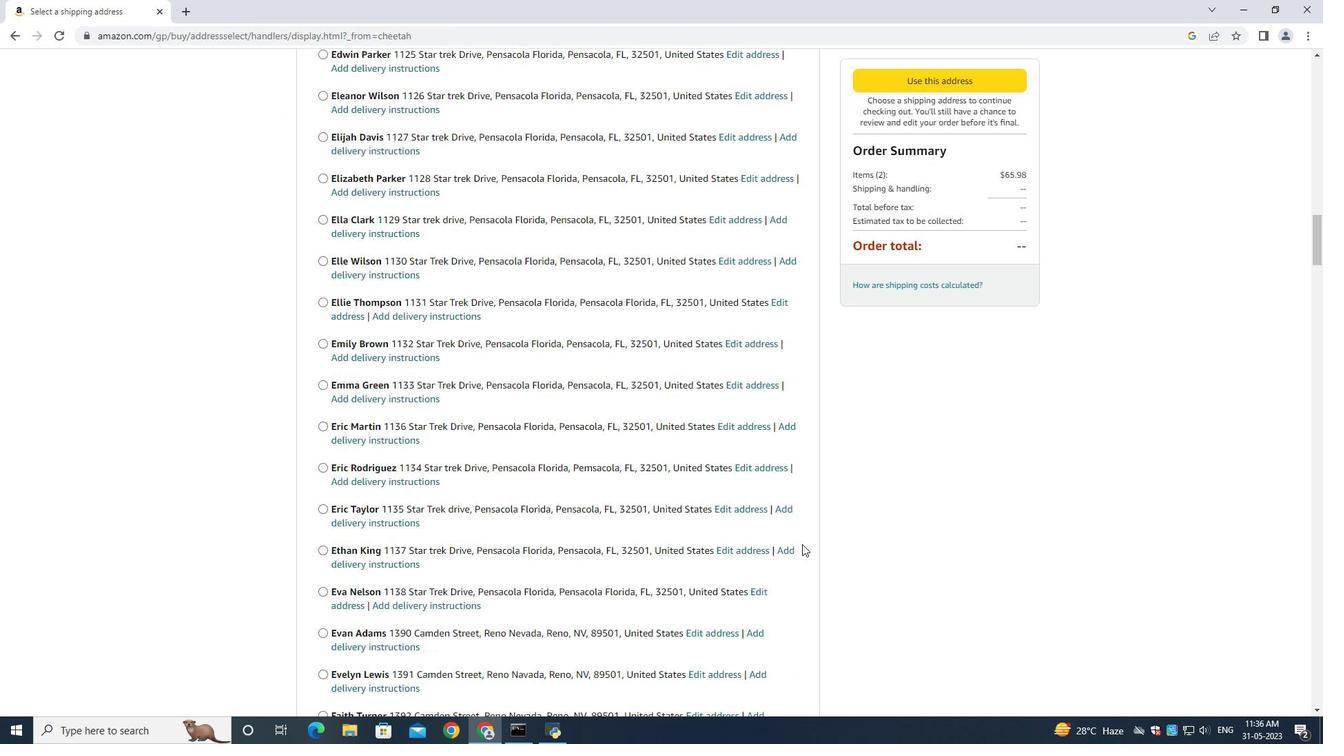 
Action: Mouse moved to (821, 557)
Screenshot: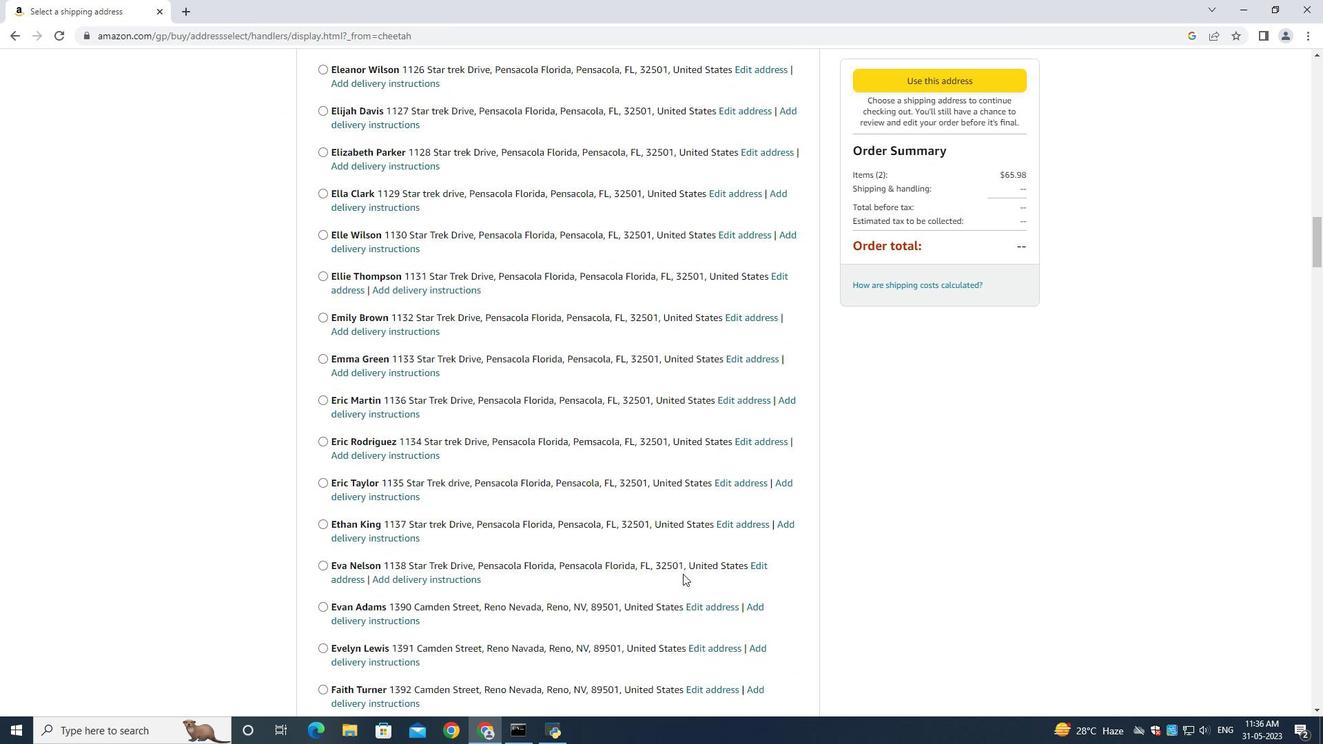 
Action: Mouse scrolled (821, 556) with delta (0, 0)
Screenshot: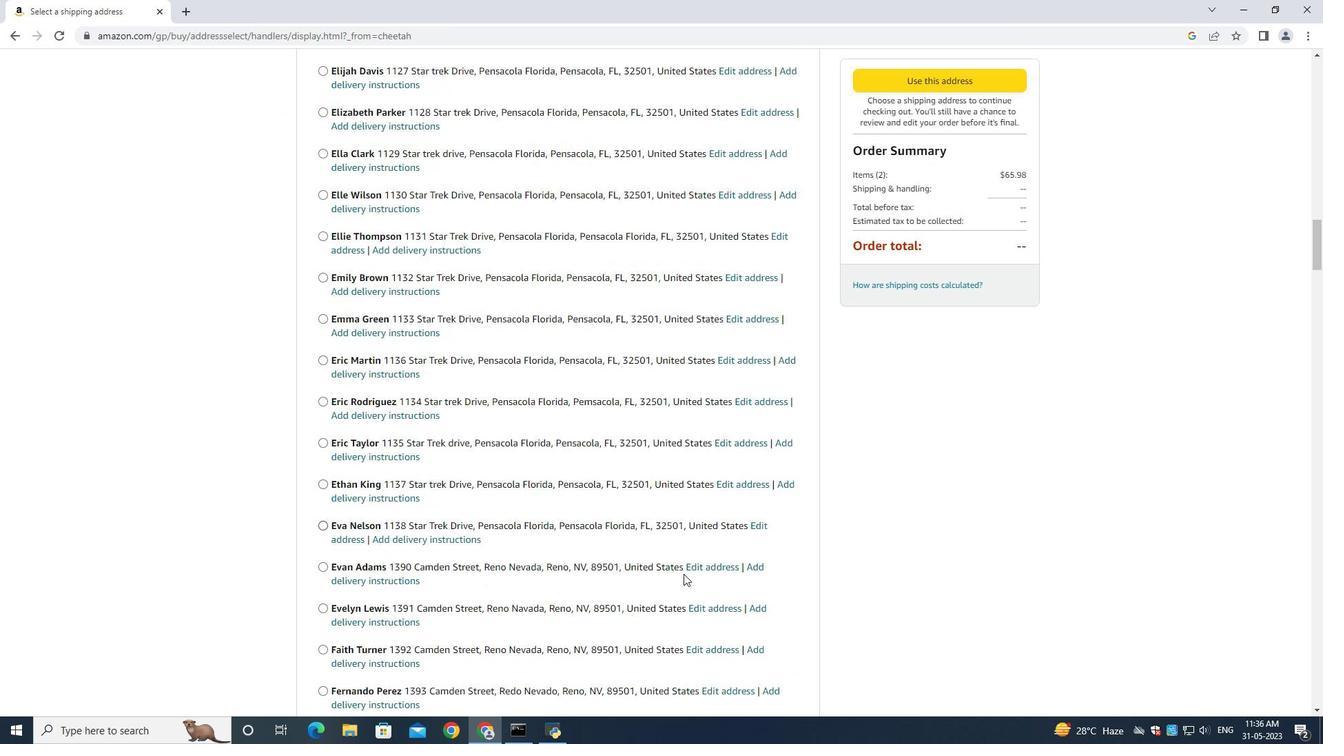 
Action: Mouse scrolled (821, 556) with delta (0, 0)
Screenshot: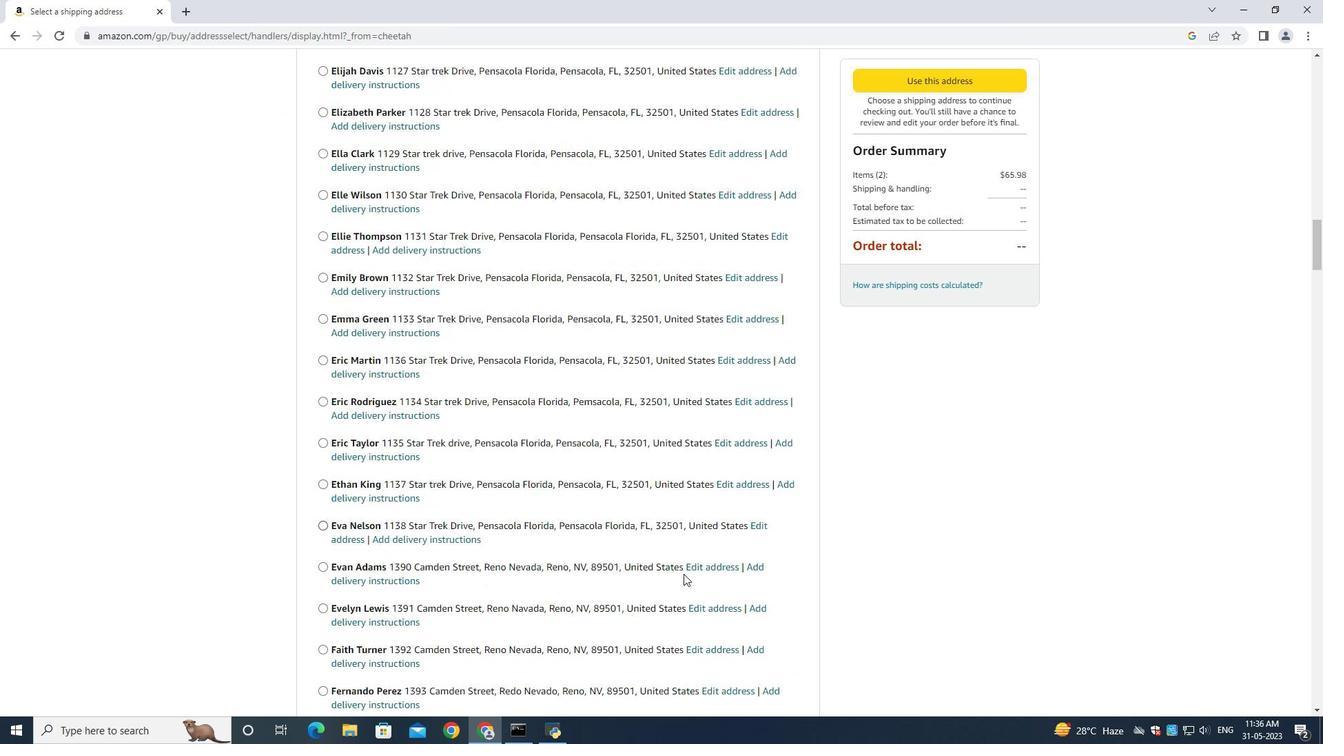 
Action: Mouse scrolled (821, 556) with delta (0, 0)
Screenshot: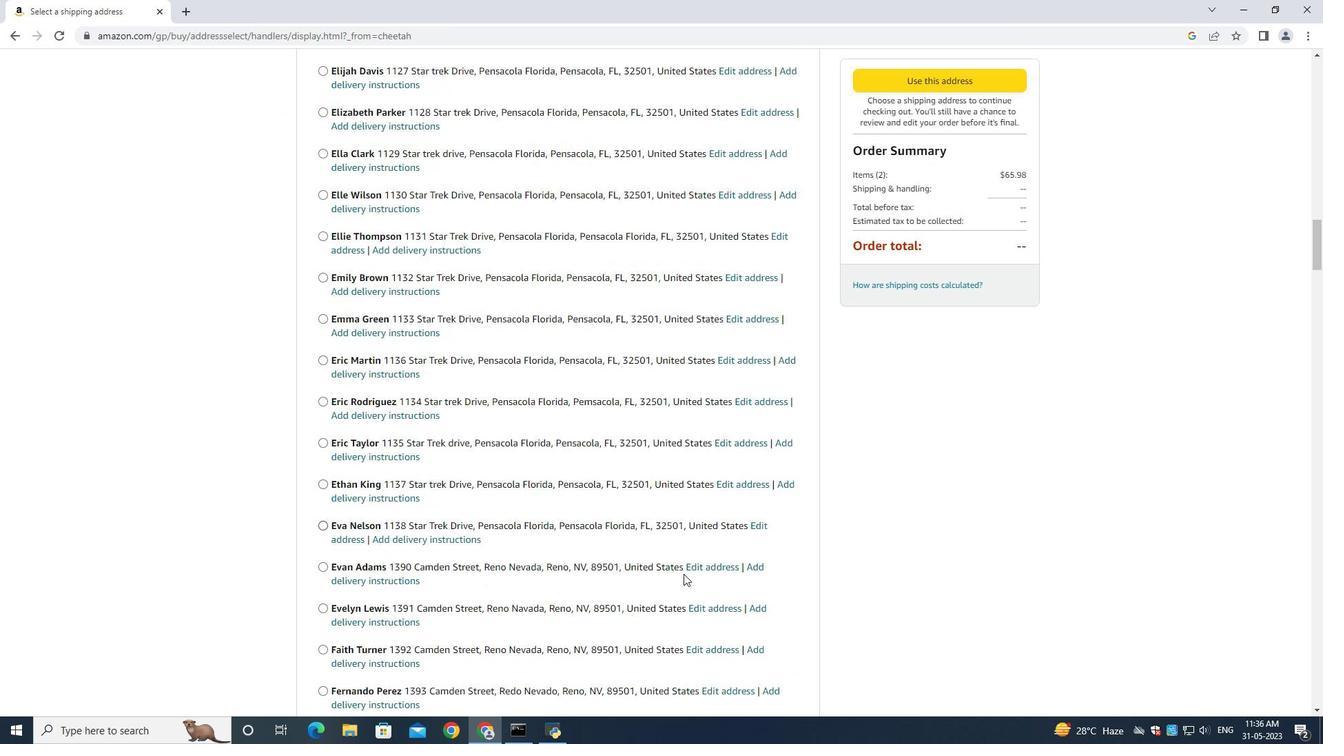
Action: Mouse scrolled (821, 556) with delta (0, 0)
Screenshot: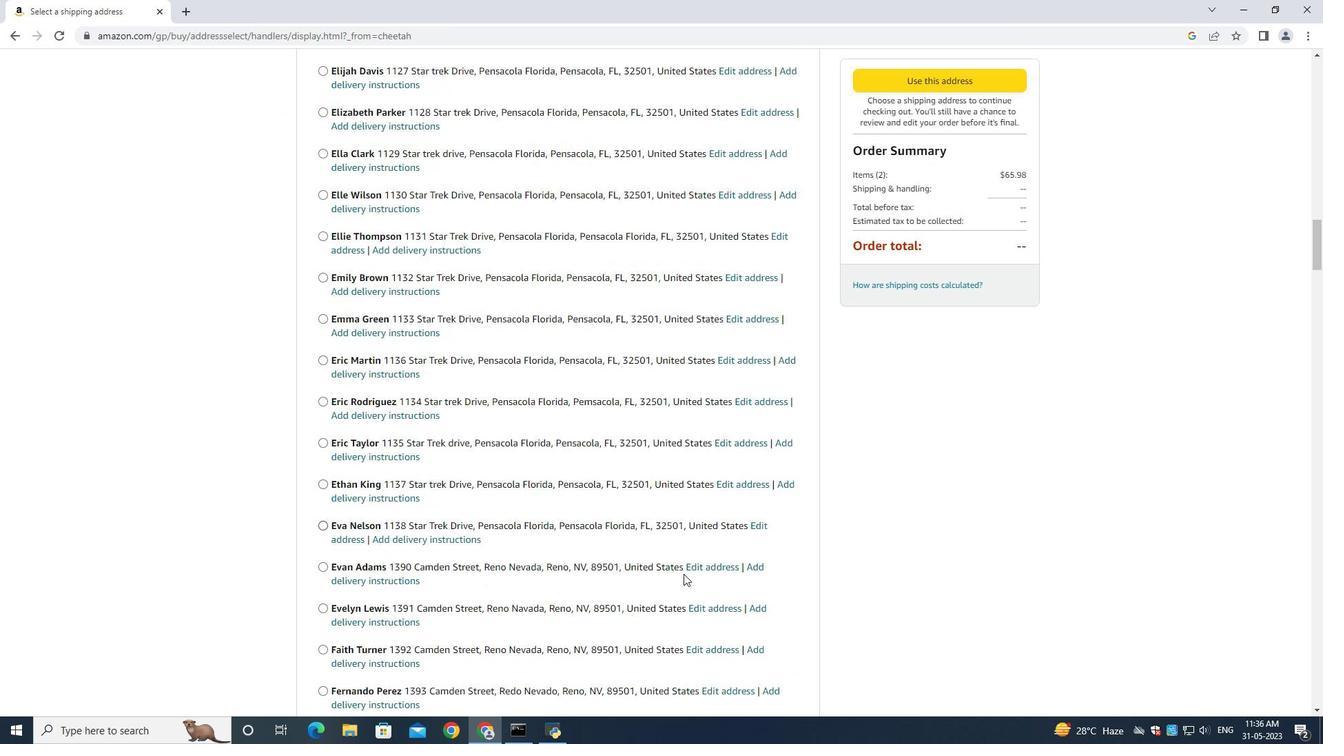 
Action: Mouse moved to (616, 552)
Screenshot: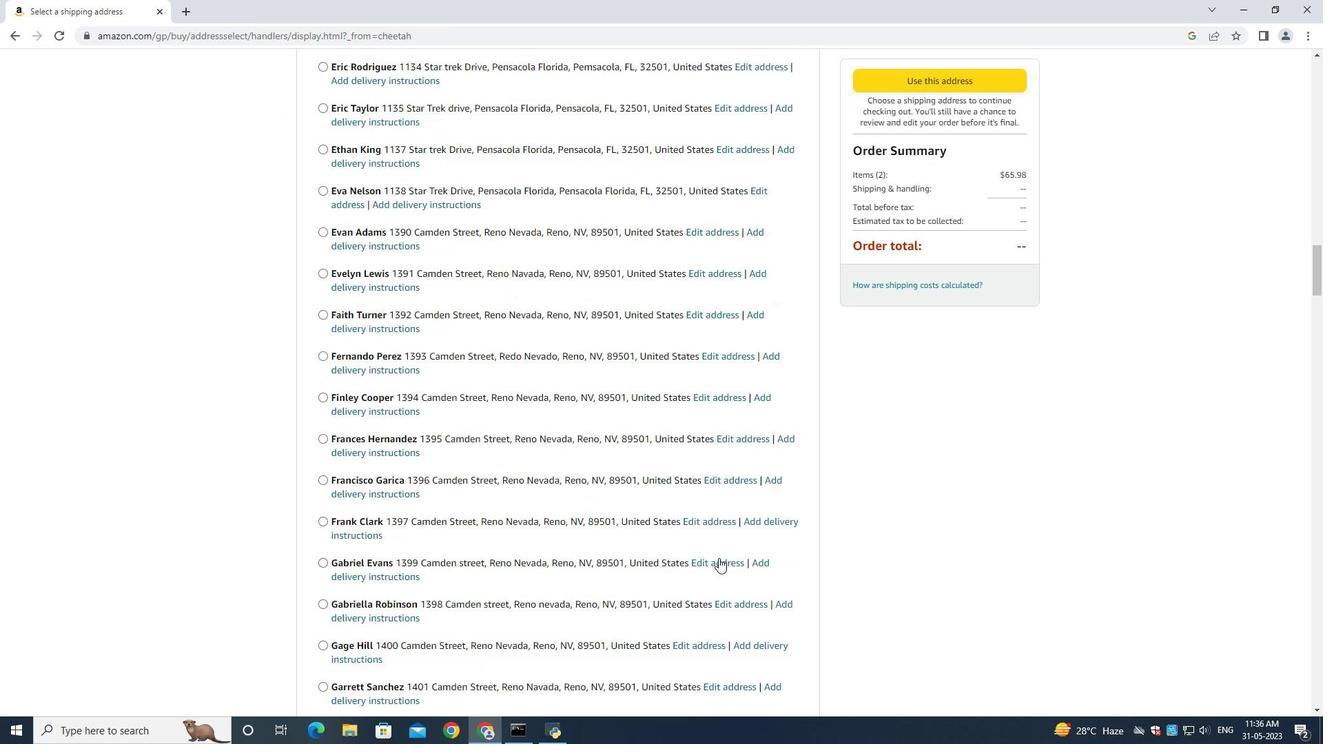 
Action: Mouse scrolled (611, 546) with delta (0, 0)
Screenshot: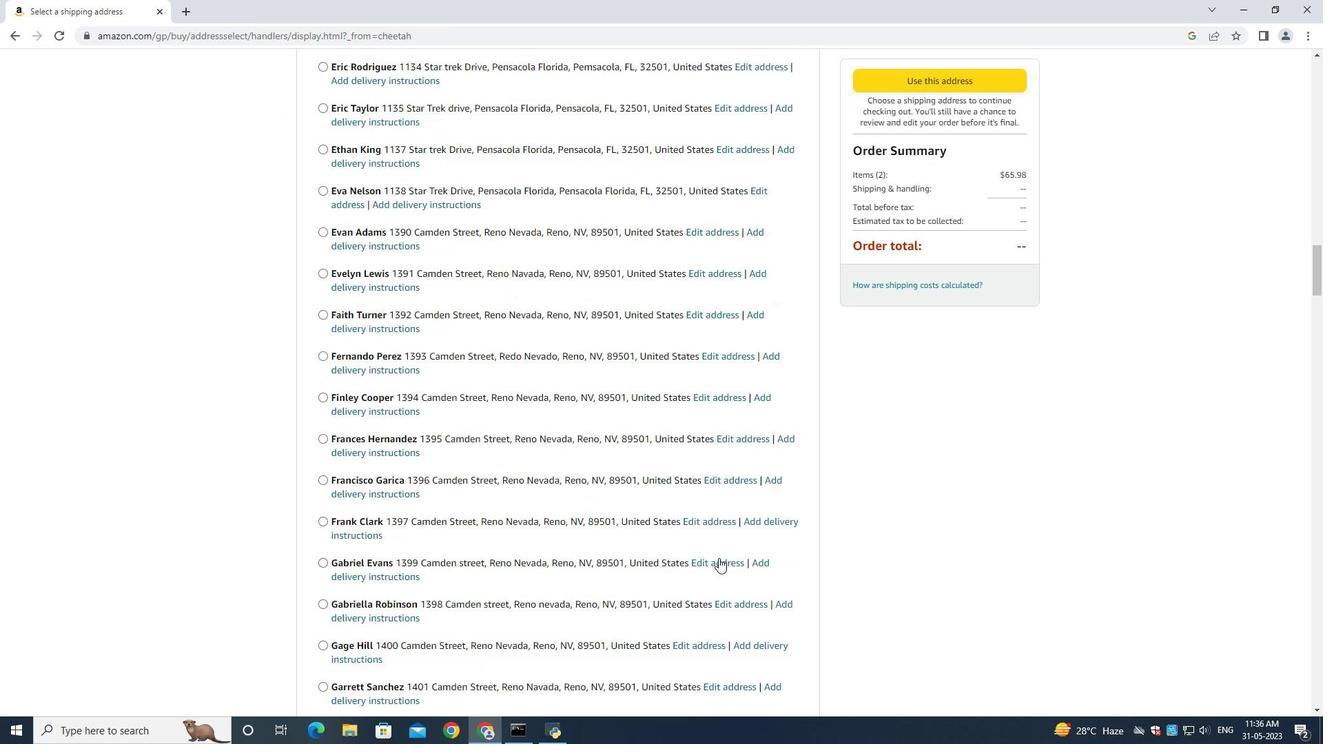 
Action: Mouse moved to (628, 556)
Screenshot: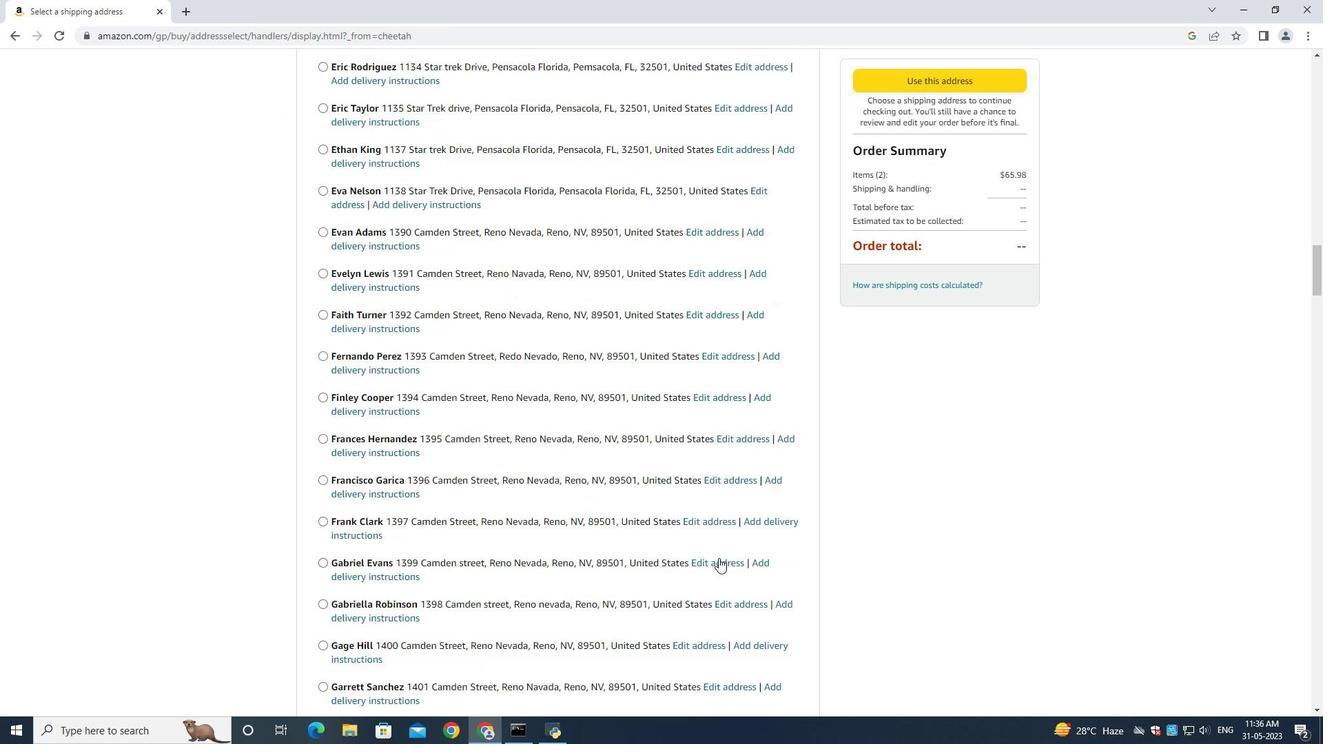 
Action: Mouse scrolled (623, 554) with delta (0, 0)
Screenshot: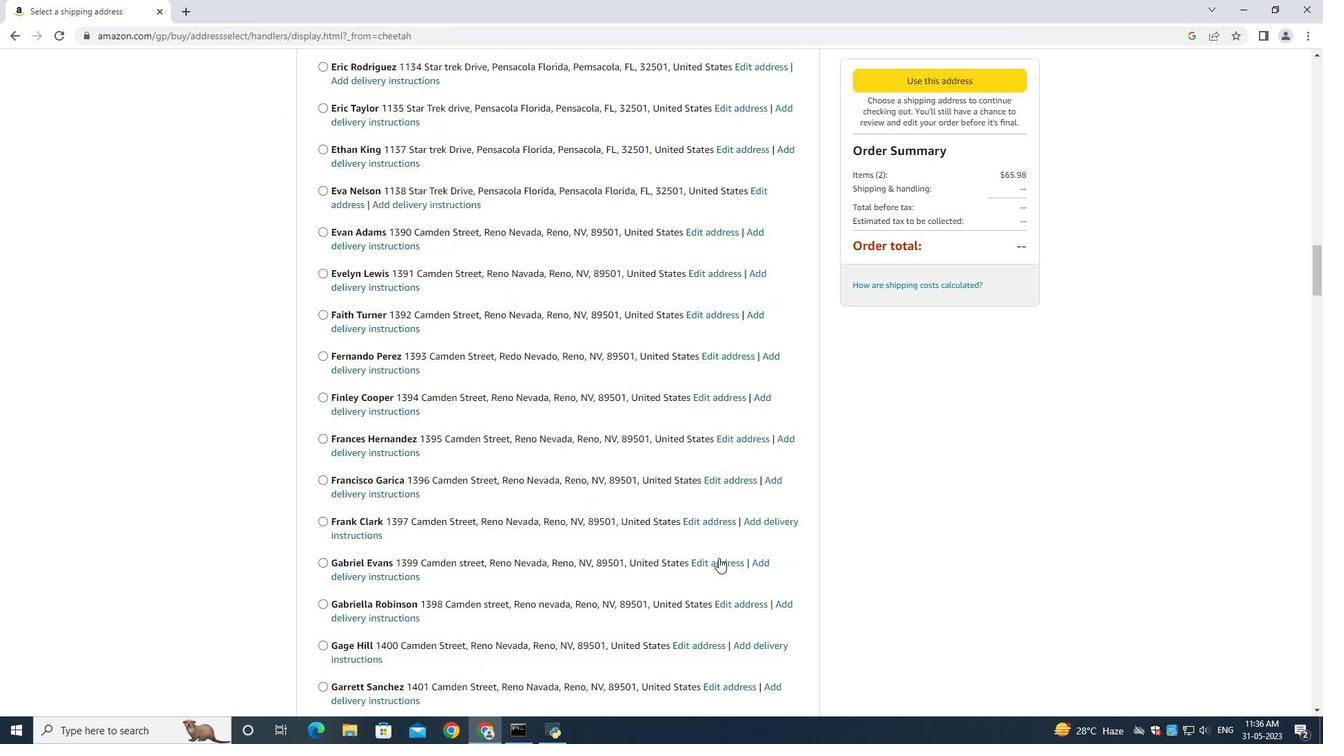 
Action: Mouse moved to (634, 556)
Screenshot: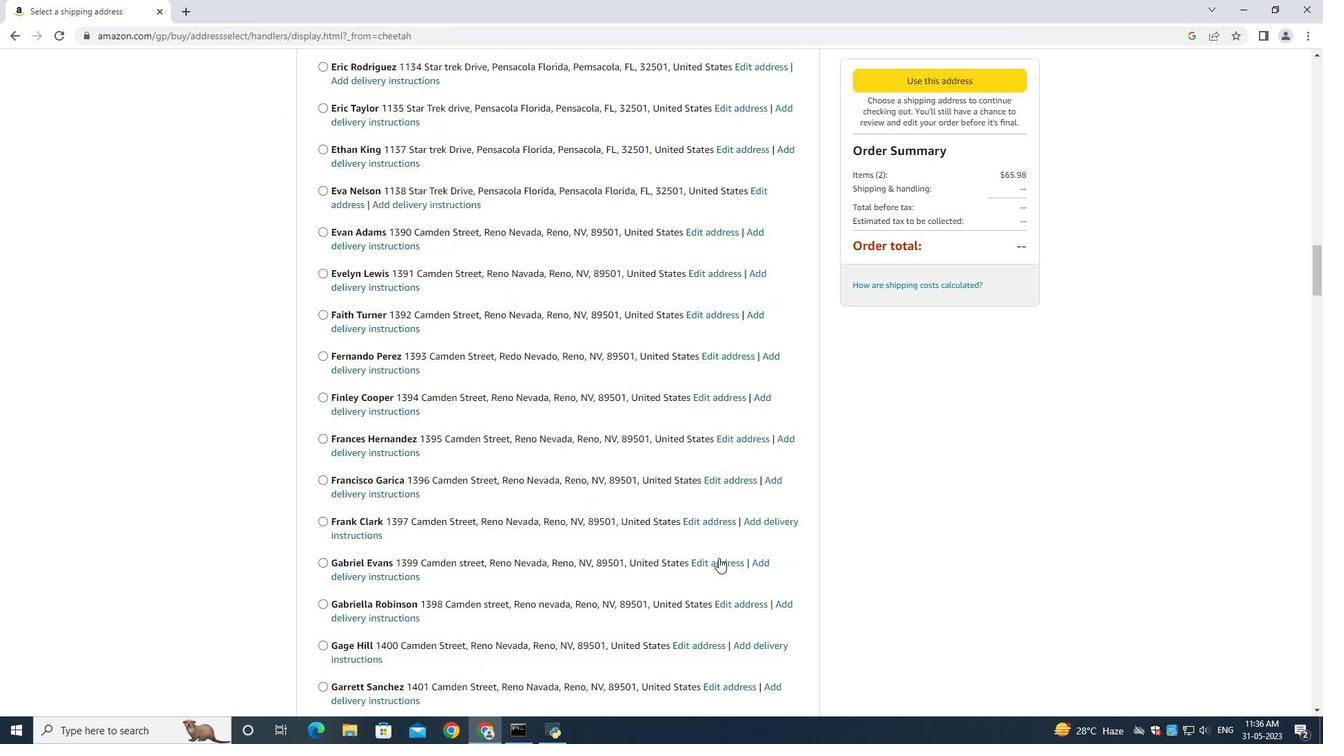 
Action: Mouse scrolled (628, 555) with delta (0, 0)
Screenshot: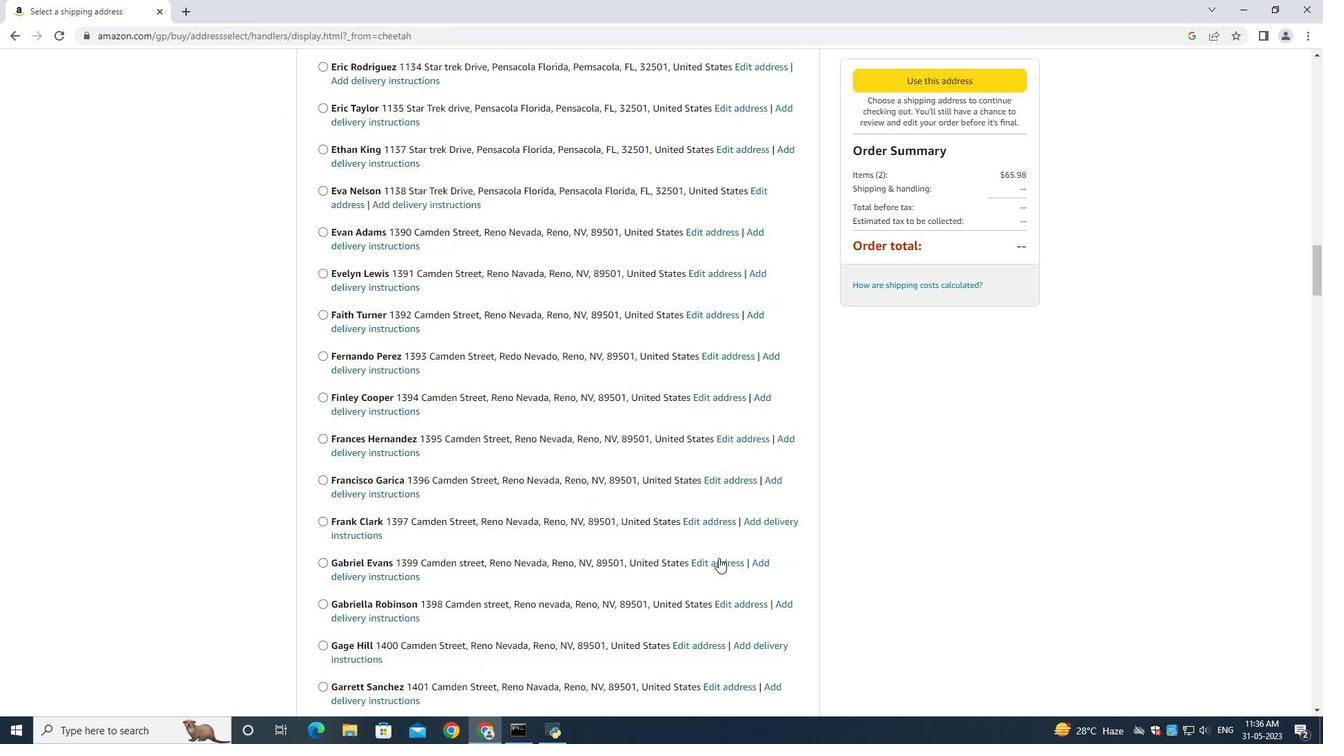
Action: Mouse moved to (643, 555)
Screenshot: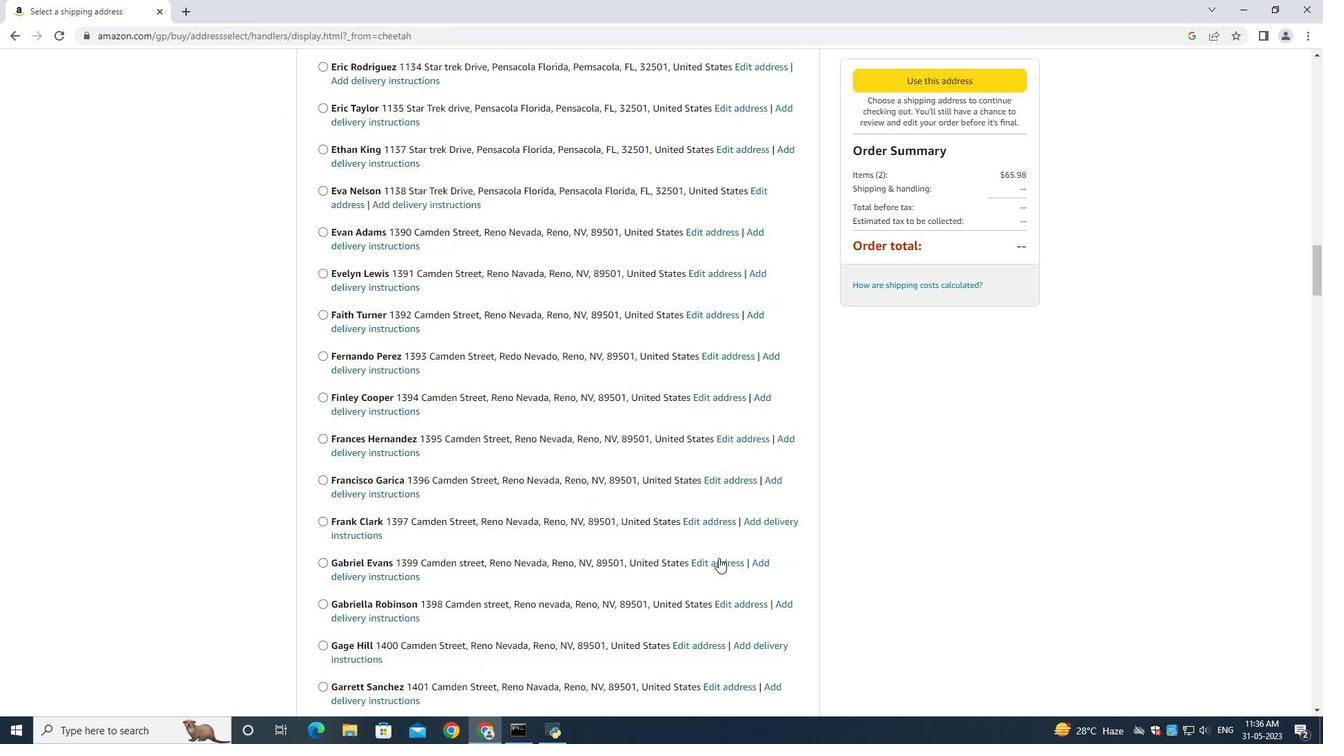 
Action: Mouse scrolled (634, 555) with delta (0, 0)
Screenshot: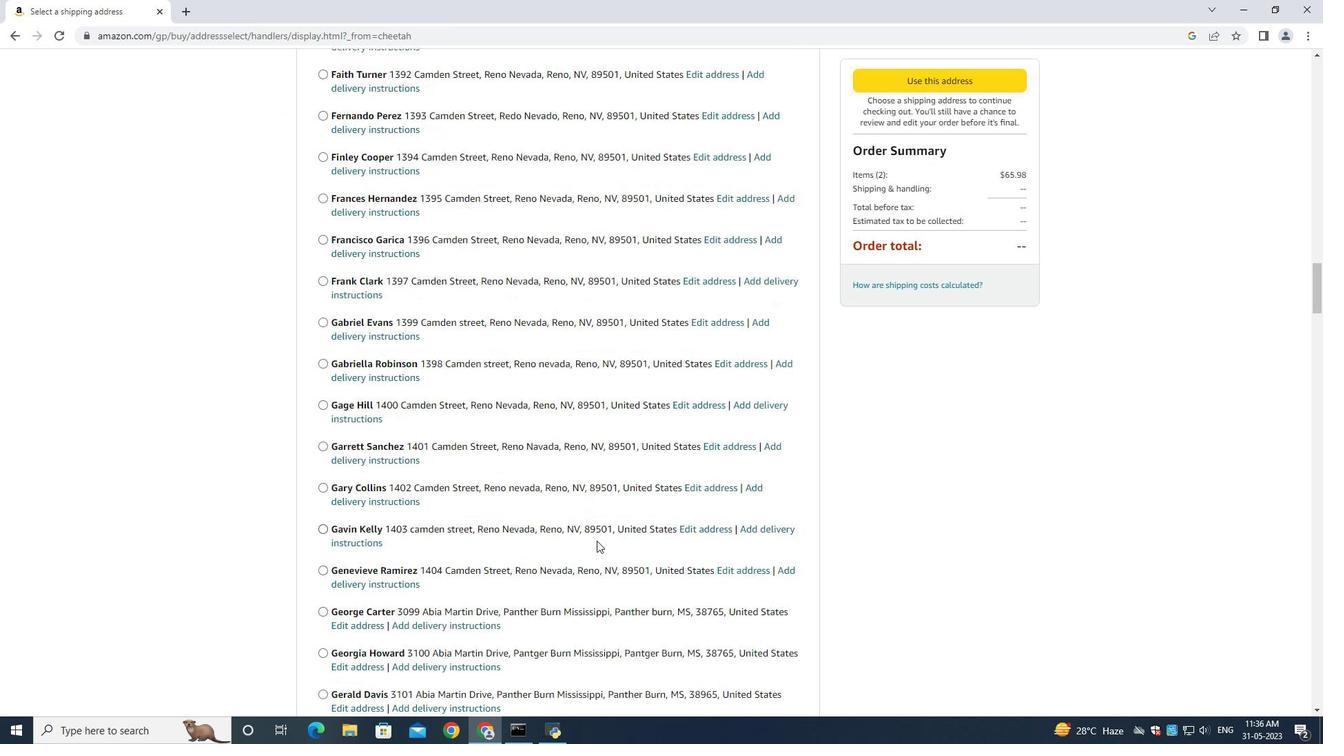 
Action: Mouse moved to (660, 553)
Screenshot: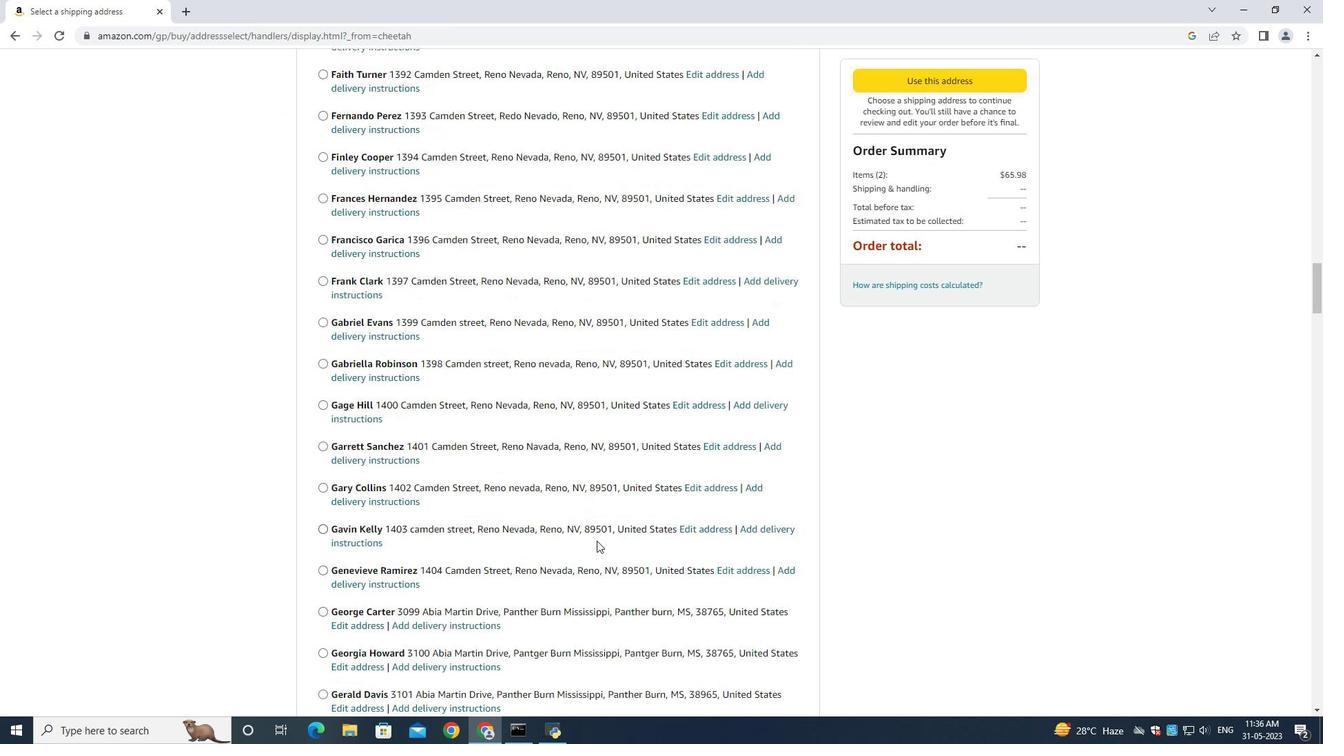 
Action: Mouse scrolled (643, 554) with delta (0, 0)
Screenshot: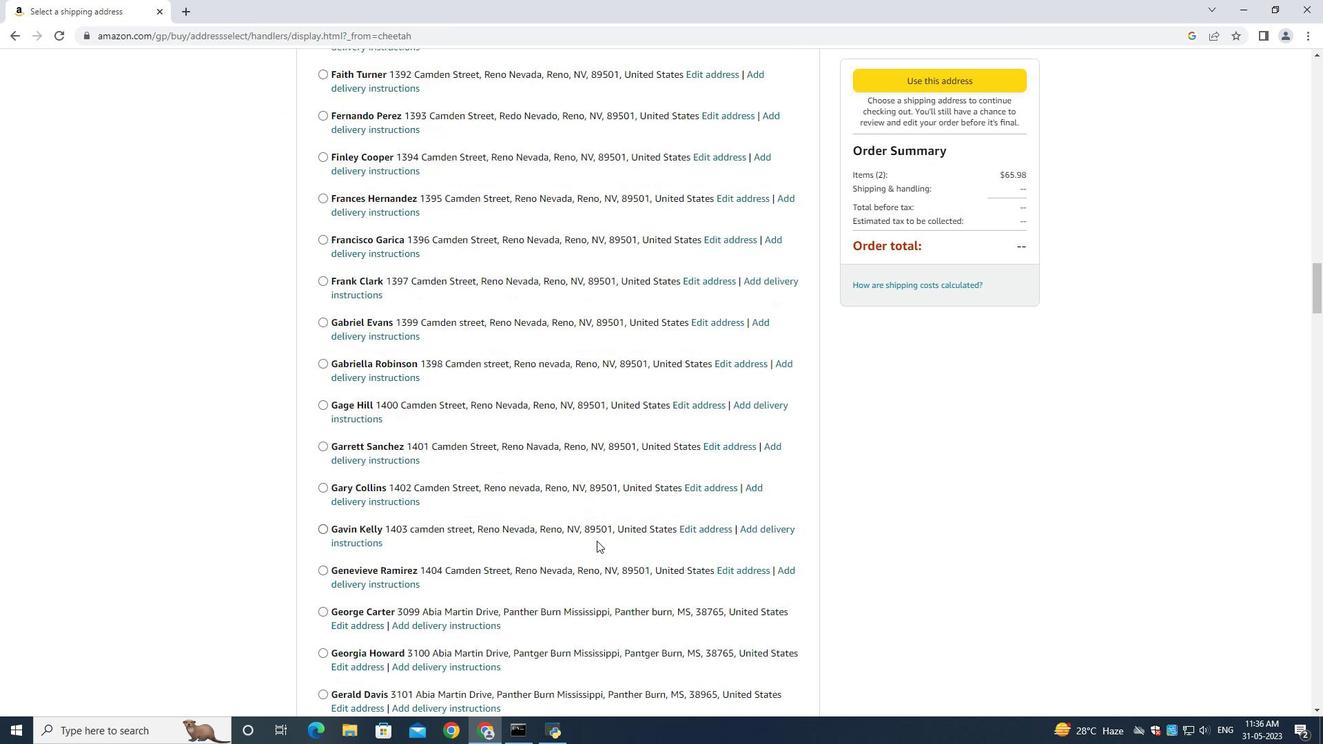 
Action: Mouse moved to (683, 539)
Screenshot: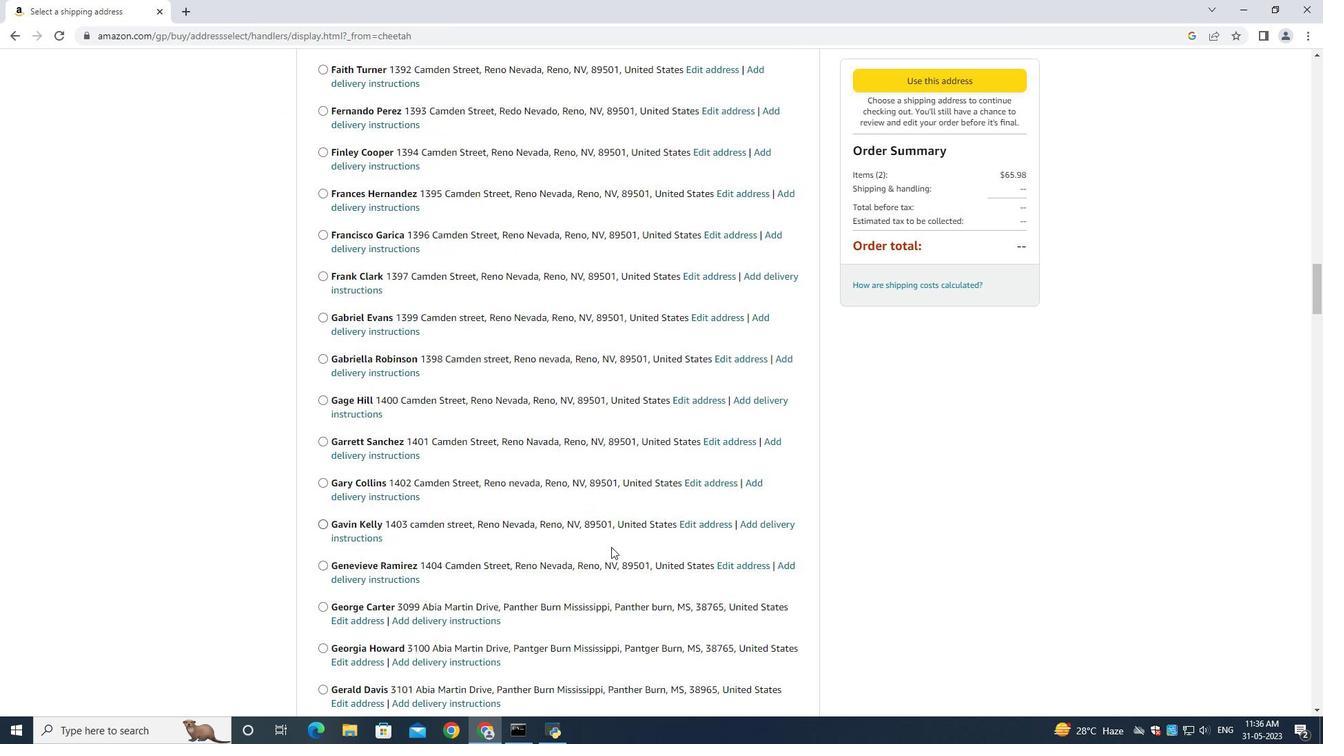 
Action: Mouse scrolled (679, 552) with delta (0, 0)
Screenshot: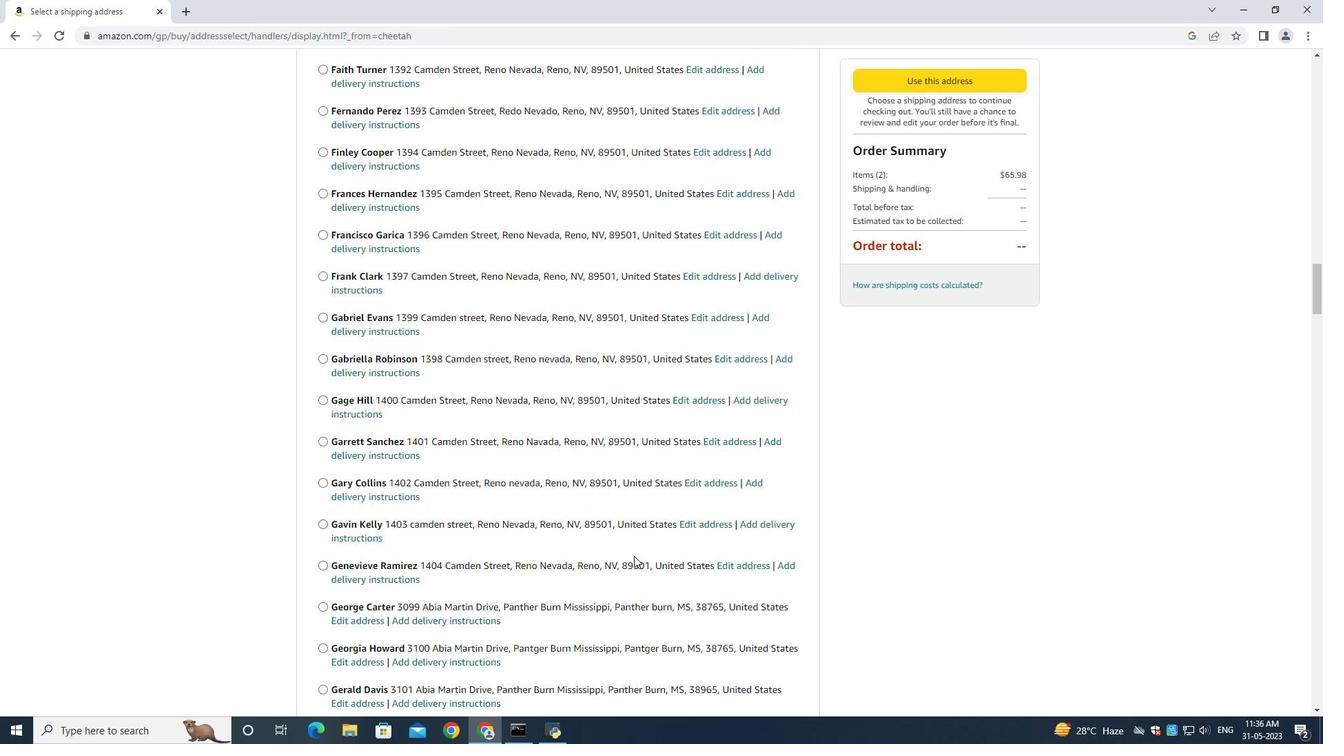 
Action: Mouse moved to (530, 555)
Screenshot: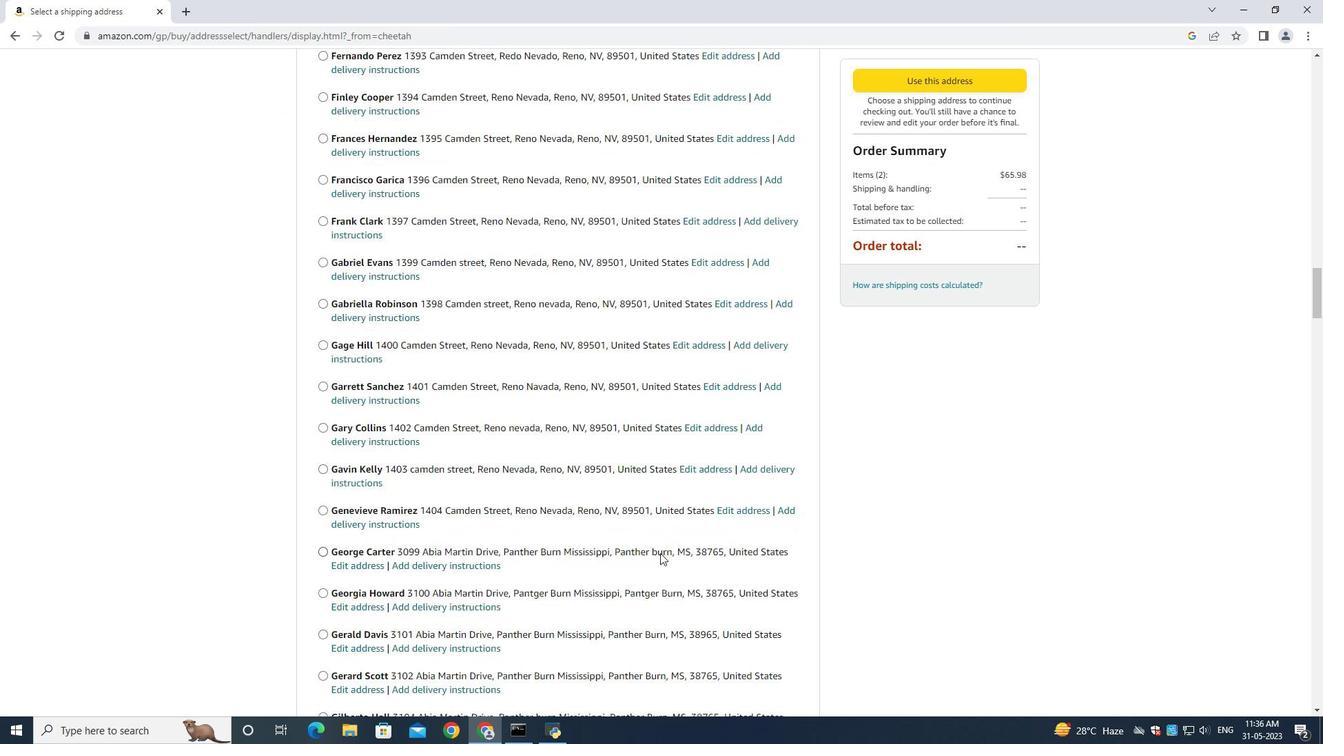 
Action: Mouse scrolled (530, 554) with delta (0, 0)
Screenshot: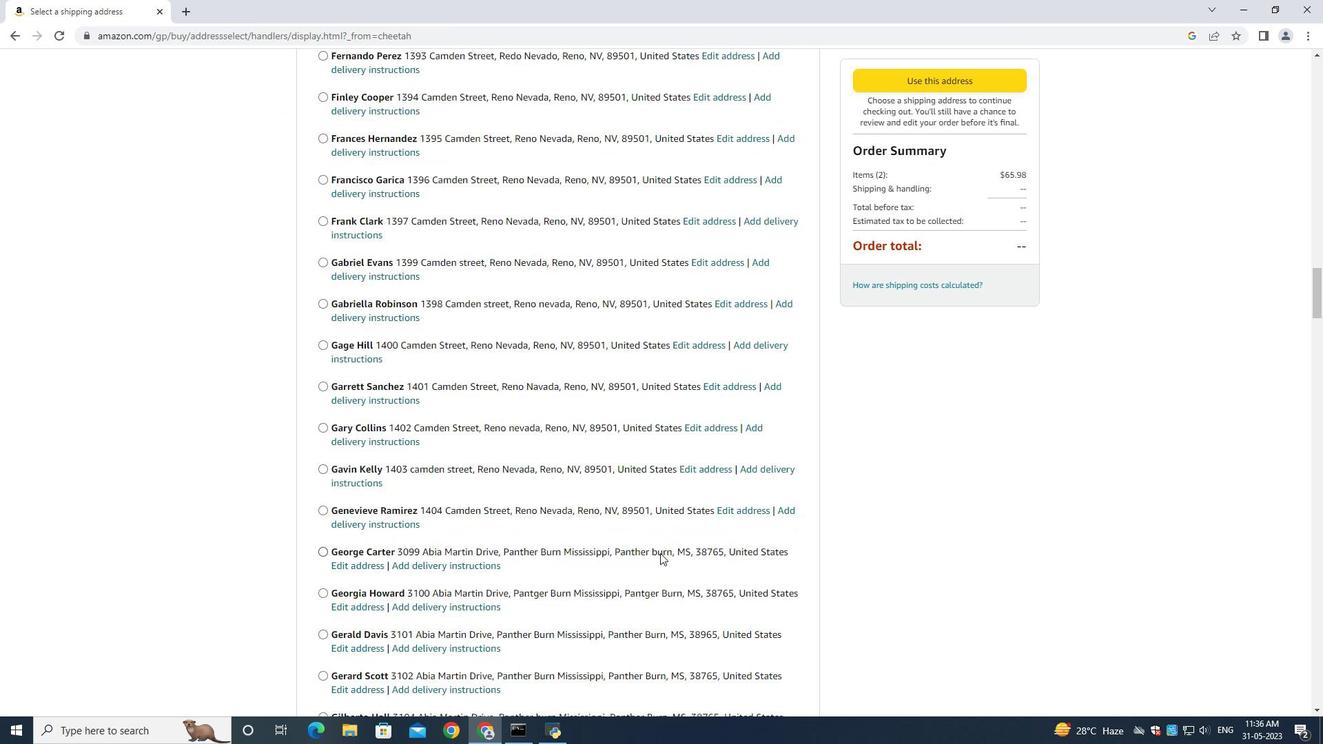 
Action: Mouse moved to (530, 556)
Screenshot: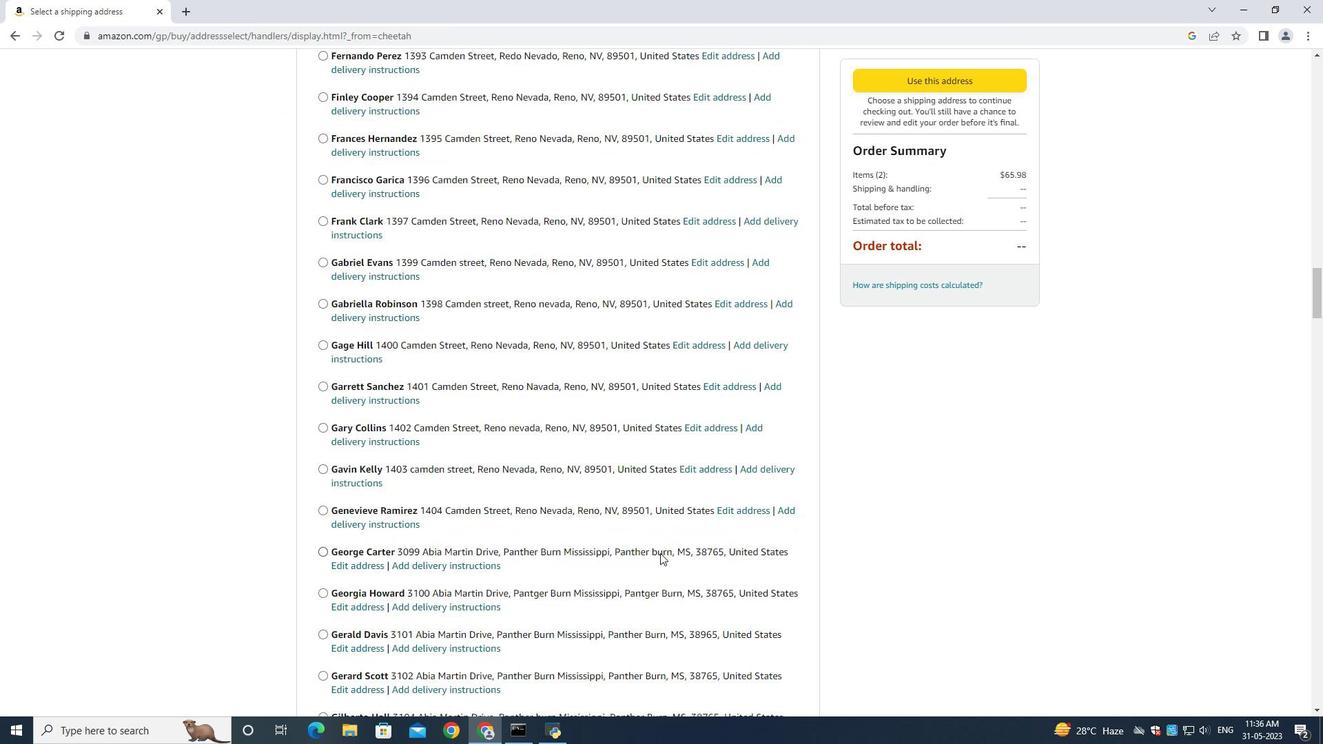 
Action: Mouse scrolled (530, 554) with delta (0, 0)
Screenshot: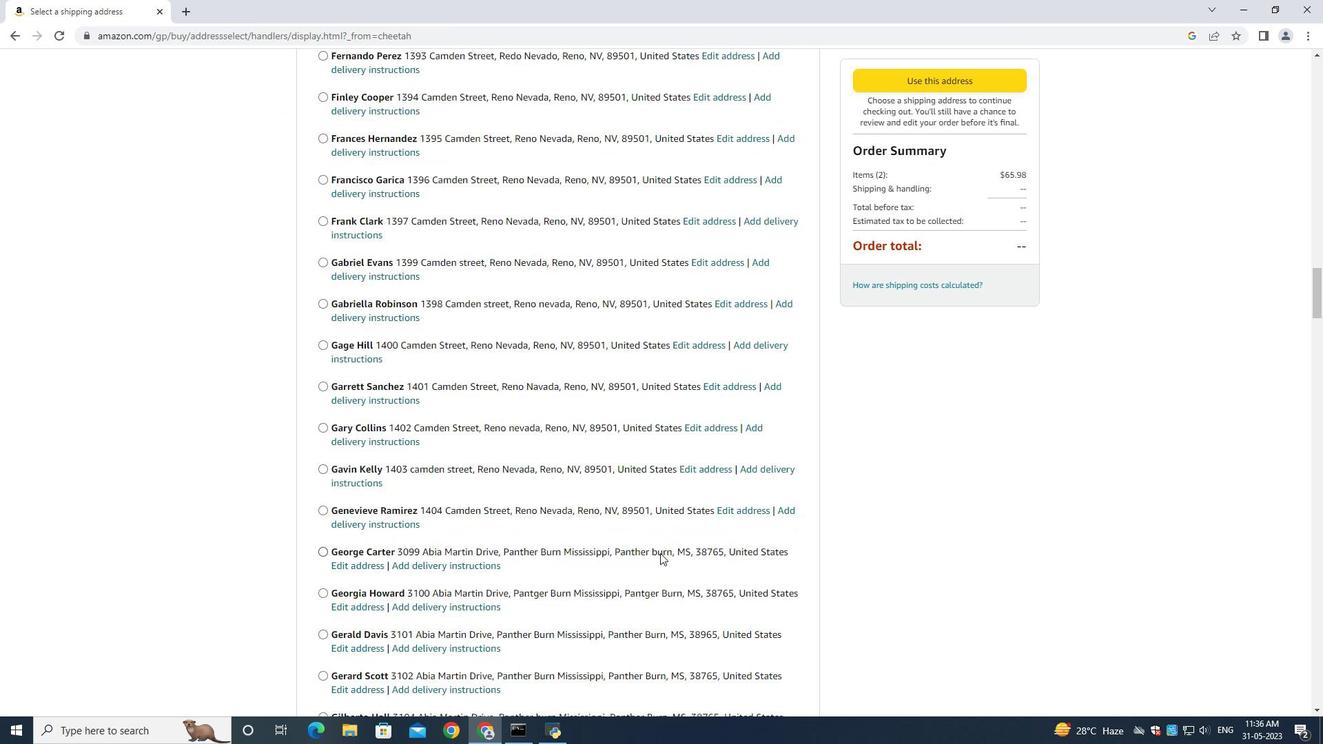 
Action: Mouse moved to (539, 557)
Screenshot: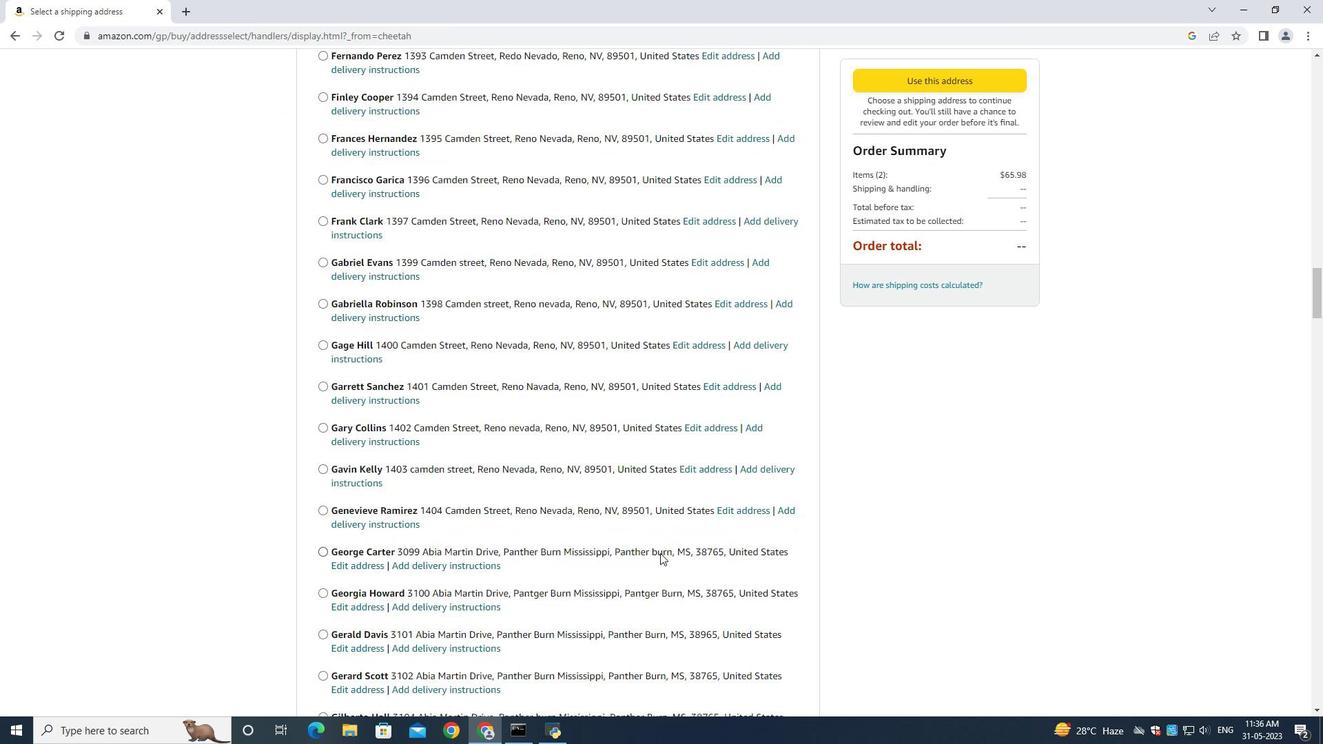 
Action: Mouse scrolled (530, 554) with delta (0, 0)
Screenshot: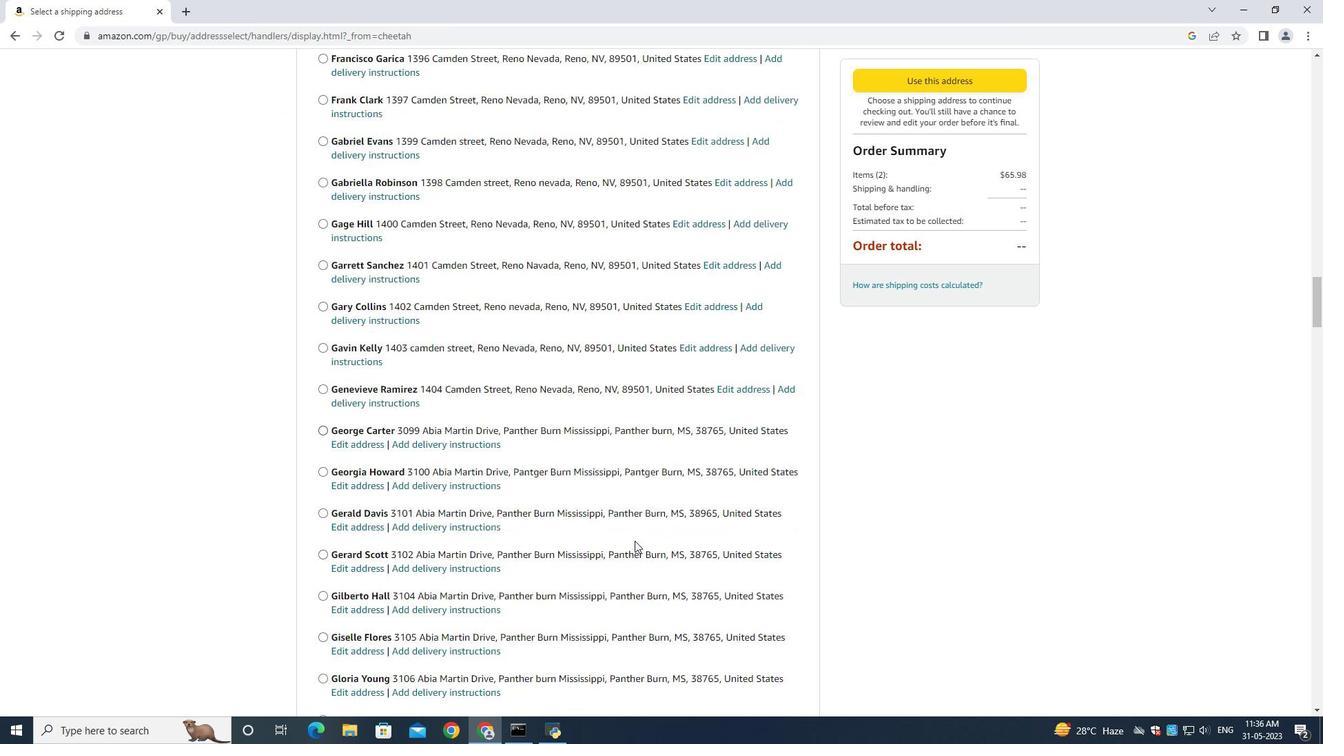
Action: Mouse moved to (551, 559)
Screenshot: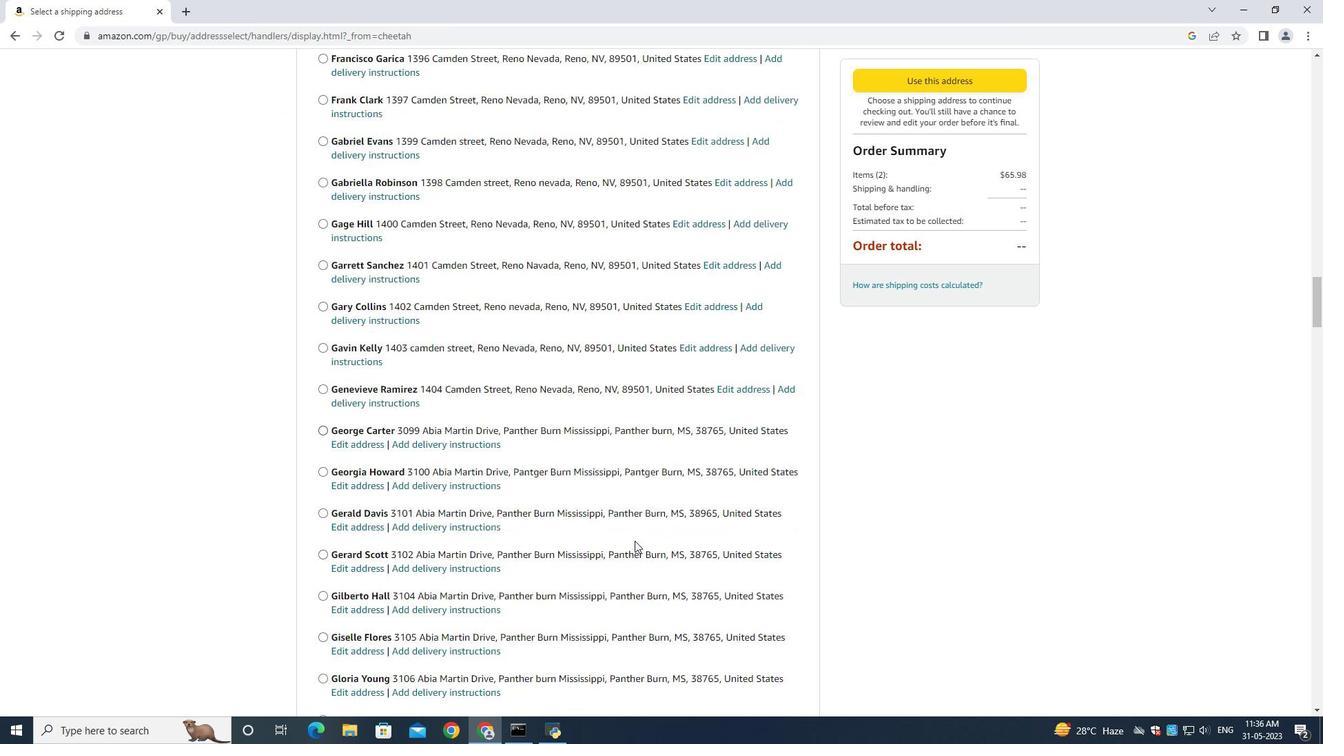 
Action: Mouse scrolled (539, 557) with delta (0, 0)
Screenshot: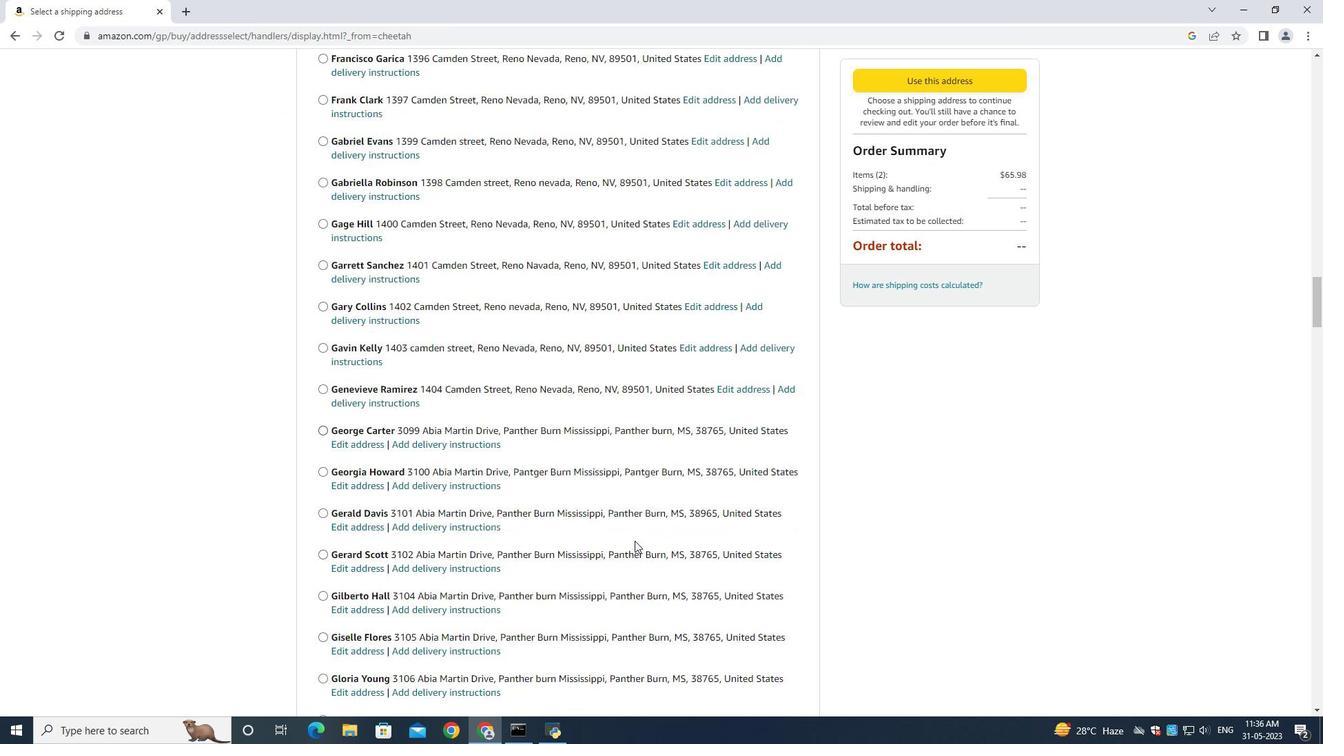 
Action: Mouse moved to (695, 557)
Screenshot: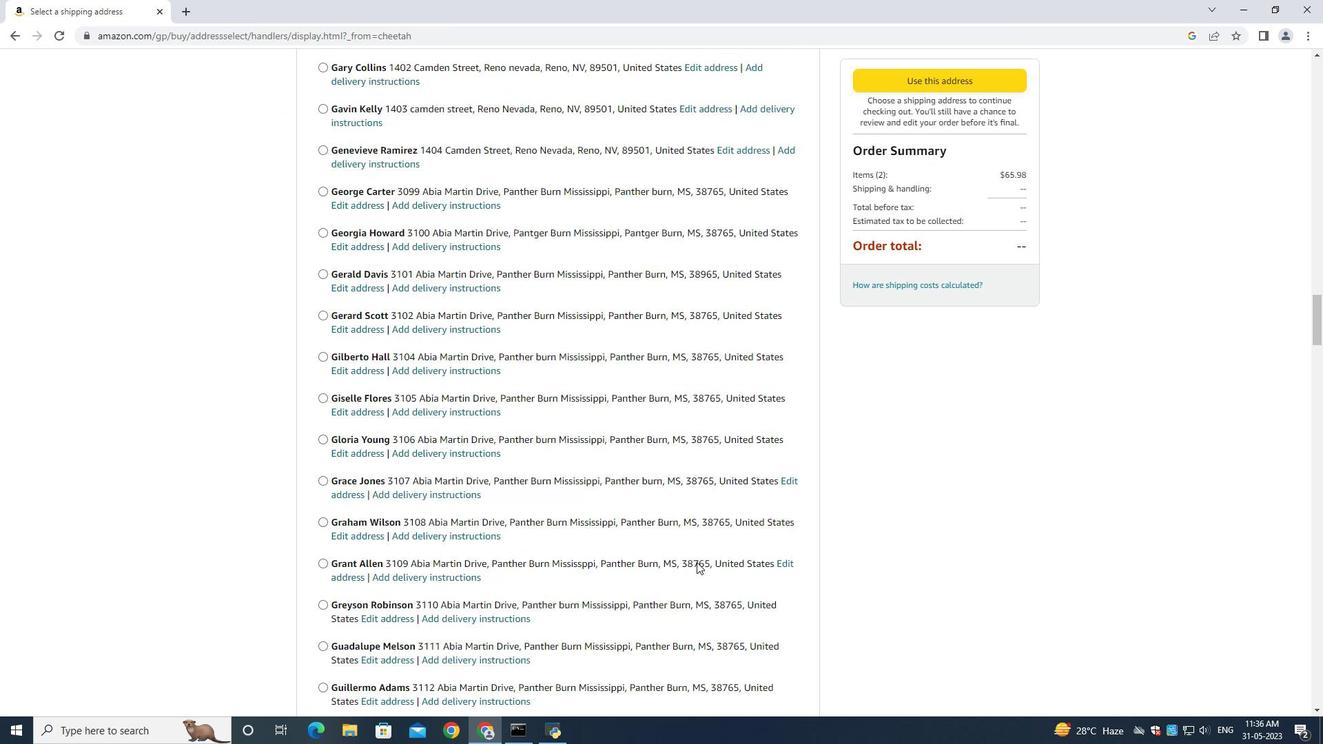 
Action: Mouse scrolled (696, 556) with delta (0, 0)
Screenshot: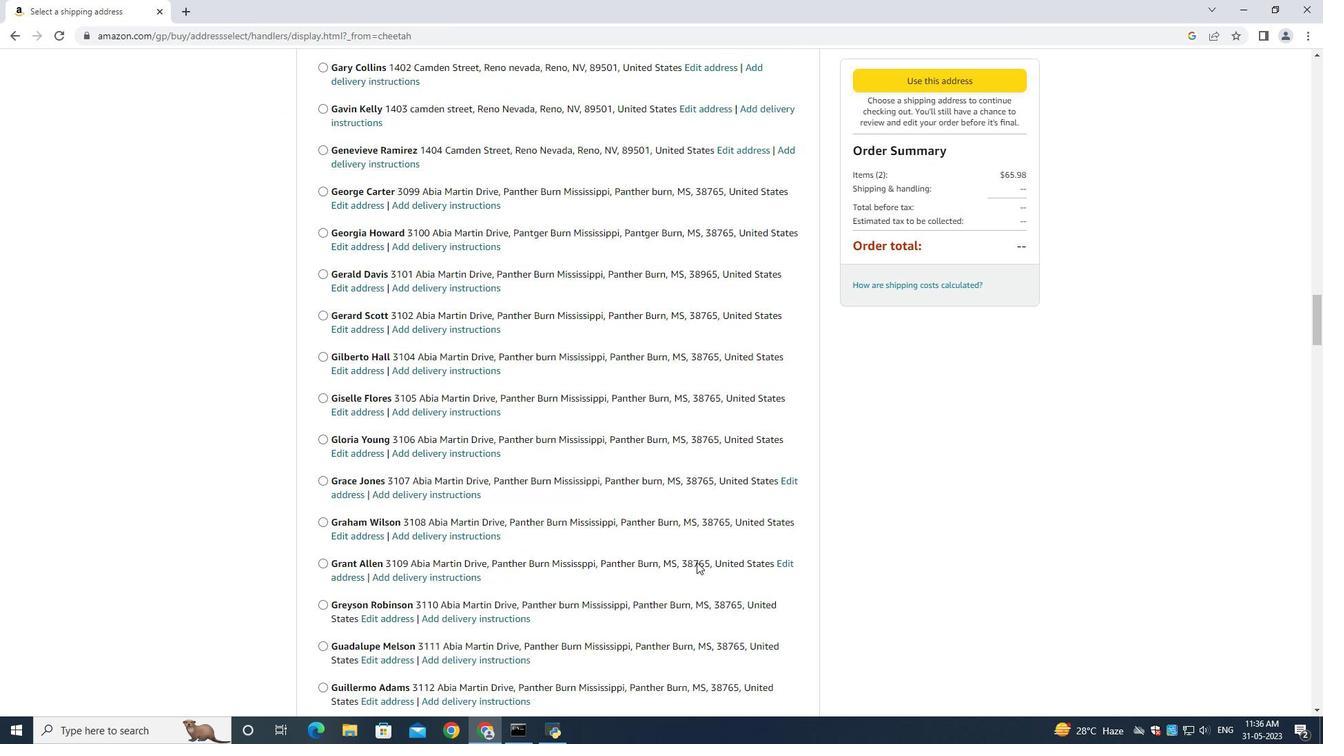 
Action: Mouse moved to (556, 508)
Screenshot: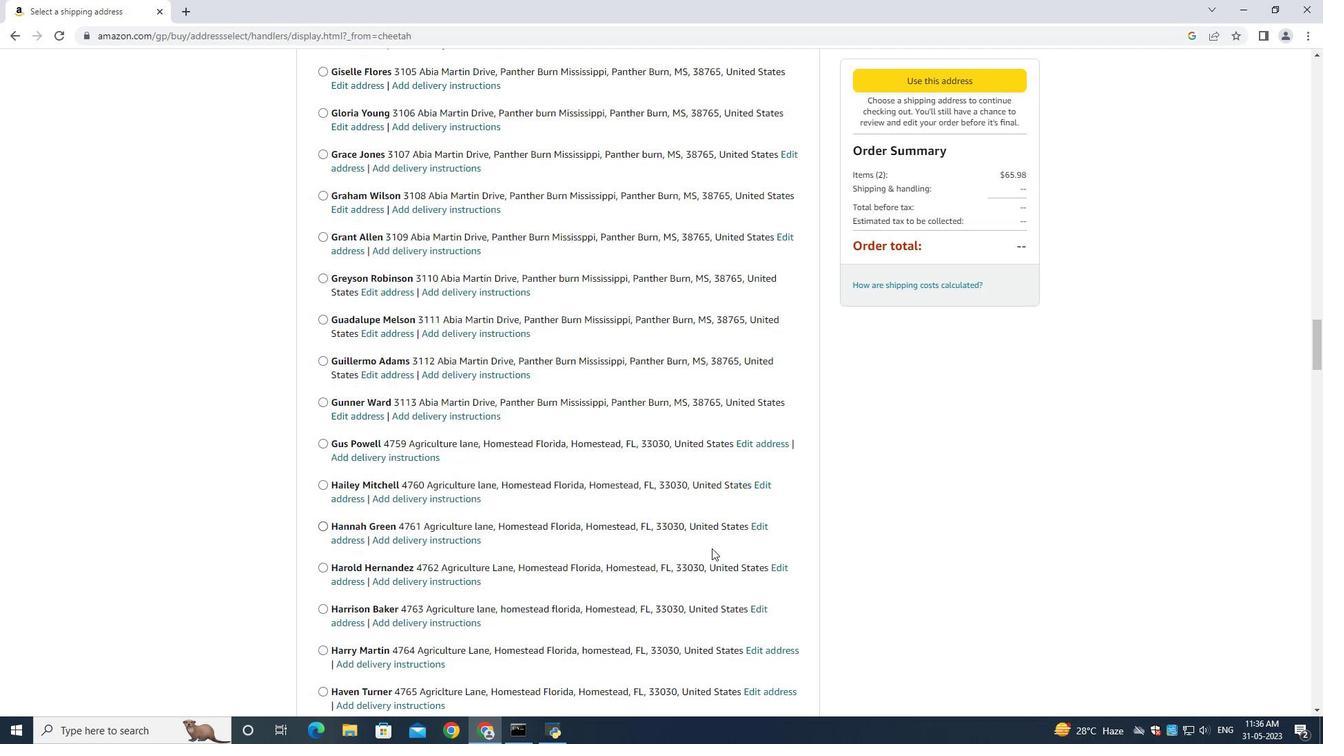 
Action: Mouse scrolled (848, 539) with delta (0, 0)
Screenshot: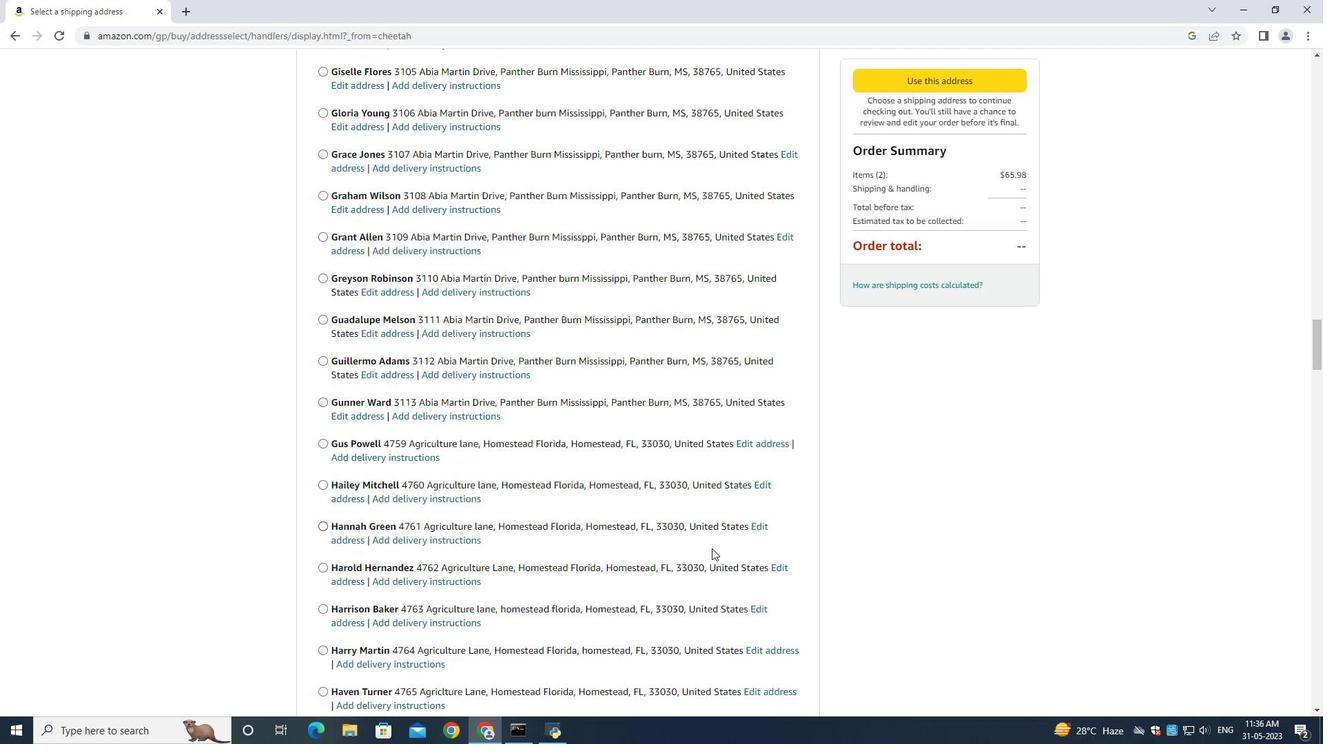 
Action: Mouse scrolled (848, 539) with delta (0, 0)
Screenshot: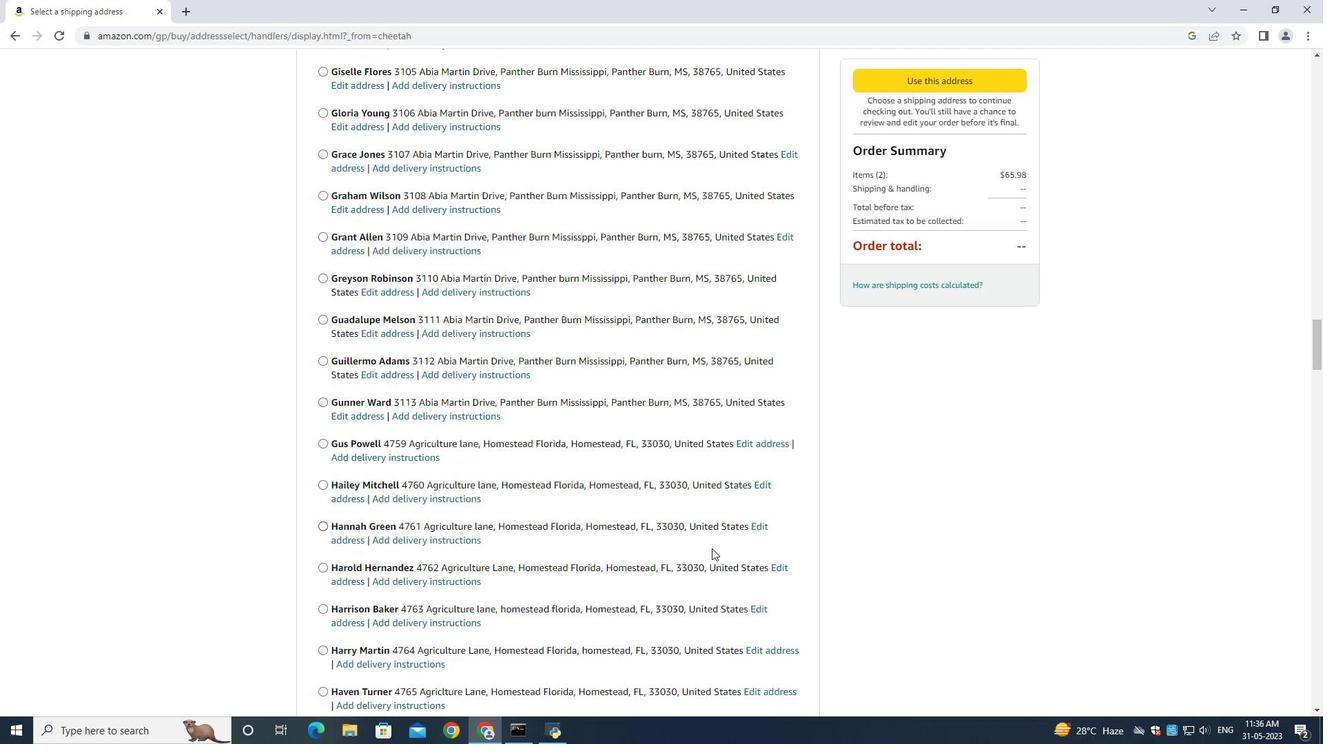 
Action: Mouse scrolled (848, 539) with delta (0, 0)
Screenshot: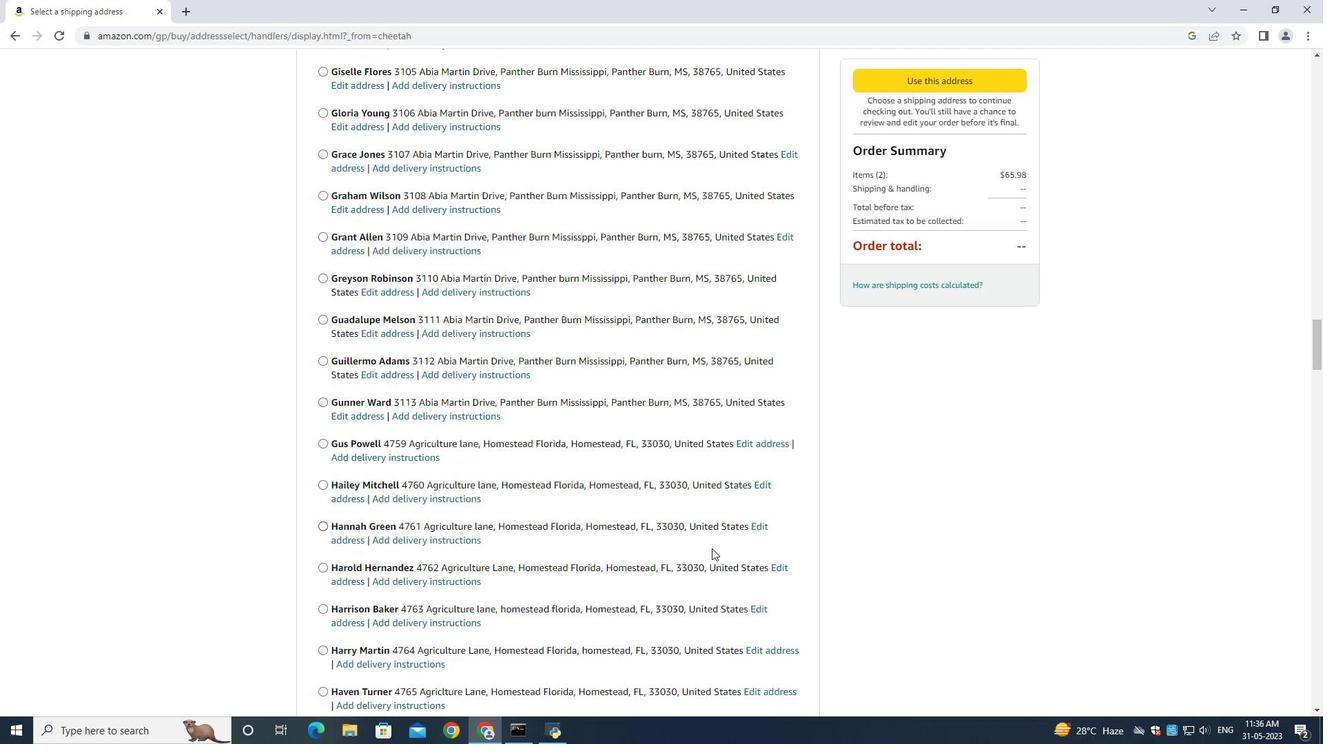 
Action: Mouse moved to (558, 508)
Screenshot: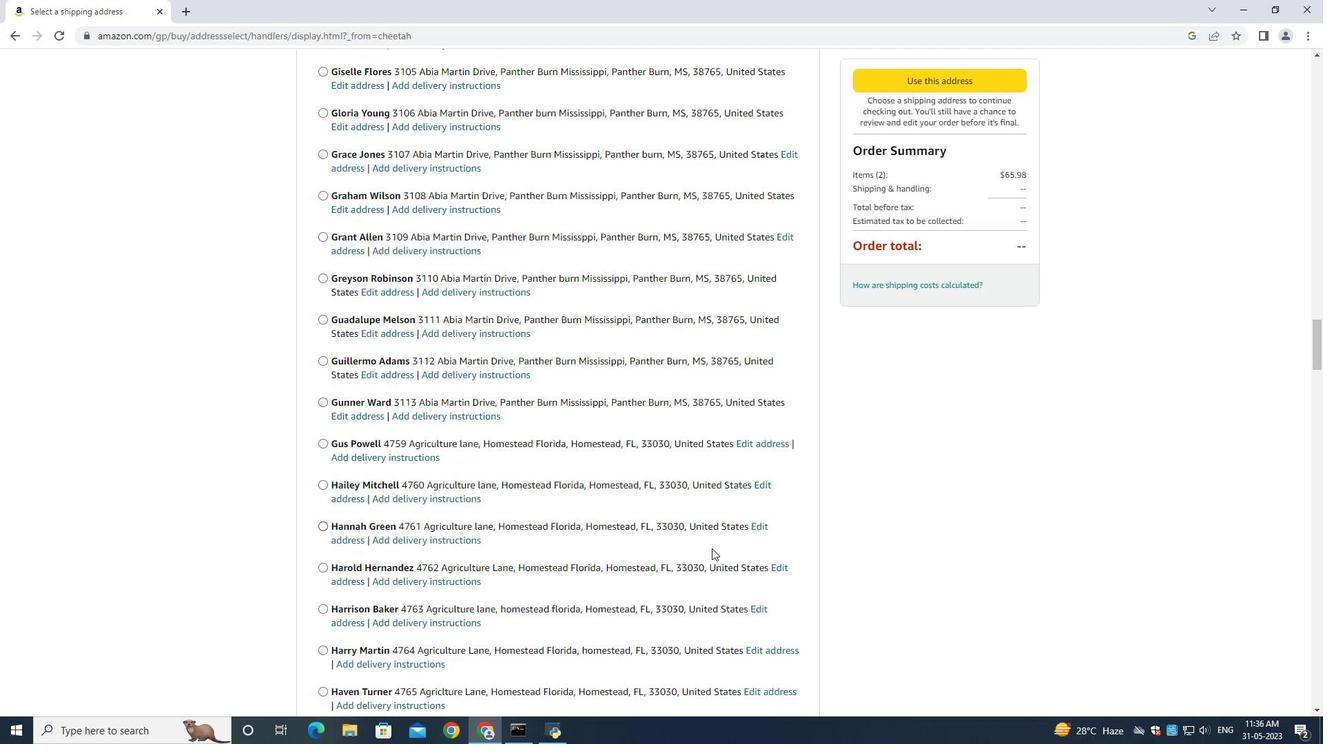 
Action: Mouse scrolled (845, 538) with delta (0, 0)
Screenshot: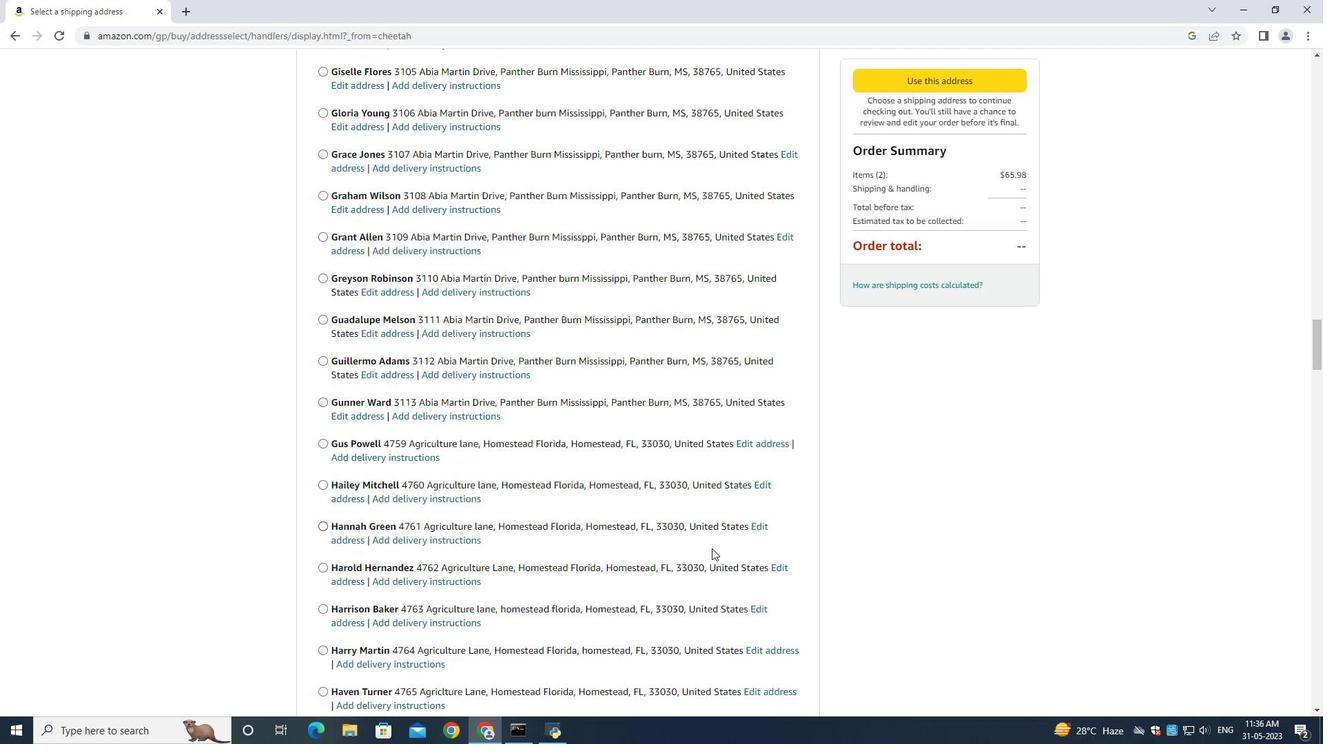 
Action: Mouse moved to (856, 543)
Screenshot: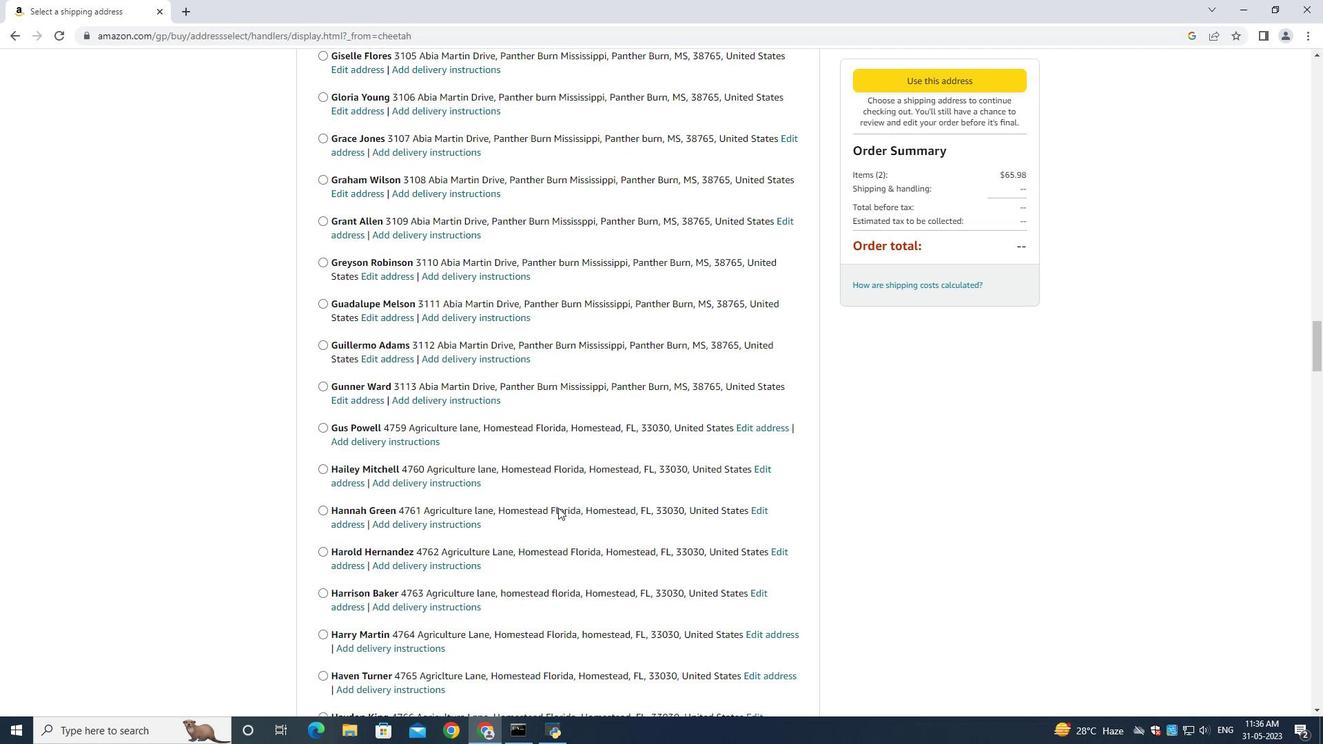 
Action: Mouse scrolled (781, 539) with delta (0, 0)
Screenshot: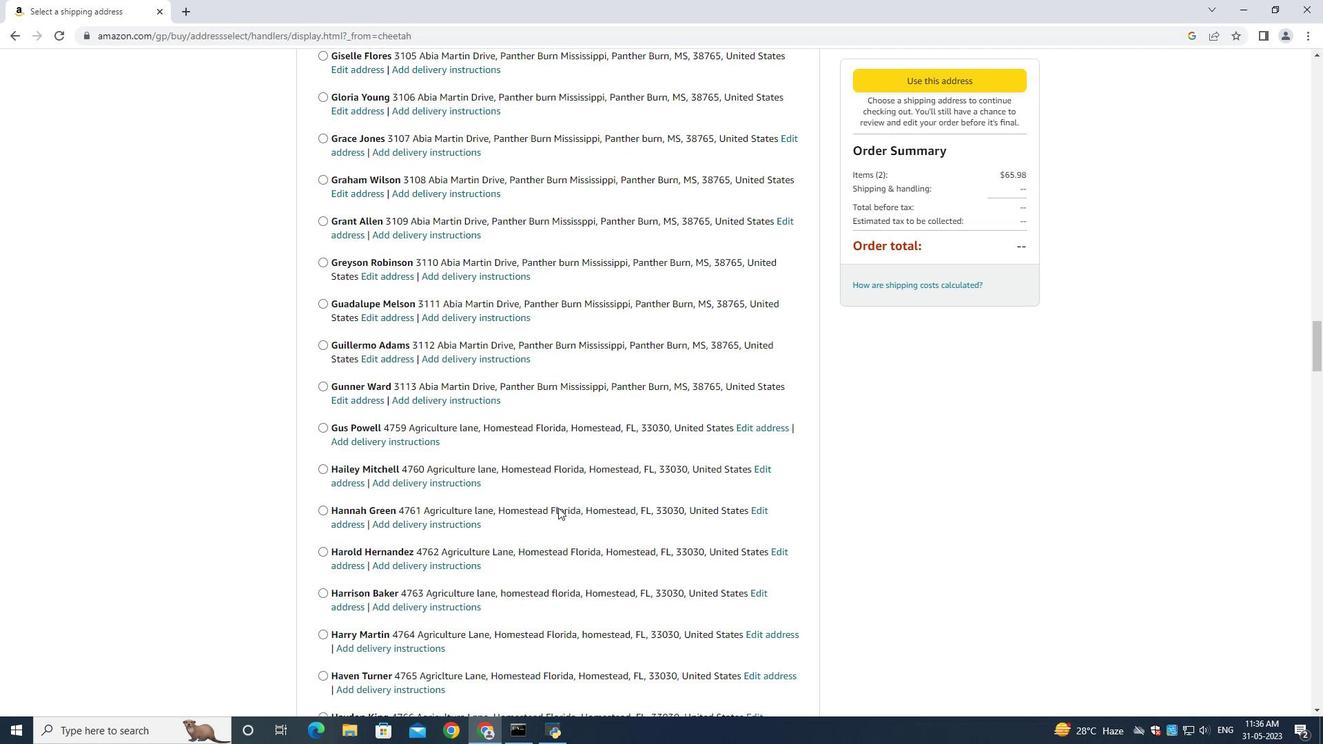 
Action: Mouse moved to (863, 543)
Screenshot: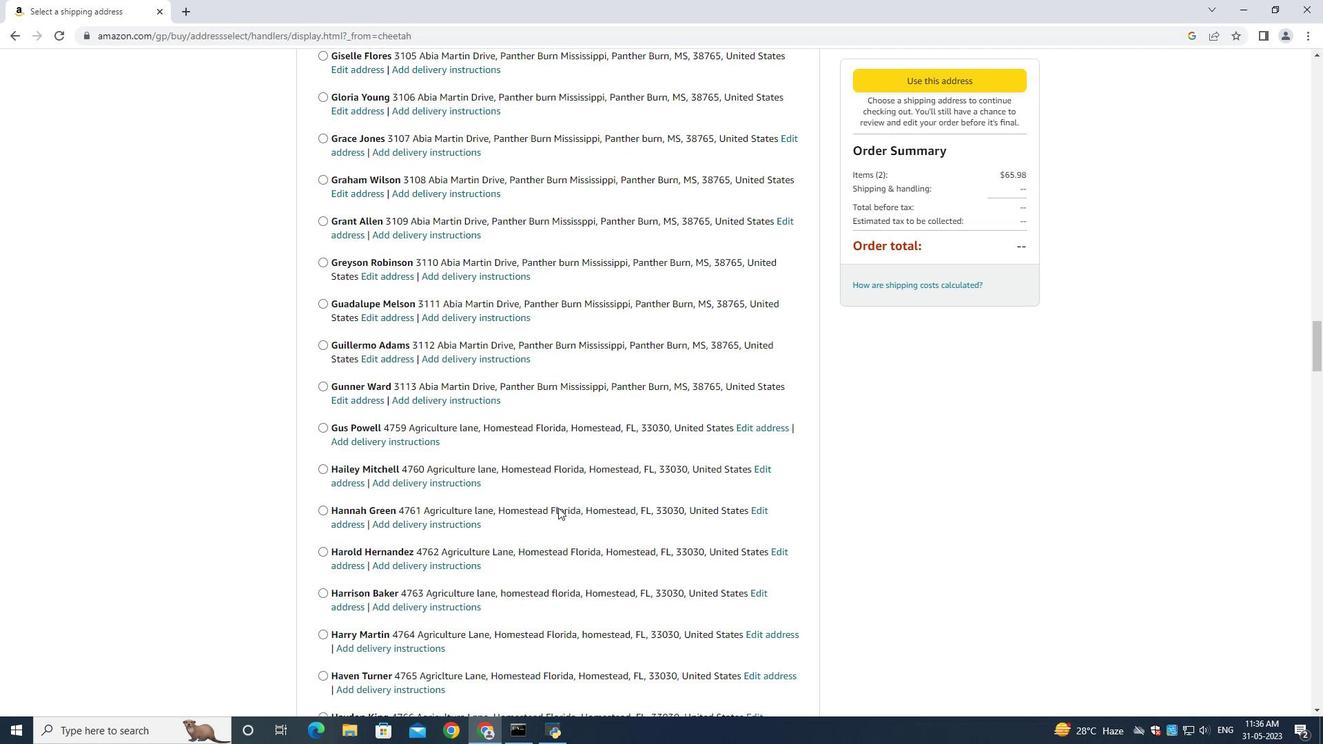 
Action: Mouse scrolled (830, 542) with delta (0, 0)
Screenshot: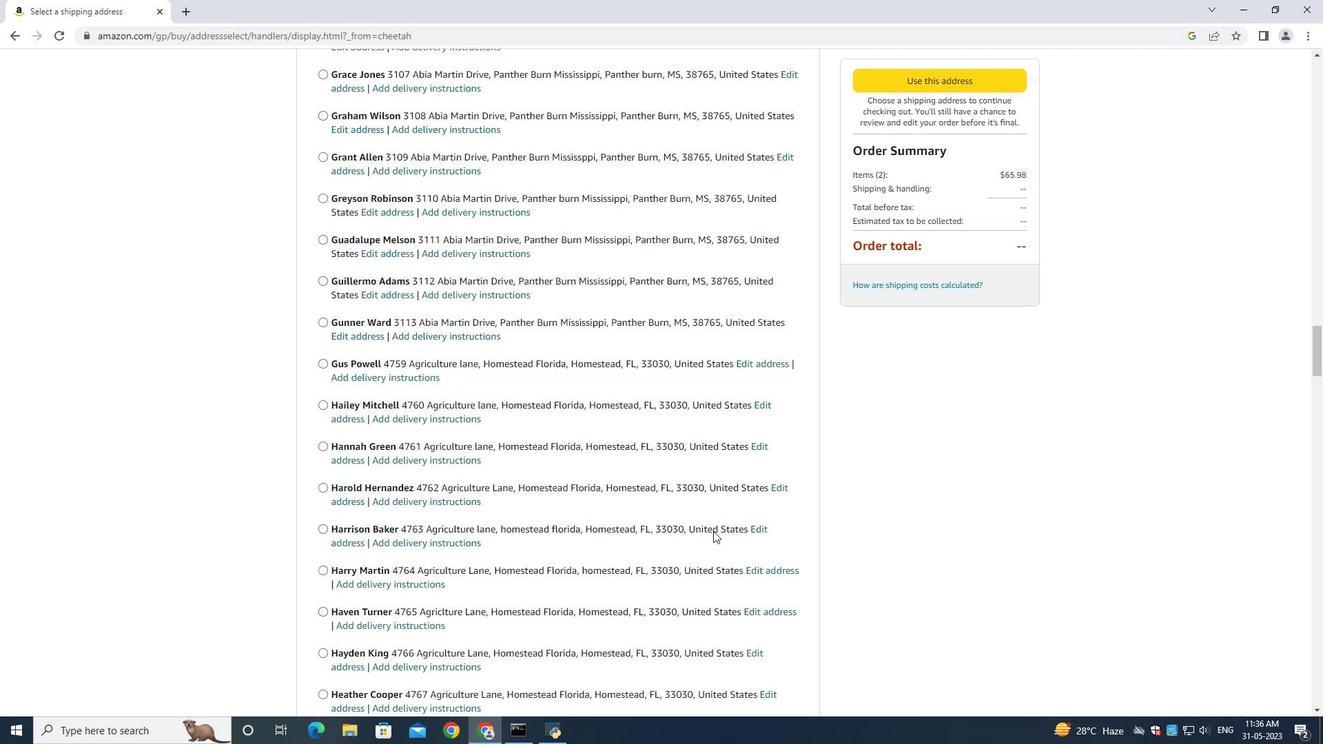 
Action: Mouse moved to (864, 543)
Screenshot: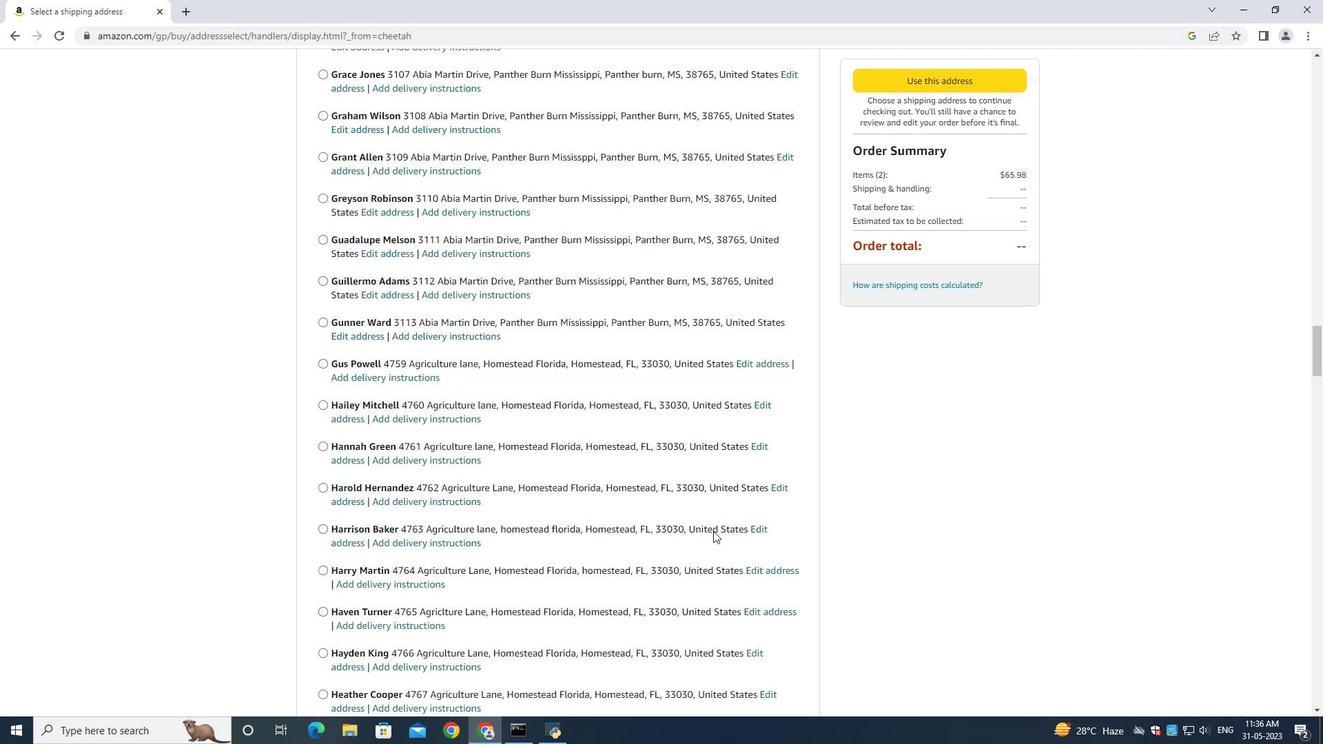 
Action: Mouse scrolled (856, 542) with delta (0, 0)
Screenshot: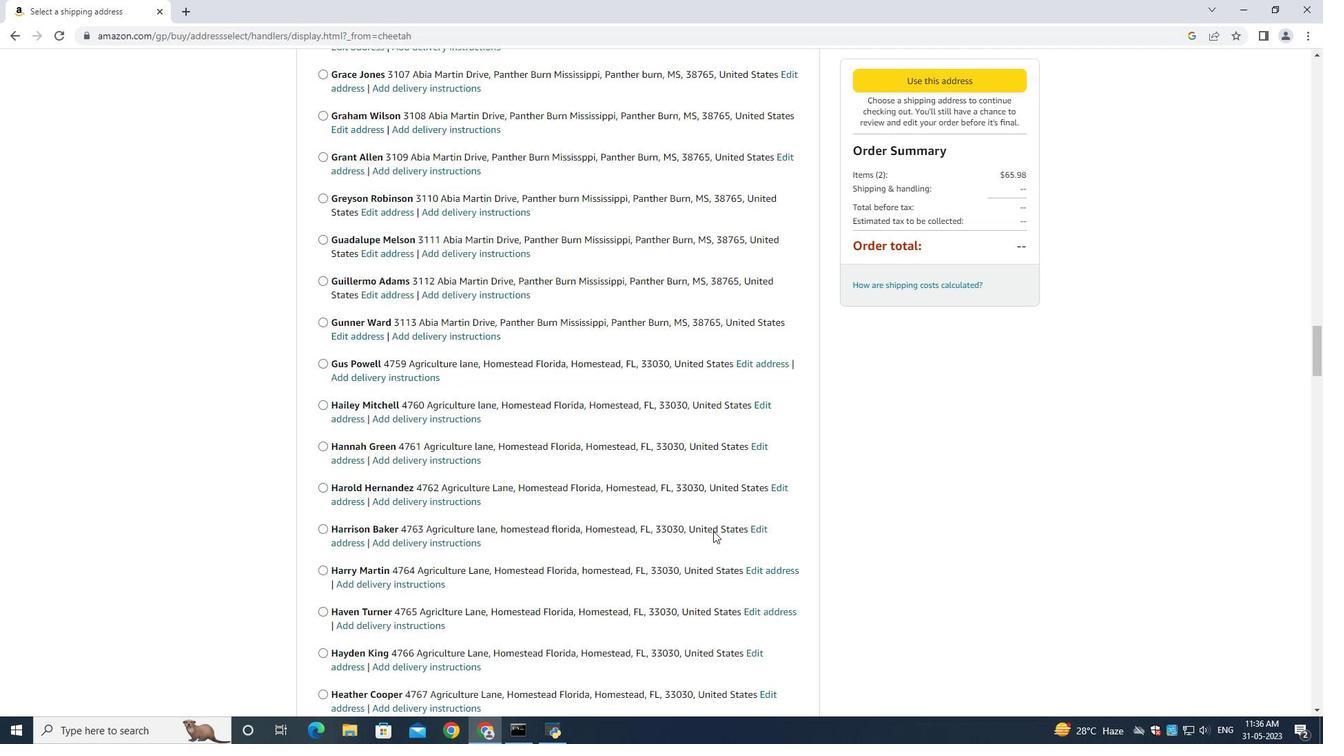 
Action: Mouse moved to (783, 532)
Screenshot: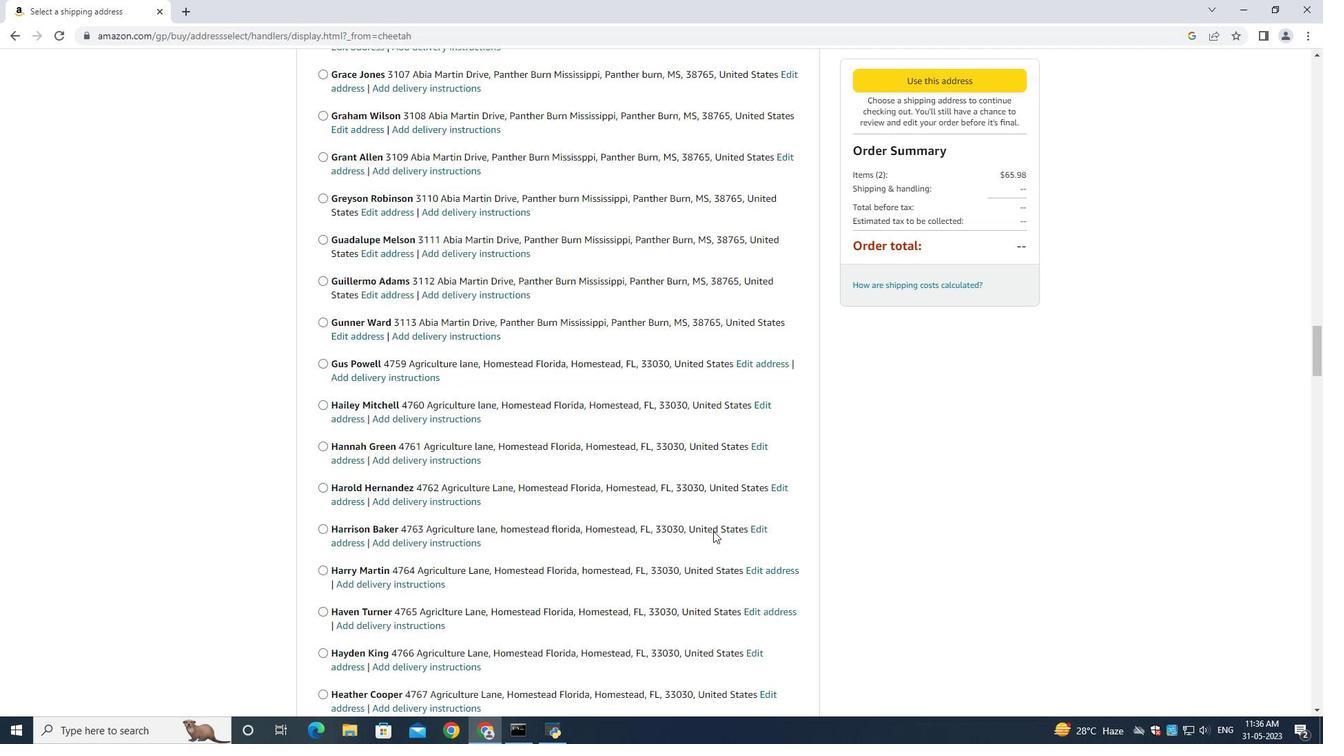 
Action: Mouse scrolled (864, 542) with delta (0, 0)
Screenshot: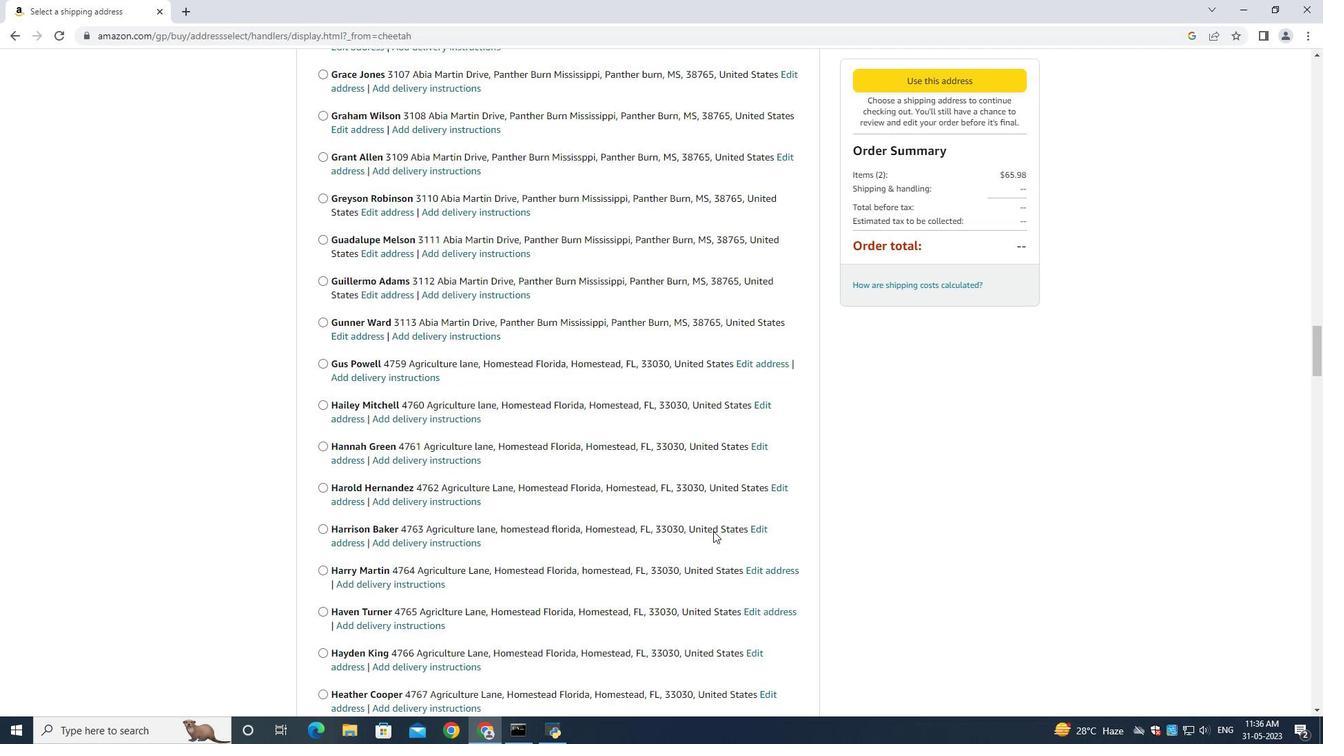 
Action: Mouse moved to (590, 530)
Screenshot: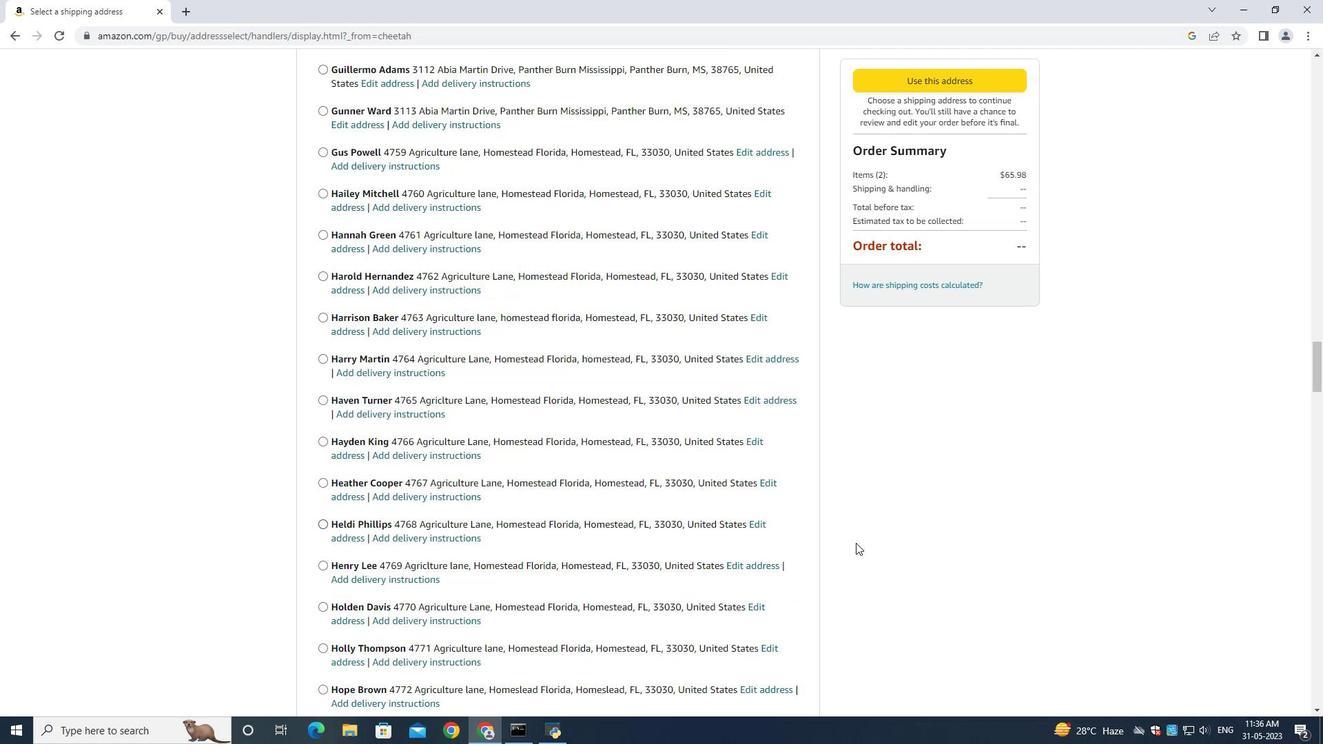 
Action: Mouse scrolled (571, 528) with delta (0, 0)
Screenshot: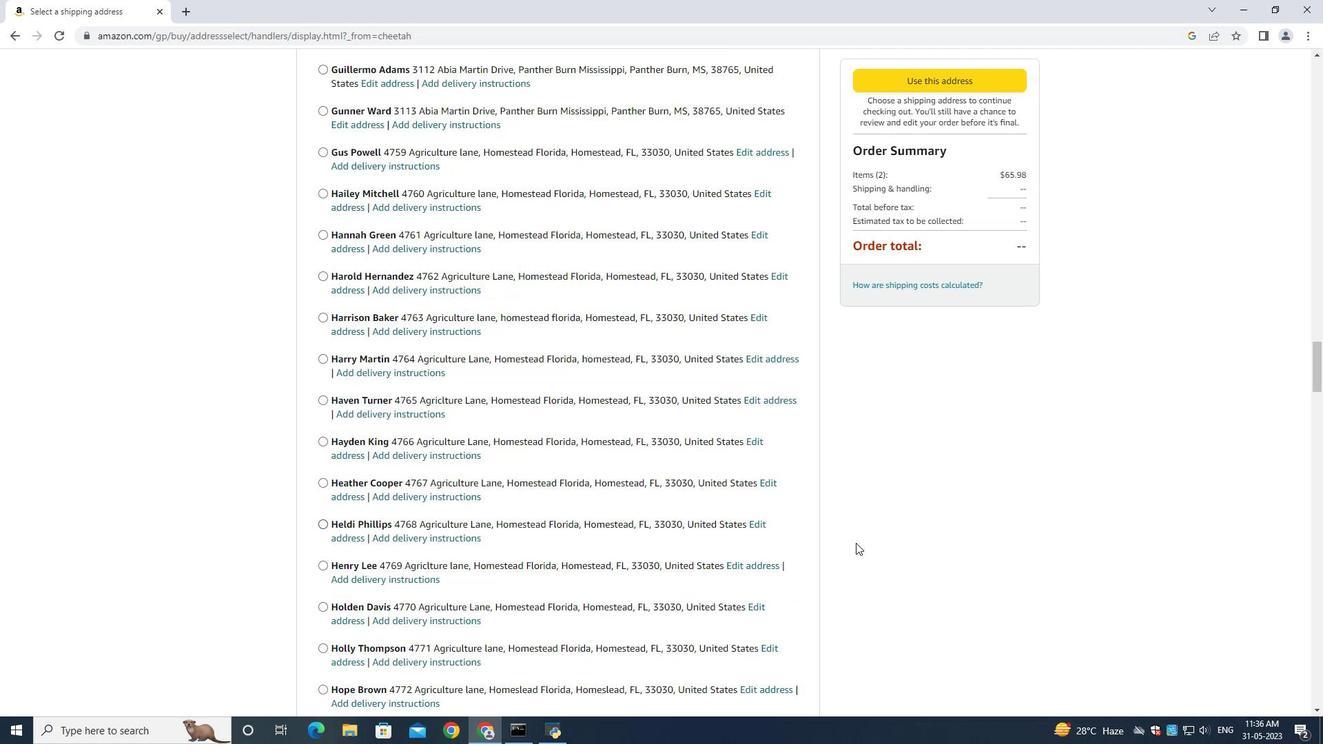 
Action: Mouse moved to (654, 537)
Screenshot: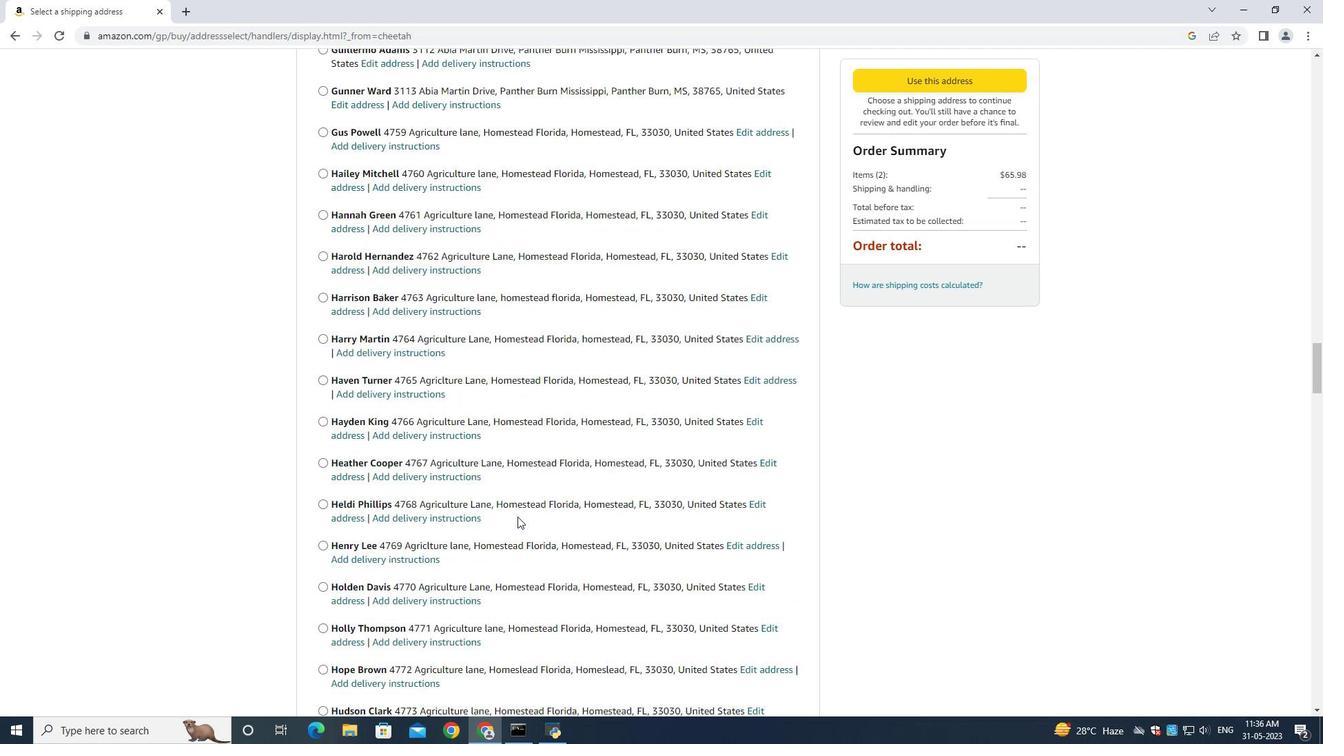 
Action: Mouse scrolled (610, 532) with delta (0, 0)
Screenshot: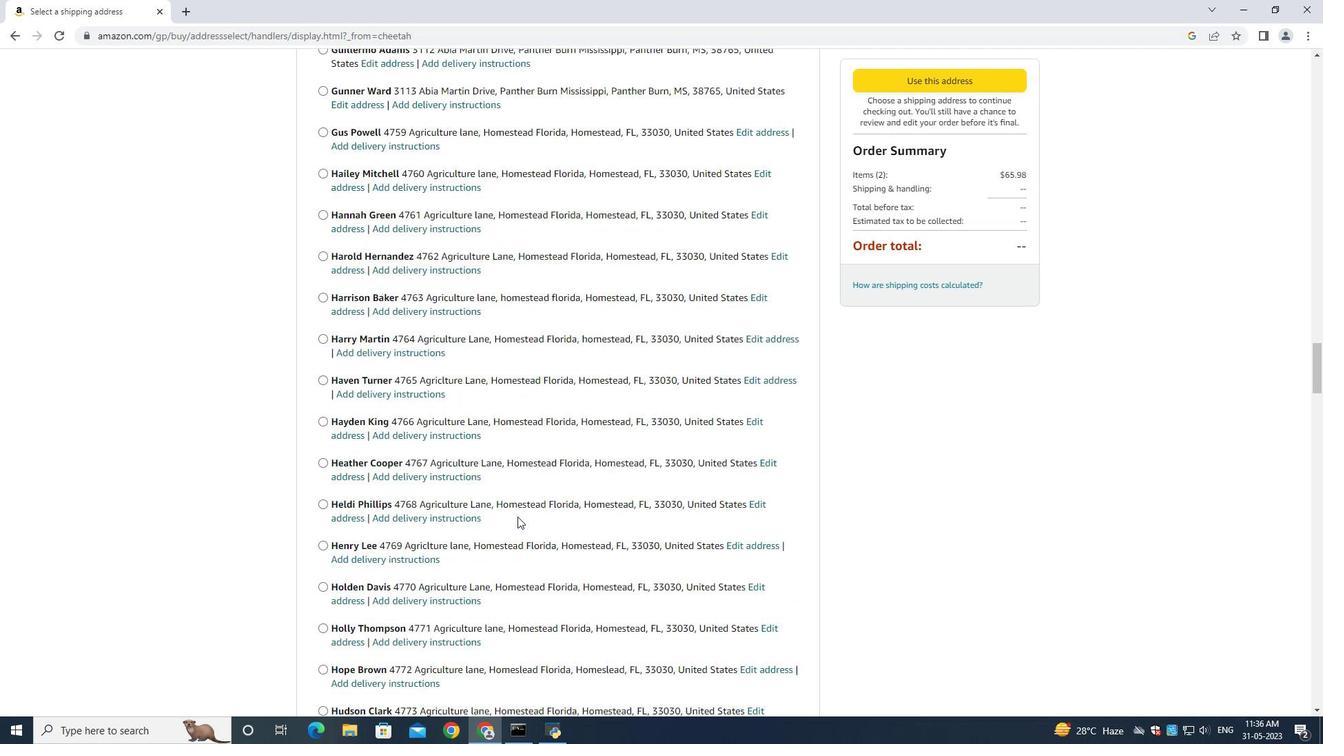 
Action: Mouse moved to (478, 496)
Screenshot: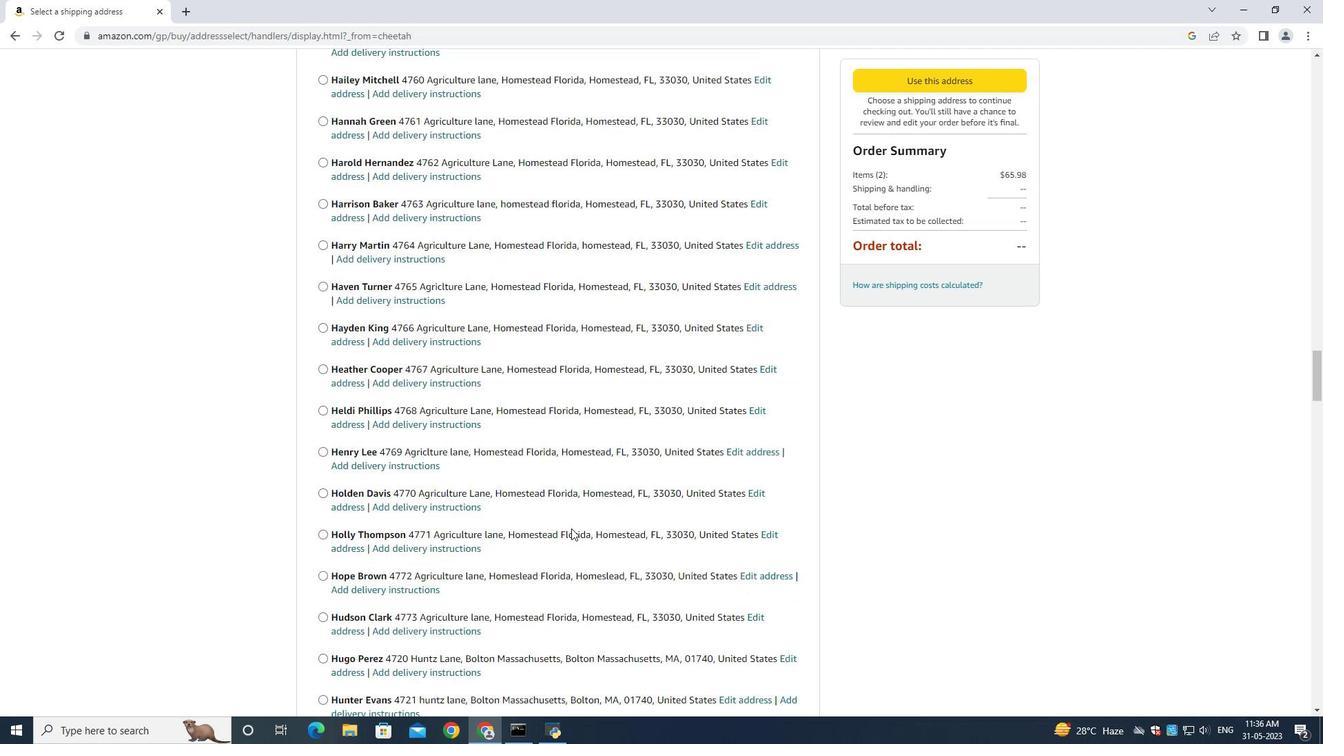 
Action: Mouse scrolled (672, 537) with delta (0, 0)
Screenshot: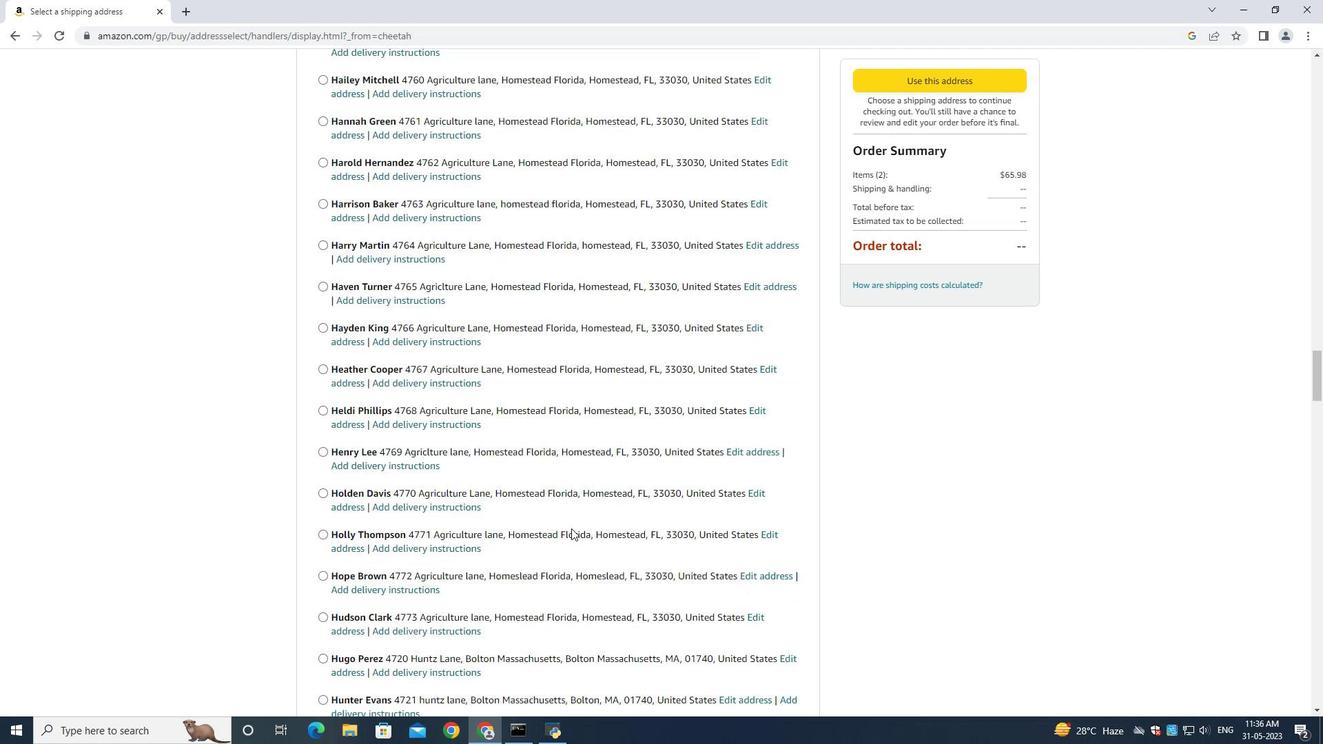
Action: Mouse moved to (579, 506)
Screenshot: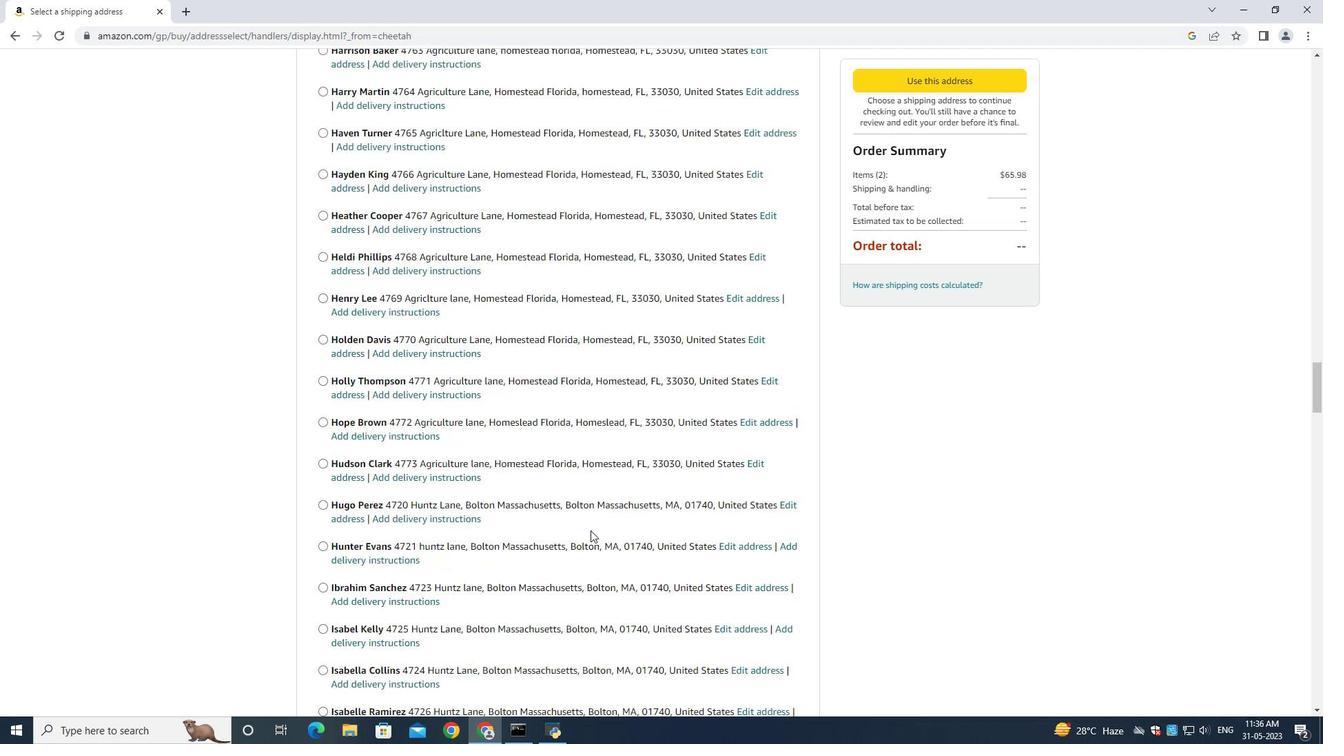 
Action: Mouse scrolled (493, 499) with delta (0, 0)
Screenshot: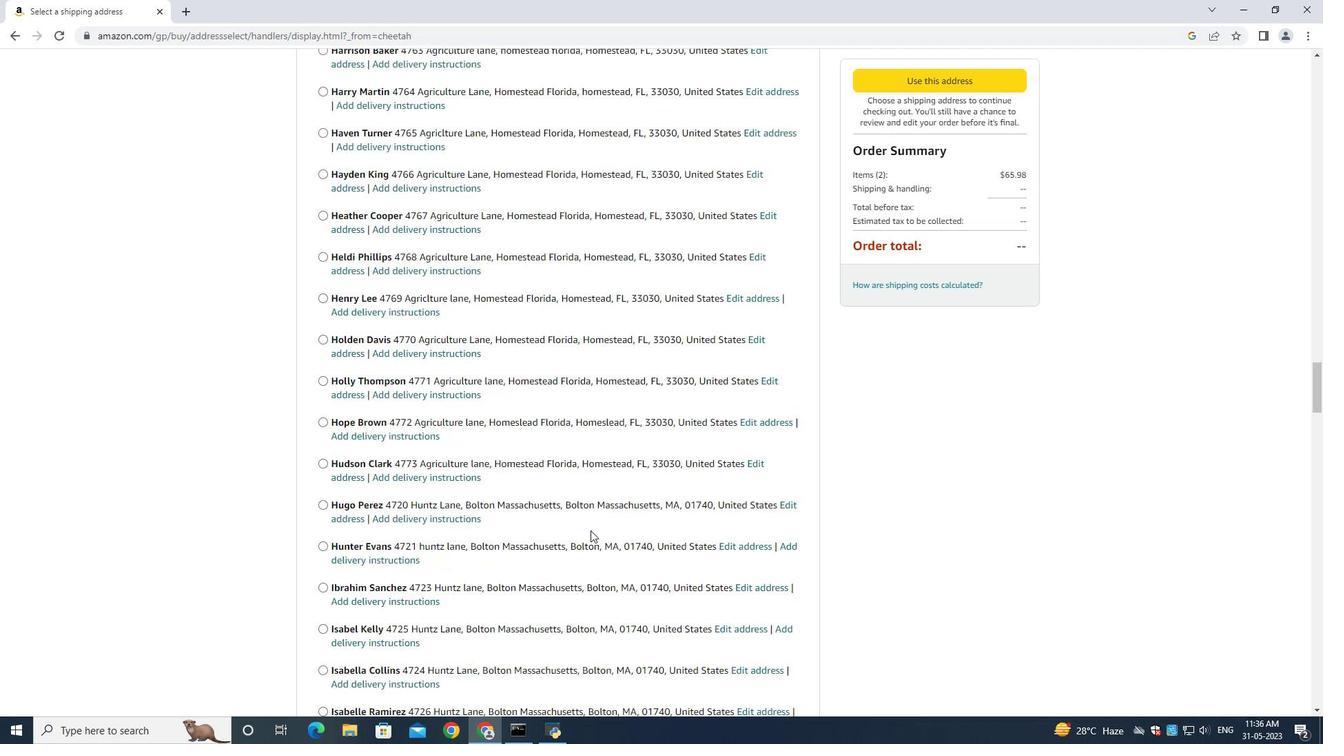 
Action: Mouse moved to (600, 506)
Screenshot: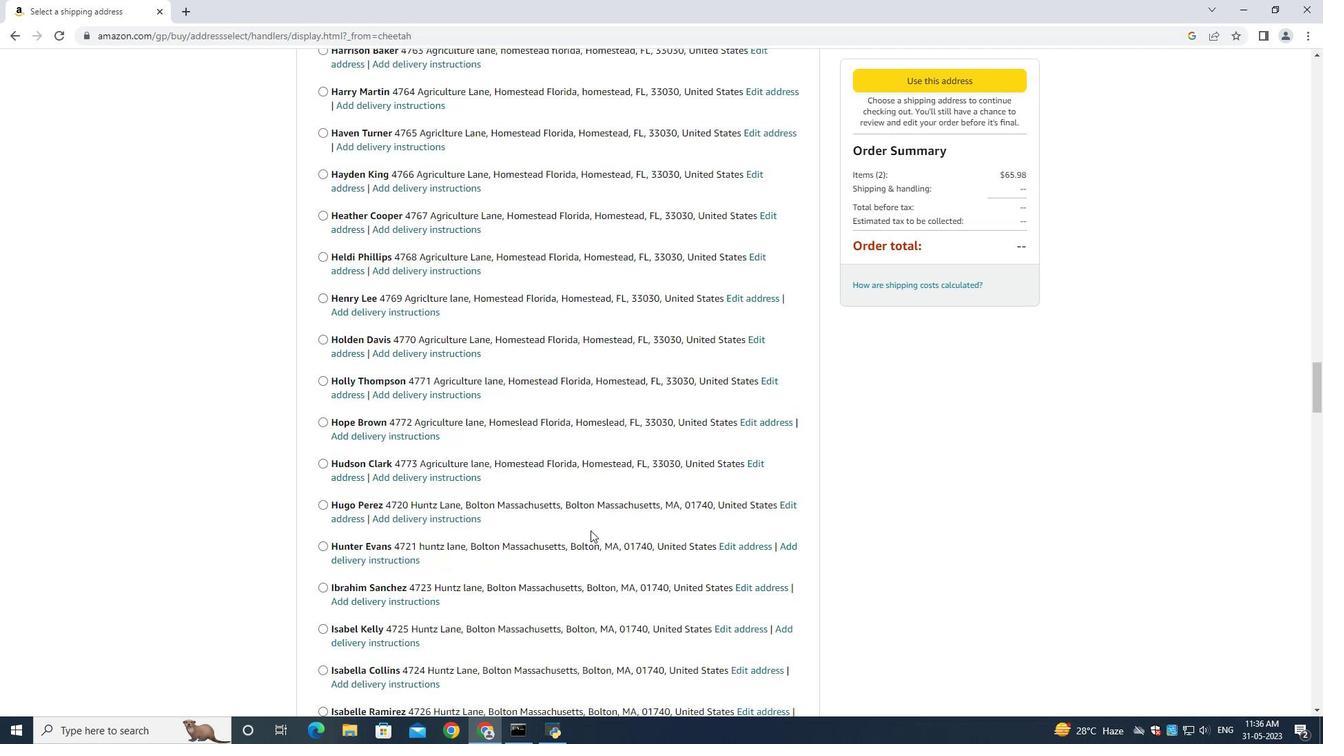 
Action: Mouse scrolled (522, 503) with delta (0, 0)
Screenshot: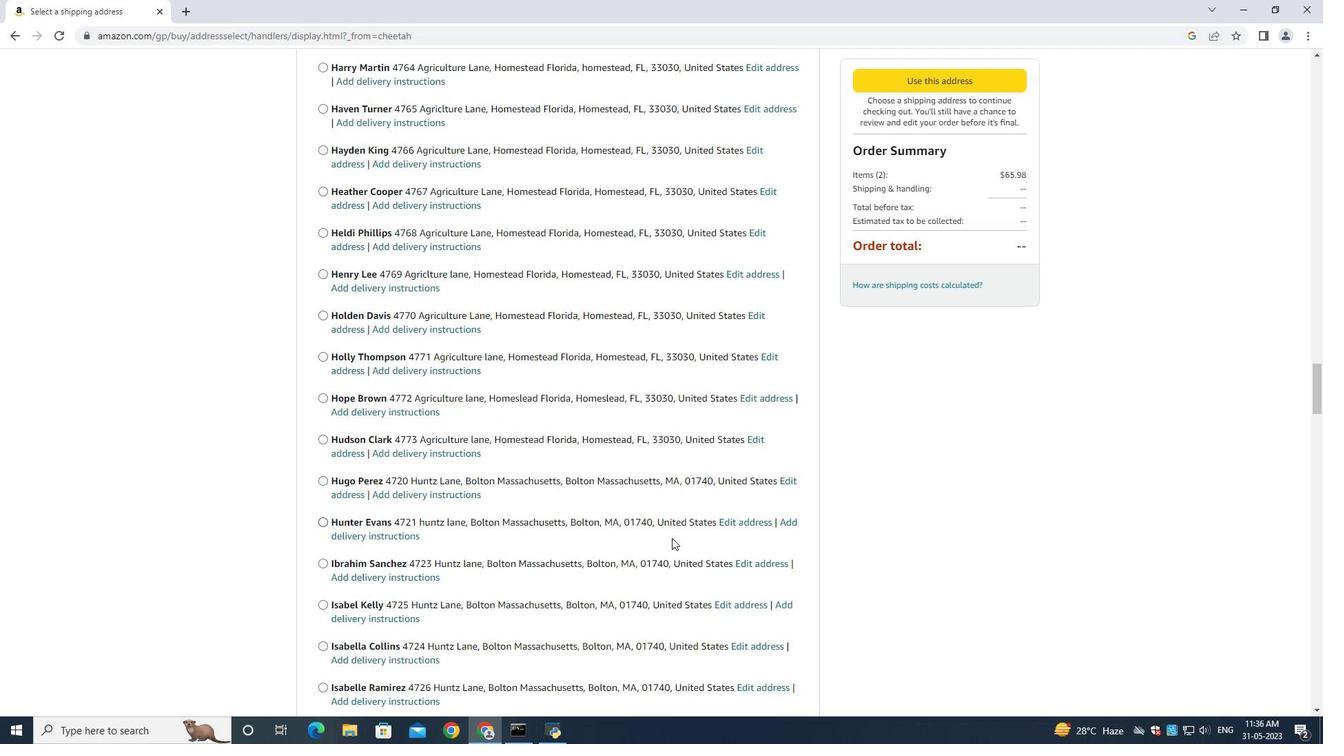 
Action: Mouse moved to (617, 506)
Screenshot: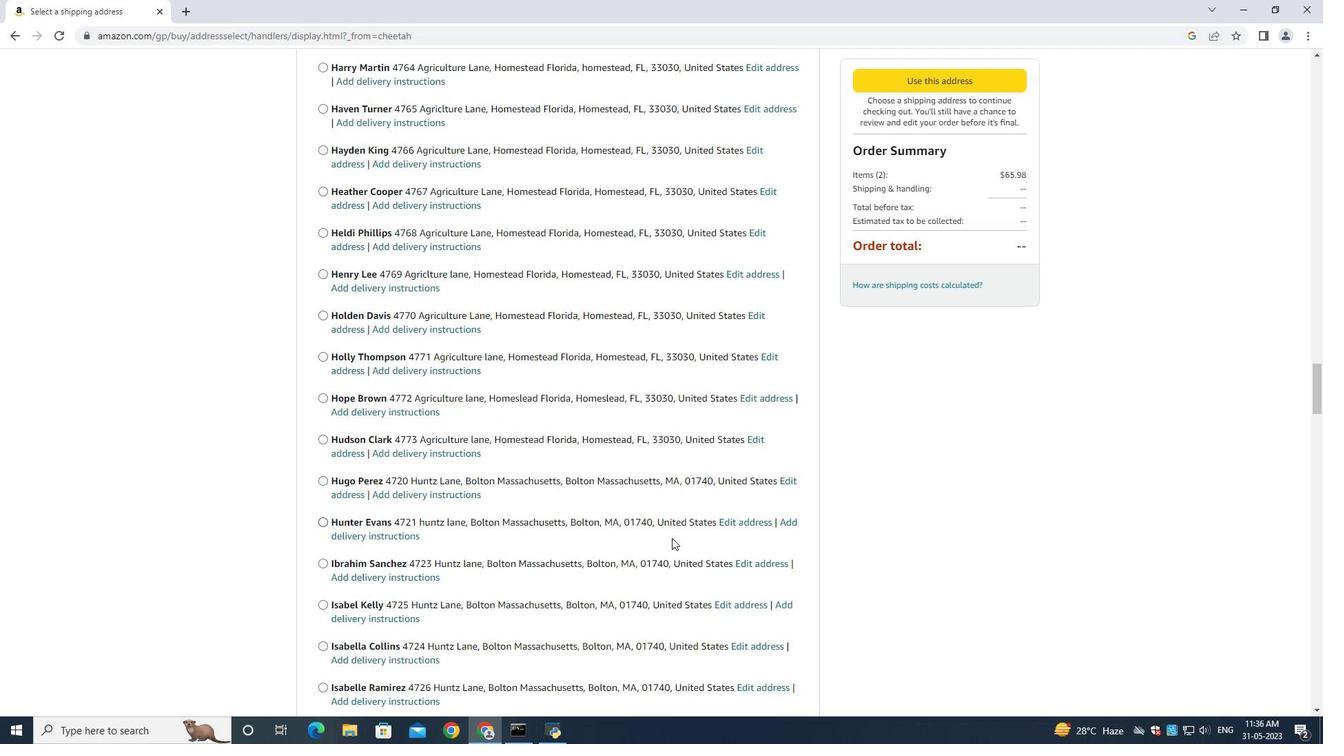 
Action: Mouse scrolled (600, 506) with delta (0, 0)
Screenshot: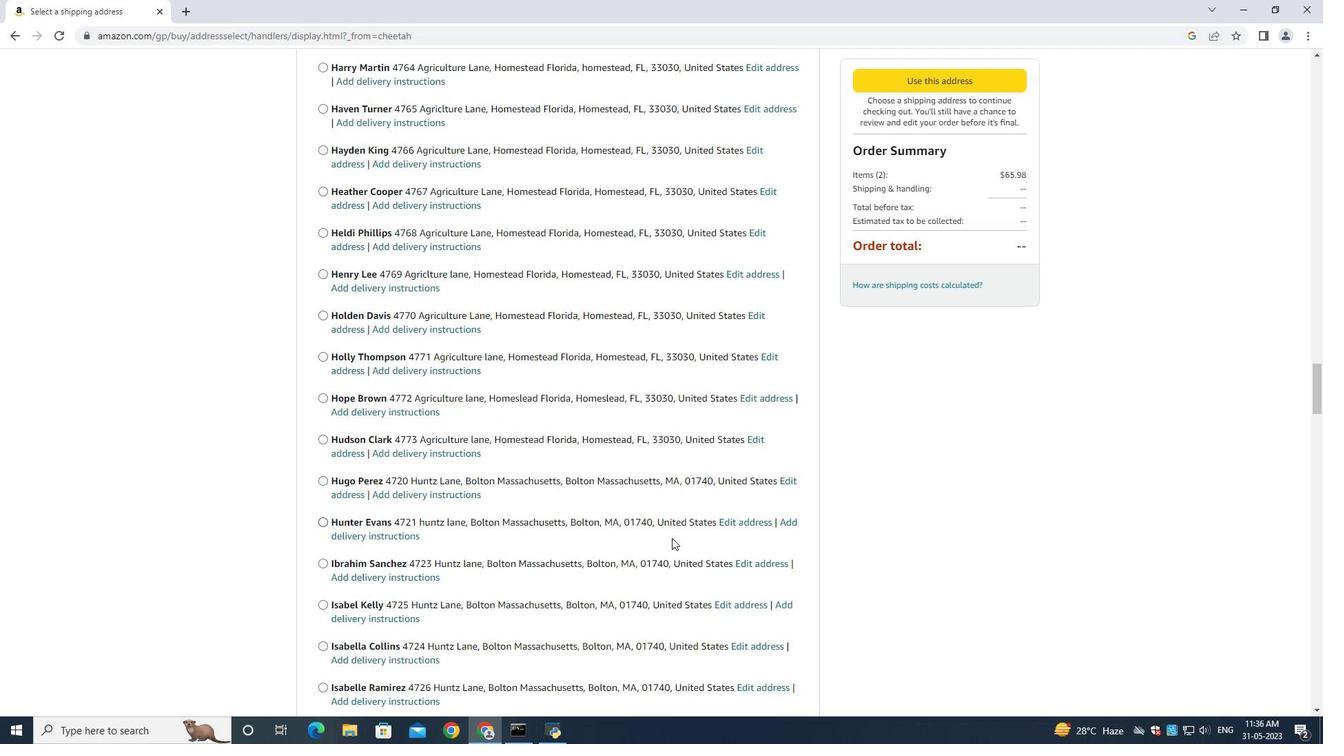 
Action: Mouse moved to (520, 506)
Screenshot: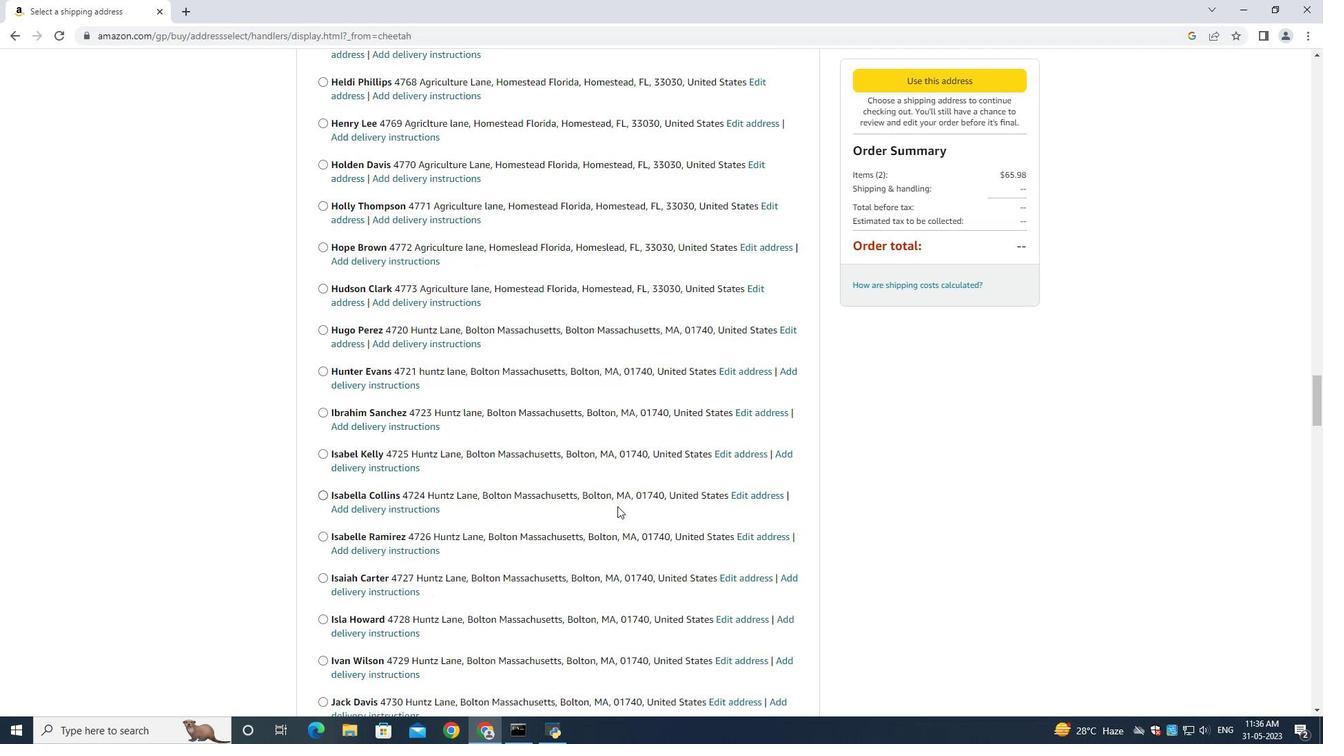 
Action: Mouse scrolled (521, 506) with delta (0, 0)
Screenshot: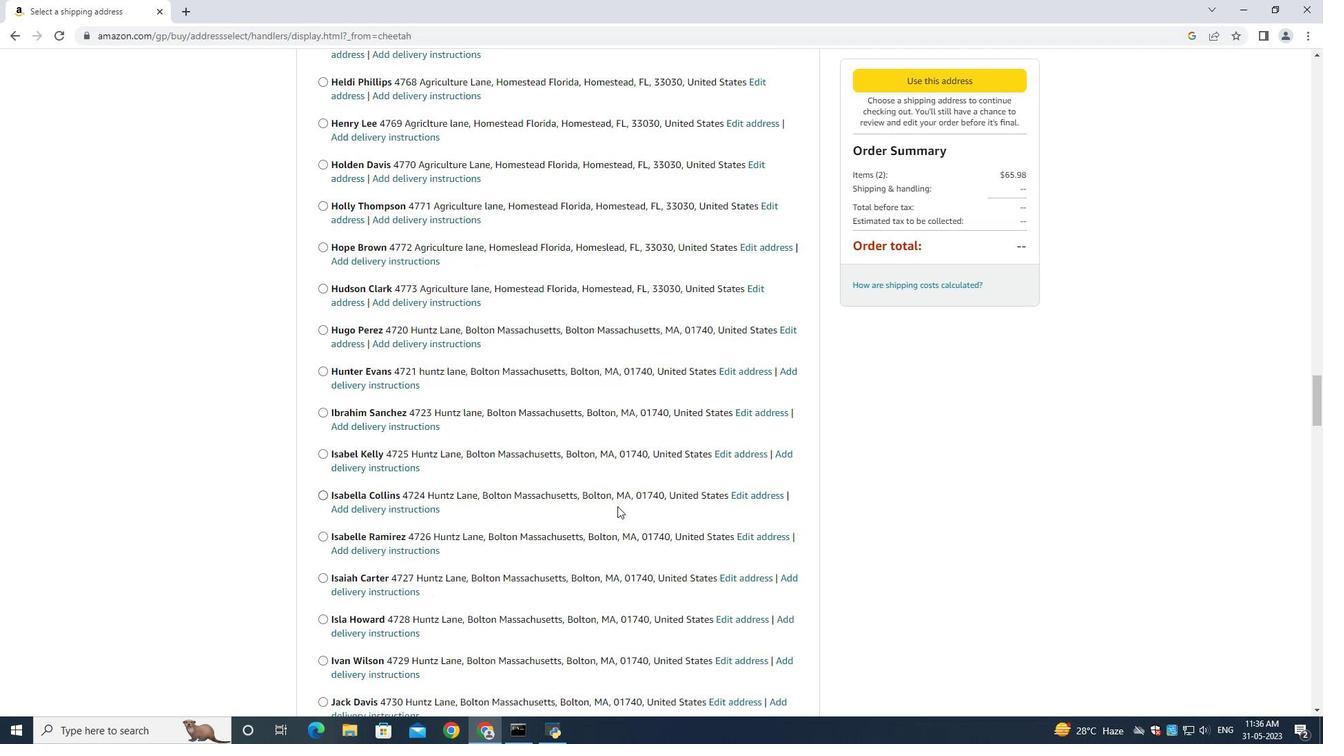 
Action: Mouse moved to (520, 507)
Screenshot: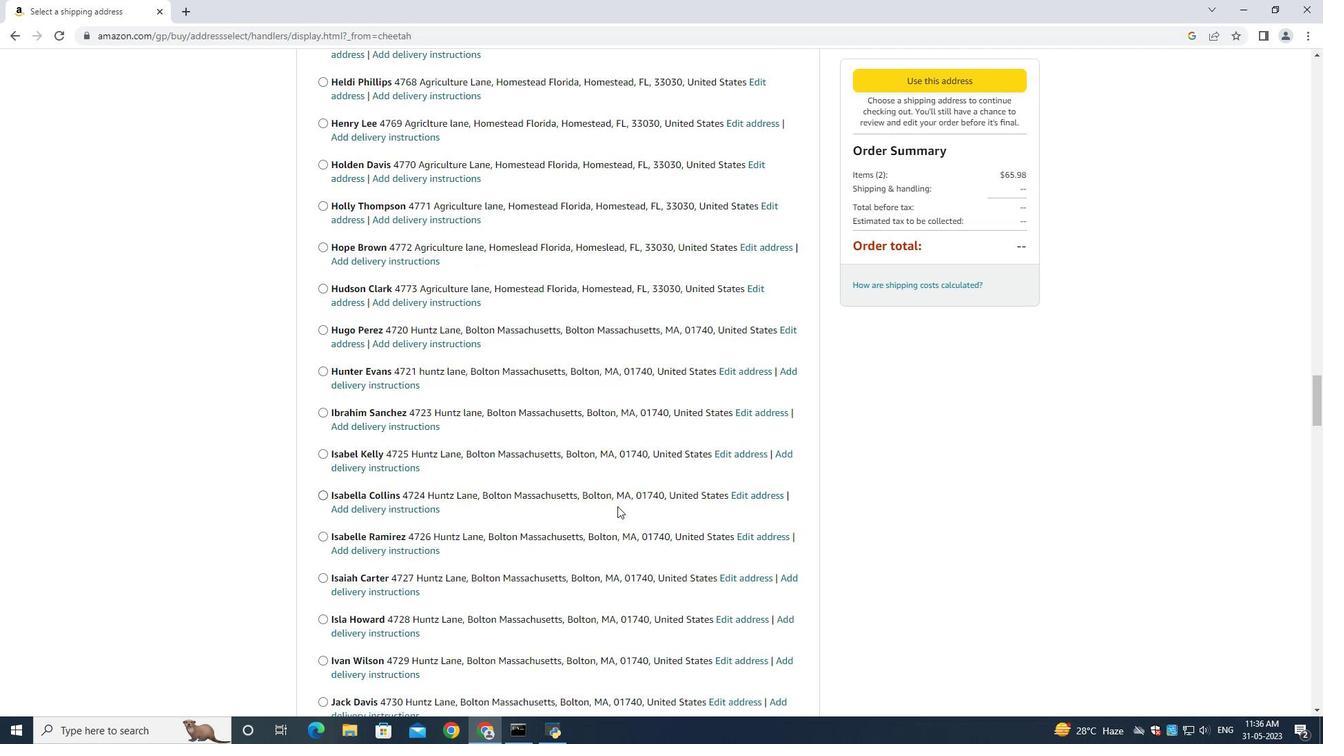 
Action: Mouse scrolled (520, 506) with delta (0, 0)
Screenshot: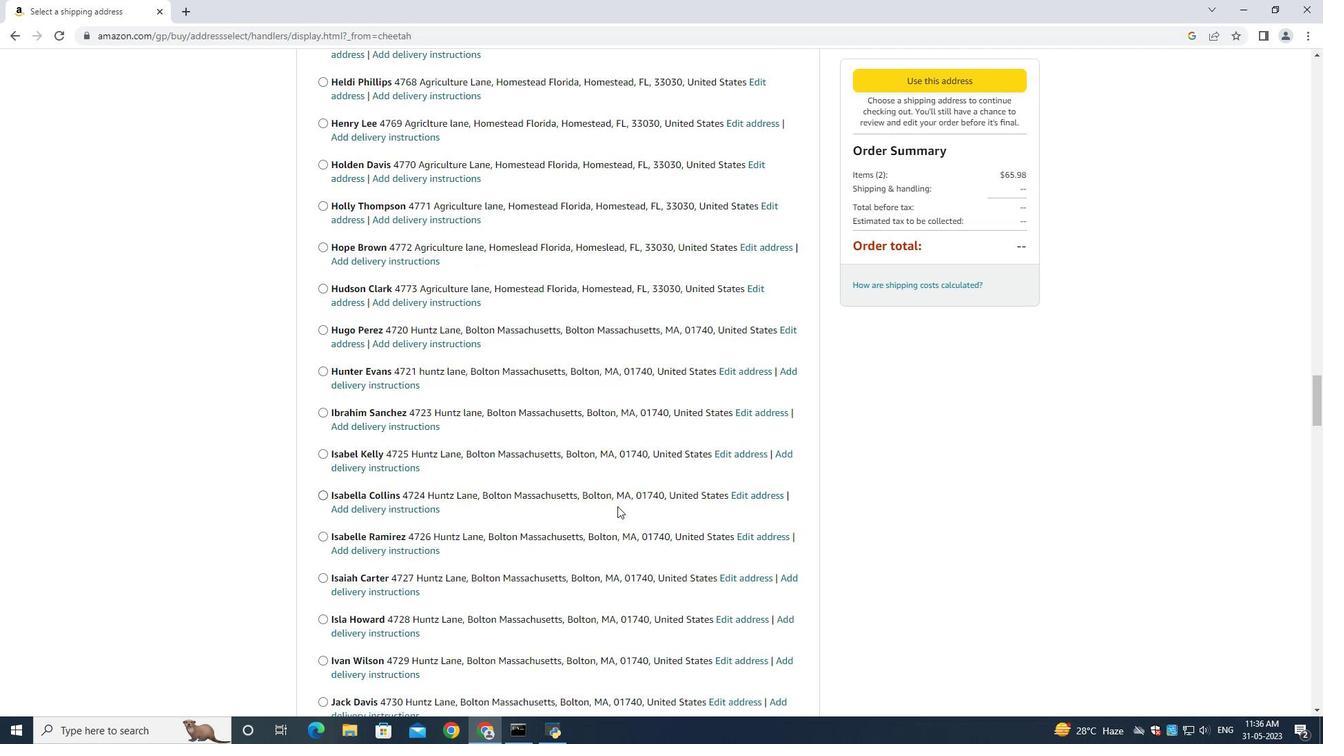 
Action: Mouse scrolled (520, 506) with delta (0, 0)
Screenshot: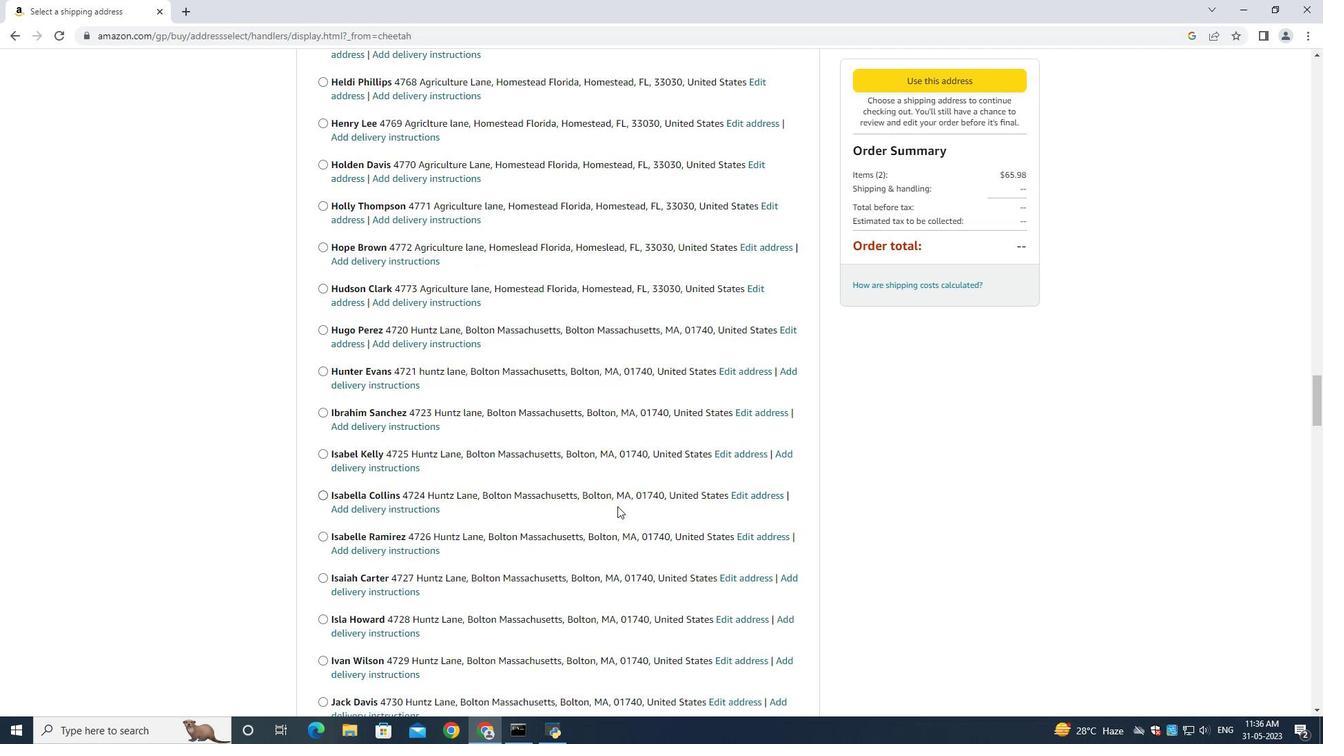 
Action: Mouse moved to (640, 525)
Screenshot: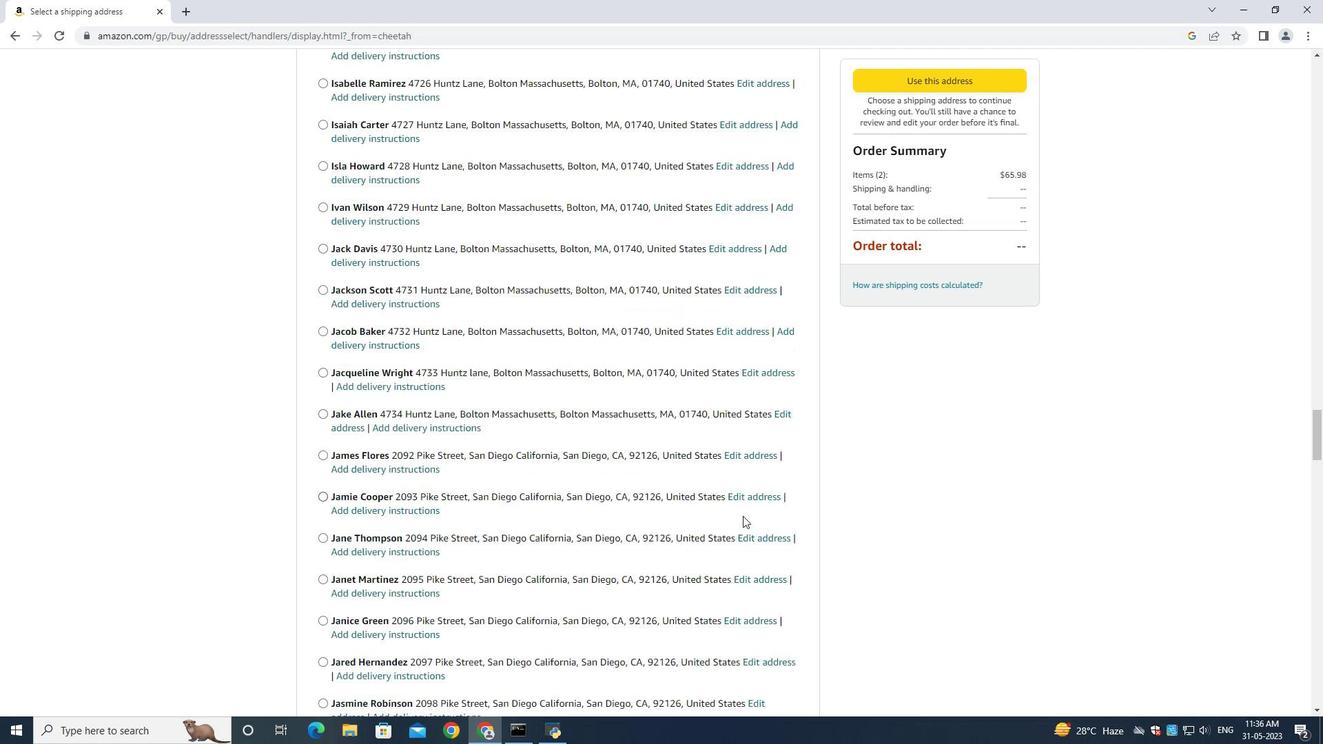 
Action: Mouse scrolled (730, 520) with delta (0, 0)
Screenshot: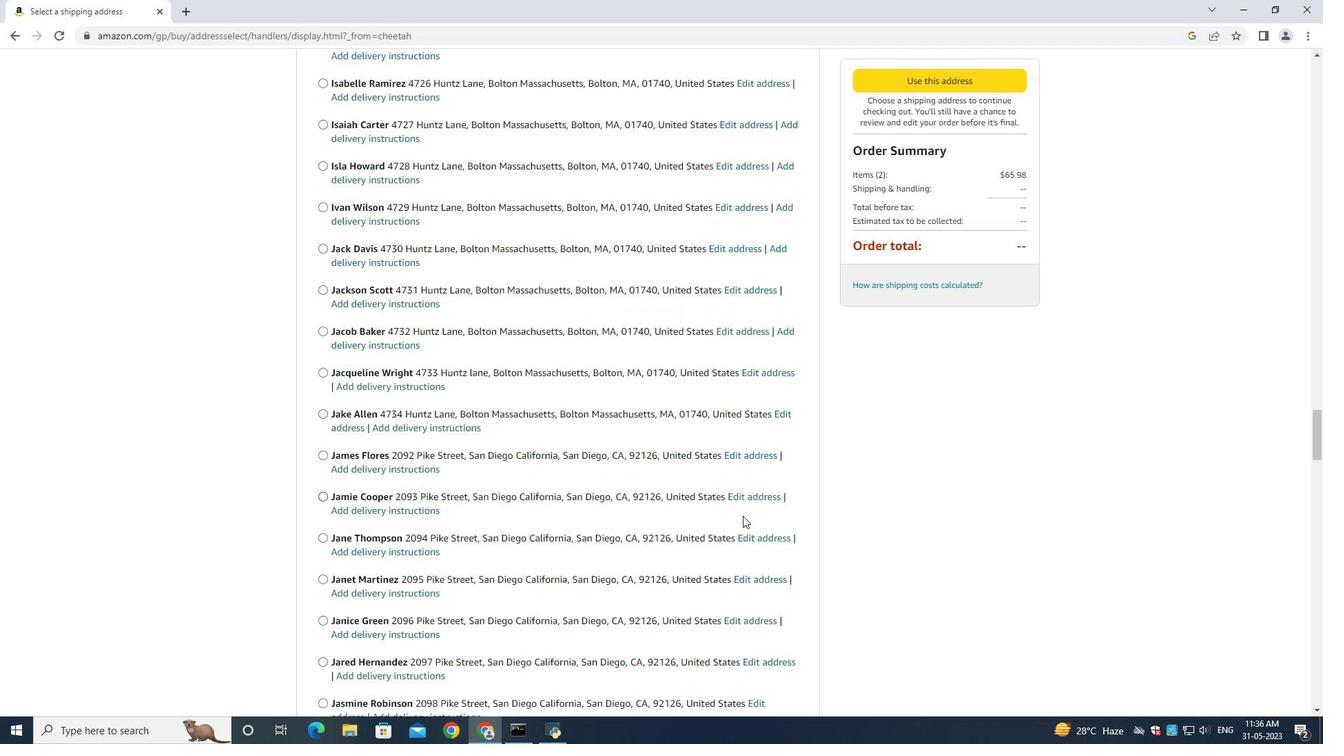 
Action: Mouse moved to (605, 525)
Screenshot: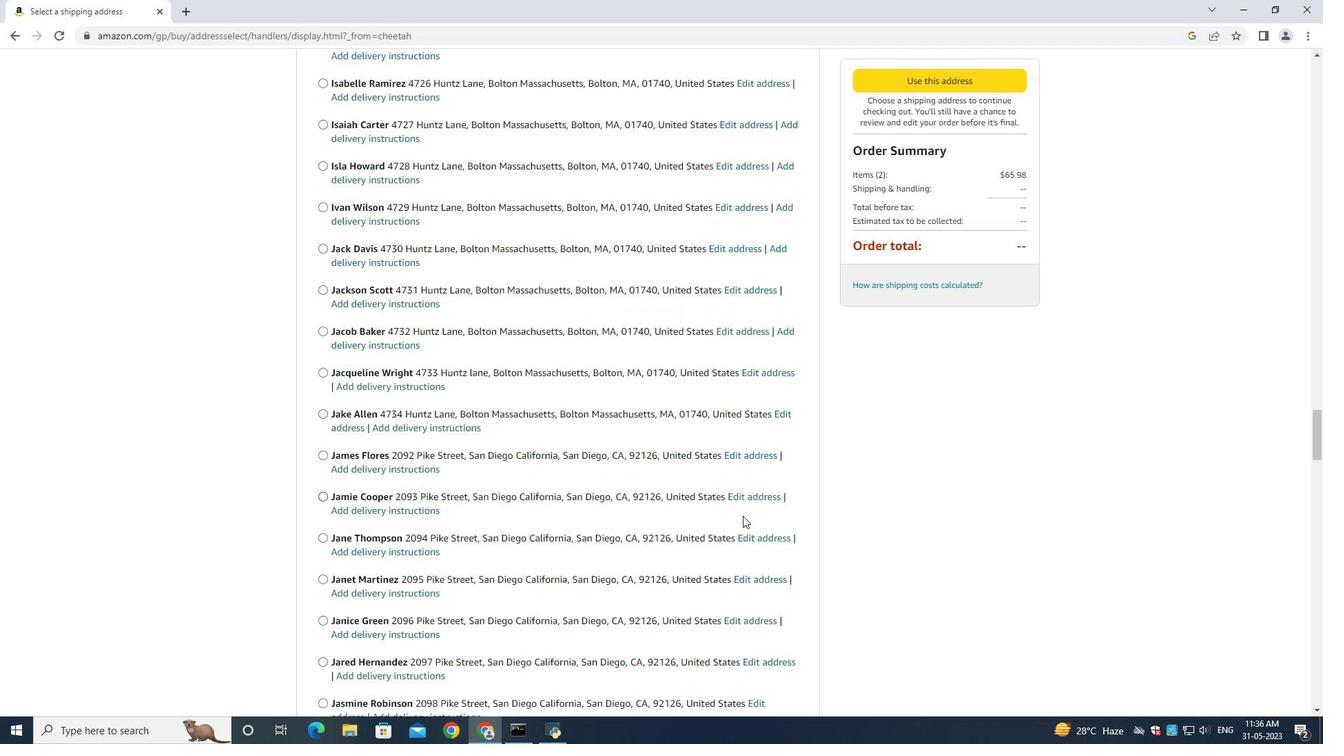 
Action: Mouse scrolled (676, 525) with delta (0, 0)
Screenshot: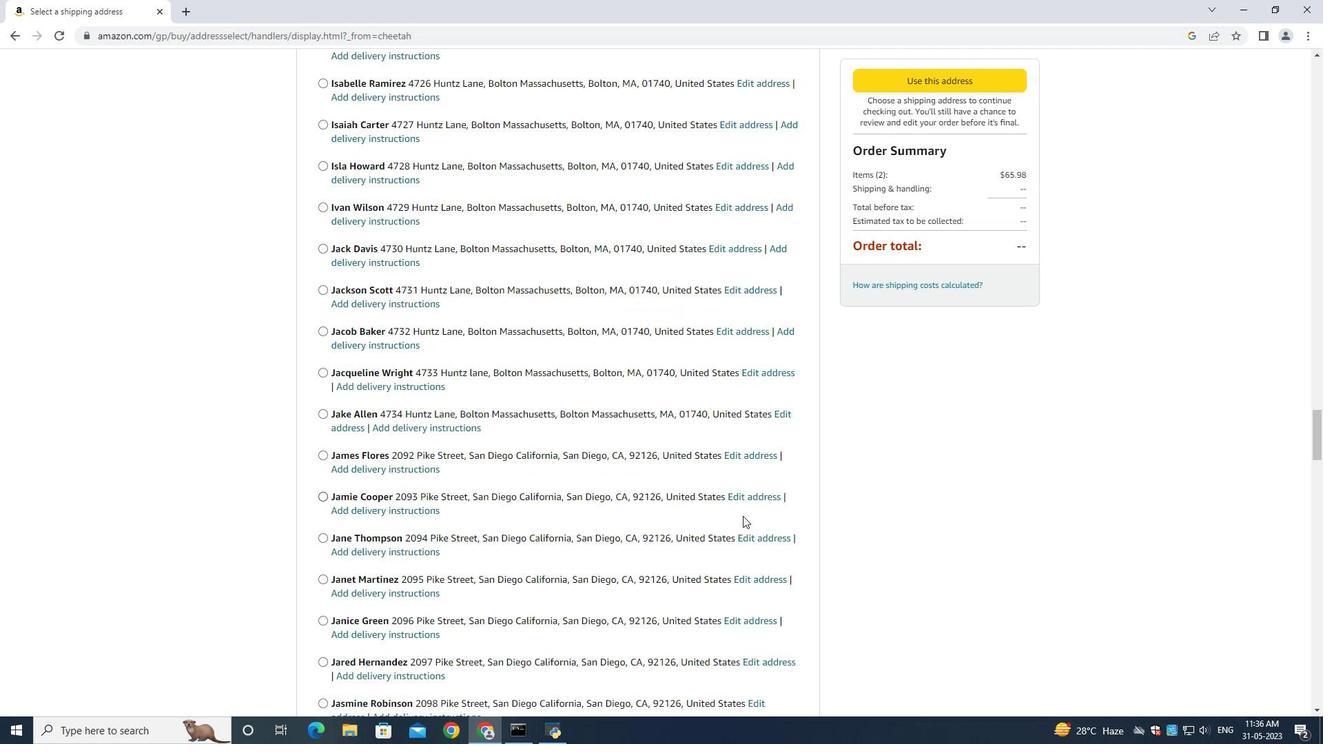 
Action: Mouse moved to (537, 514)
Screenshot: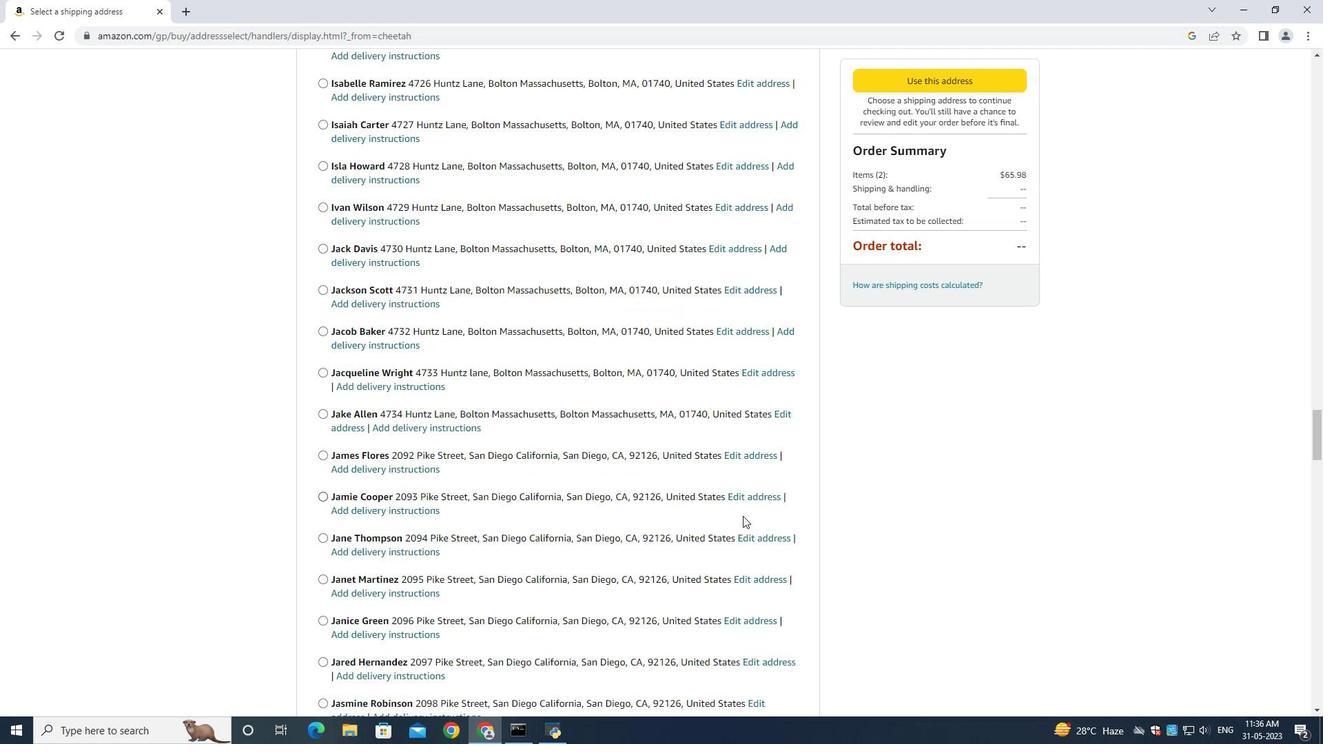 
Action: Mouse scrolled (640, 525) with delta (0, 0)
Screenshot: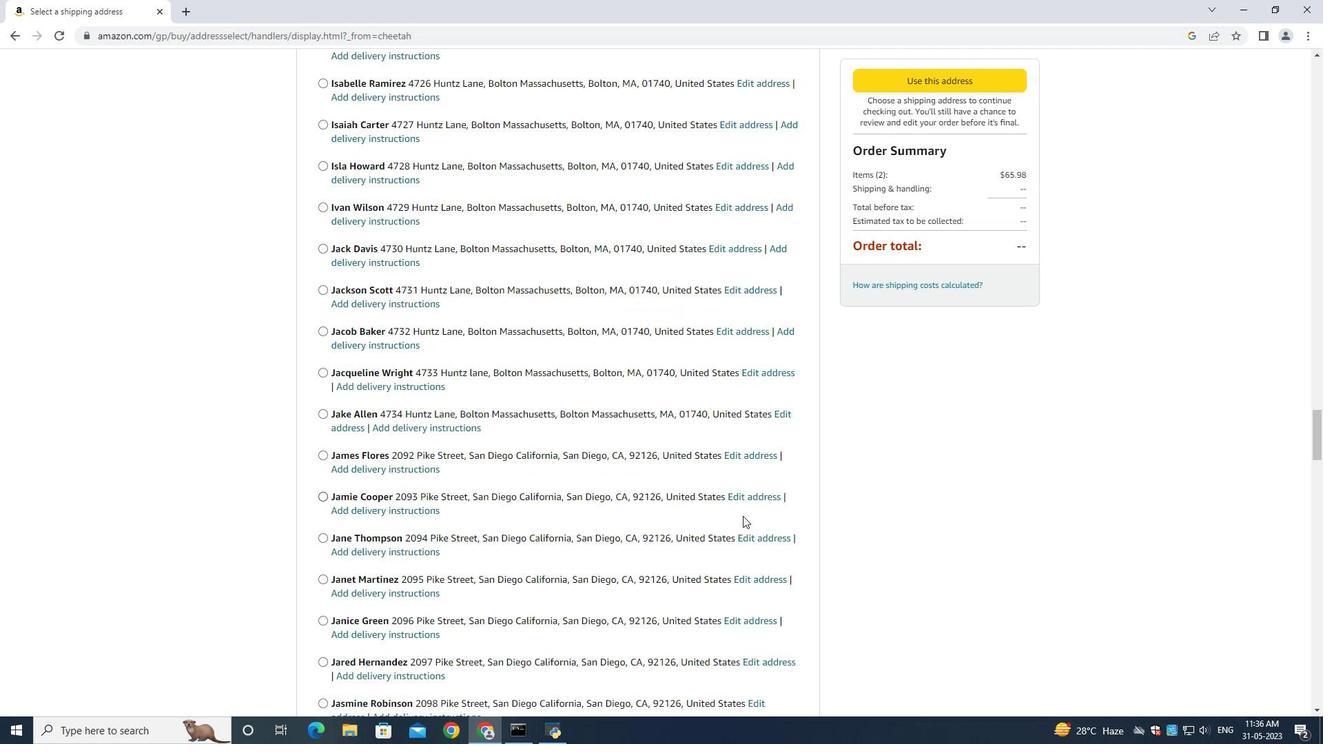 
Action: Mouse moved to (688, 520)
Screenshot: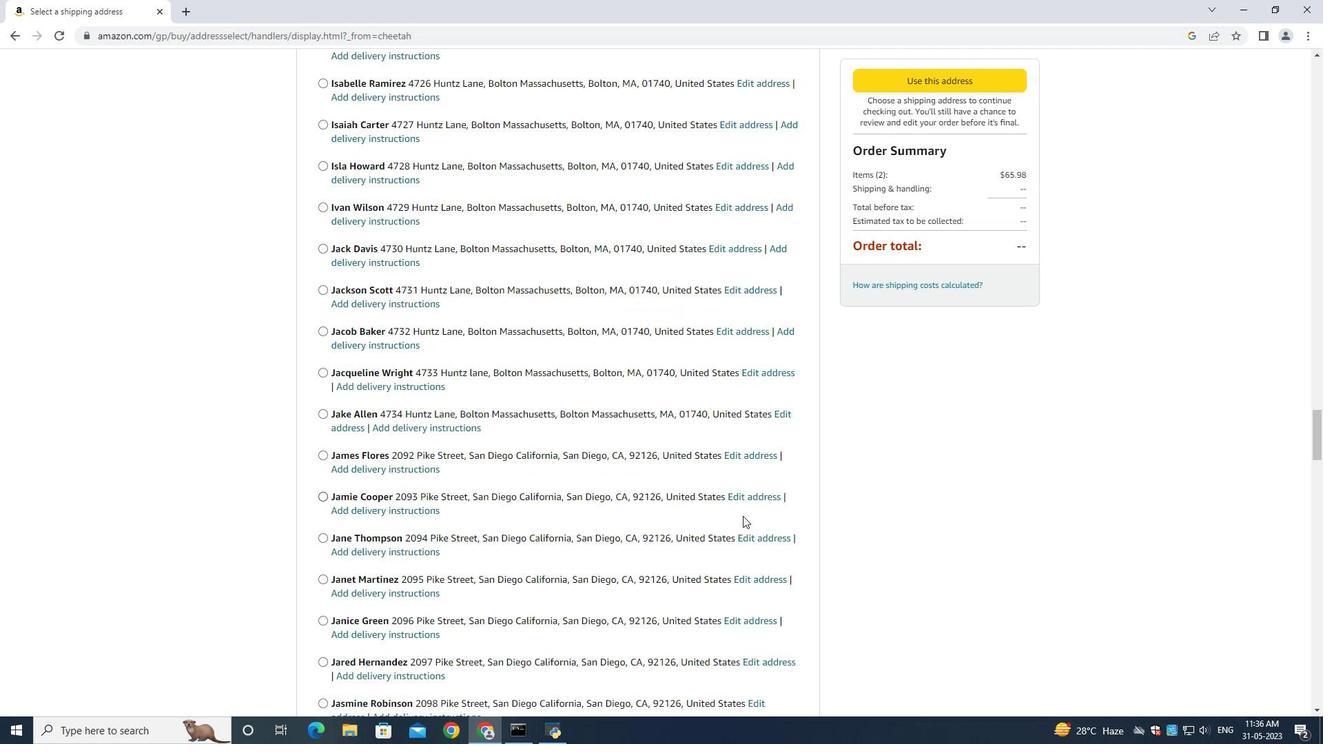 
Action: Mouse scrolled (605, 525) with delta (0, 0)
Screenshot: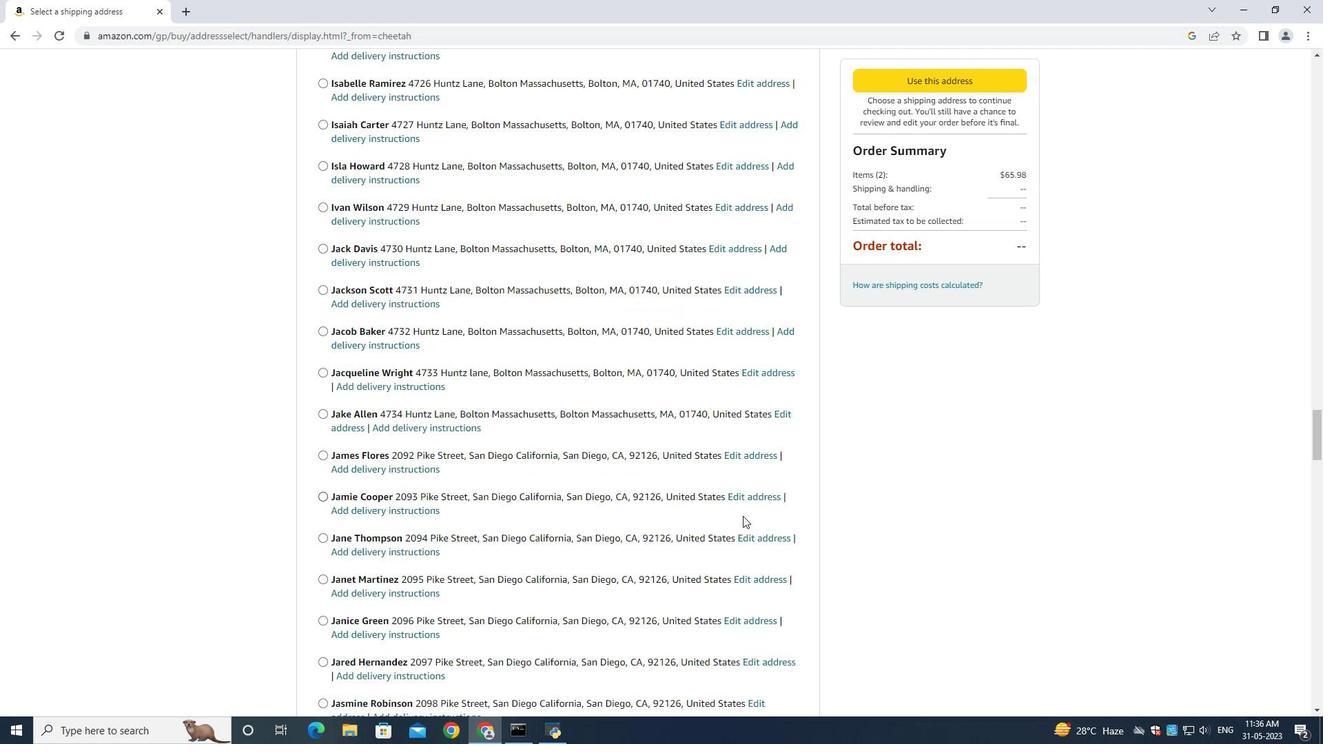 
Action: Mouse moved to (692, 523)
Screenshot: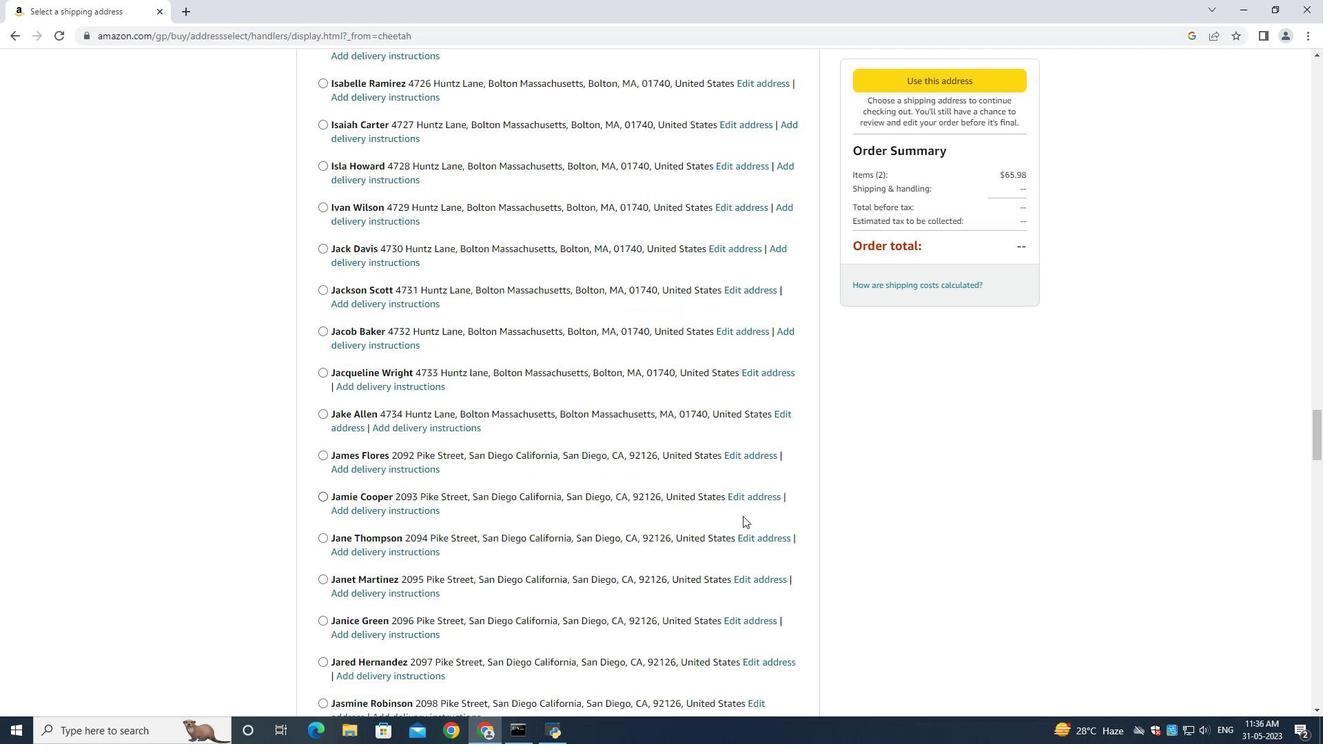 
Action: Mouse scrolled (692, 521) with delta (0, 0)
Screenshot: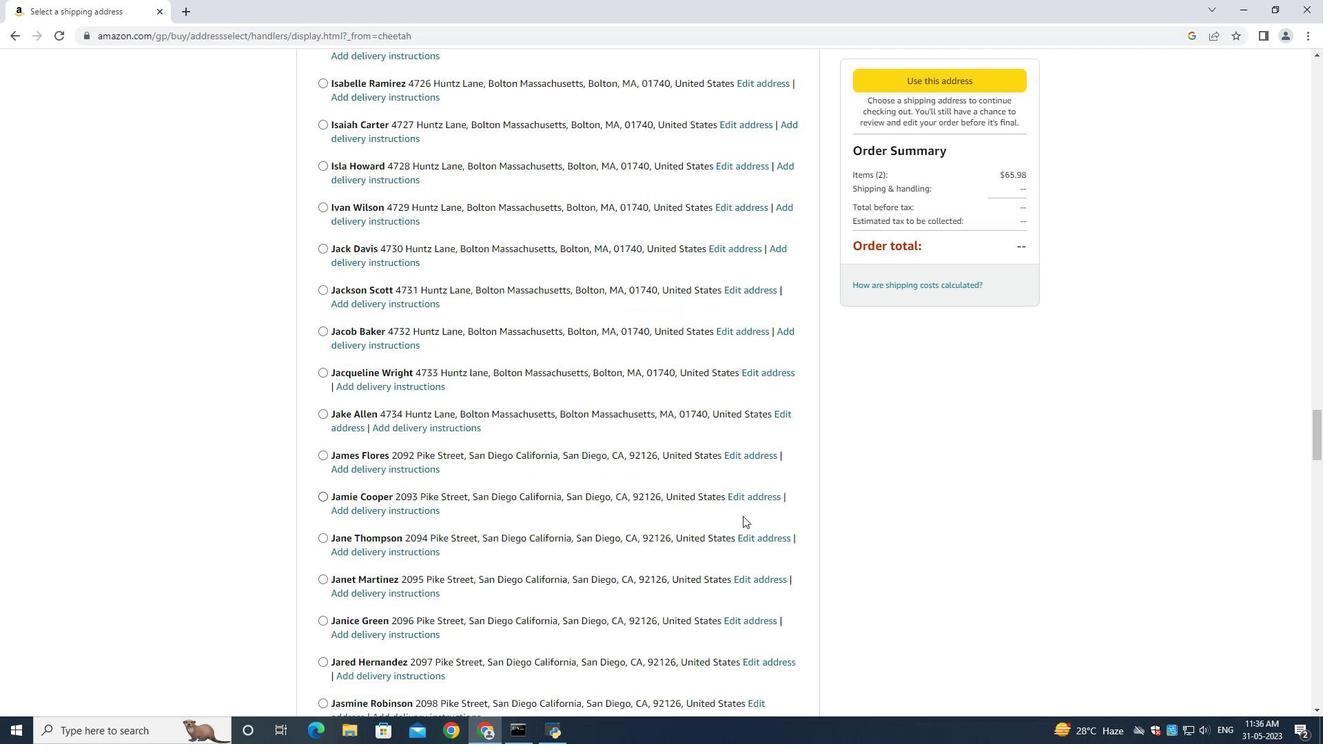
Action: Mouse moved to (693, 523)
Screenshot: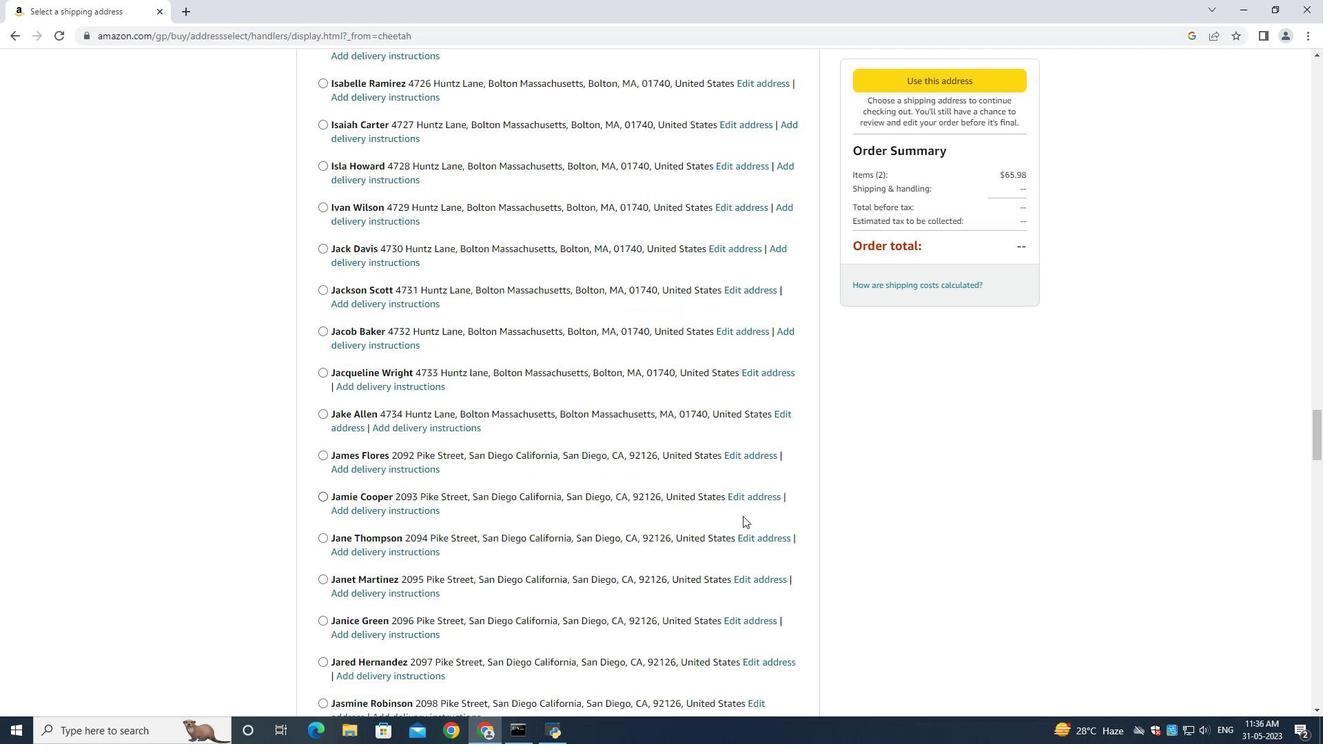 
Action: Mouse scrolled (692, 522) with delta (0, 0)
Screenshot: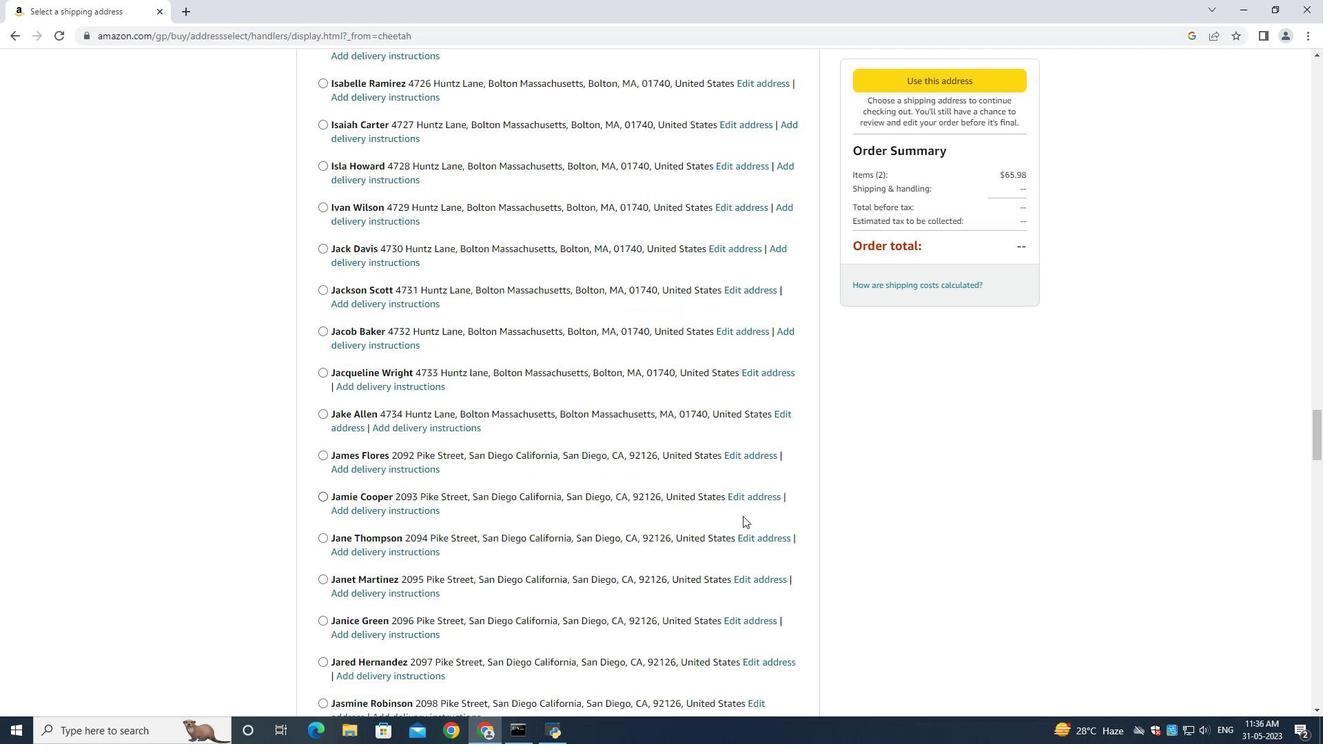 
Action: Mouse scrolled (693, 522) with delta (0, 0)
Screenshot: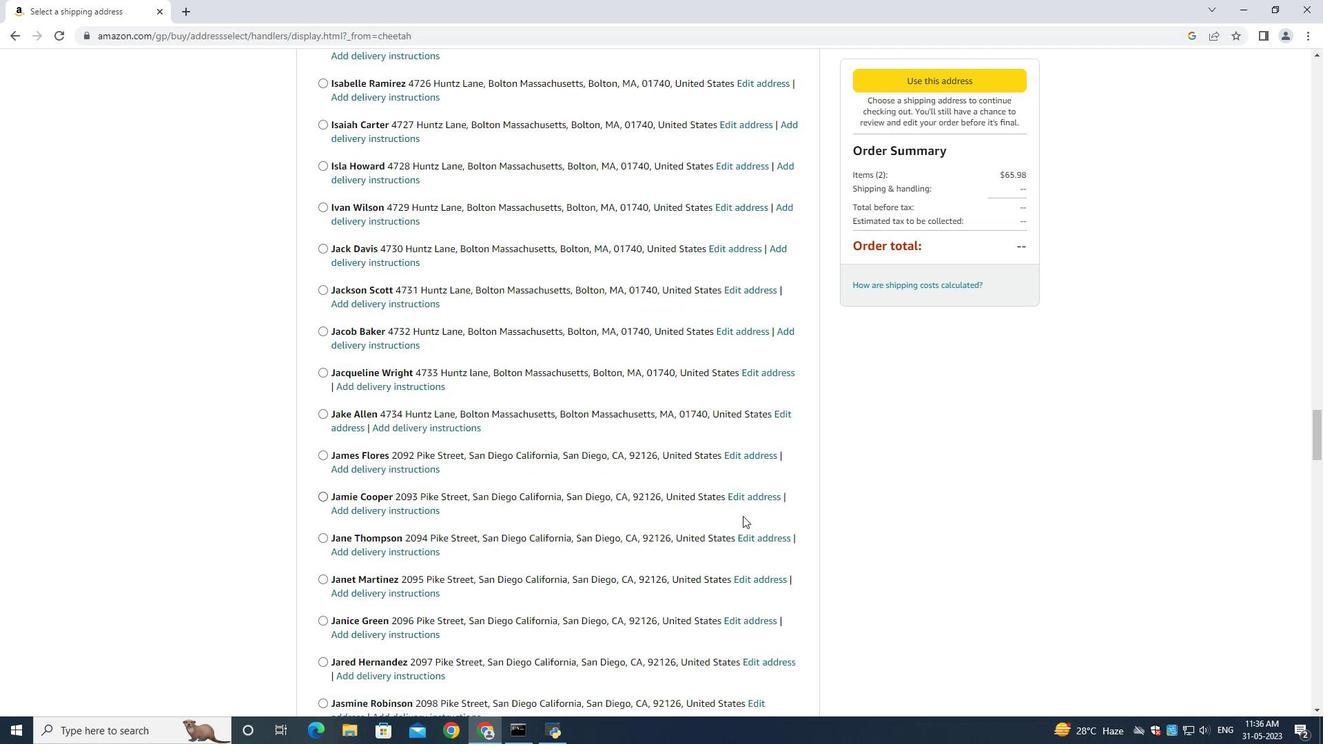 
Action: Mouse scrolled (693, 522) with delta (0, 0)
Screenshot: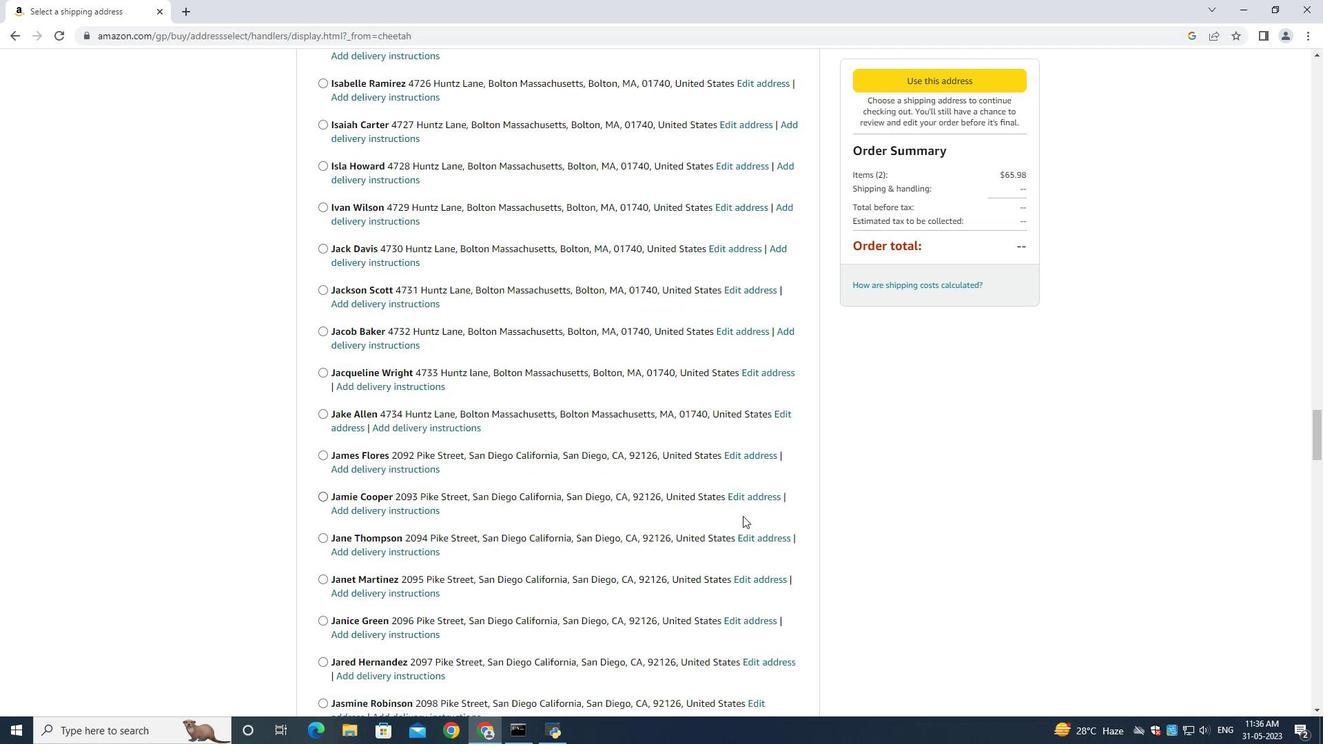
Action: Mouse scrolled (693, 522) with delta (0, 0)
Screenshot: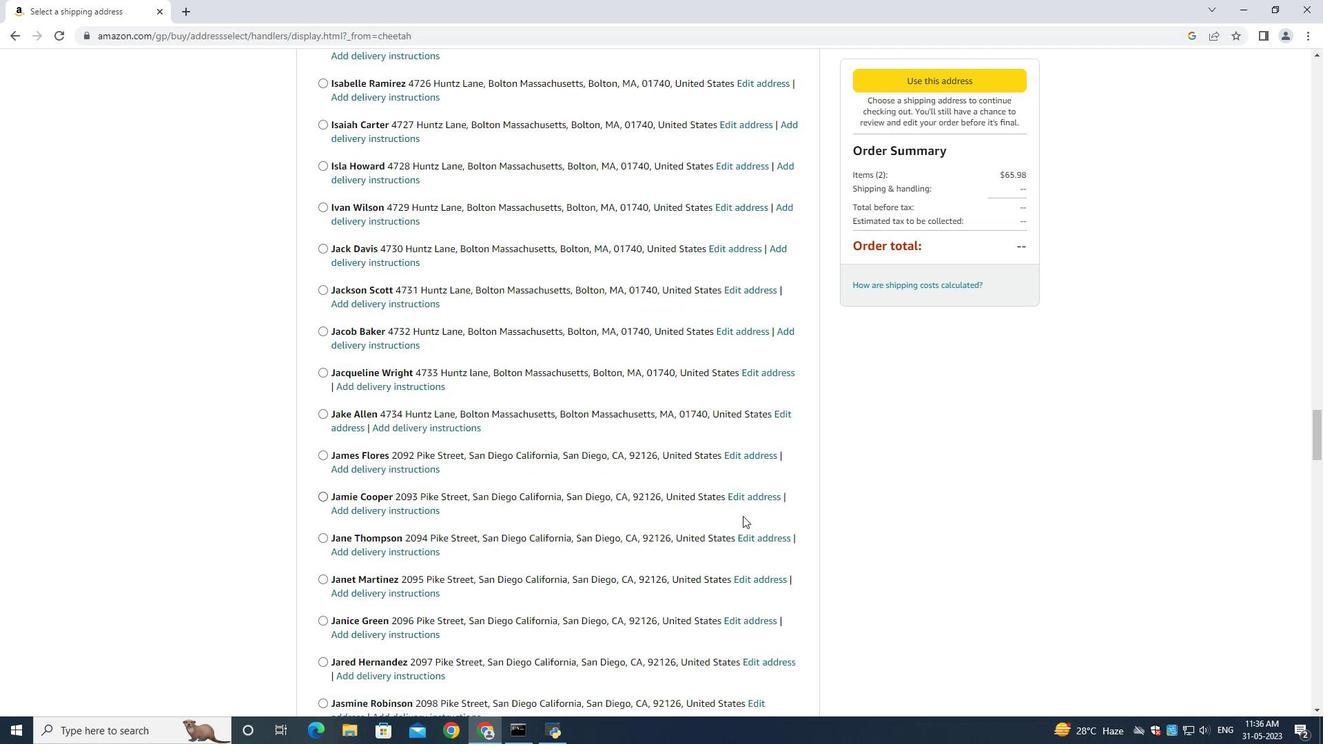 
Action: Mouse moved to (512, 507)
Screenshot: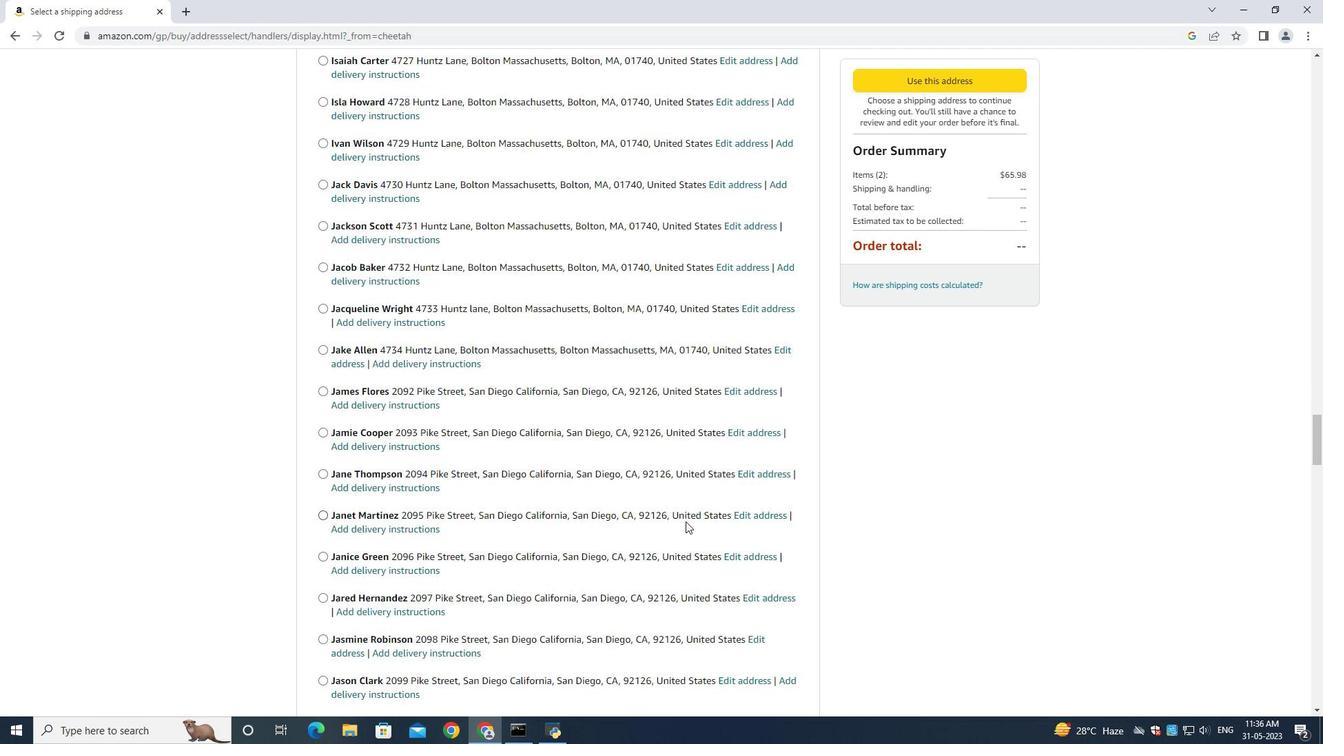 
Action: Mouse scrolled (512, 506) with delta (0, 0)
Screenshot: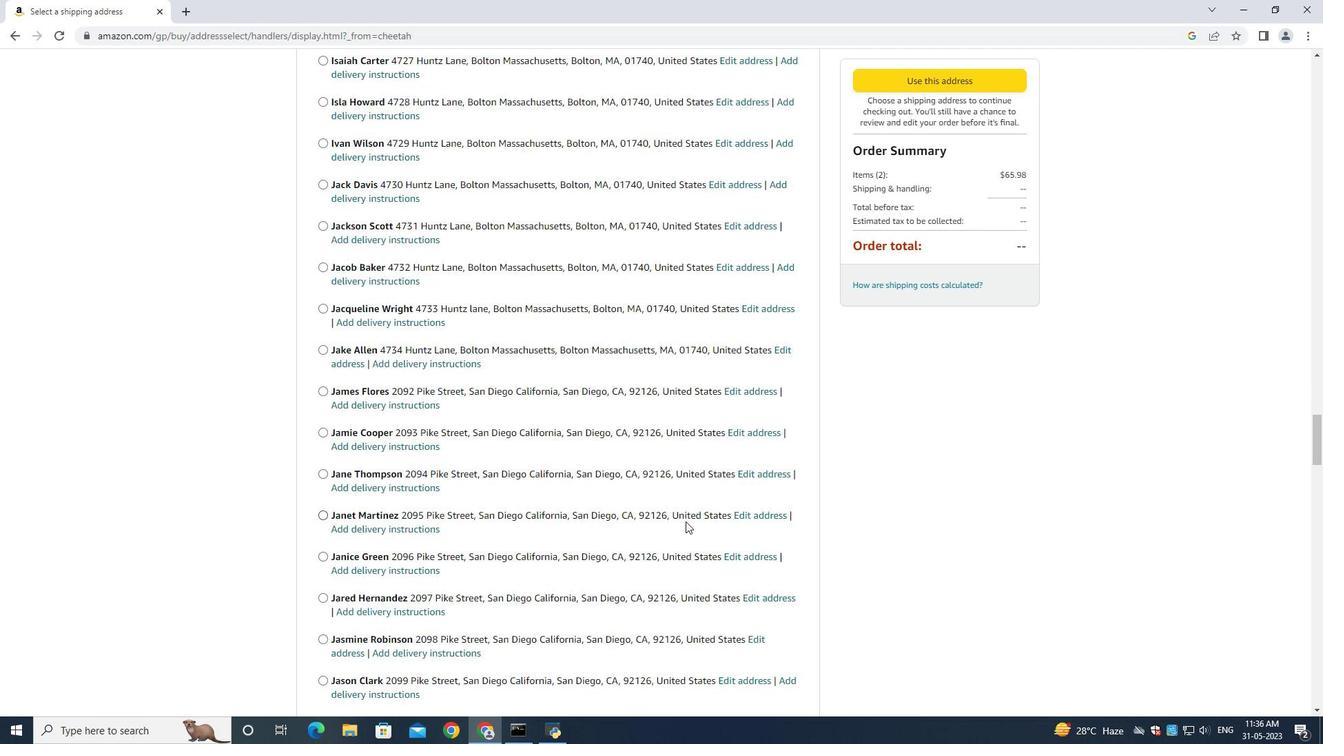 
Action: Mouse moved to (526, 515)
Screenshot: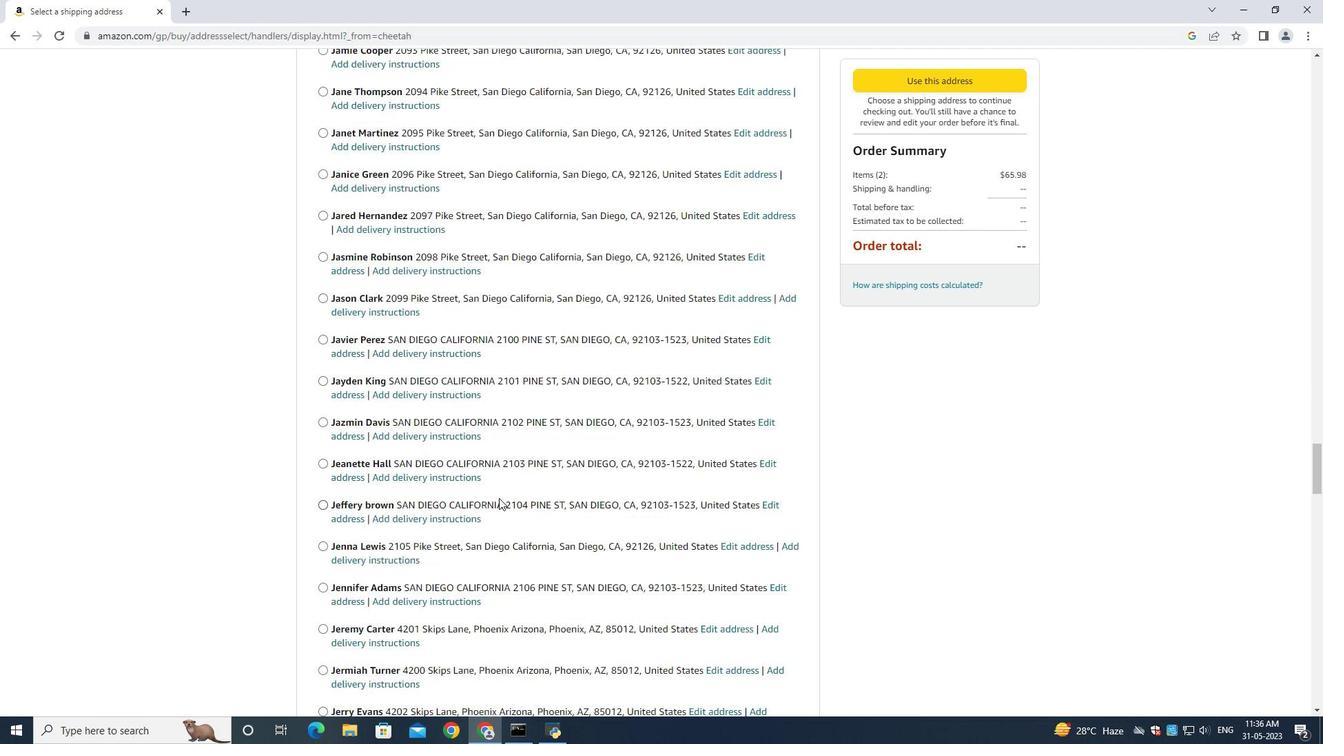 
Action: Mouse scrolled (520, 512) with delta (0, 0)
Screenshot: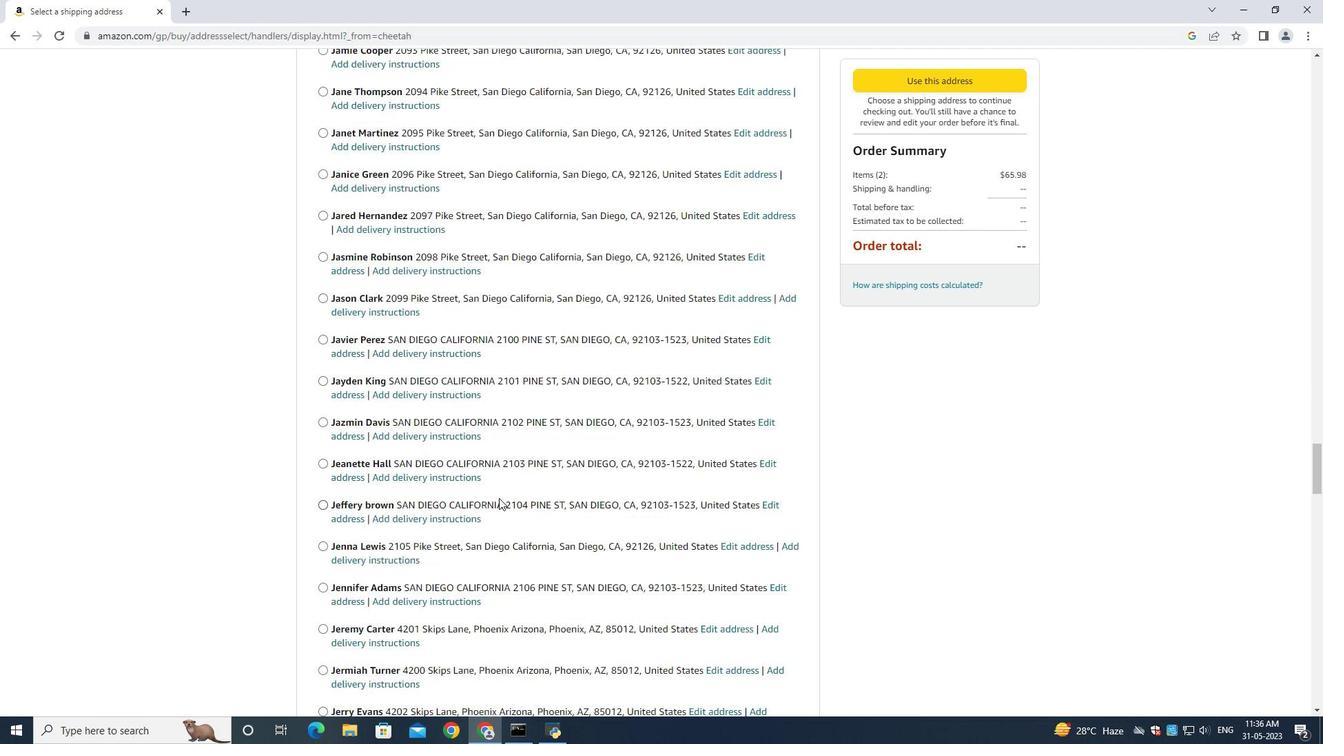 
Action: Mouse moved to (527, 515)
Screenshot: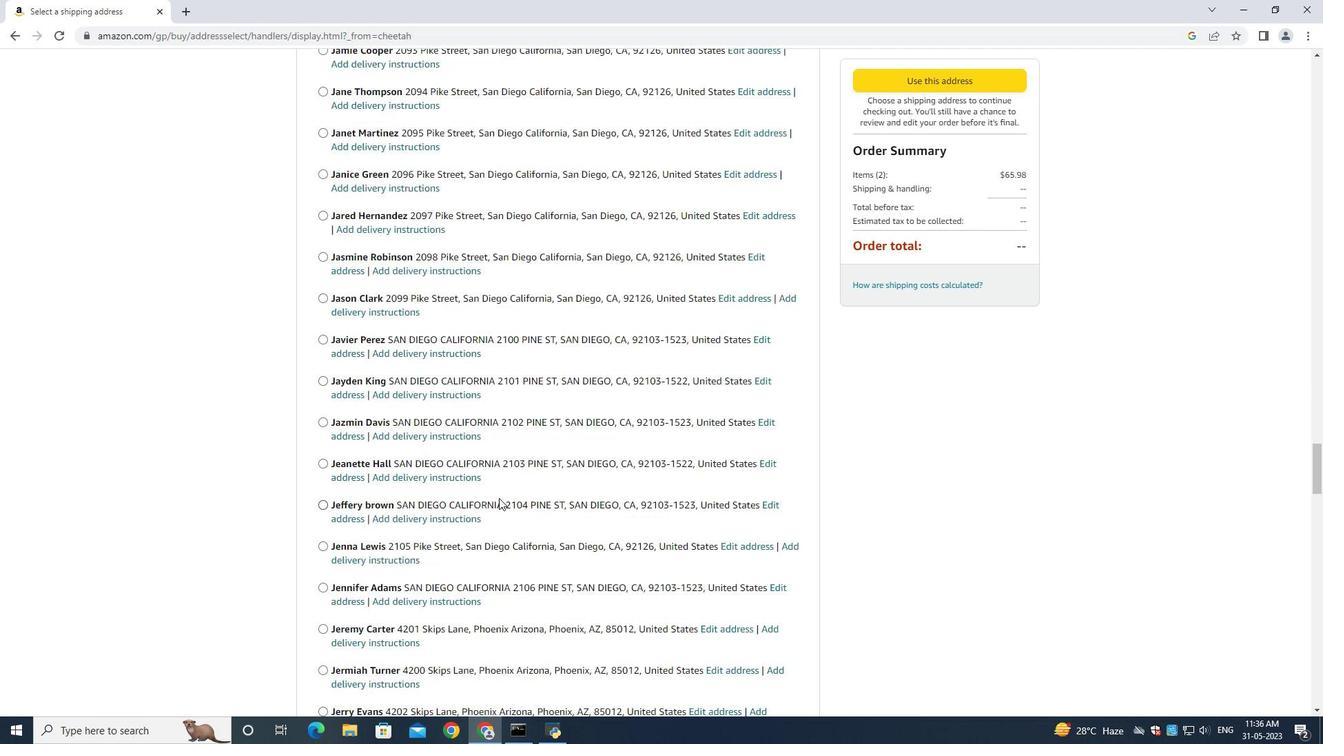 
Action: Mouse scrolled (522, 514) with delta (0, 0)
Screenshot: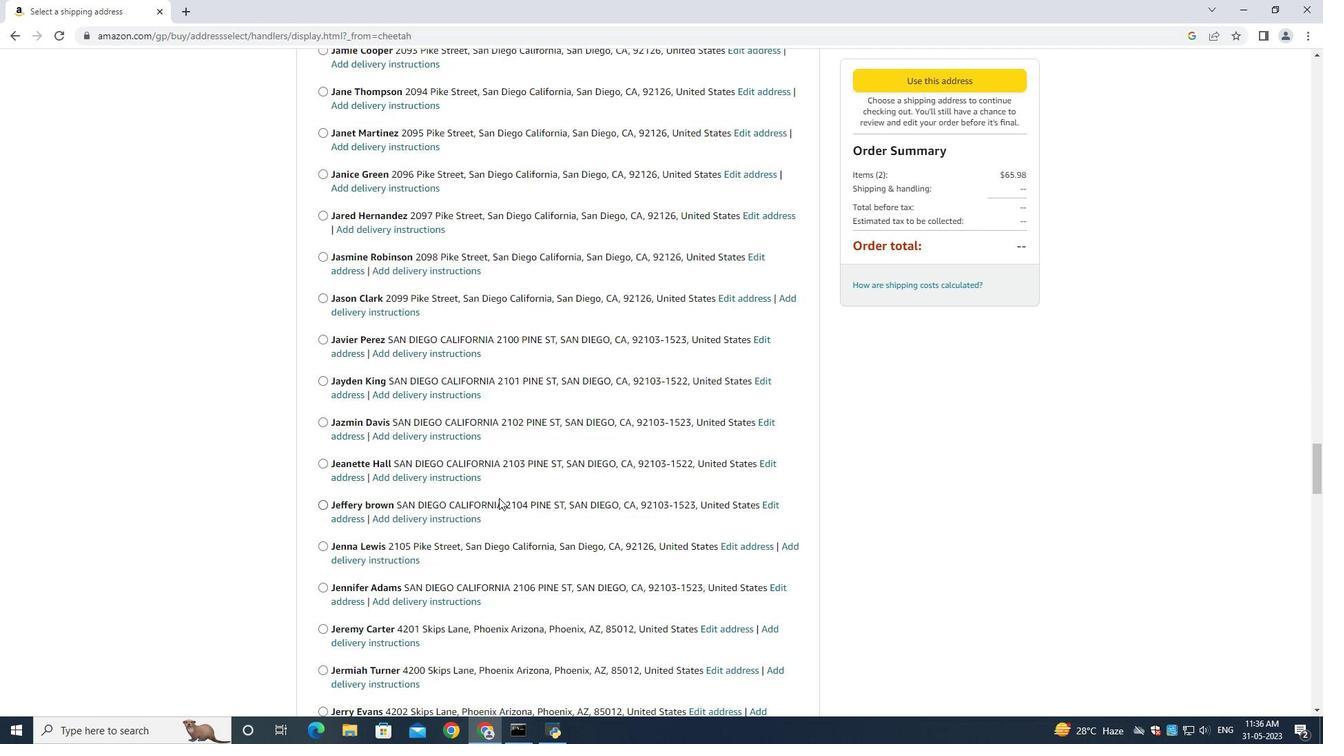 
Action: Mouse moved to (528, 515)
Screenshot: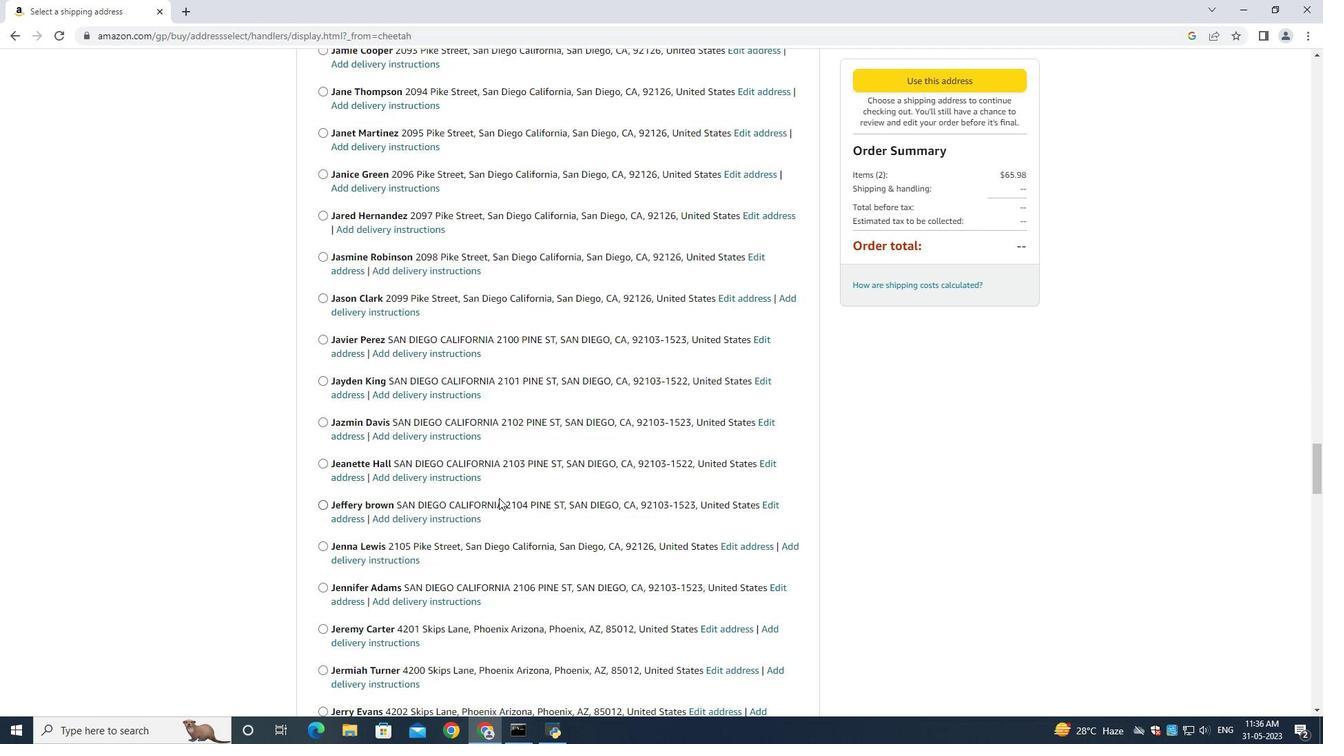 
Action: Mouse scrolled (525, 514) with delta (0, 0)
Screenshot: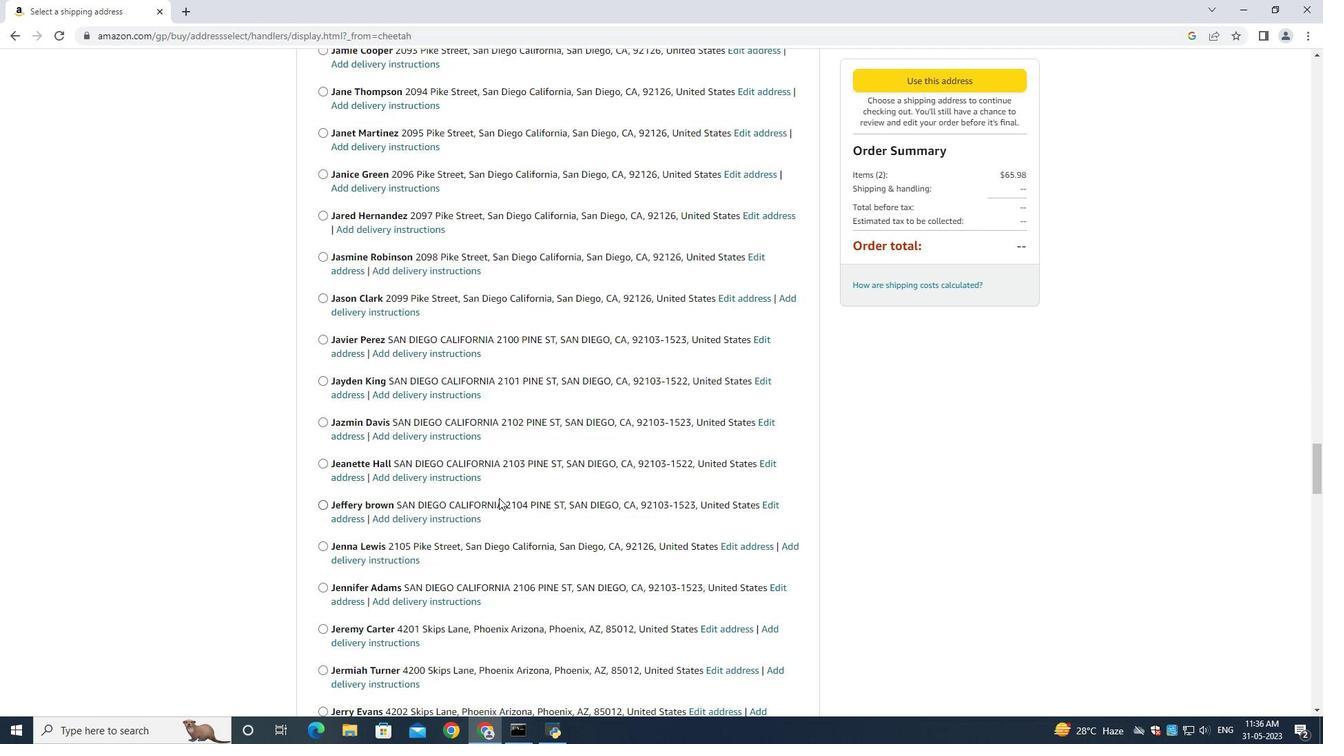 
Action: Mouse moved to (529, 514)
Screenshot: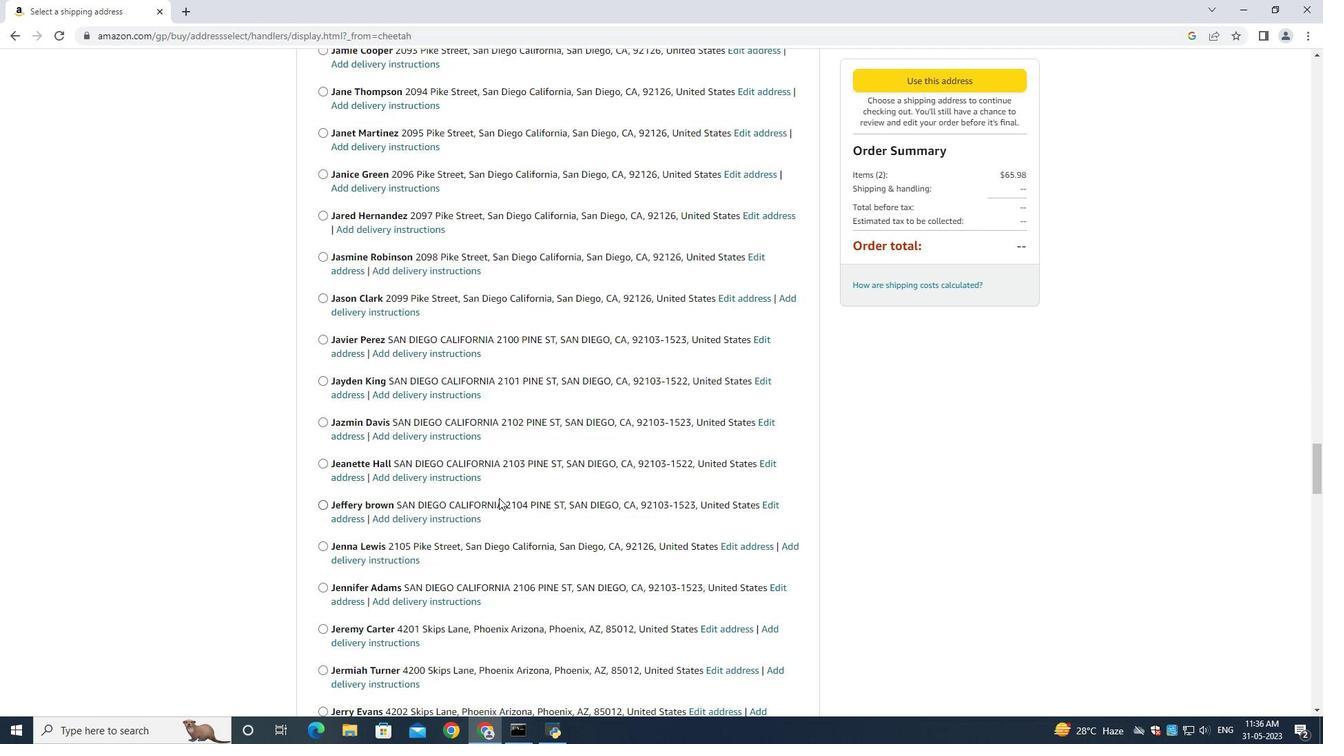 
Action: Mouse scrolled (526, 514) with delta (0, 0)
Screenshot: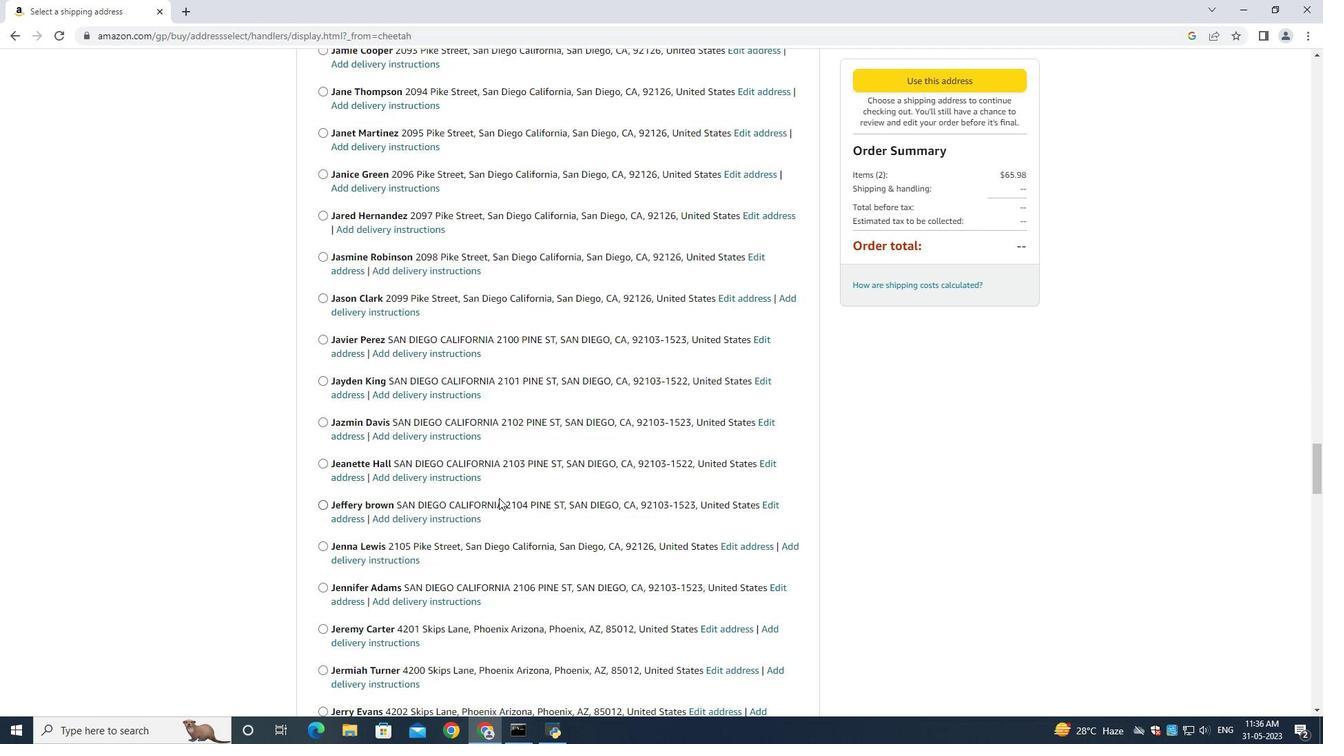 
Action: Mouse moved to (529, 514)
Screenshot: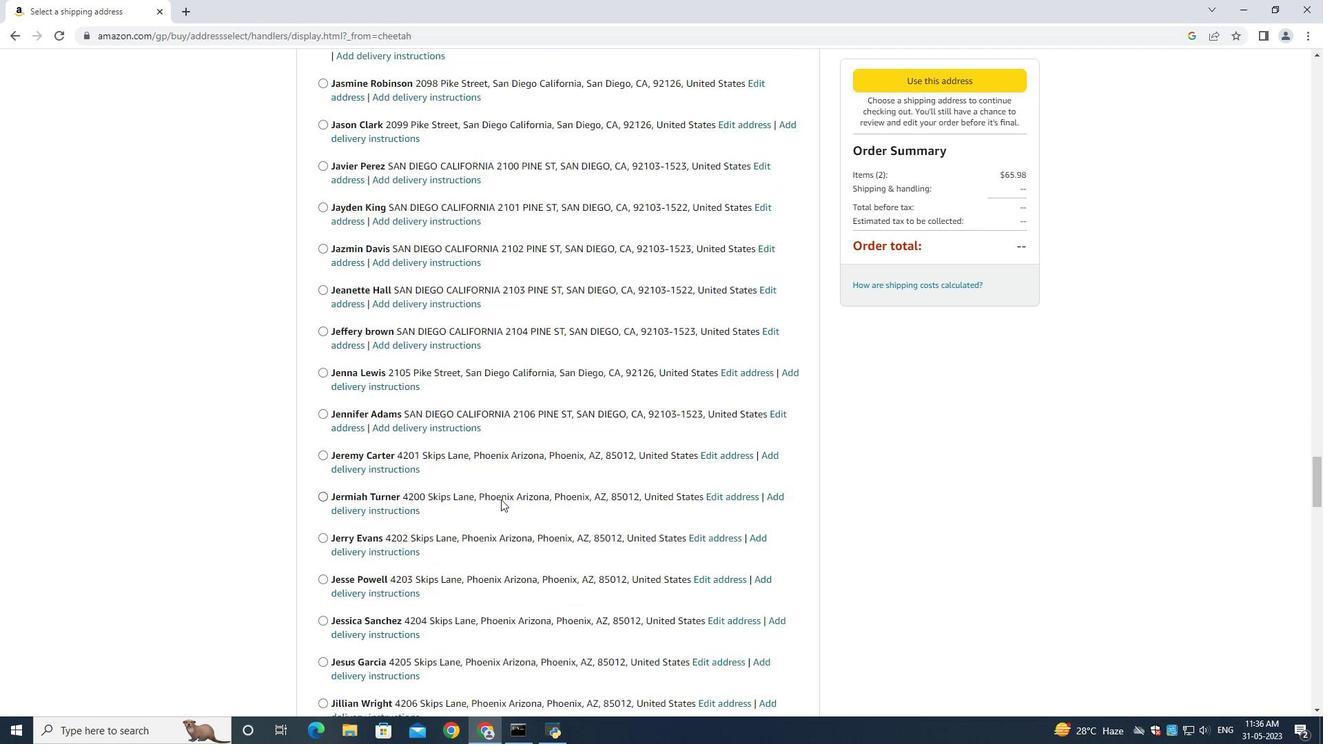 
Action: Mouse scrolled (528, 514) with delta (0, 0)
Screenshot: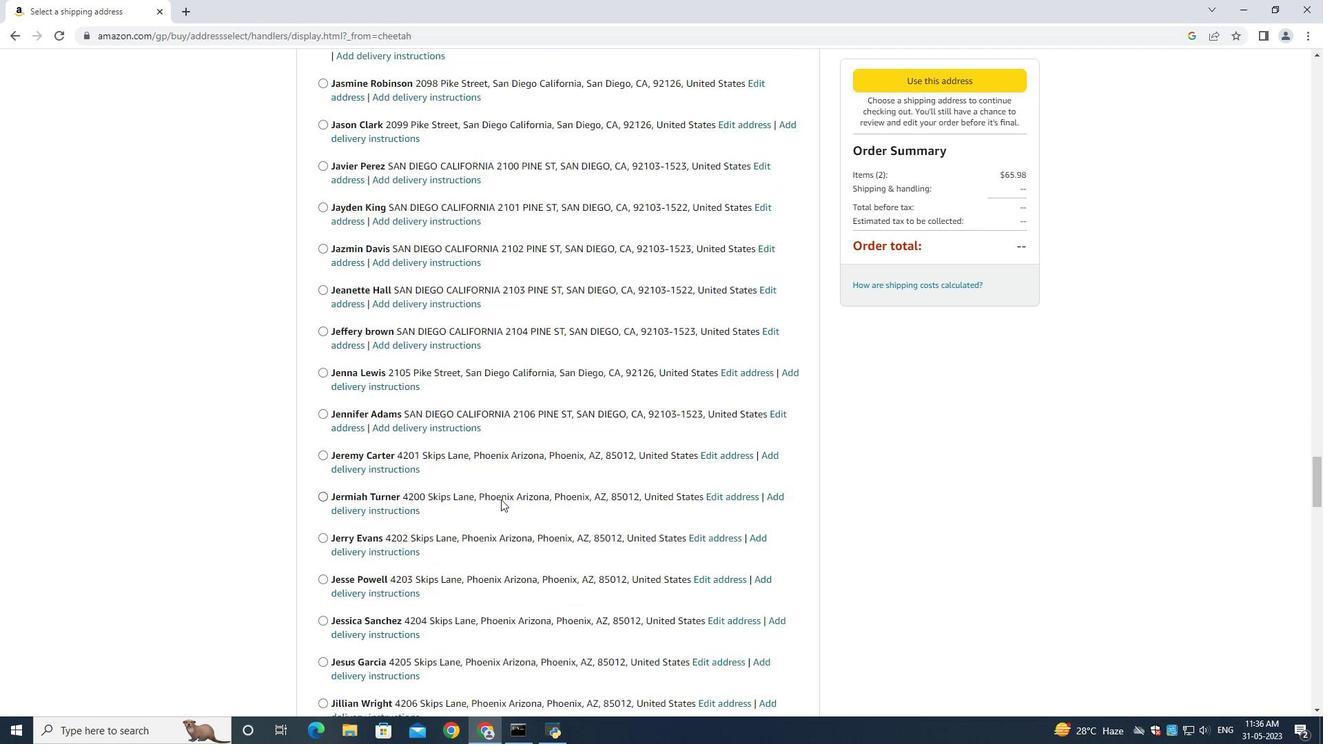 
Action: Mouse moved to (495, 503)
Screenshot: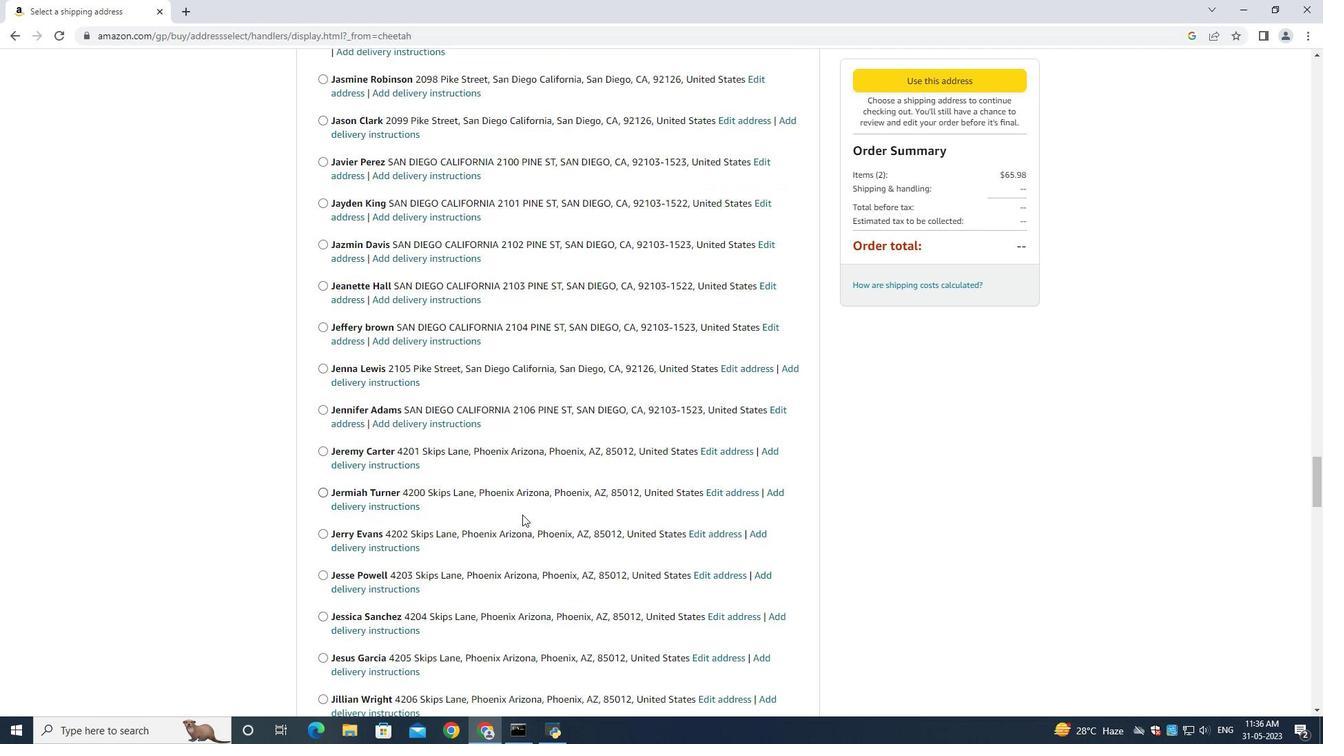 
Action: Mouse scrolled (495, 503) with delta (0, 0)
Screenshot: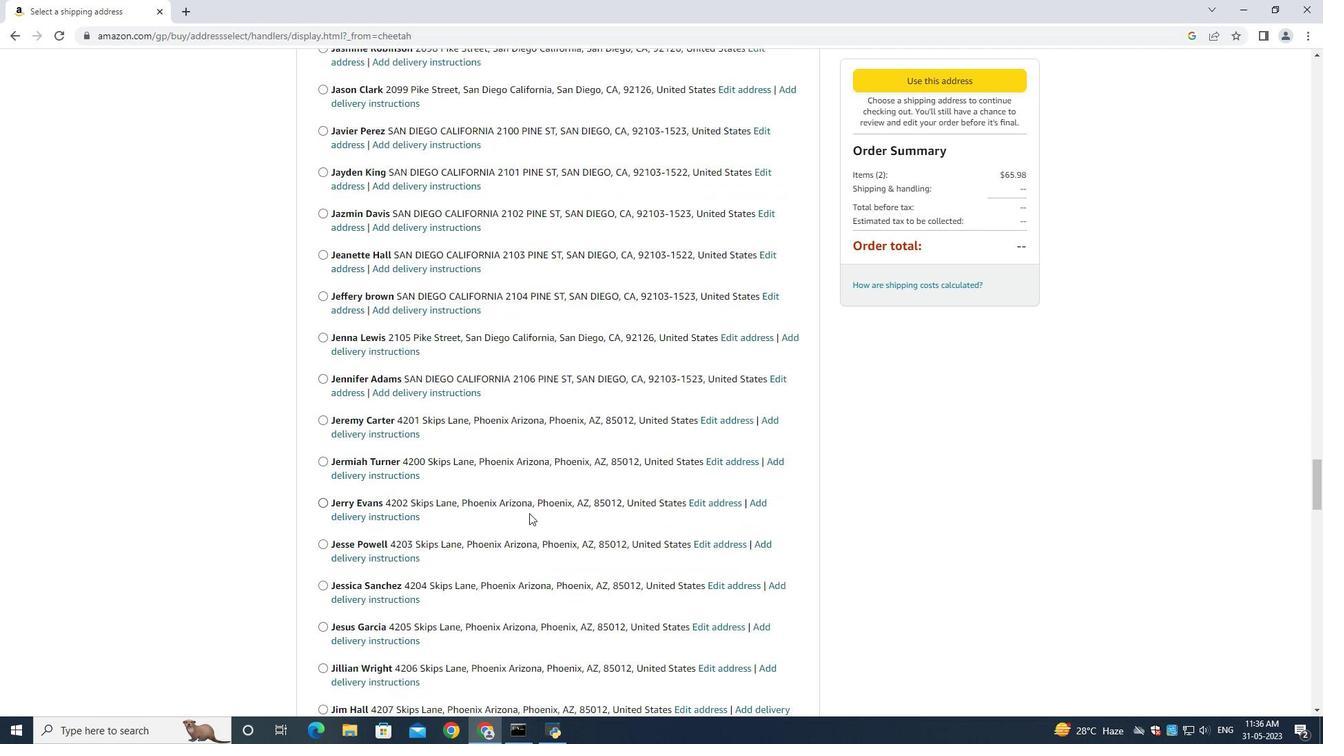 
Action: Mouse moved to (495, 503)
Screenshot: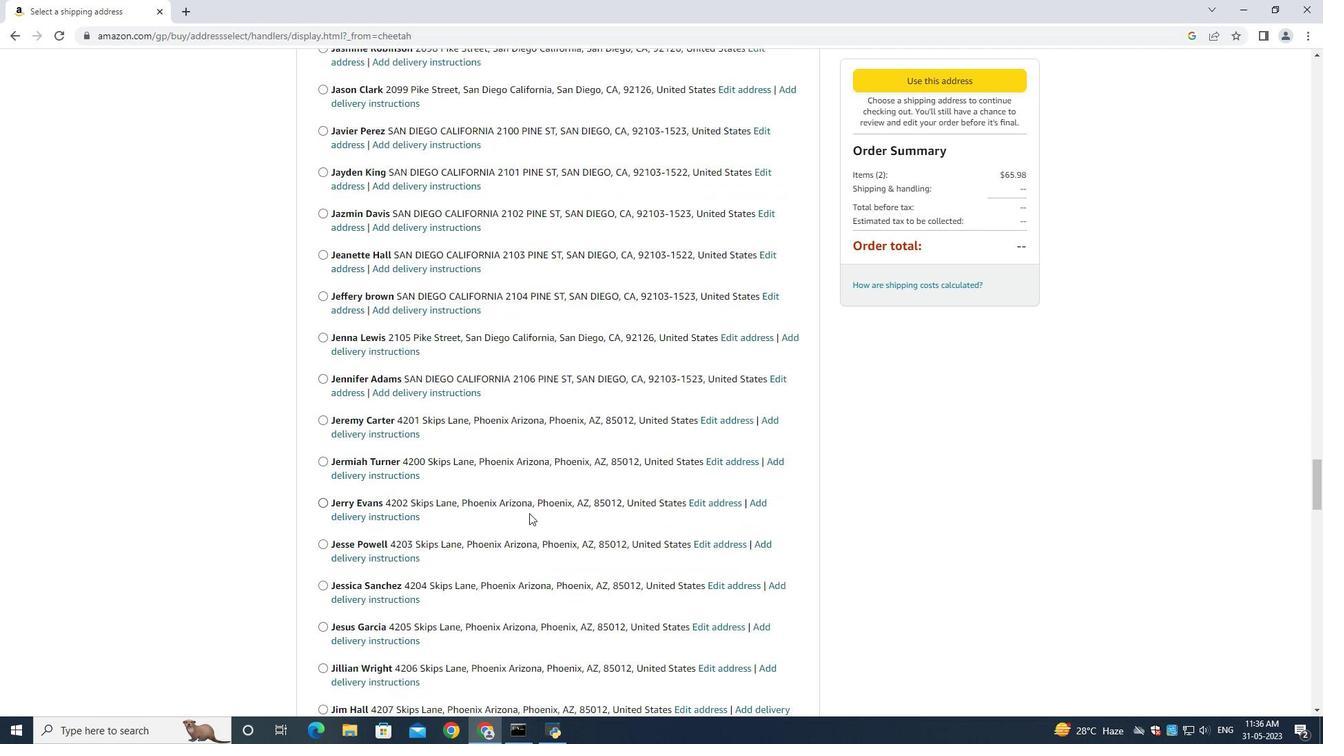 
Action: Mouse scrolled (495, 503) with delta (0, 0)
Screenshot: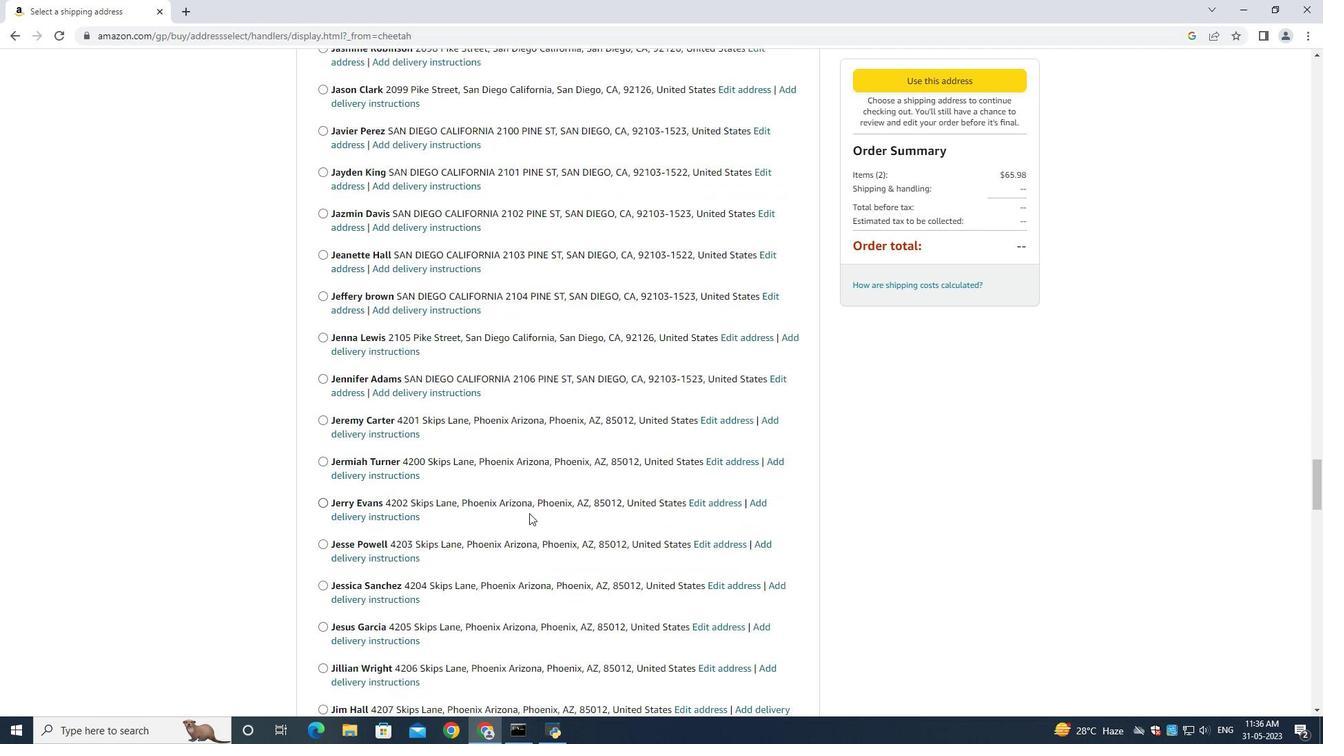 
Action: Mouse scrolled (495, 503) with delta (0, 0)
Screenshot: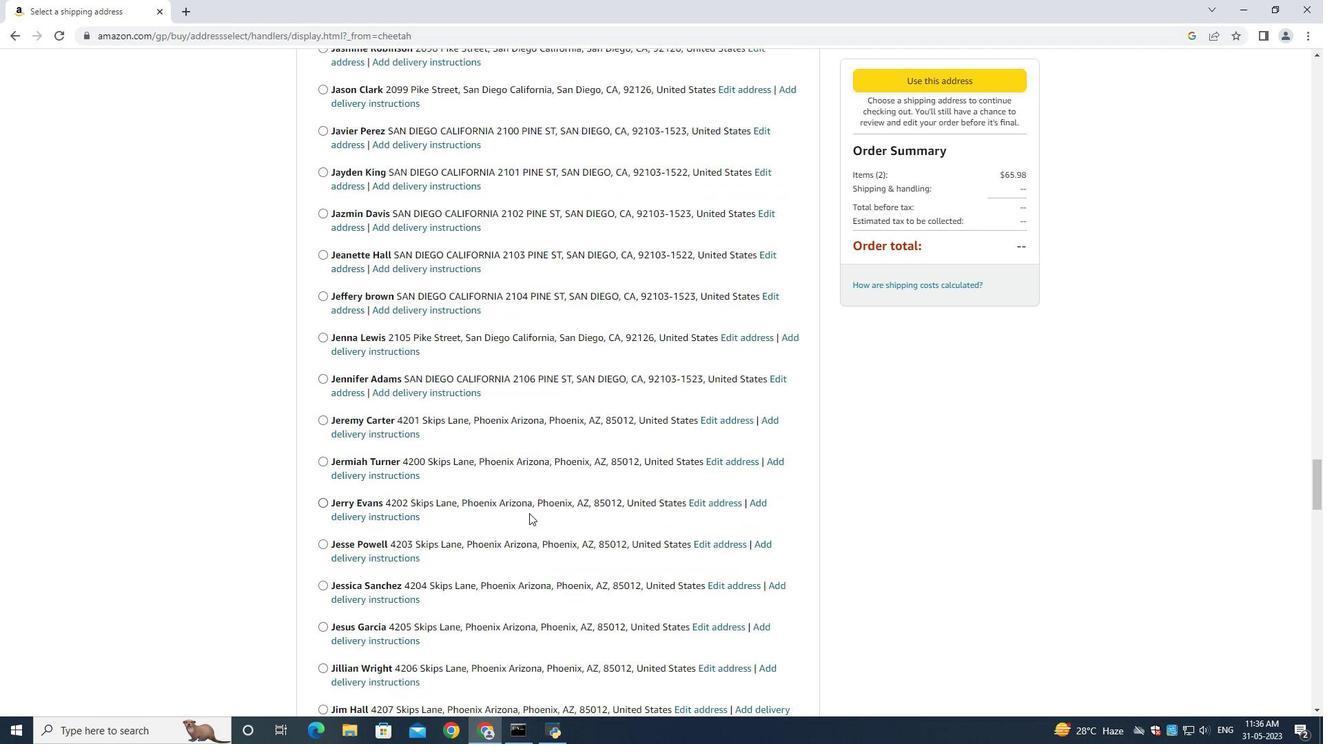 
Action: Mouse scrolled (495, 503) with delta (0, 0)
Screenshot: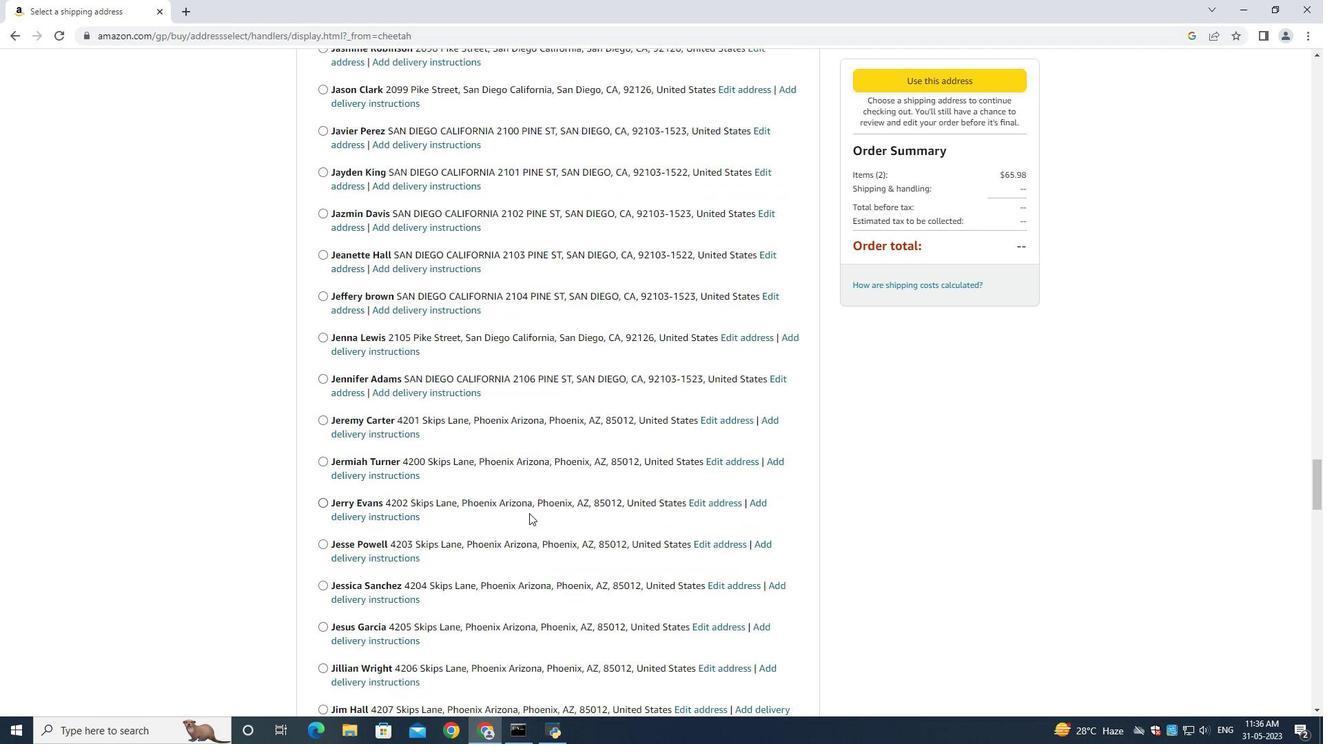 
Action: Mouse moved to (495, 503)
Screenshot: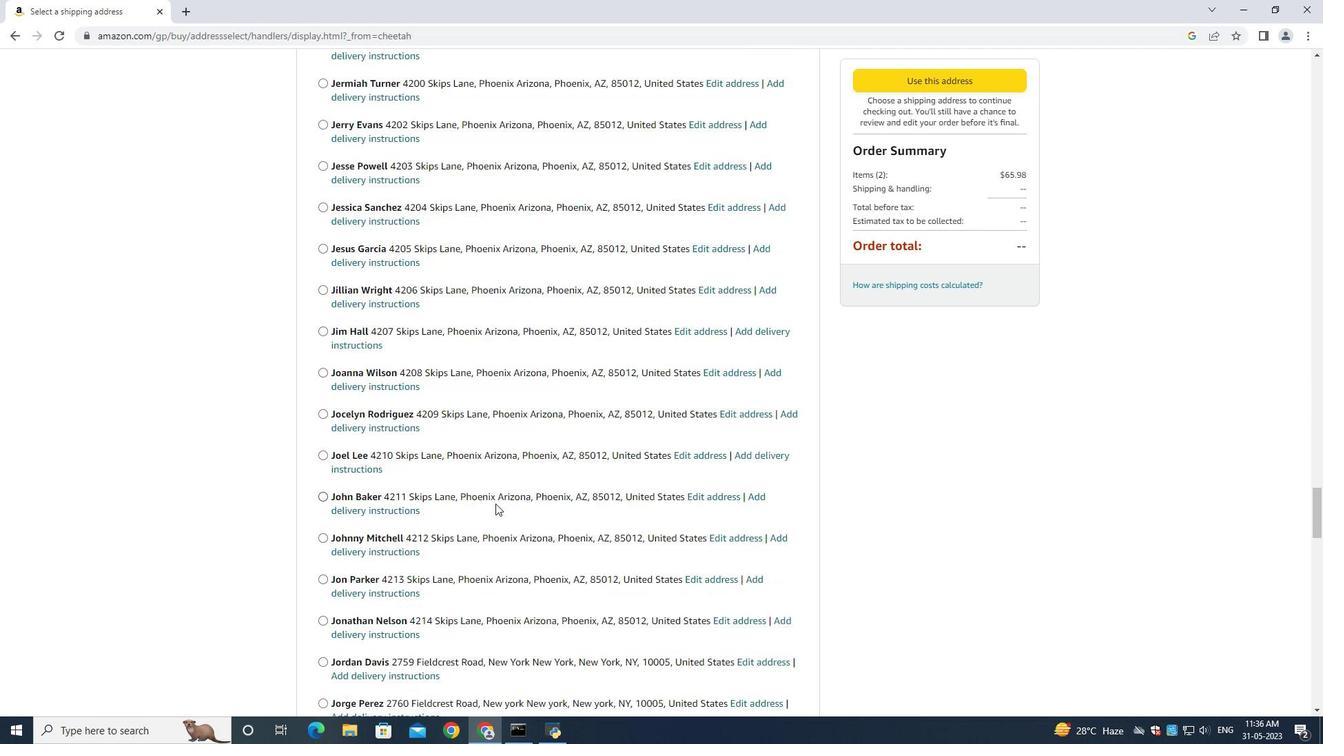 
Action: Mouse scrolled (495, 503) with delta (0, 0)
Screenshot: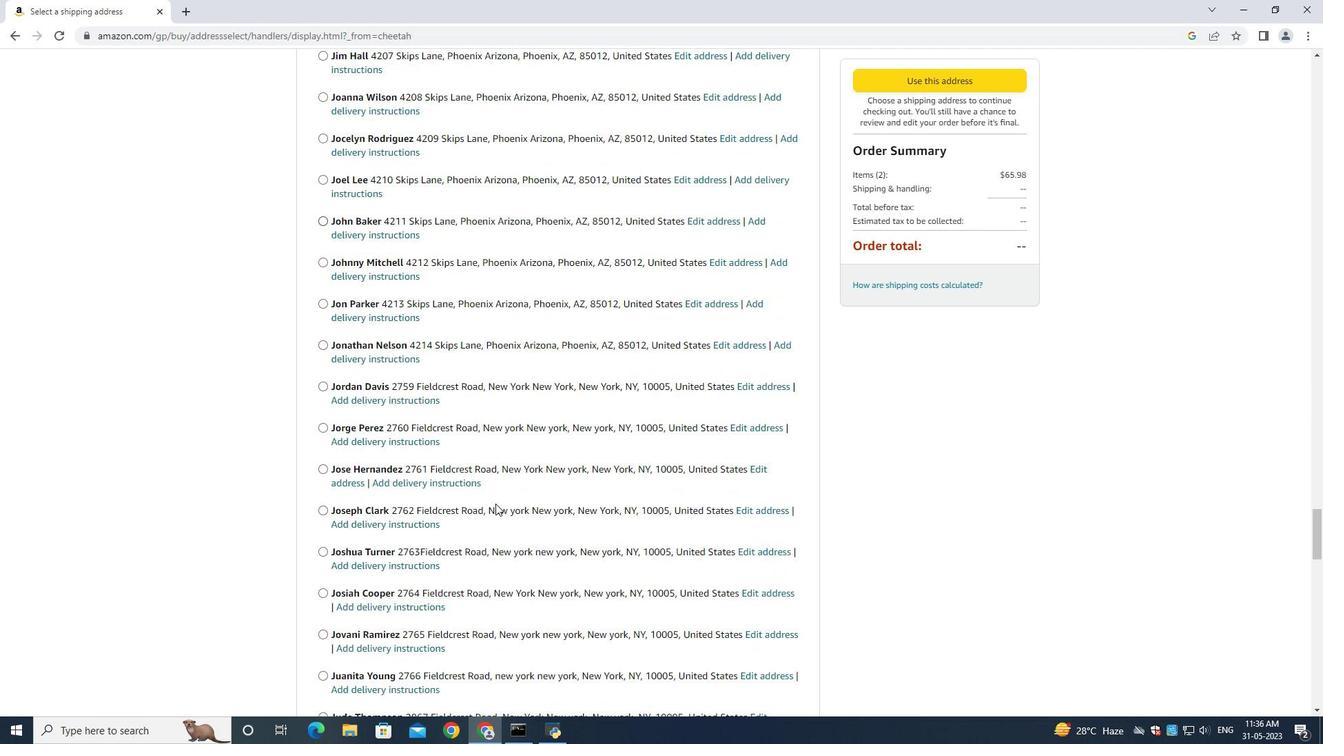
Action: Mouse moved to (495, 503)
Screenshot: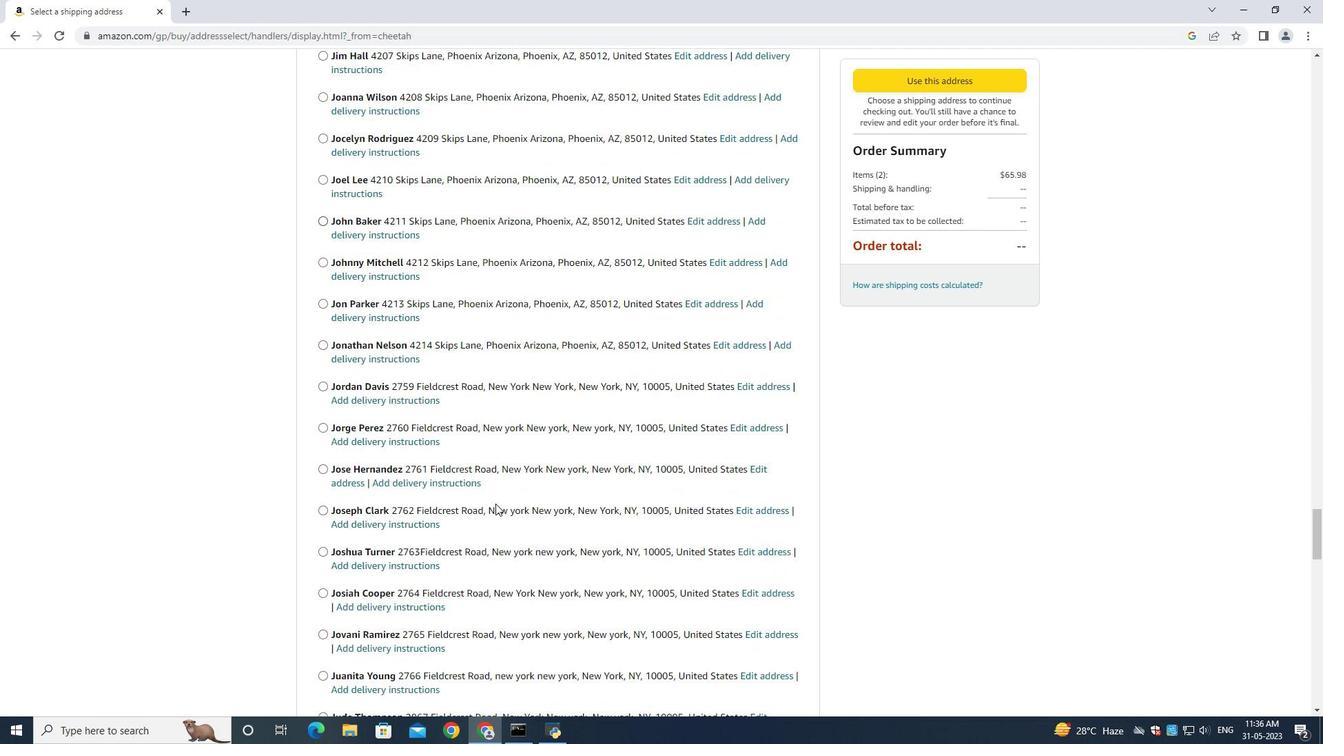 
Action: Mouse scrolled (495, 503) with delta (0, 0)
Screenshot: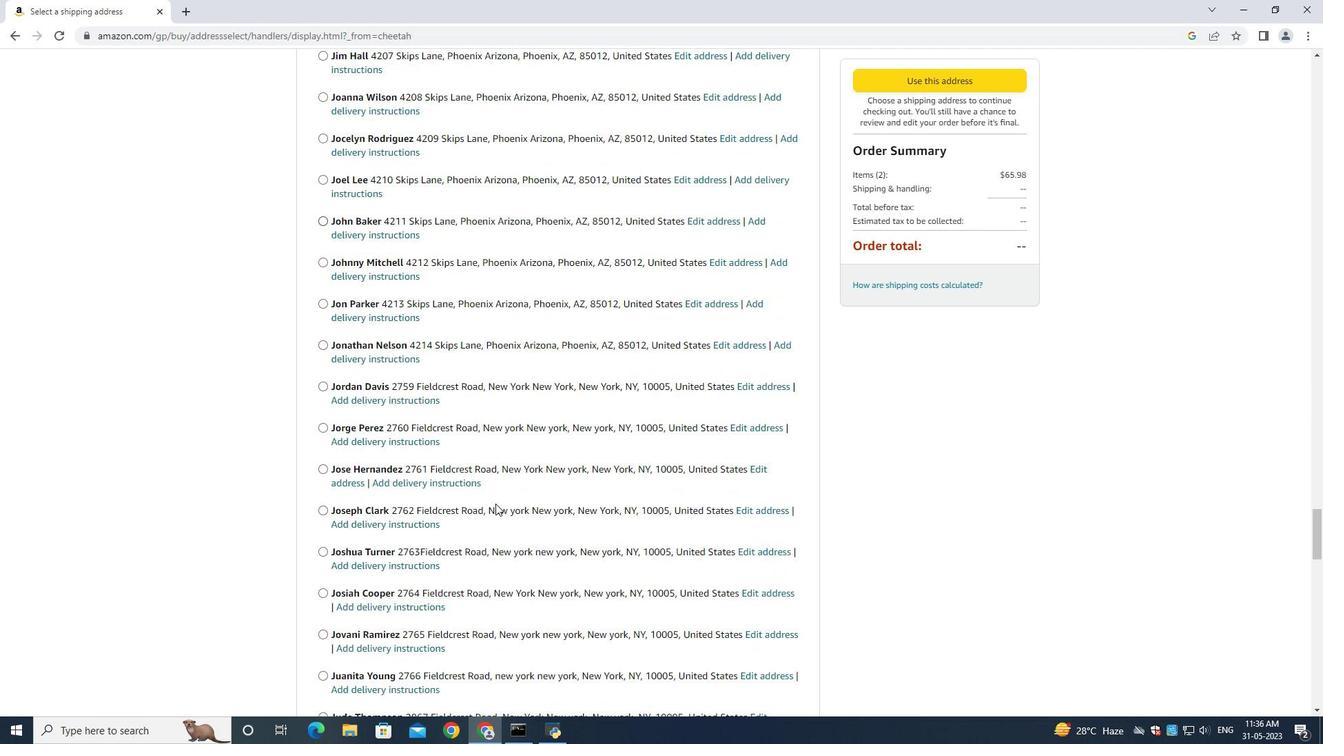 
Action: Mouse scrolled (495, 503) with delta (0, 0)
Screenshot: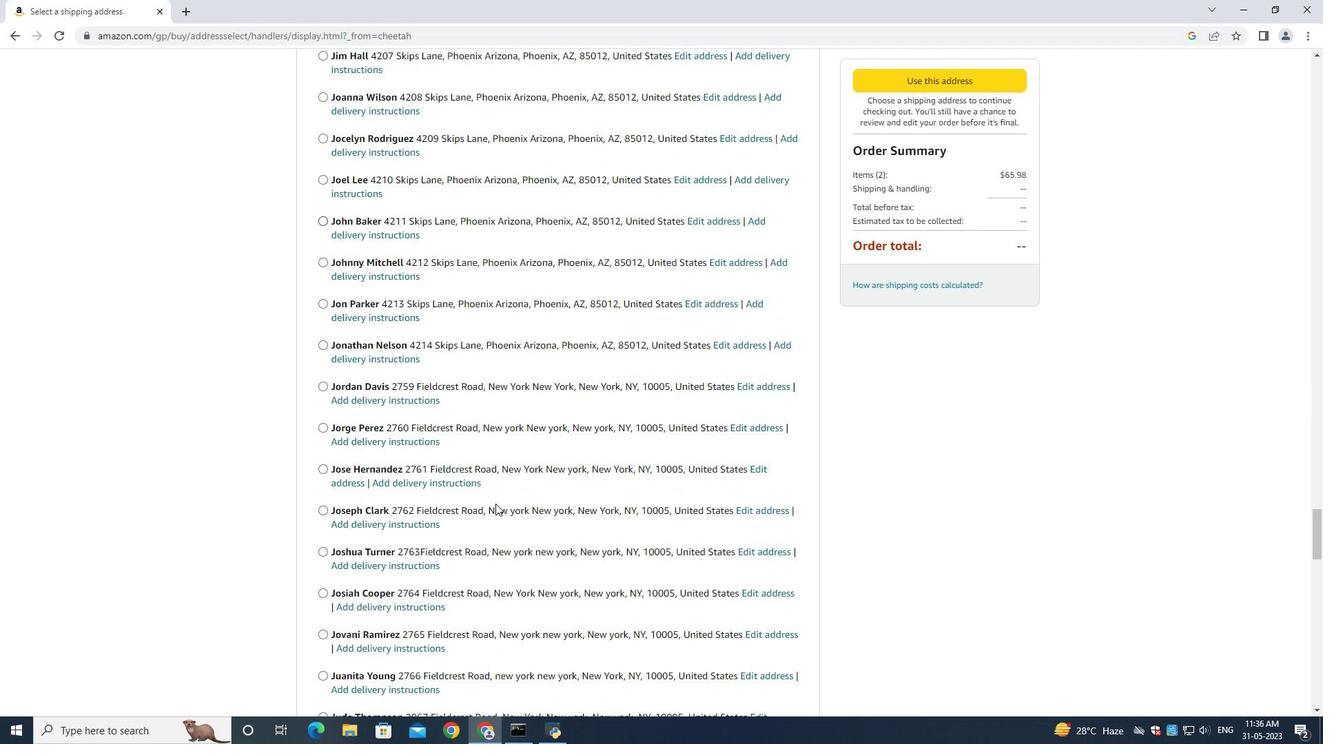 
Action: Mouse scrolled (495, 503) with delta (0, 0)
Screenshot: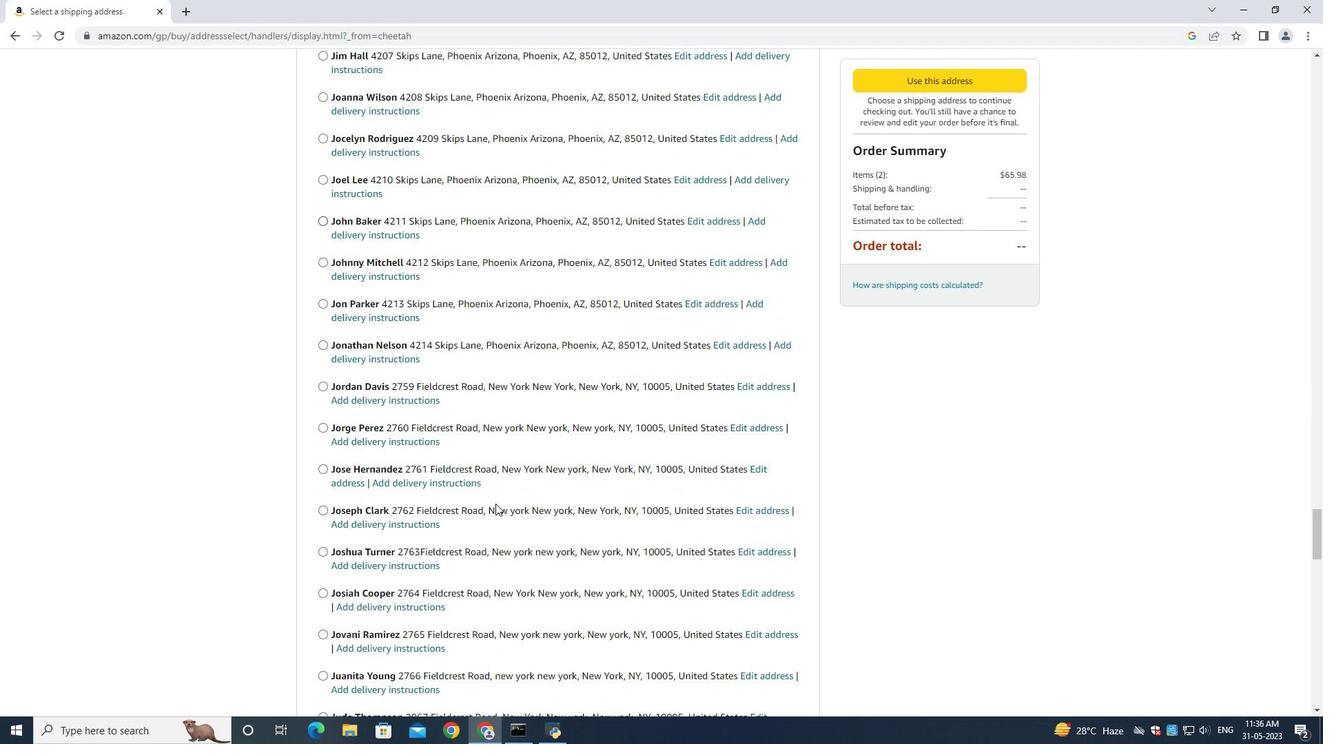 
Action: Mouse scrolled (495, 503) with delta (0, 0)
Screenshot: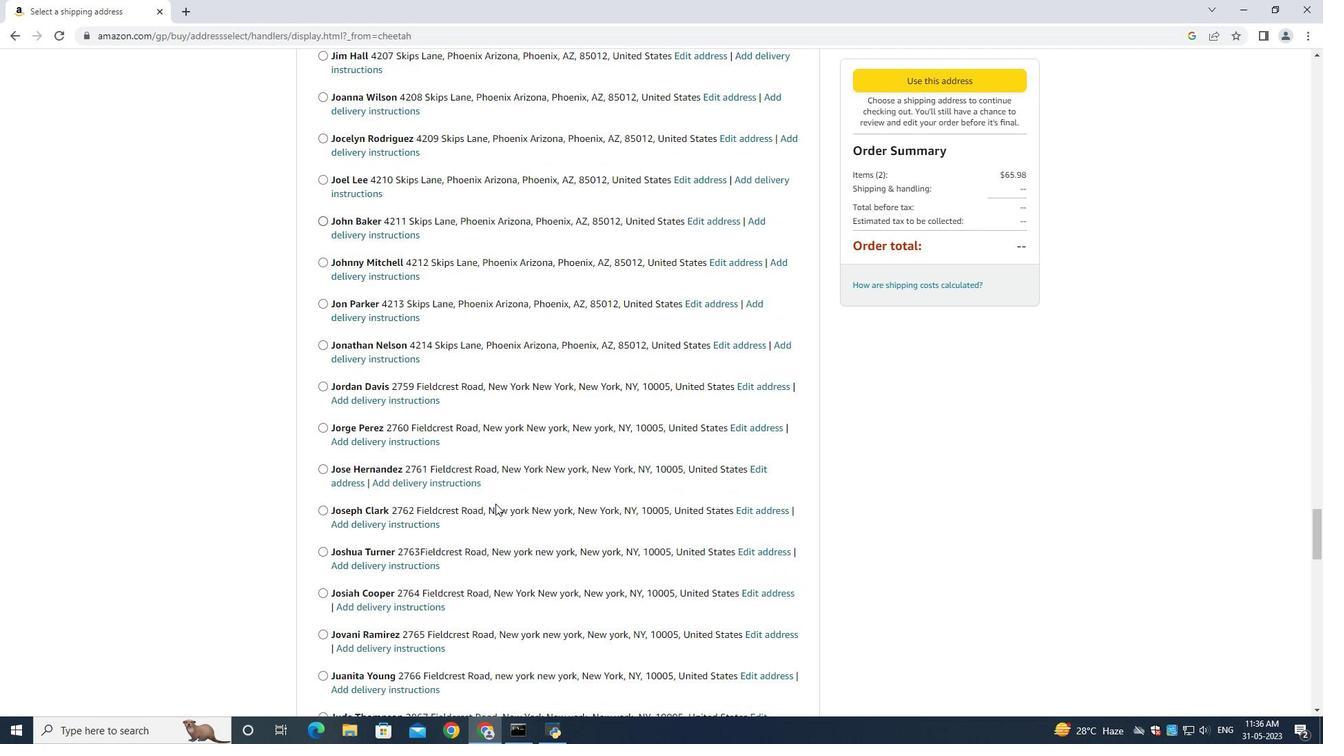 
Action: Mouse moved to (499, 485)
Screenshot: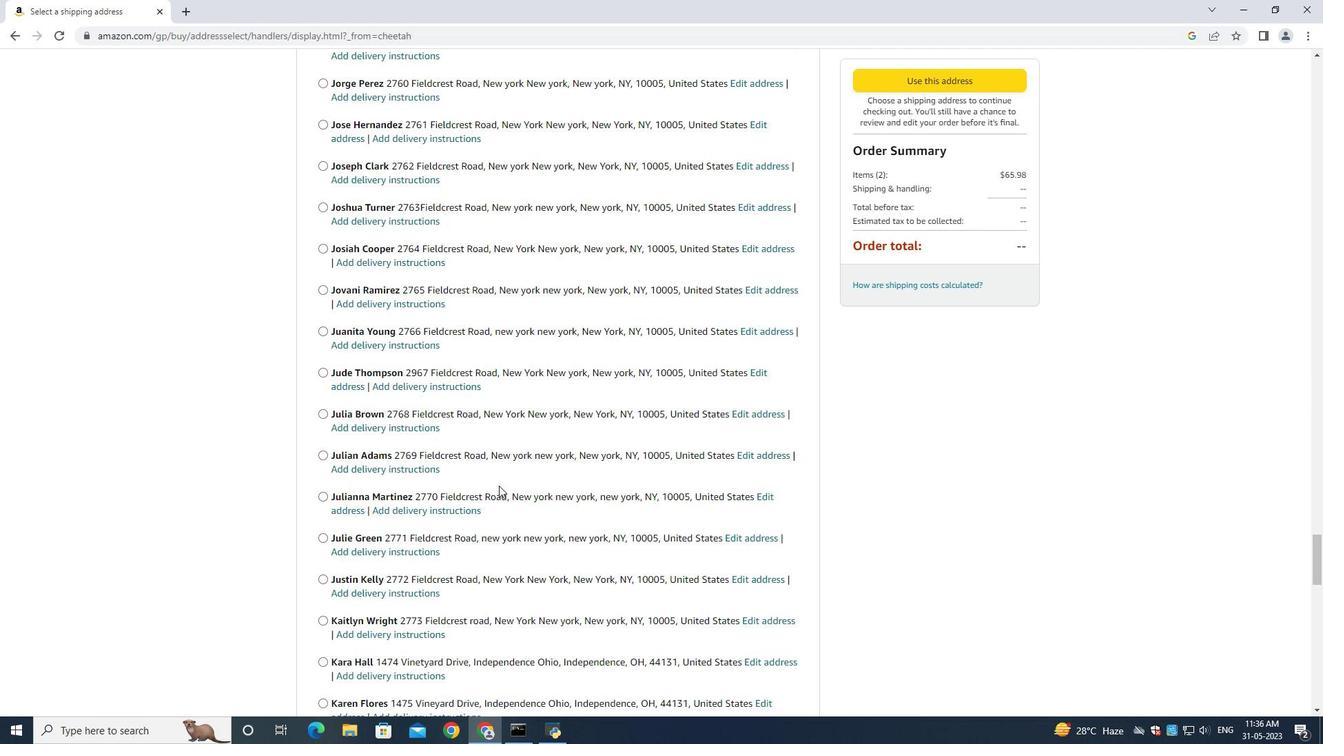 
Action: Mouse scrolled (499, 484) with delta (0, 0)
Screenshot: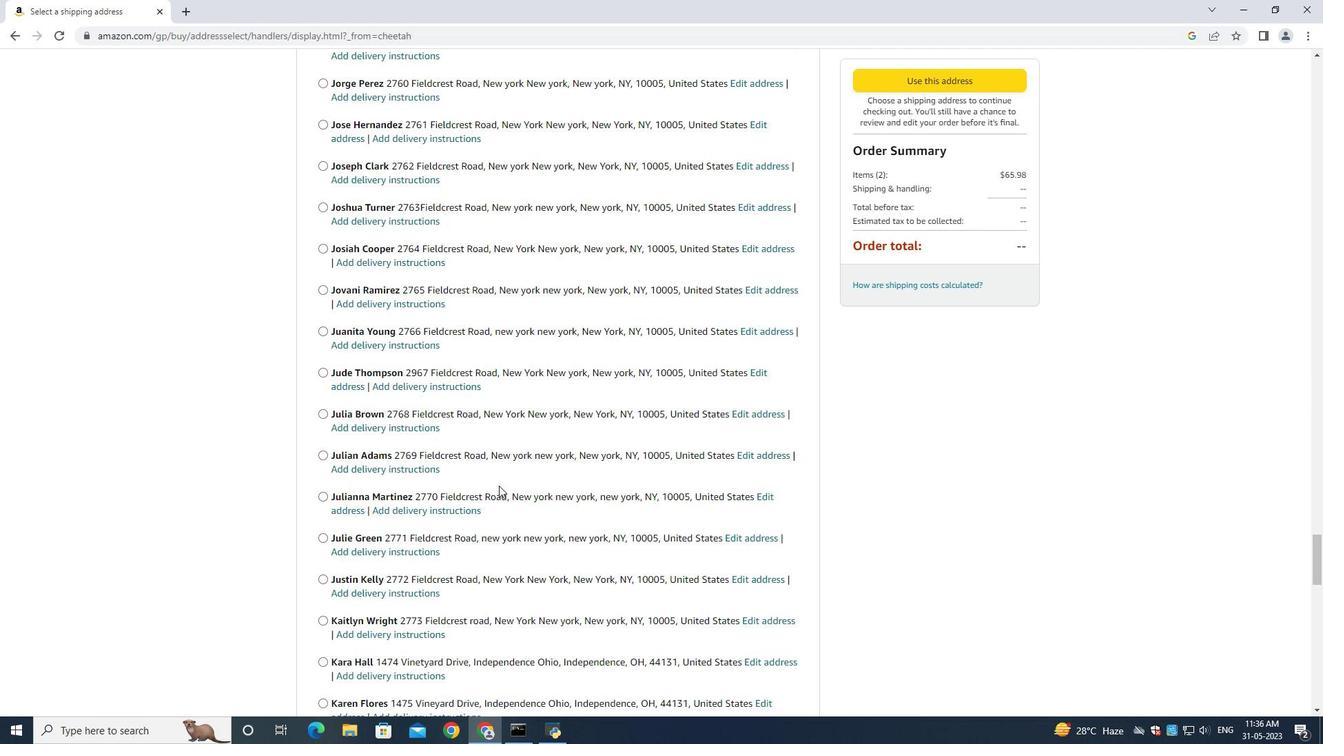 
Action: Mouse scrolled (499, 484) with delta (0, 0)
Screenshot: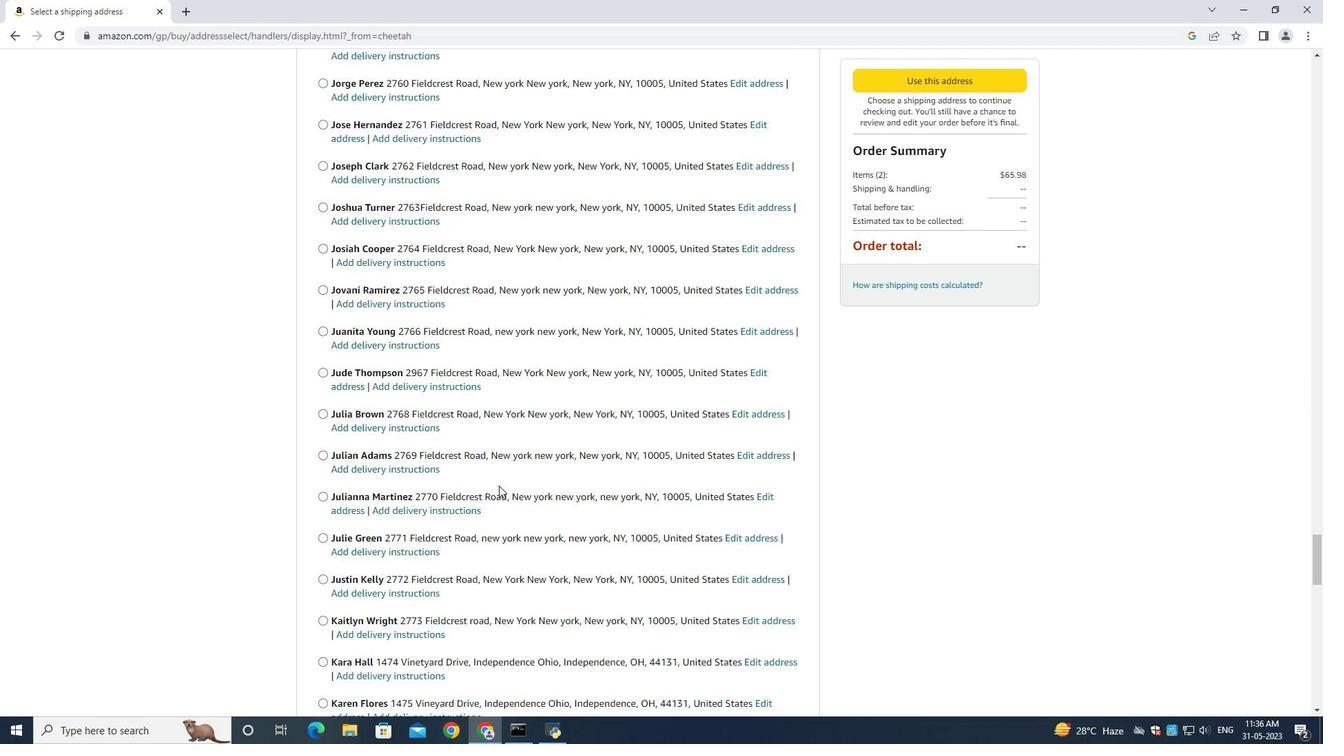 
Action: Mouse scrolled (499, 484) with delta (0, 0)
Screenshot: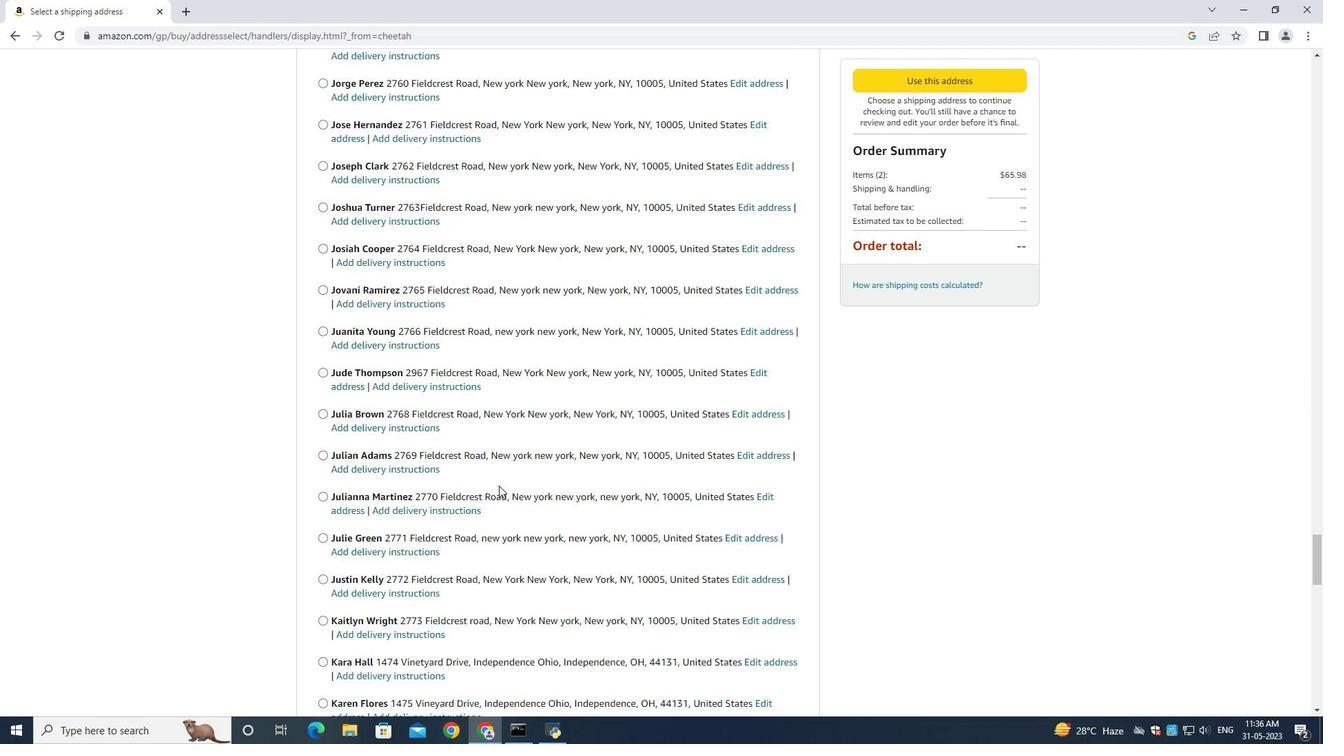
Action: Mouse scrolled (499, 484) with delta (0, 0)
Screenshot: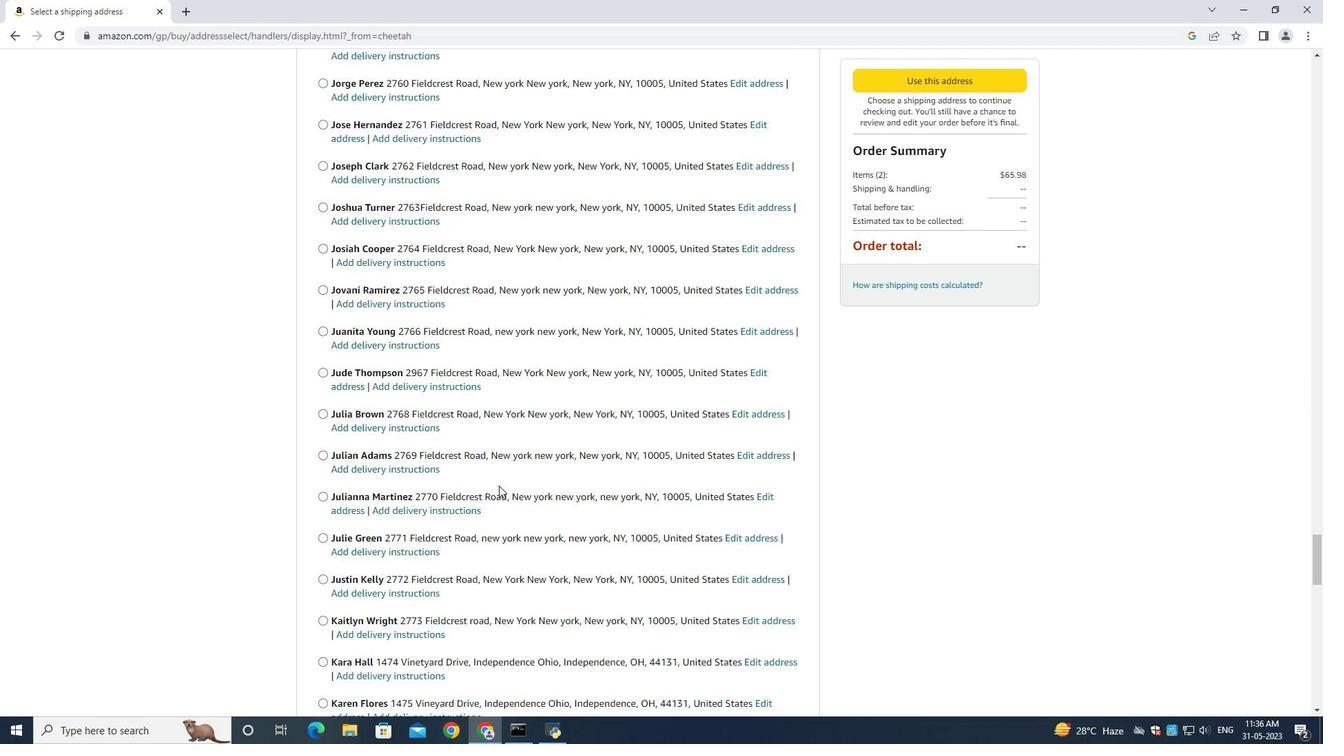 
Action: Mouse scrolled (499, 484) with delta (0, 0)
Screenshot: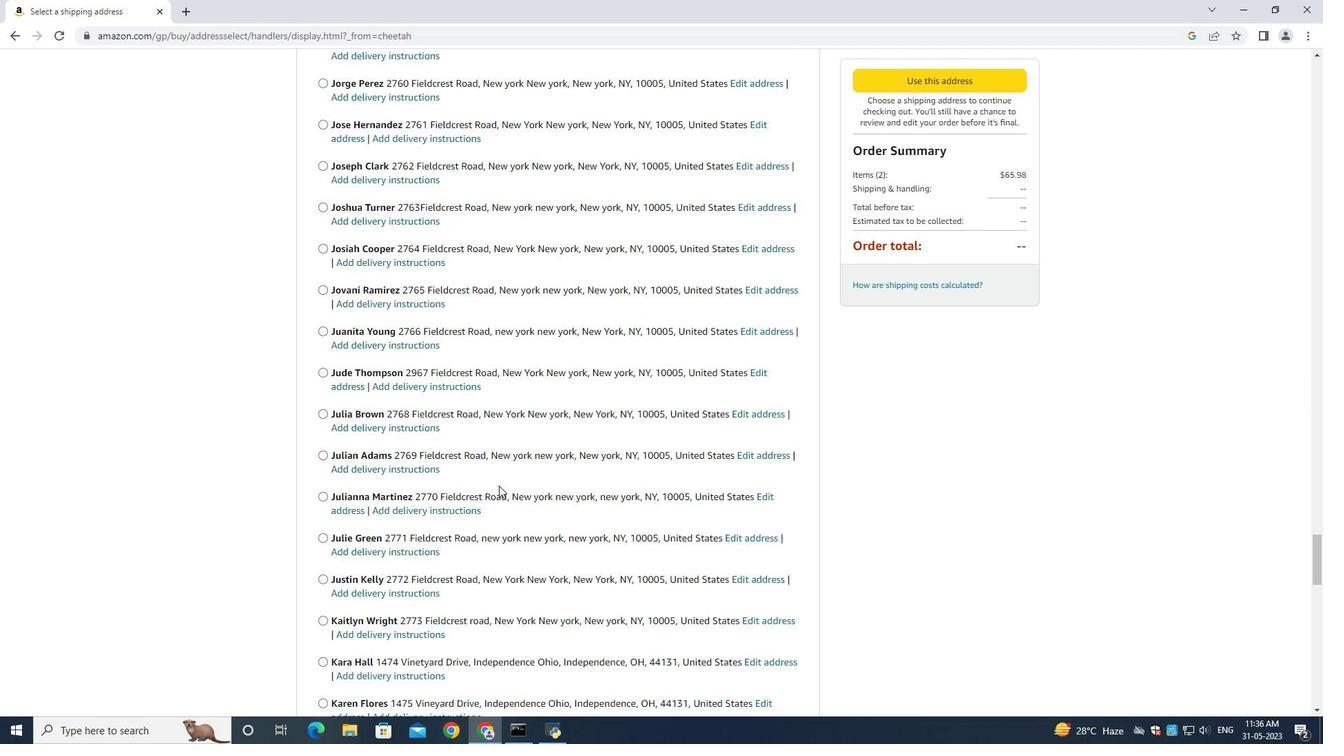 
Action: Mouse scrolled (499, 484) with delta (0, 0)
Screenshot: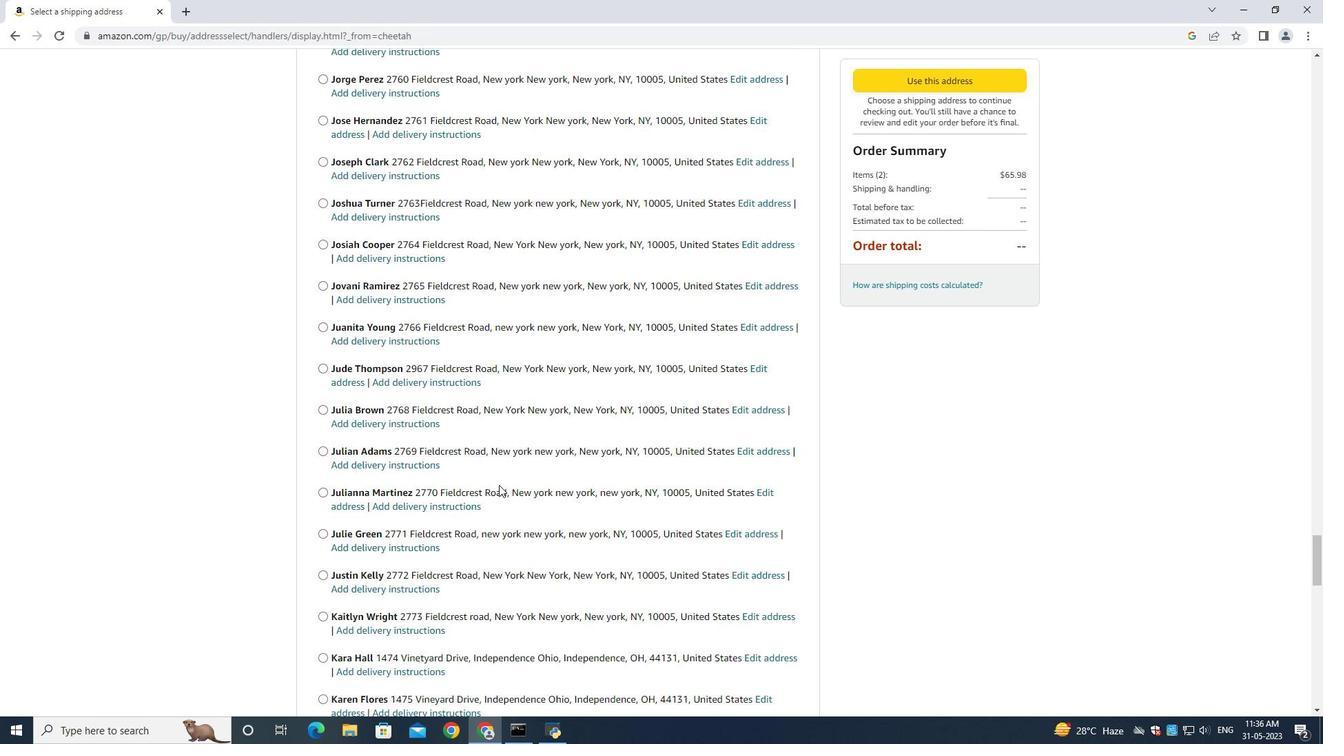 
Action: Mouse scrolled (499, 484) with delta (0, 0)
Screenshot: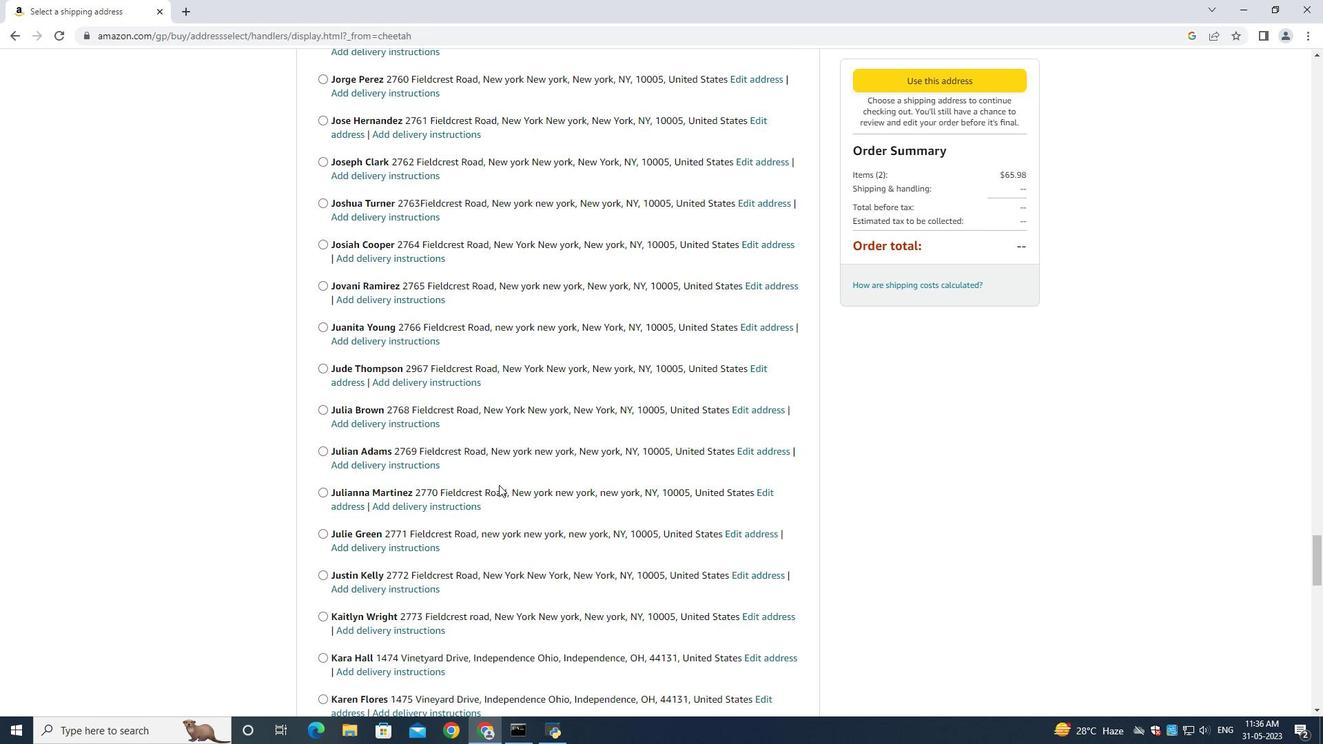 
Action: Mouse scrolled (499, 484) with delta (0, 0)
Screenshot: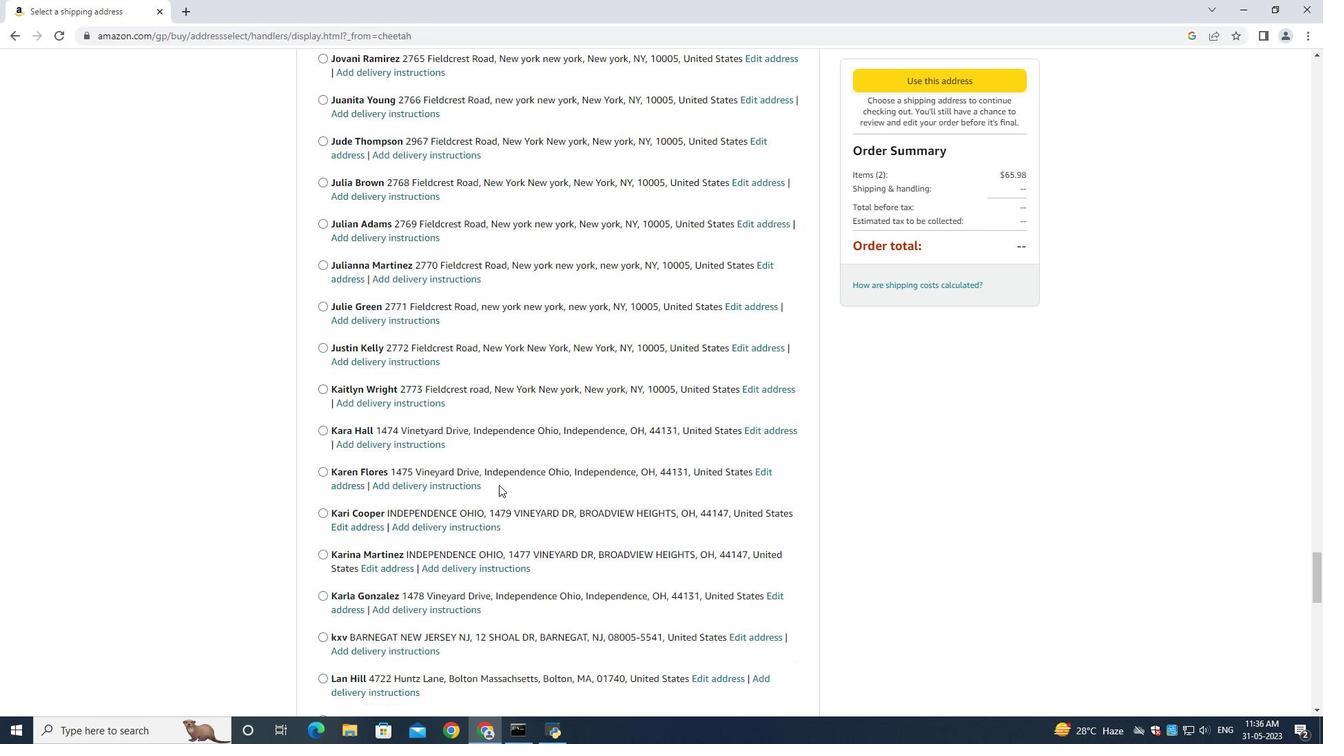 
Action: Mouse scrolled (499, 484) with delta (0, 0)
Screenshot: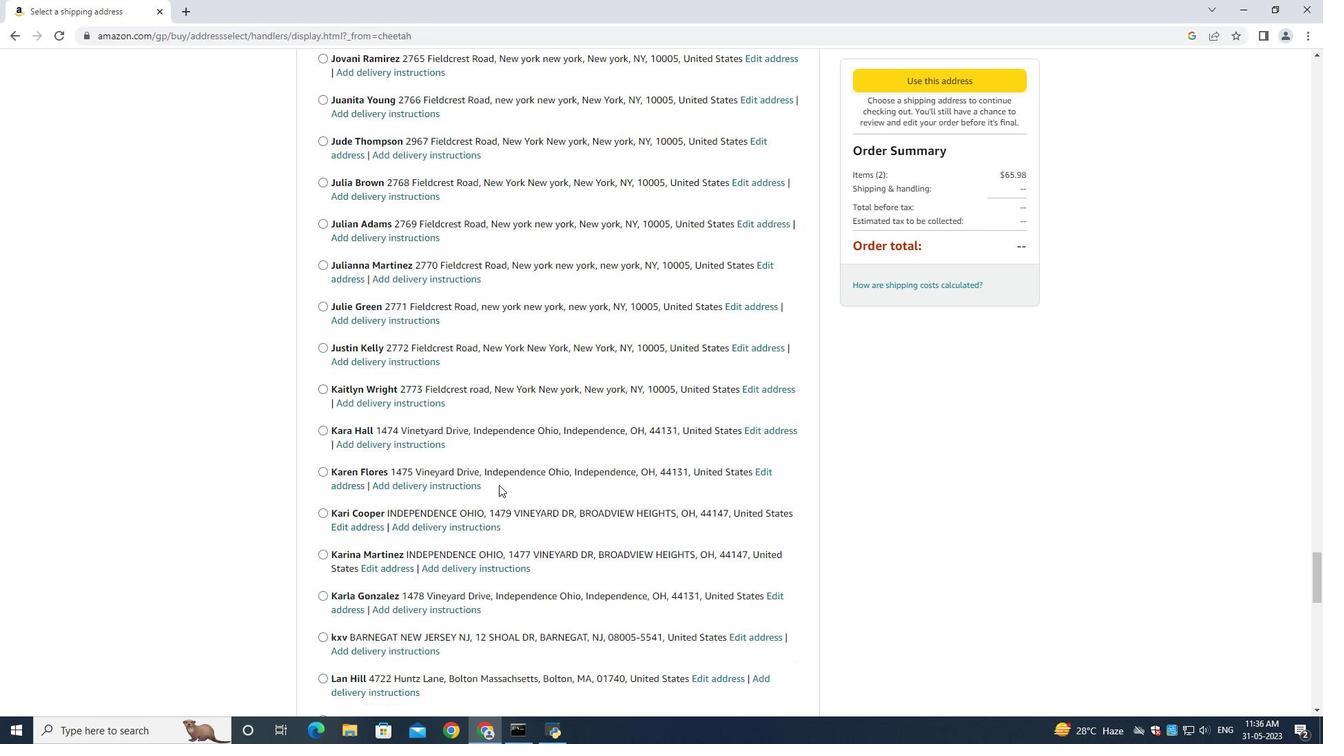 
Action: Mouse scrolled (499, 484) with delta (0, 0)
Screenshot: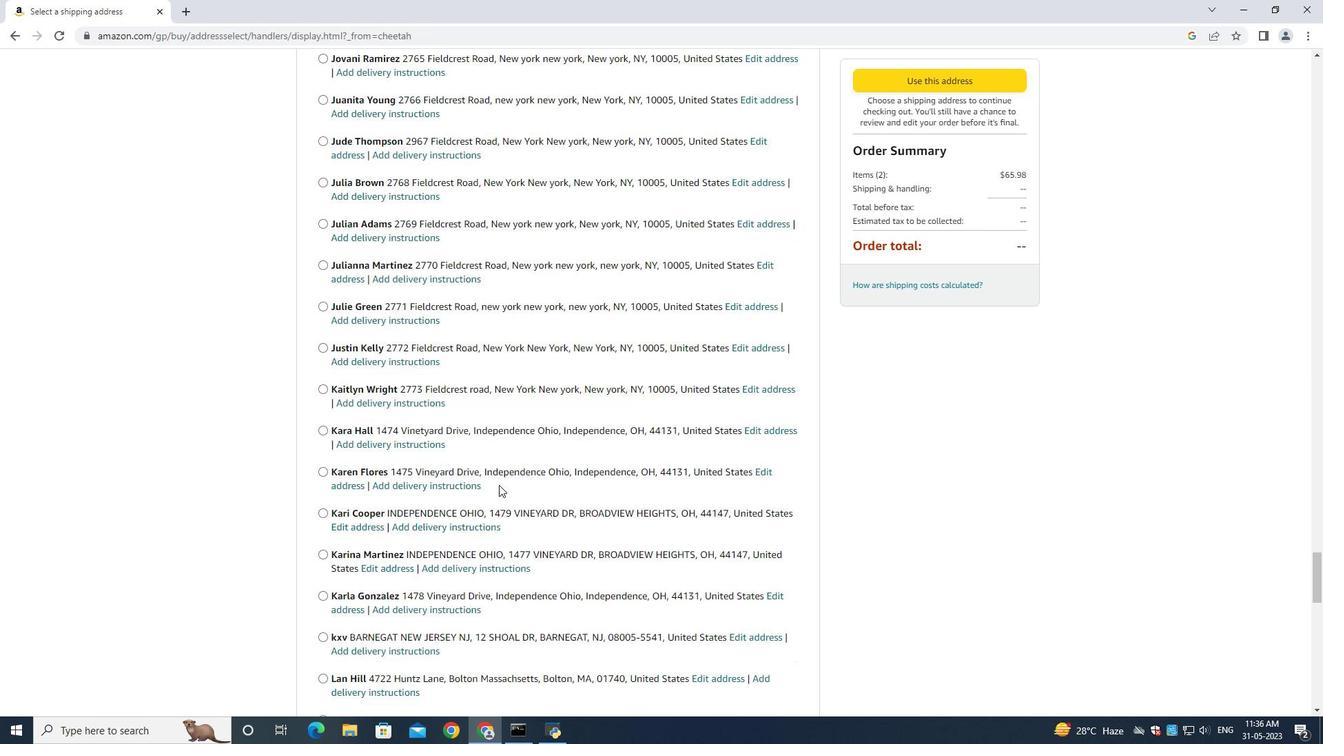 
Action: Mouse moved to (499, 483)
Screenshot: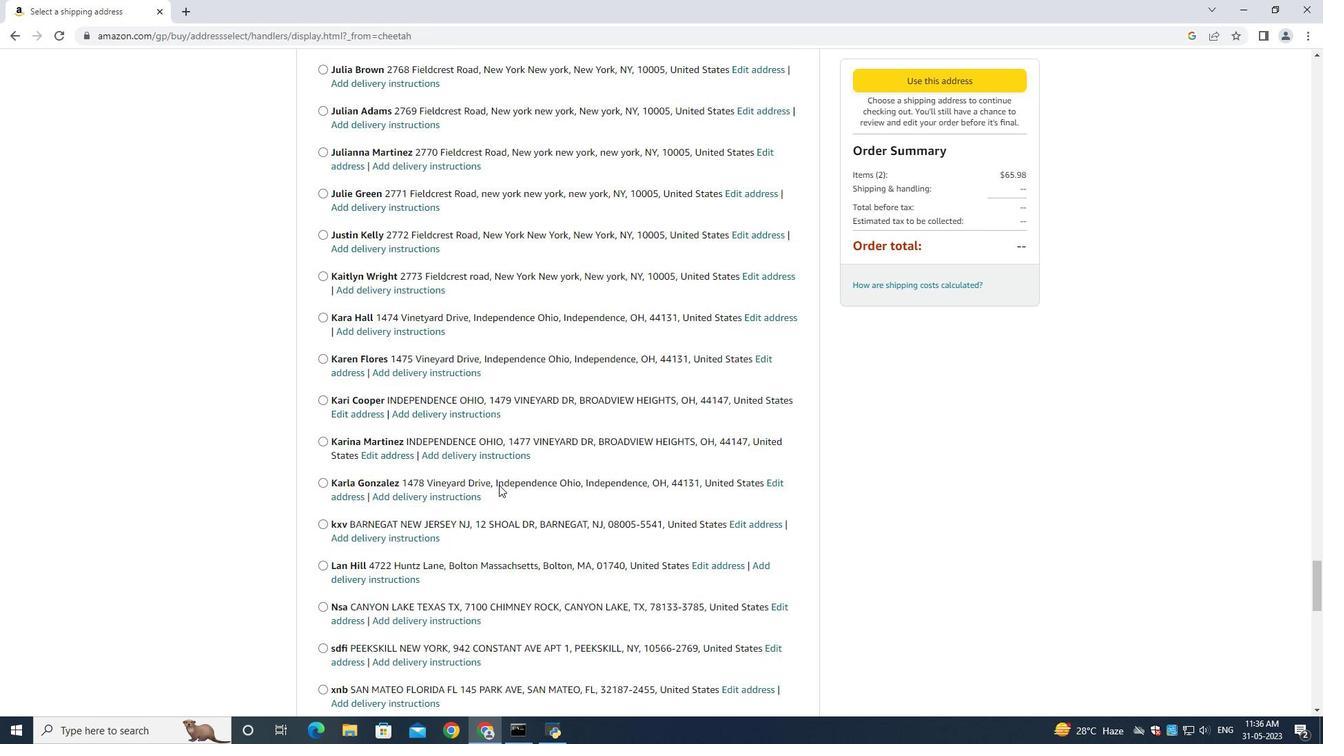 
Action: Mouse scrolled (499, 483) with delta (0, 0)
Screenshot: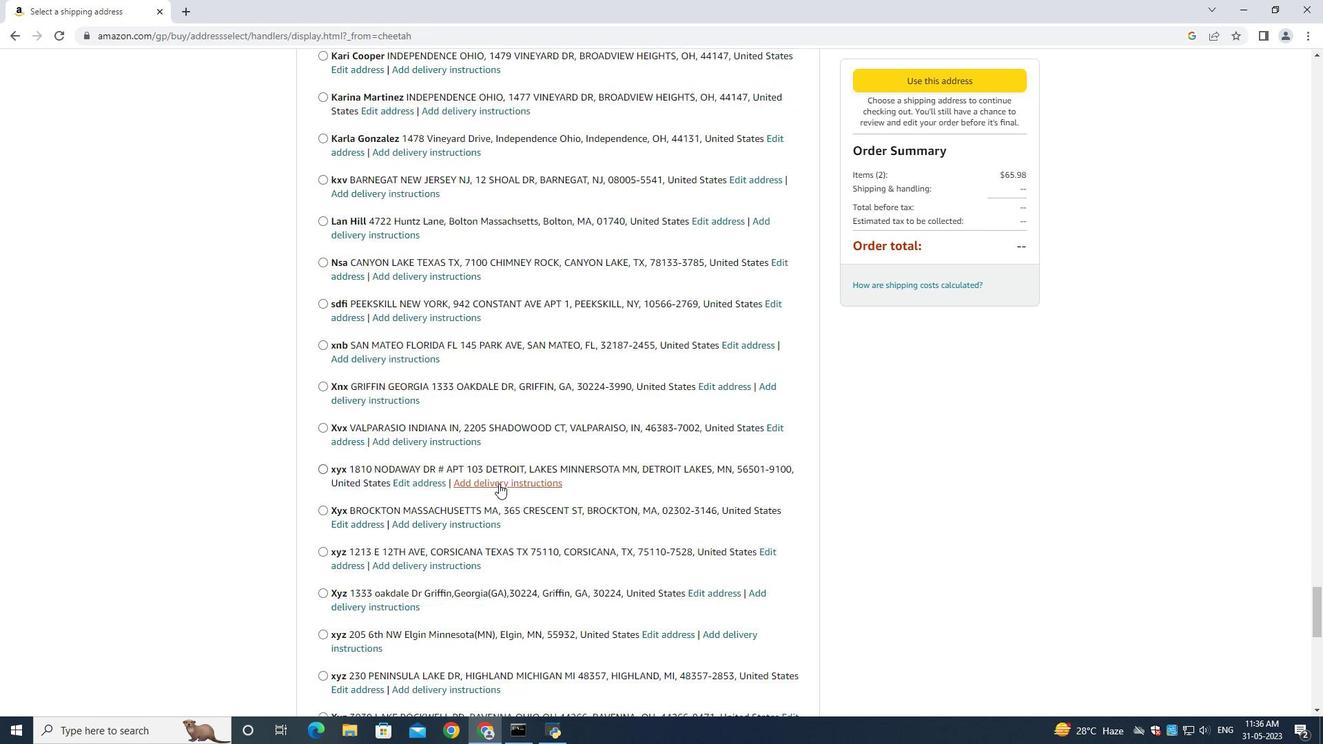 
Action: Mouse moved to (499, 483)
Screenshot: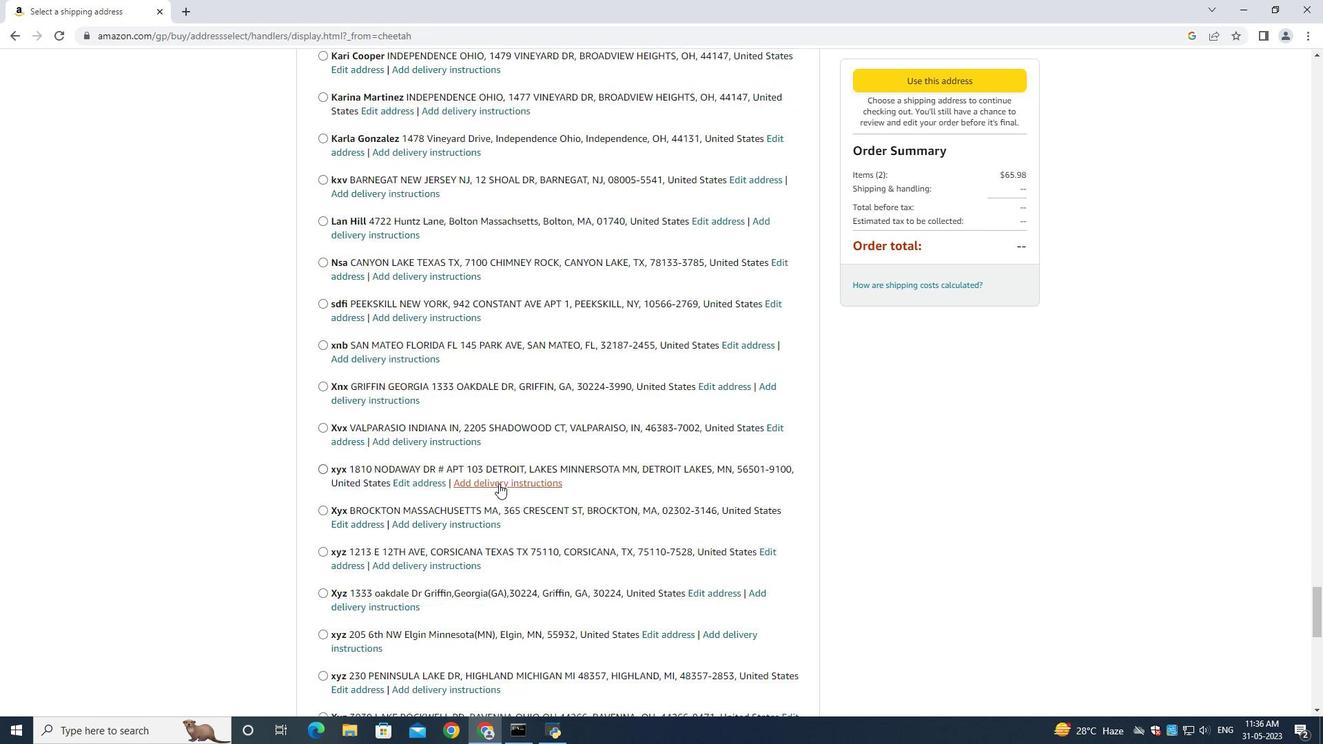 
Action: Mouse scrolled (499, 483) with delta (0, 0)
